 Task: Record Page1
Action: Key pressed <Key.f11>
Screenshot: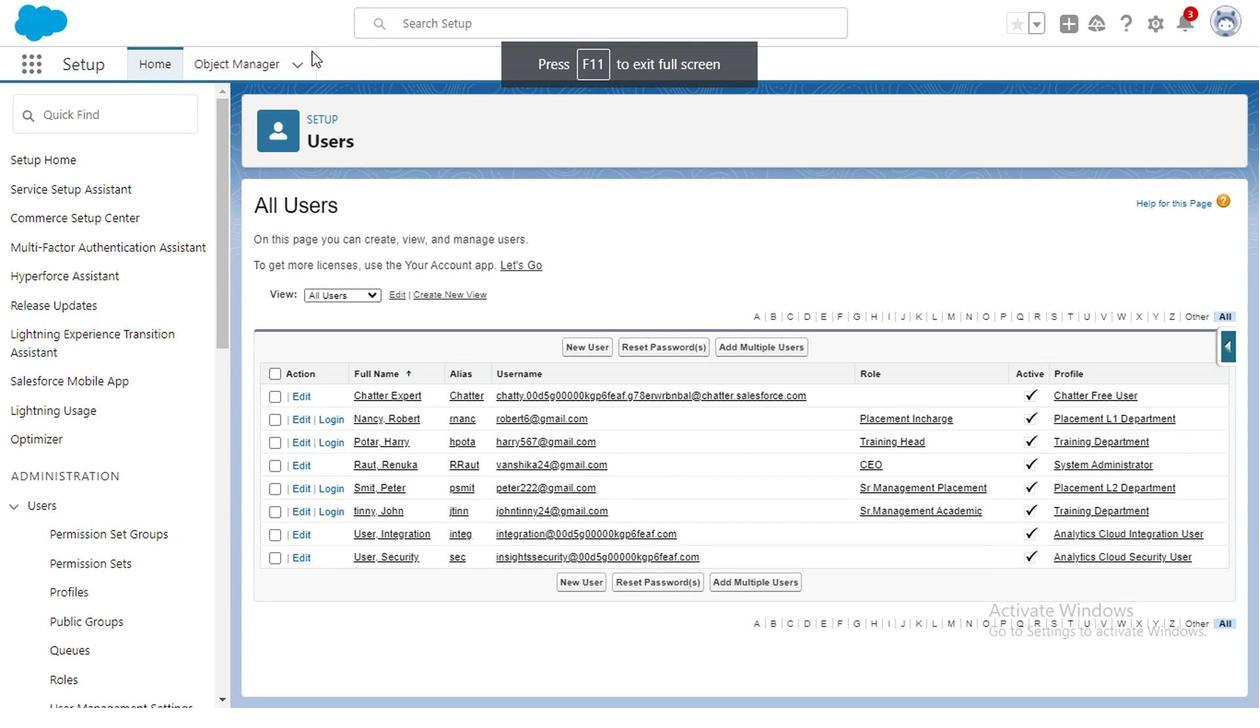 
Action: Mouse moved to (160, 196)
Screenshot: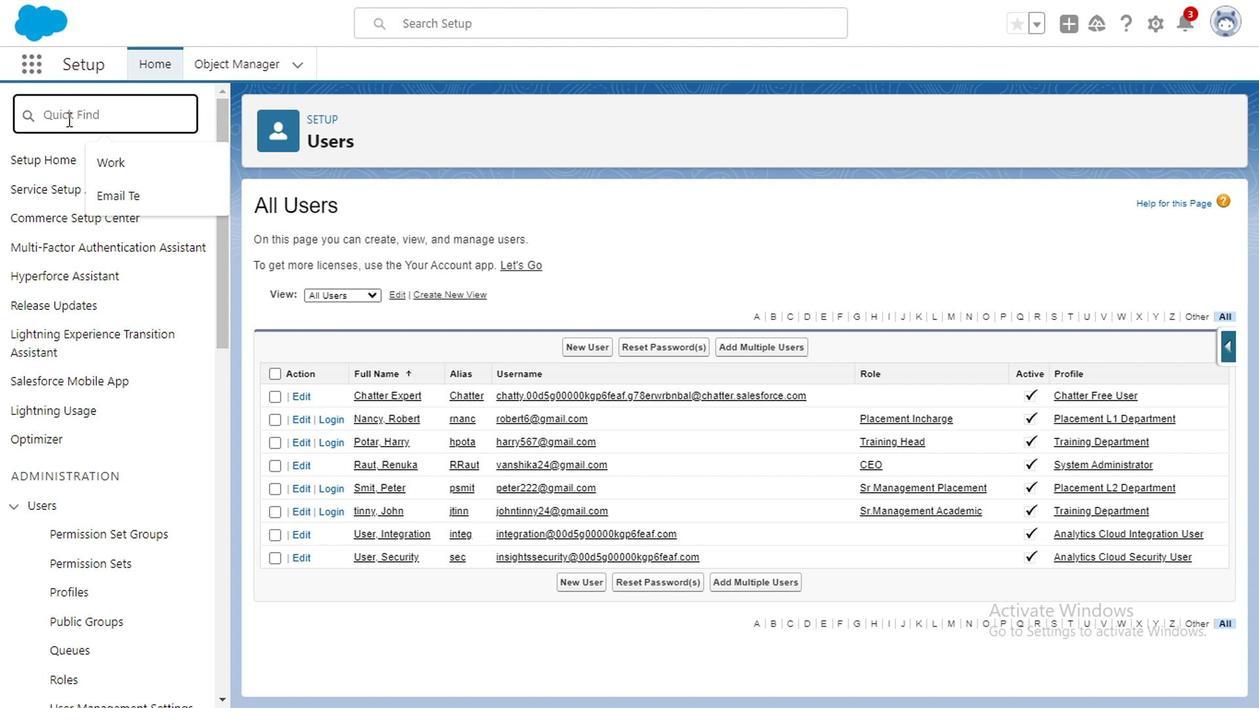 
Action: Mouse pressed left at (160, 196)
Screenshot: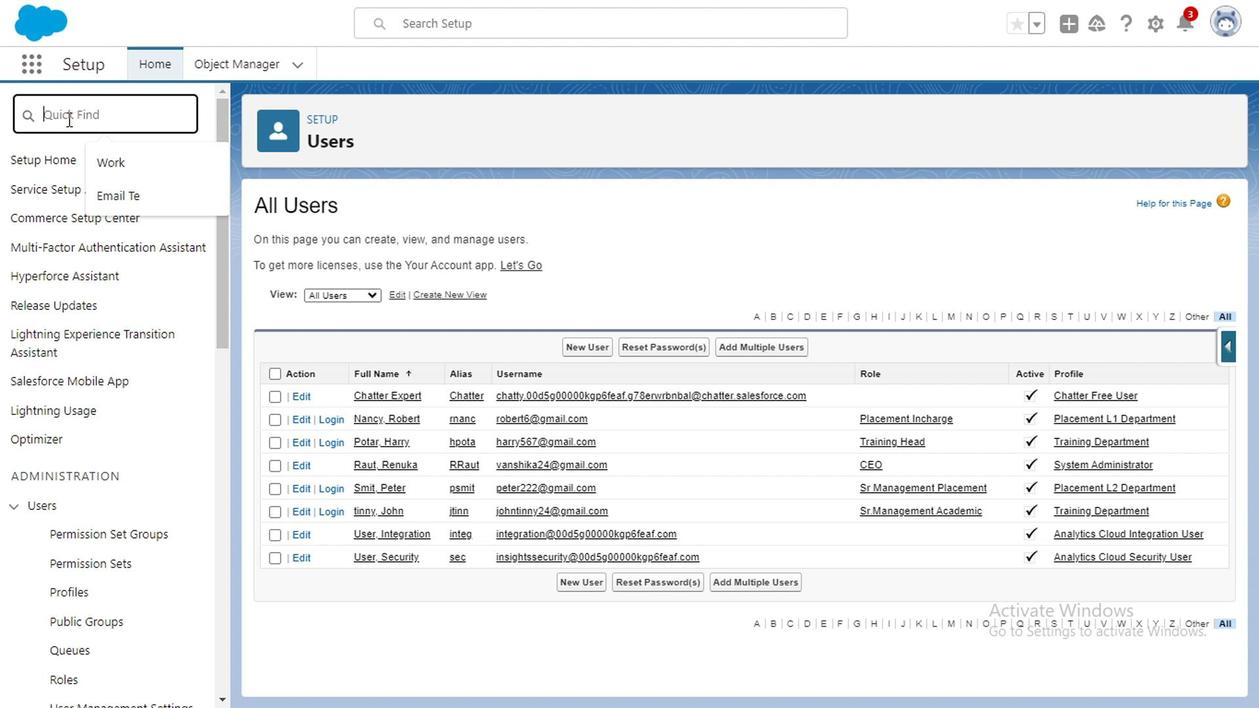 
Action: Mouse moved to (160, 197)
Screenshot: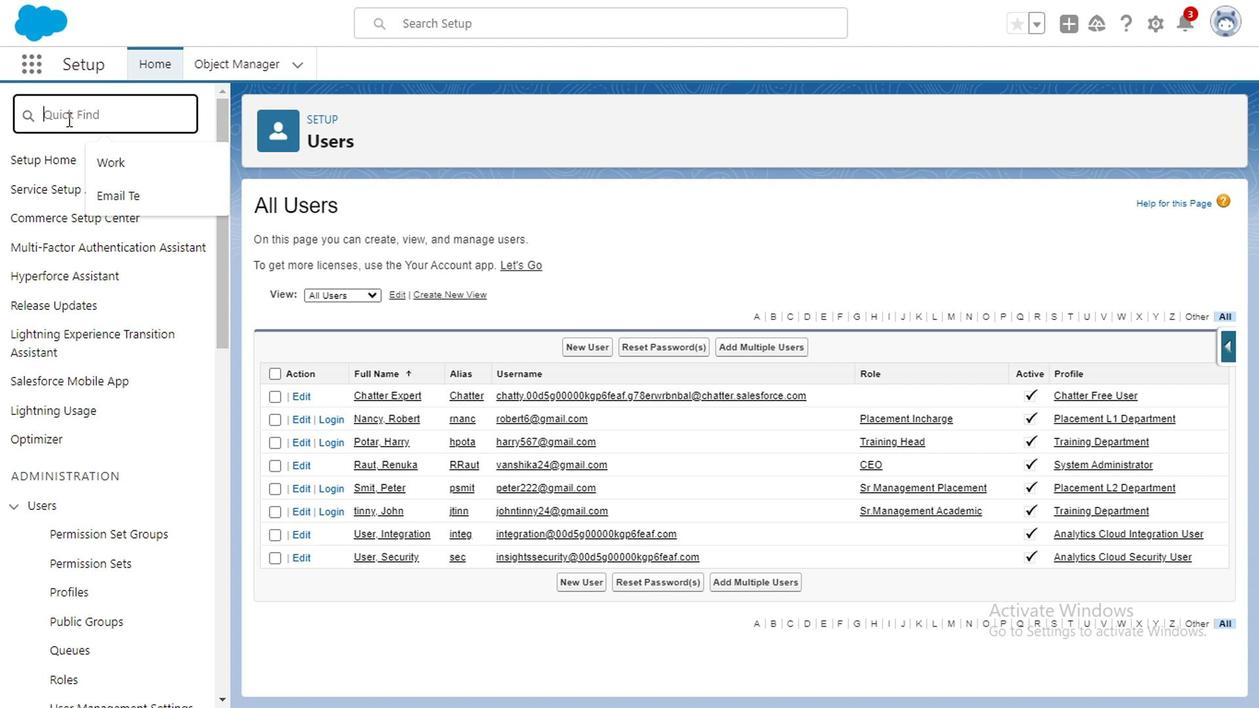 
Action: Key pressed l<Key.caps_lock>IGH
Screenshot: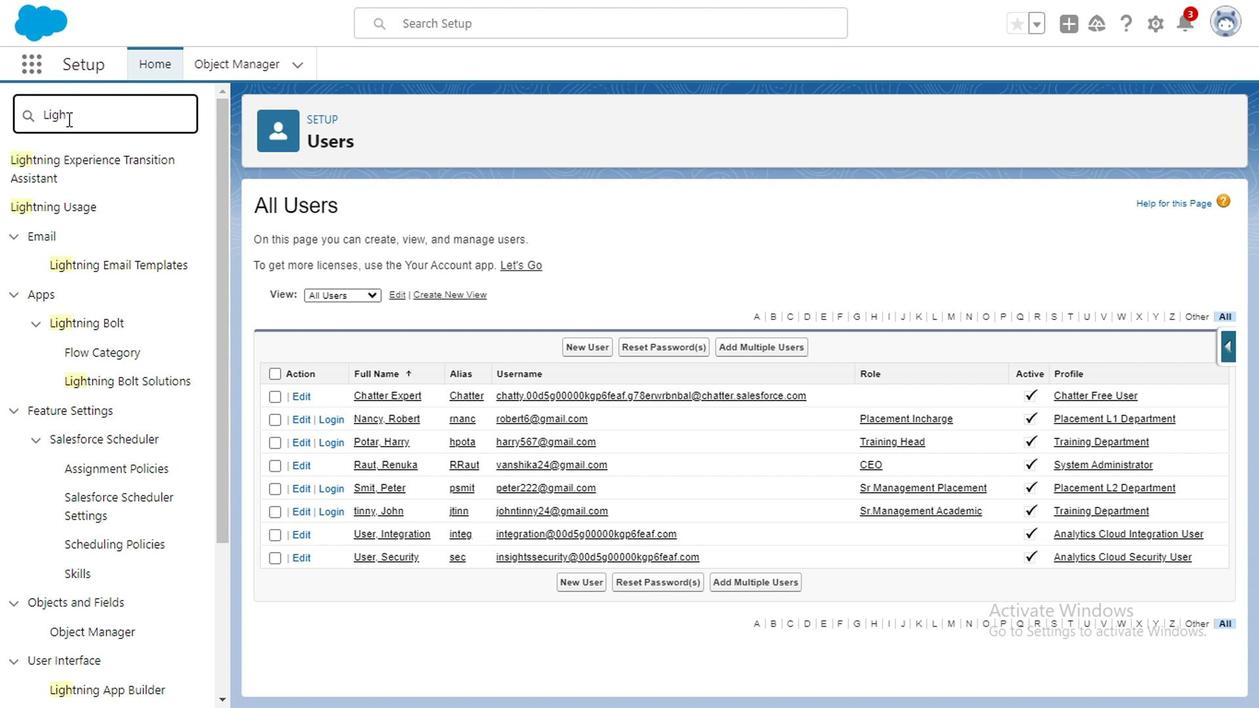 
Action: Mouse moved to (188, 353)
Screenshot: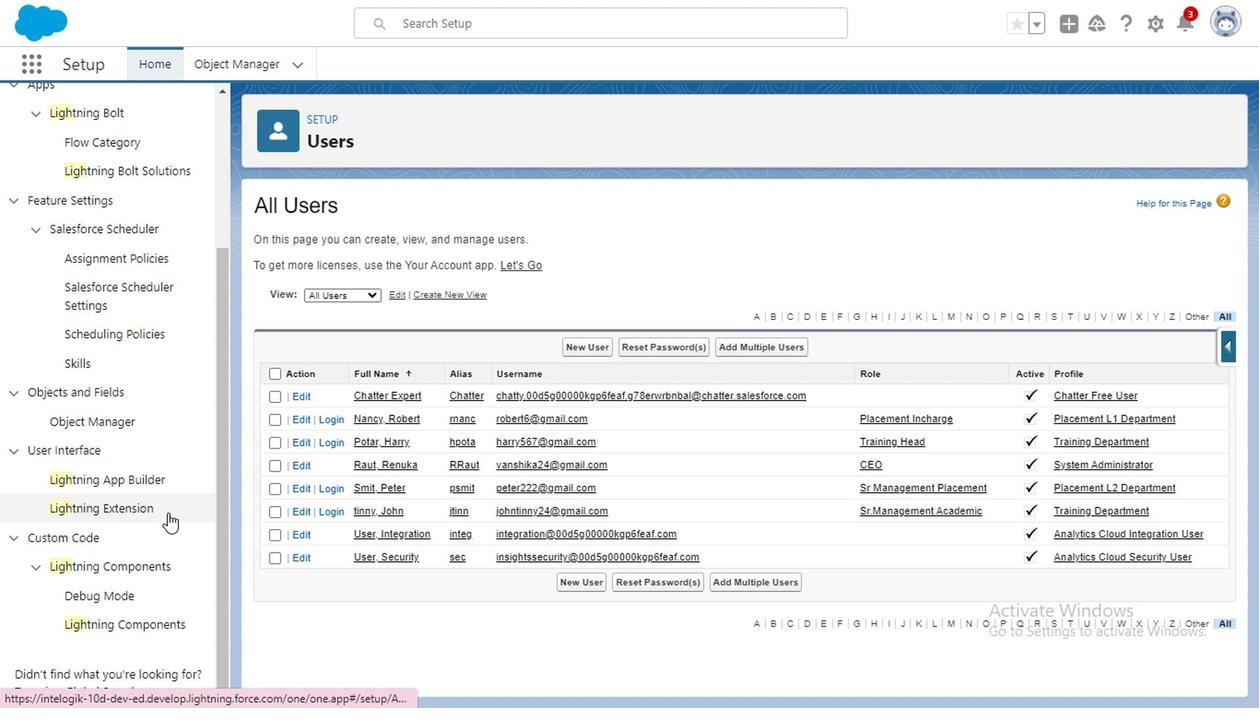 
Action: Mouse scrolled (188, 352) with delta (0, 0)
Screenshot: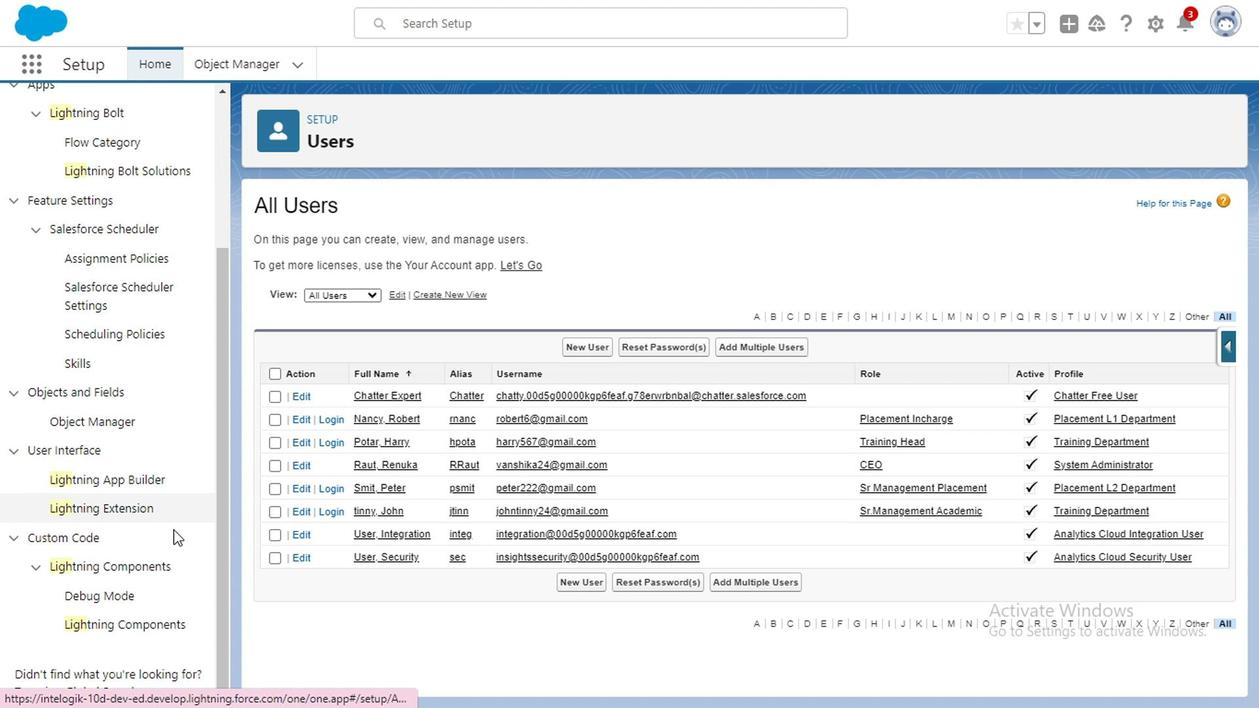 
Action: Mouse moved to (188, 353)
Screenshot: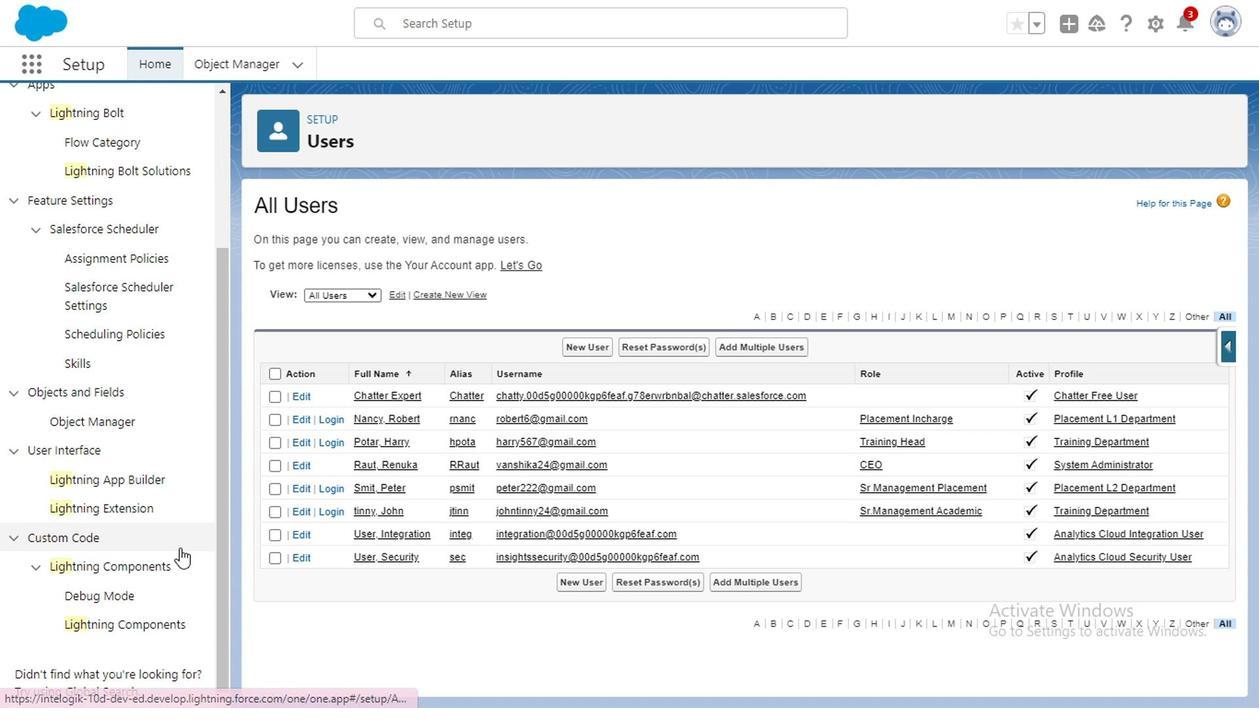 
Action: Mouse scrolled (188, 352) with delta (0, 0)
Screenshot: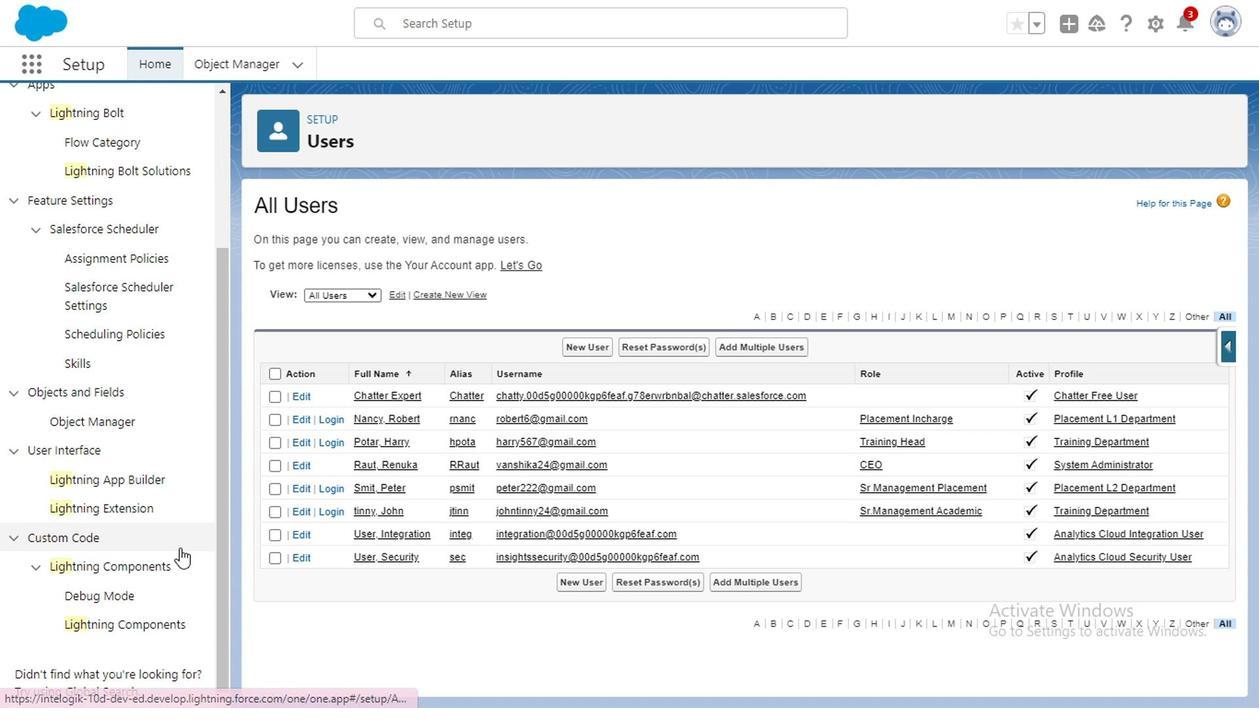
Action: Mouse moved to (196, 454)
Screenshot: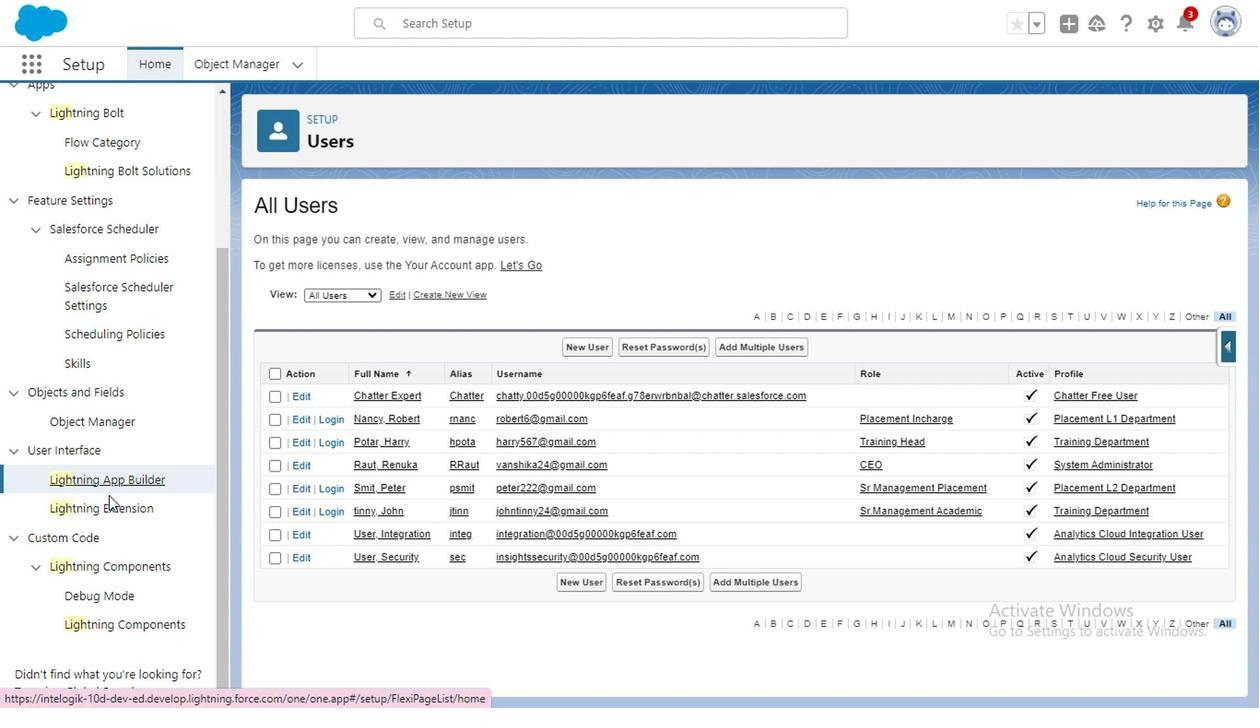 
Action: Mouse pressed left at (196, 454)
Screenshot: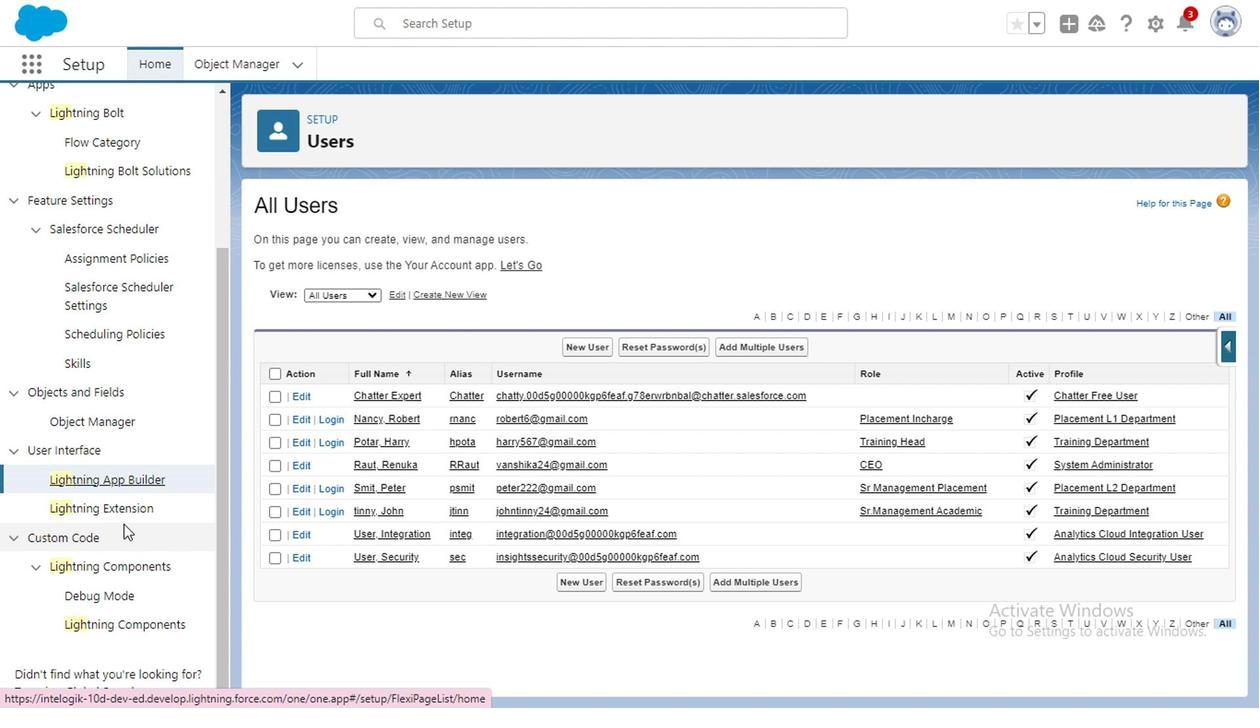 
Action: Mouse moved to (526, 324)
Screenshot: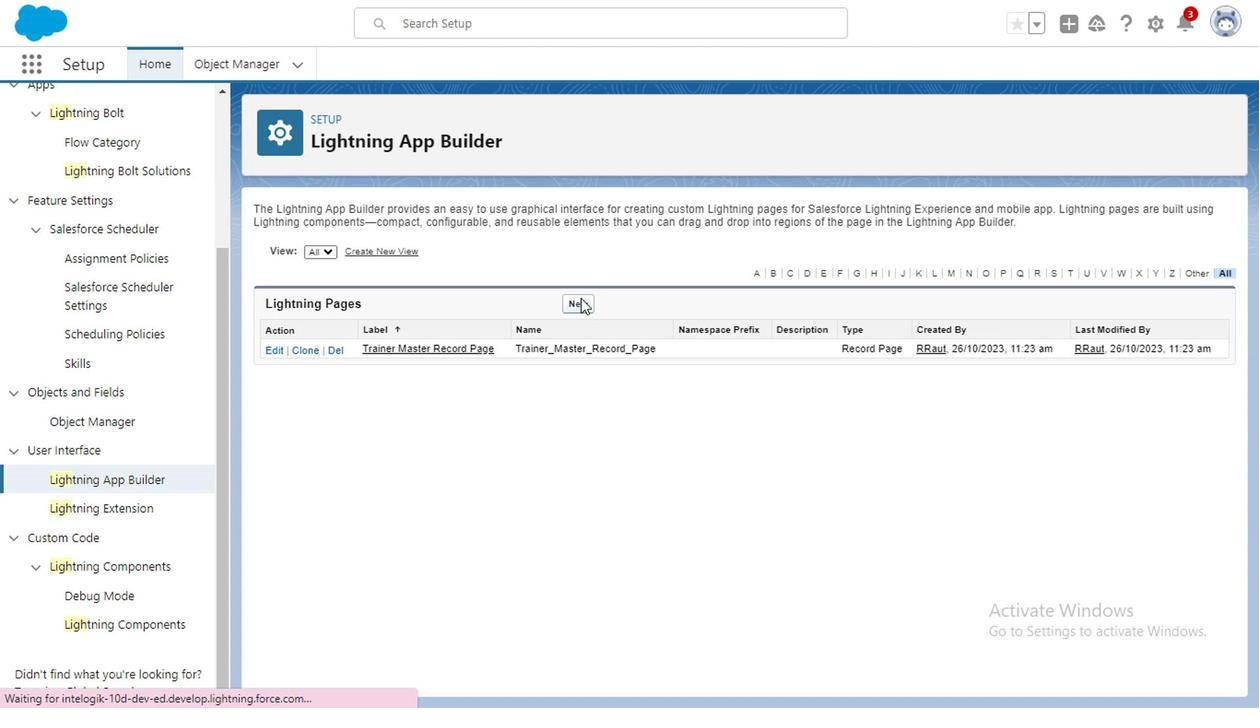 
Action: Mouse pressed left at (526, 324)
Screenshot: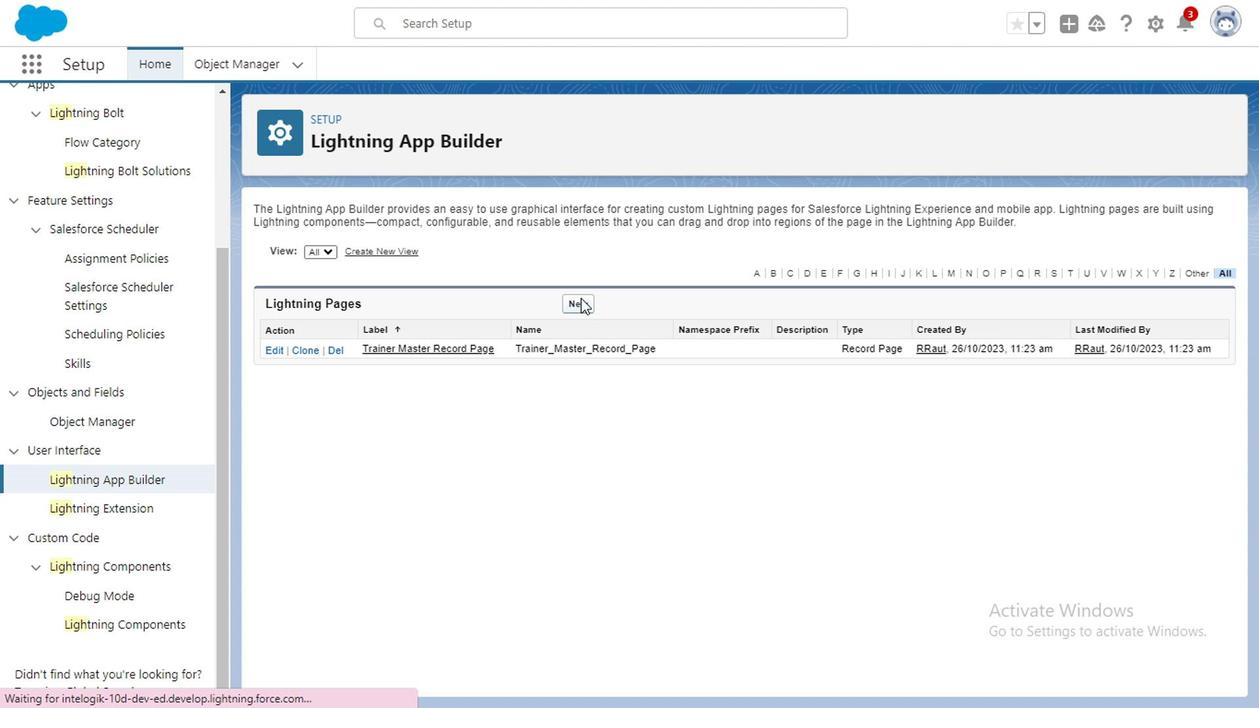 
Action: Mouse moved to (294, 282)
Screenshot: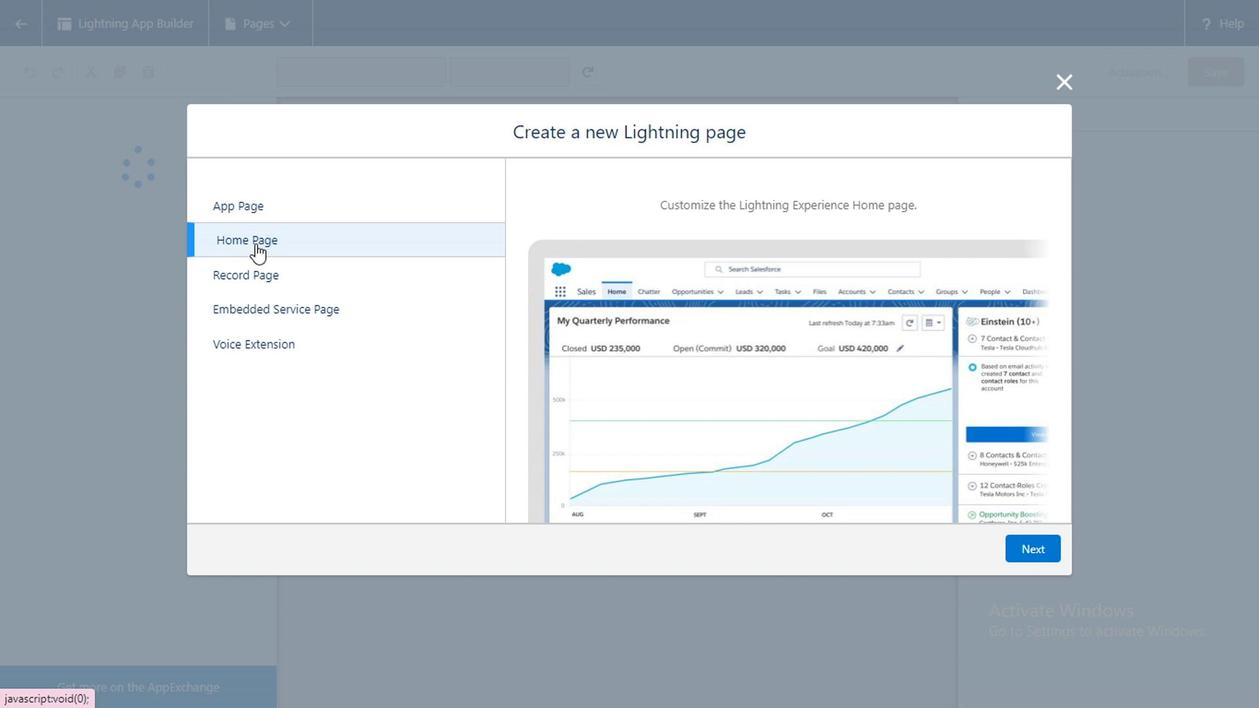 
Action: Mouse pressed left at (294, 282)
Screenshot: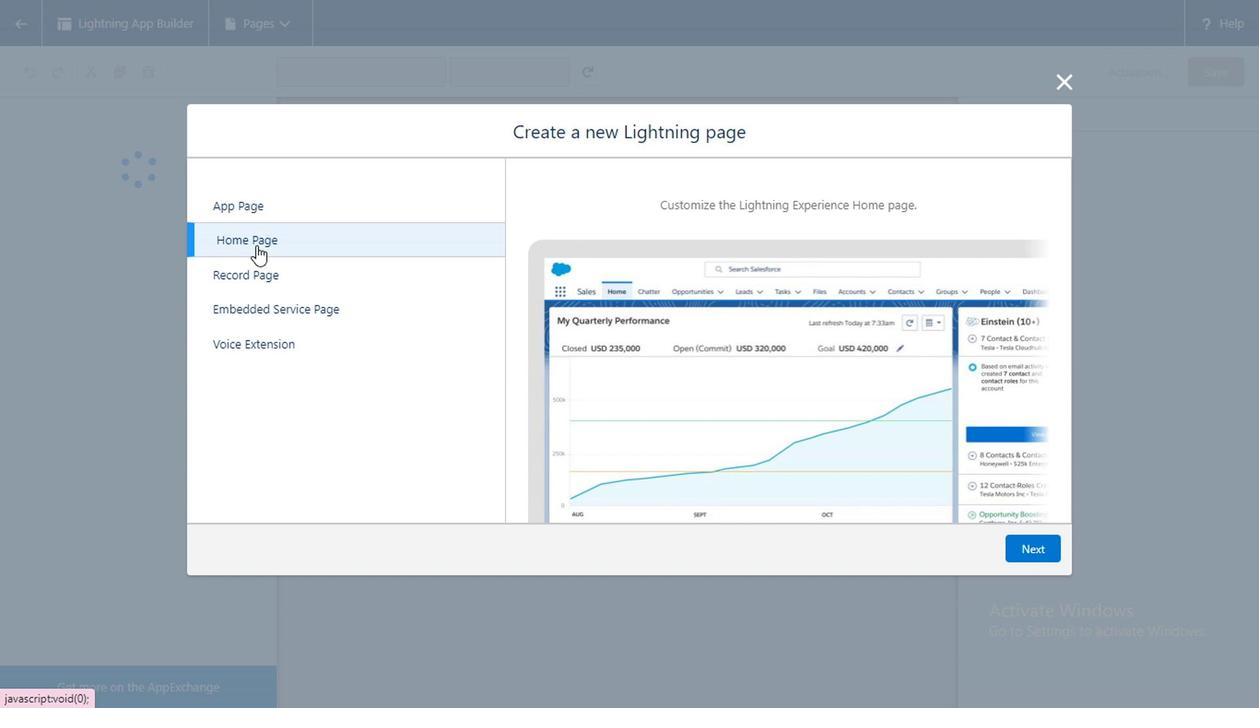 
Action: Mouse moved to (292, 307)
Screenshot: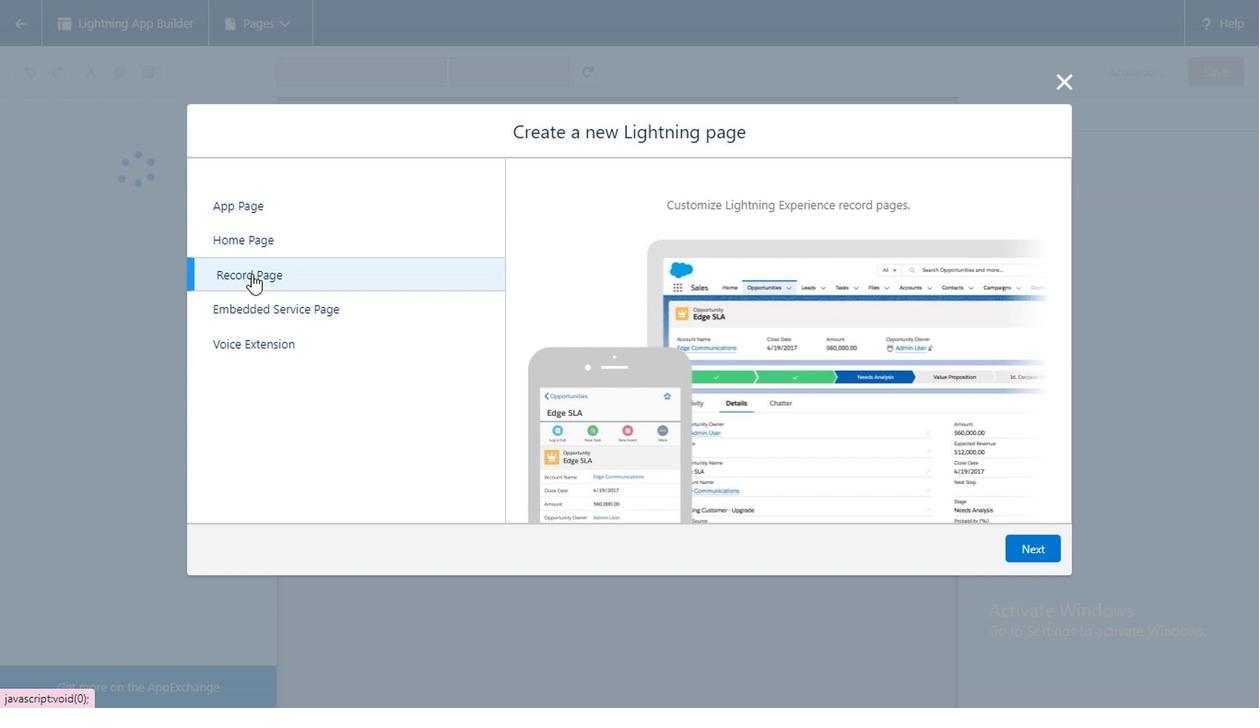 
Action: Mouse pressed left at (292, 307)
Screenshot: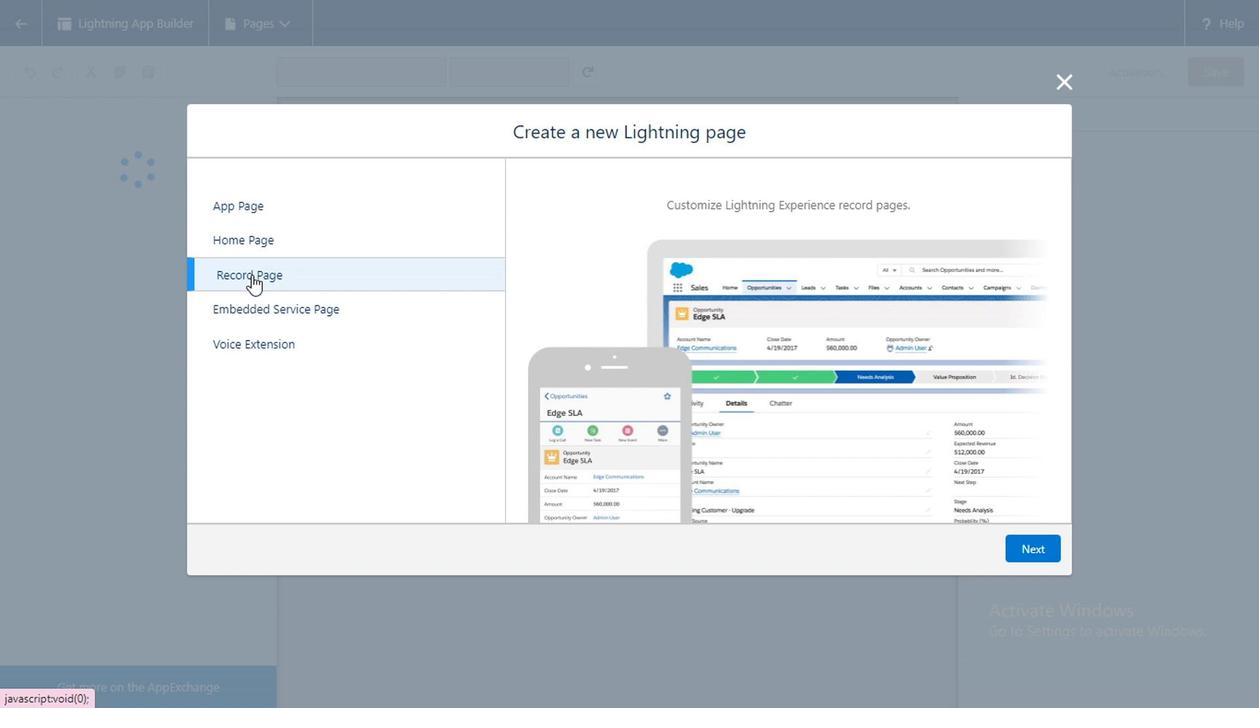 
Action: Mouse moved to (842, 502)
Screenshot: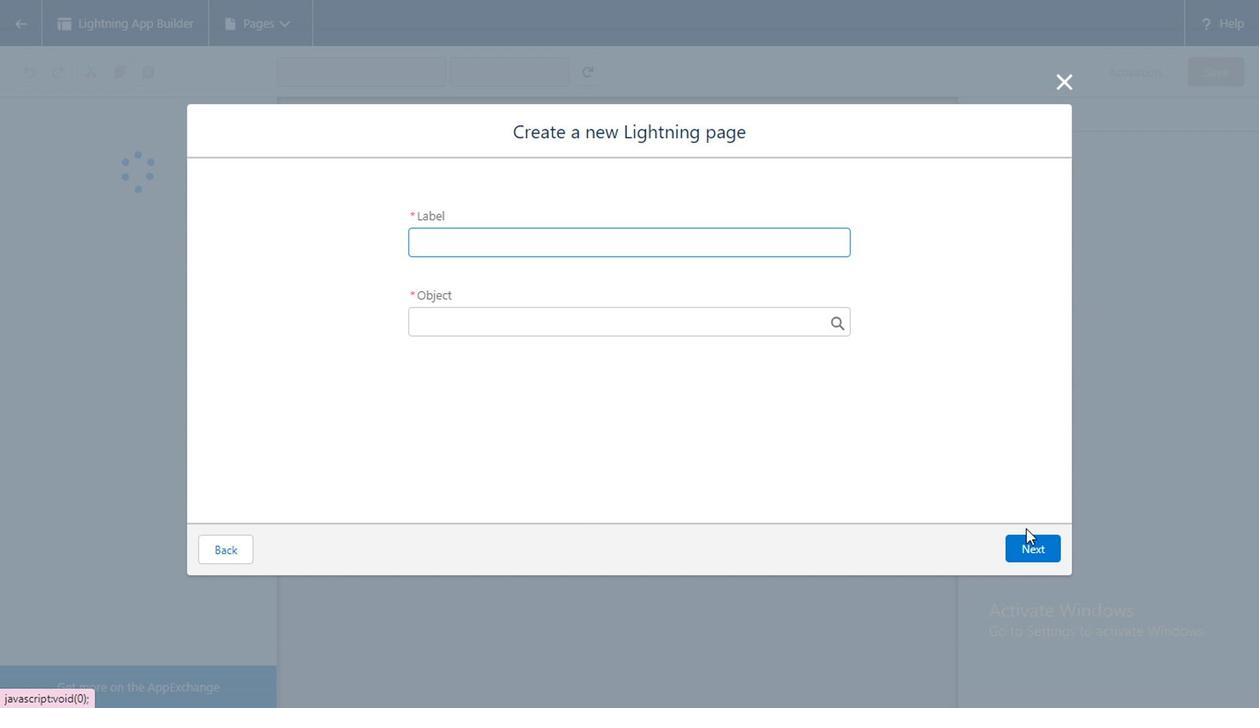 
Action: Mouse pressed left at (842, 502)
Screenshot: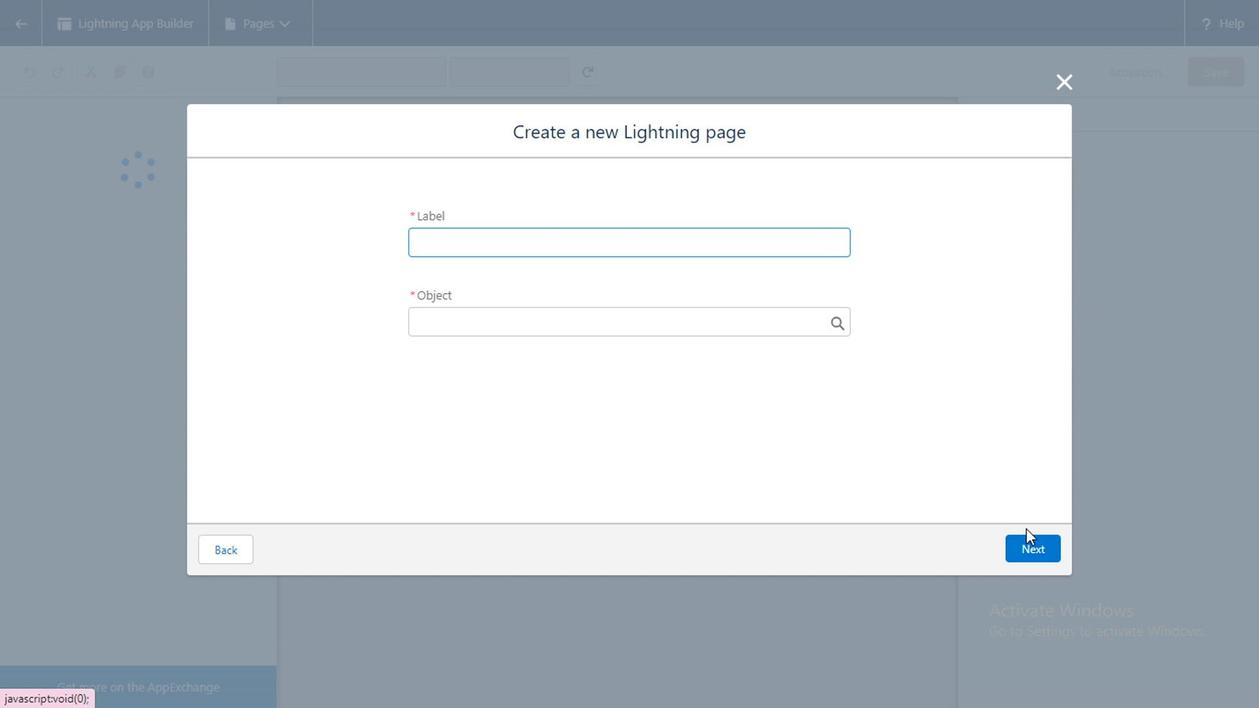 
Action: Mouse moved to (440, 282)
Screenshot: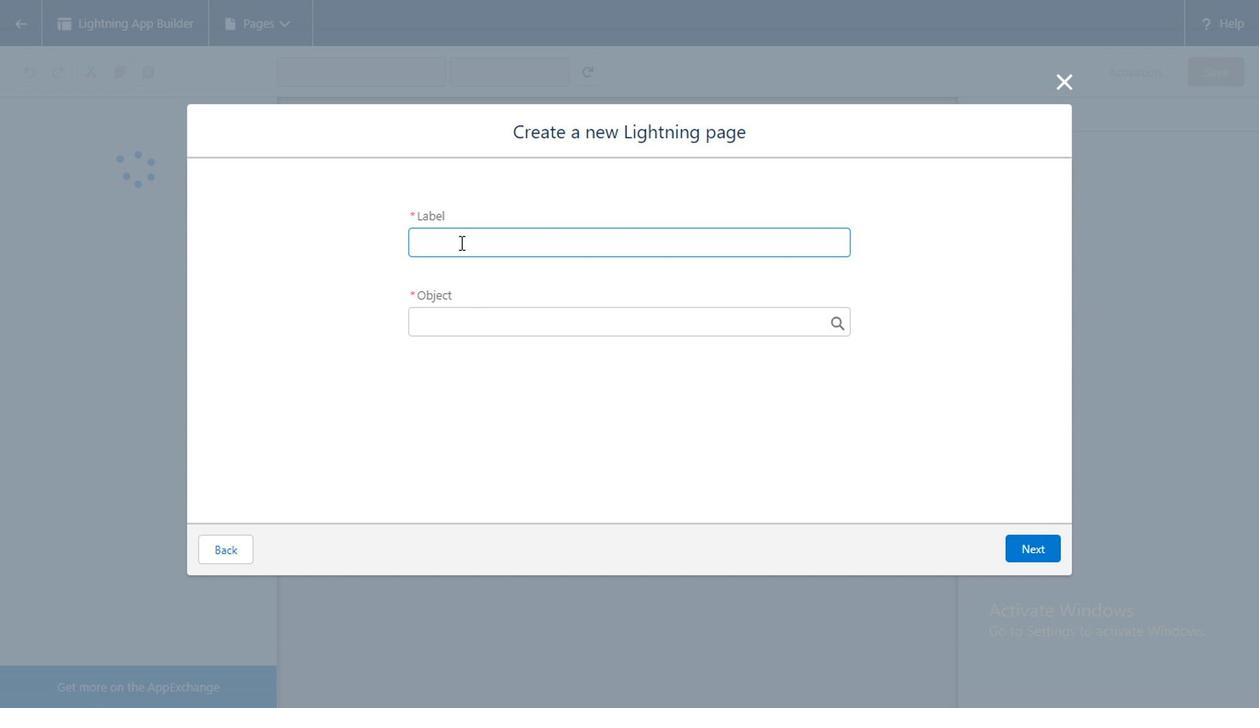 
Action: Mouse pressed left at (440, 282)
Screenshot: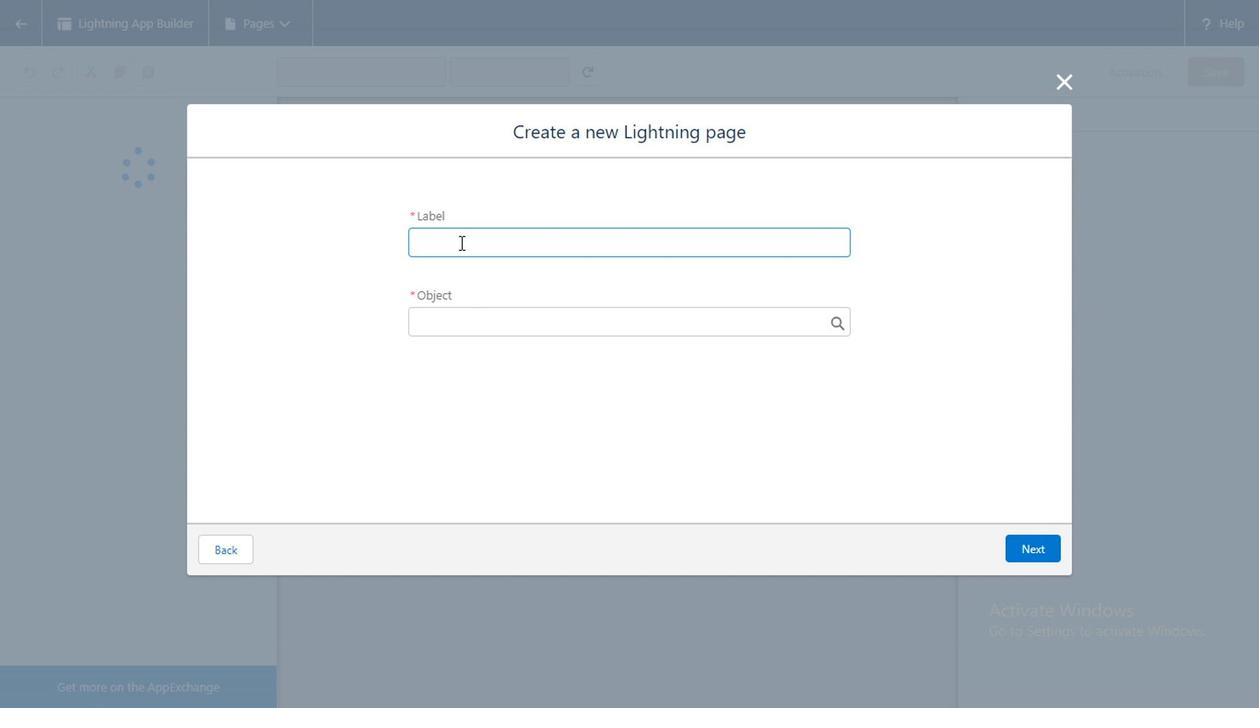 
Action: Mouse moved to (437, 288)
Screenshot: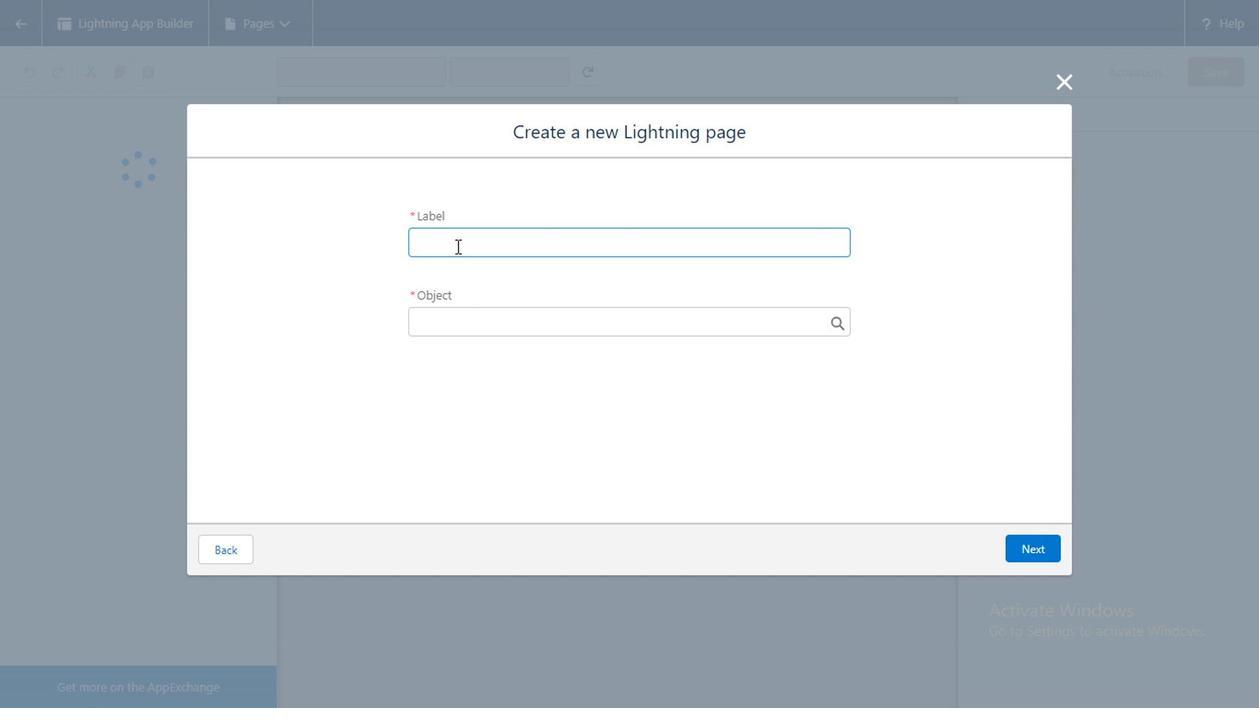 
Action: Key pressed <Key.caps_lock>s<Key.caps_lock>TUDENT<Key.space>MASTER<Key.space>RECORD<Key.space>PAGE
Screenshot: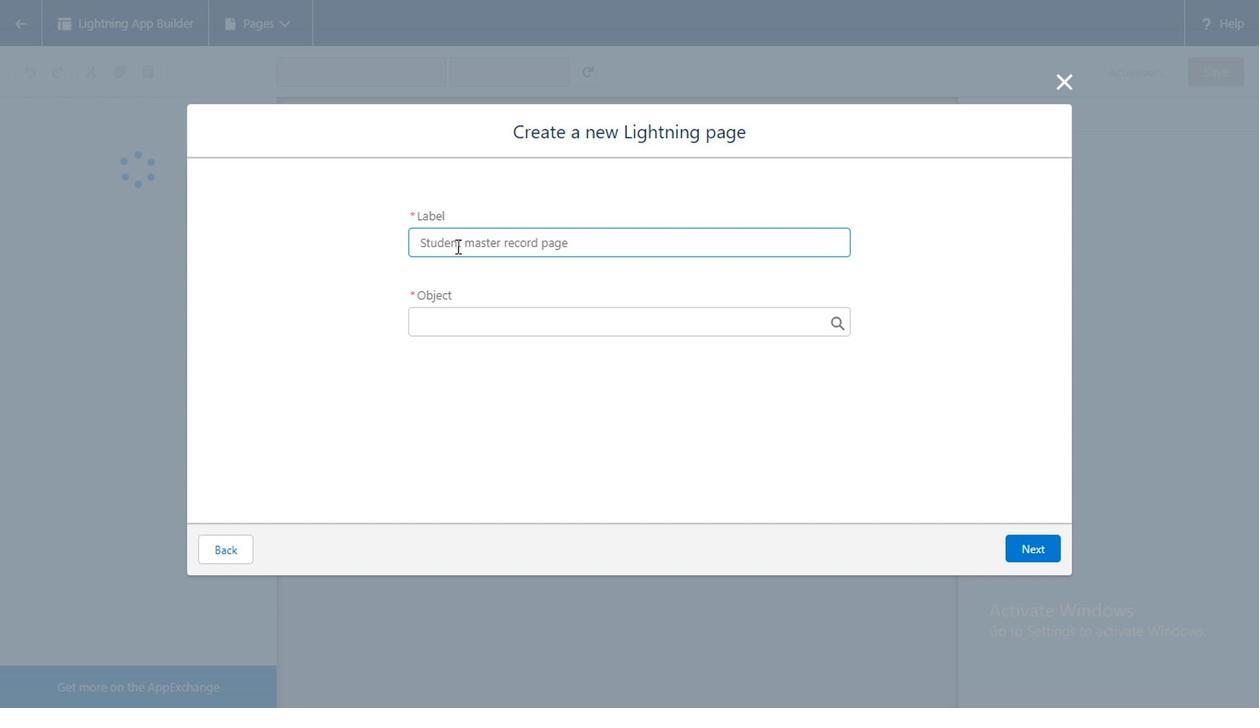 
Action: Mouse moved to (602, 345)
Screenshot: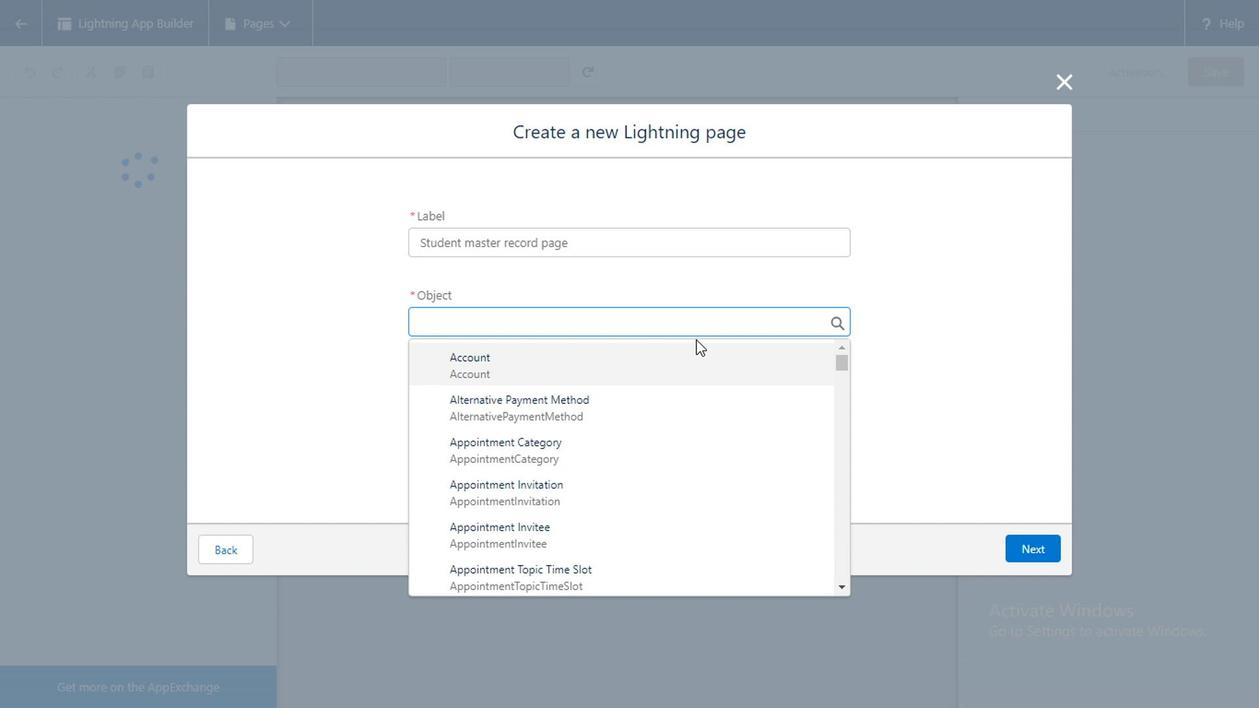 
Action: Mouse pressed left at (602, 345)
Screenshot: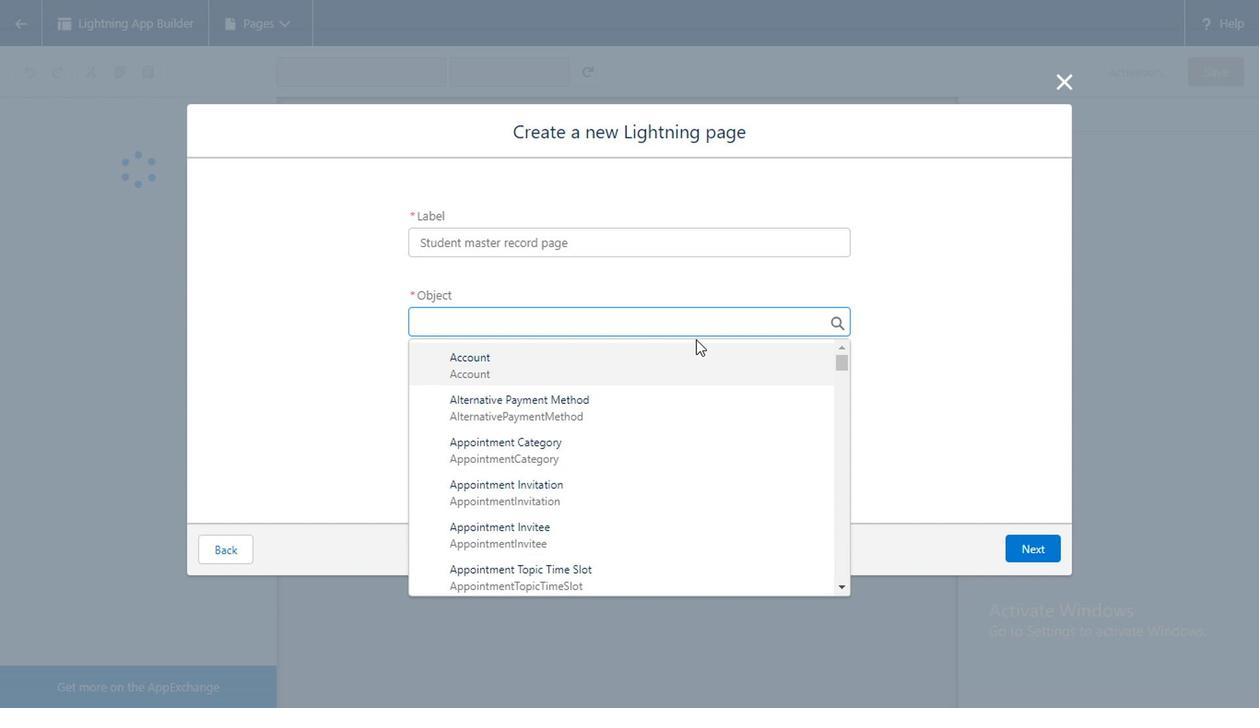 
Action: Mouse moved to (608, 346)
Screenshot: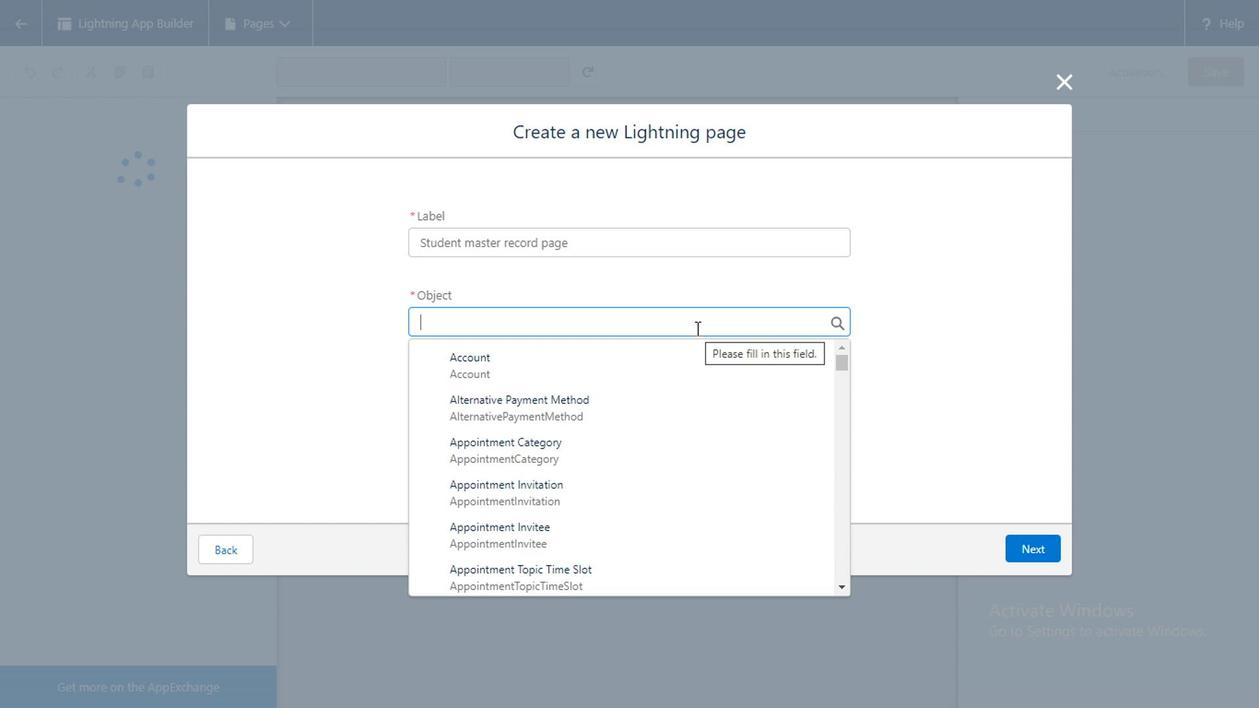 
Action: Key pressed <Key.caps_lock>s<Key.caps_lock>TU
Screenshot: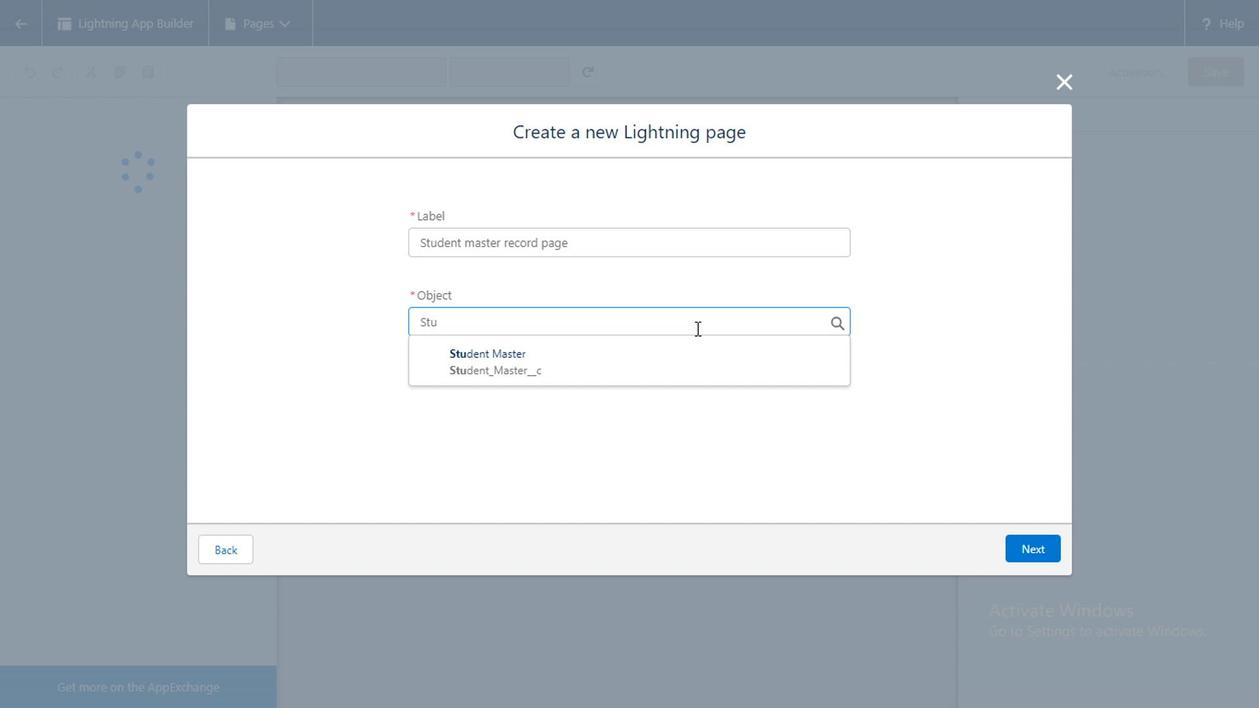 
Action: Mouse moved to (490, 365)
Screenshot: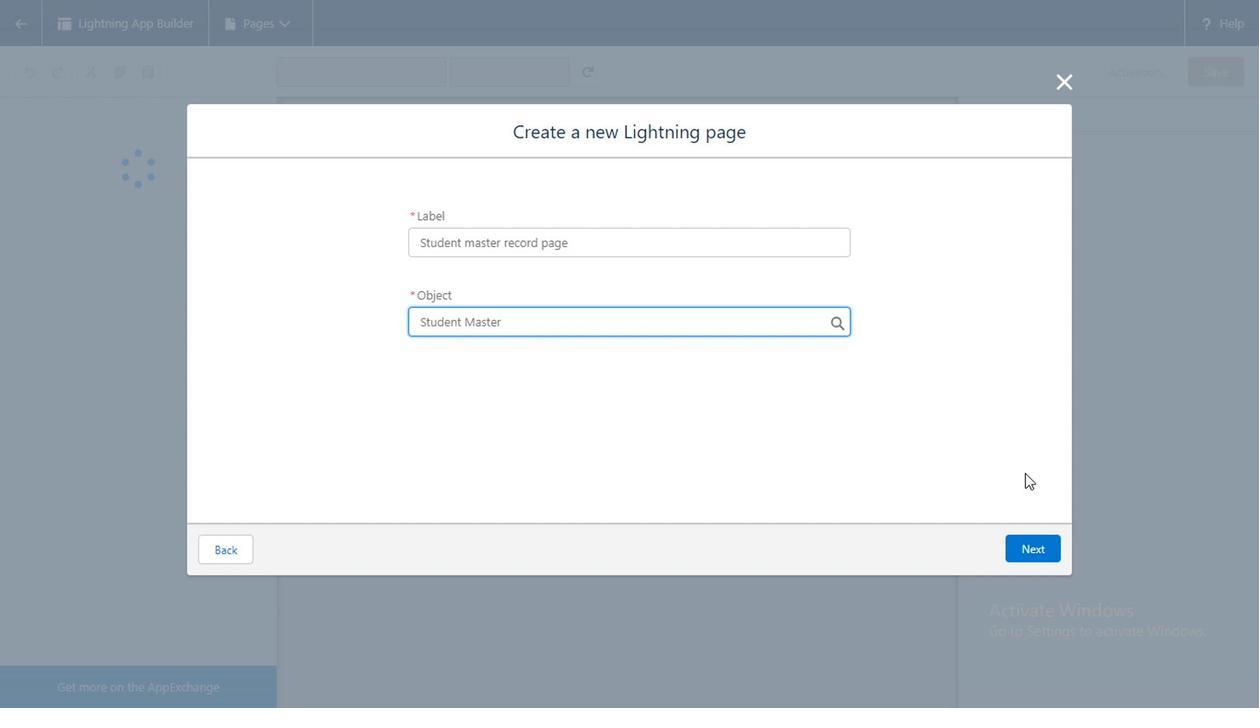 
Action: Mouse pressed left at (490, 365)
Screenshot: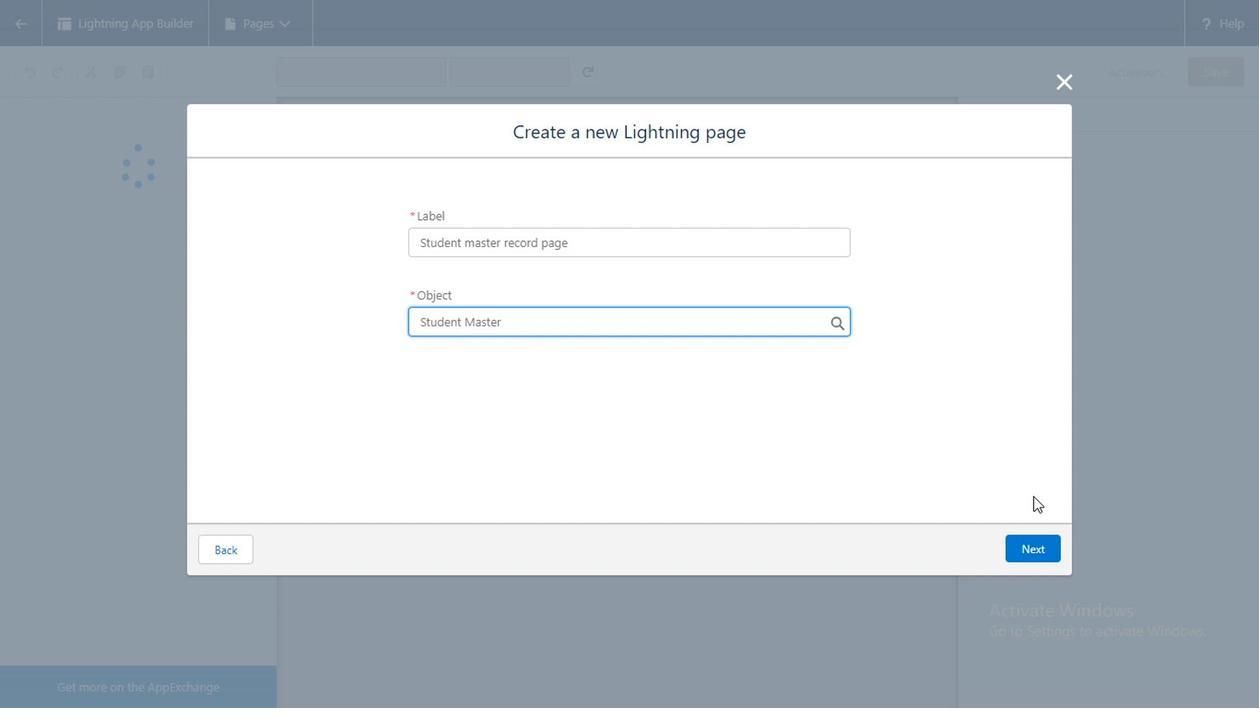 
Action: Mouse moved to (853, 505)
Screenshot: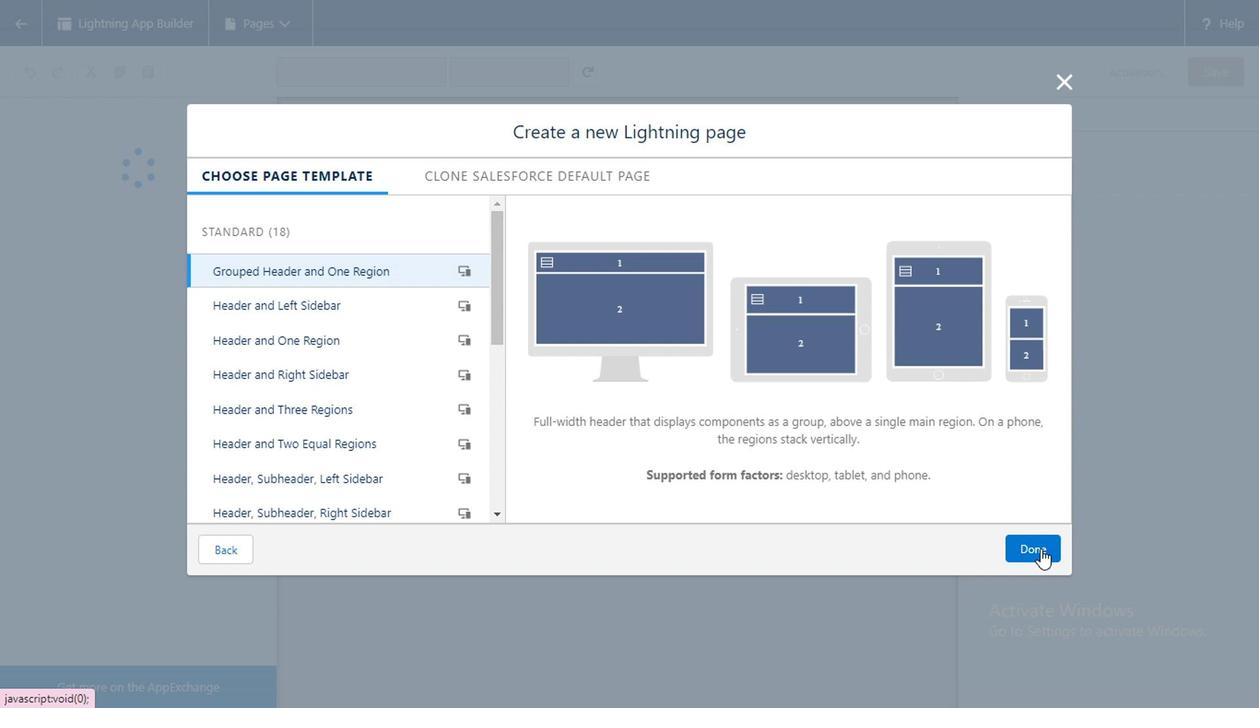 
Action: Mouse pressed left at (853, 505)
Screenshot: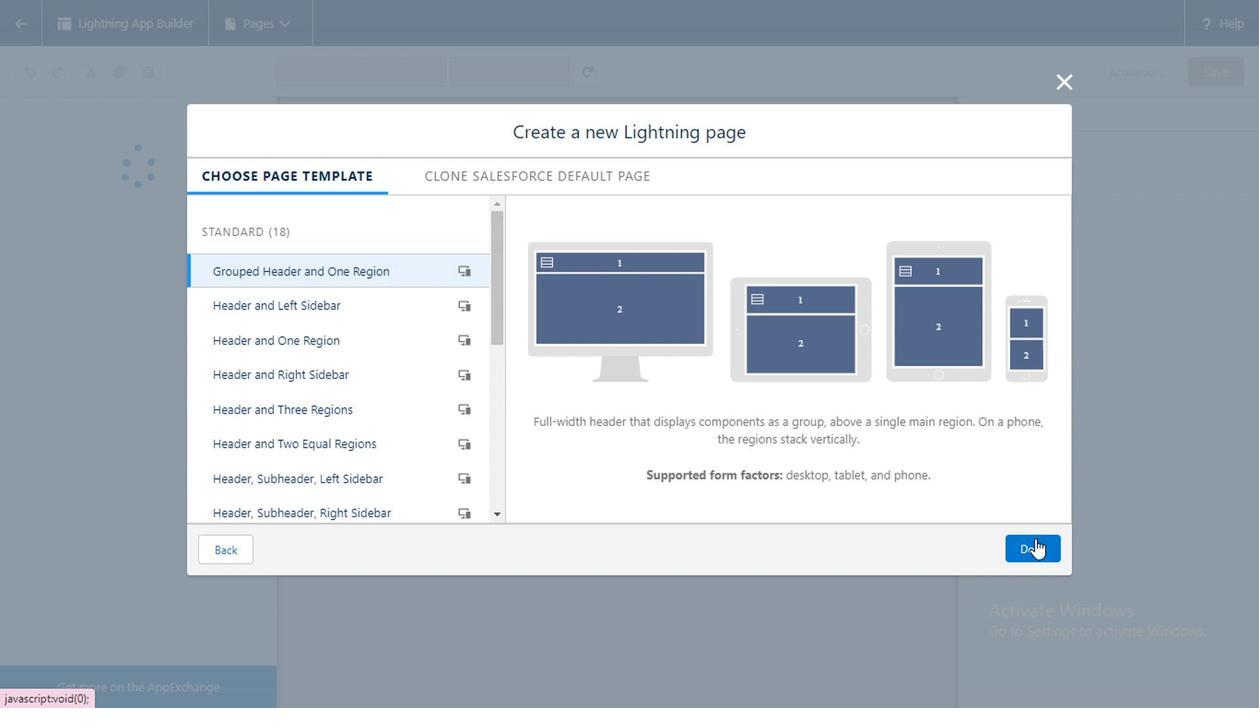 
Action: Mouse moved to (582, 341)
Screenshot: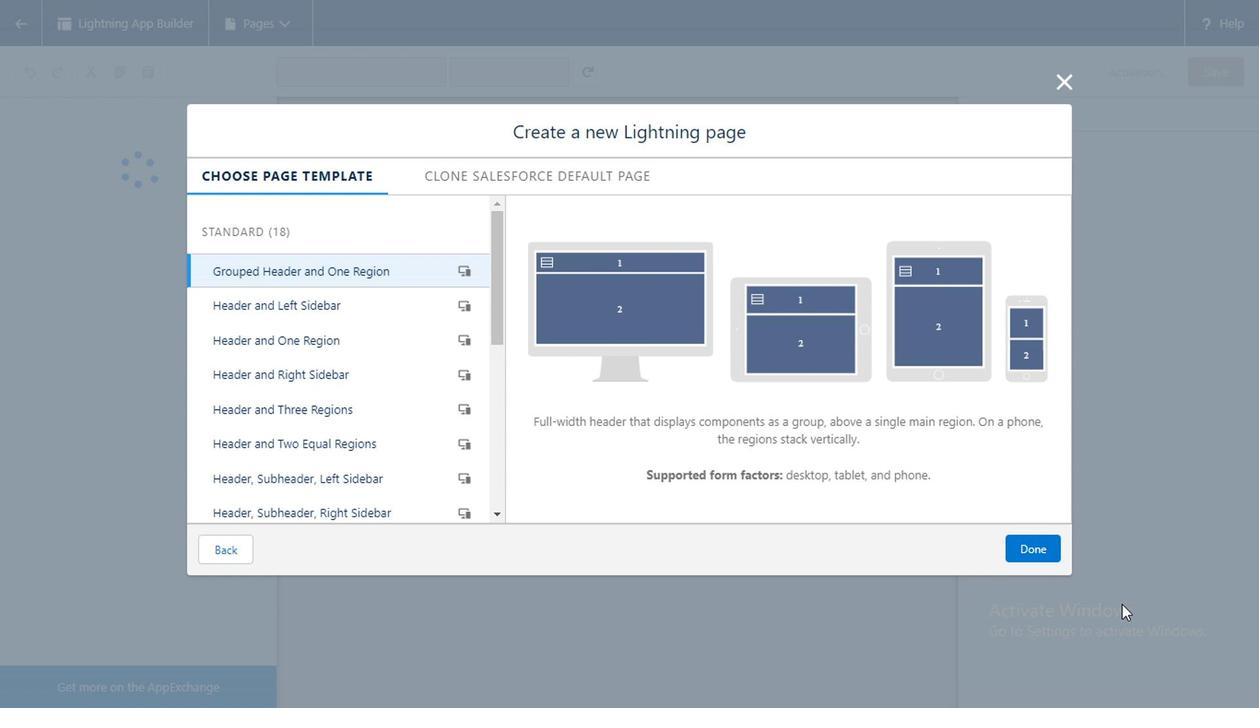 
Action: Mouse pressed left at (582, 341)
Screenshot: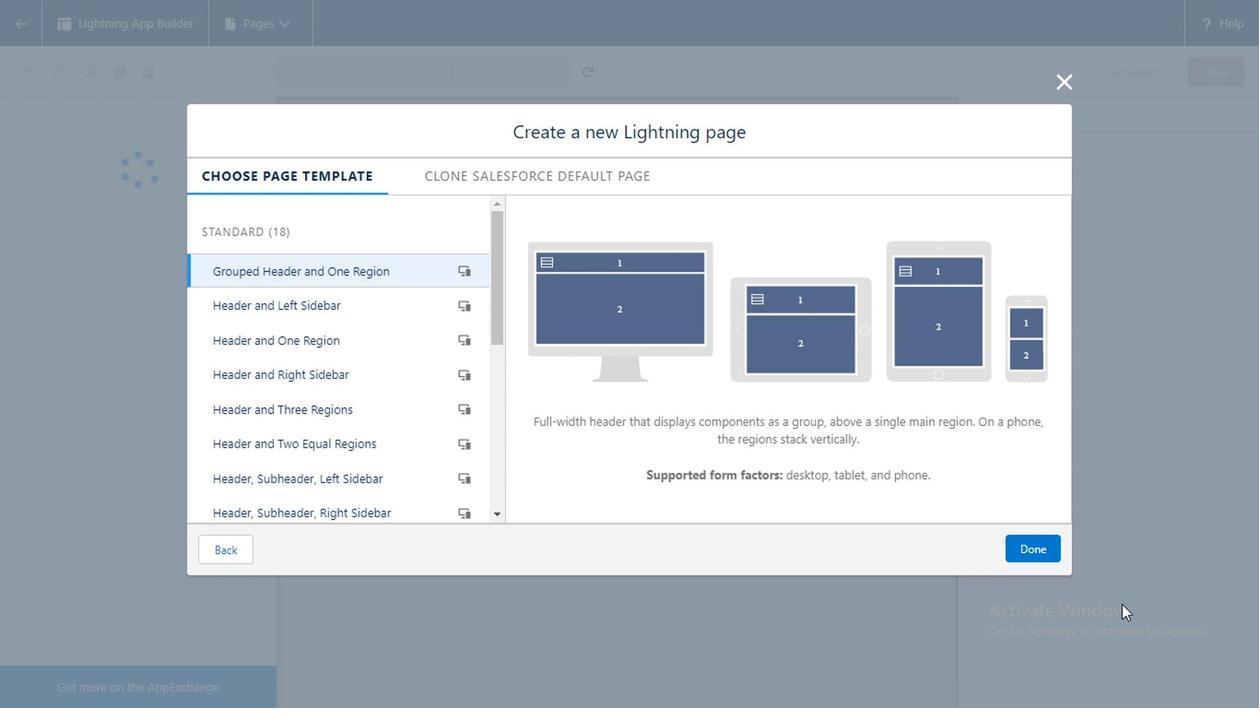
Action: Mouse moved to (307, 391)
Screenshot: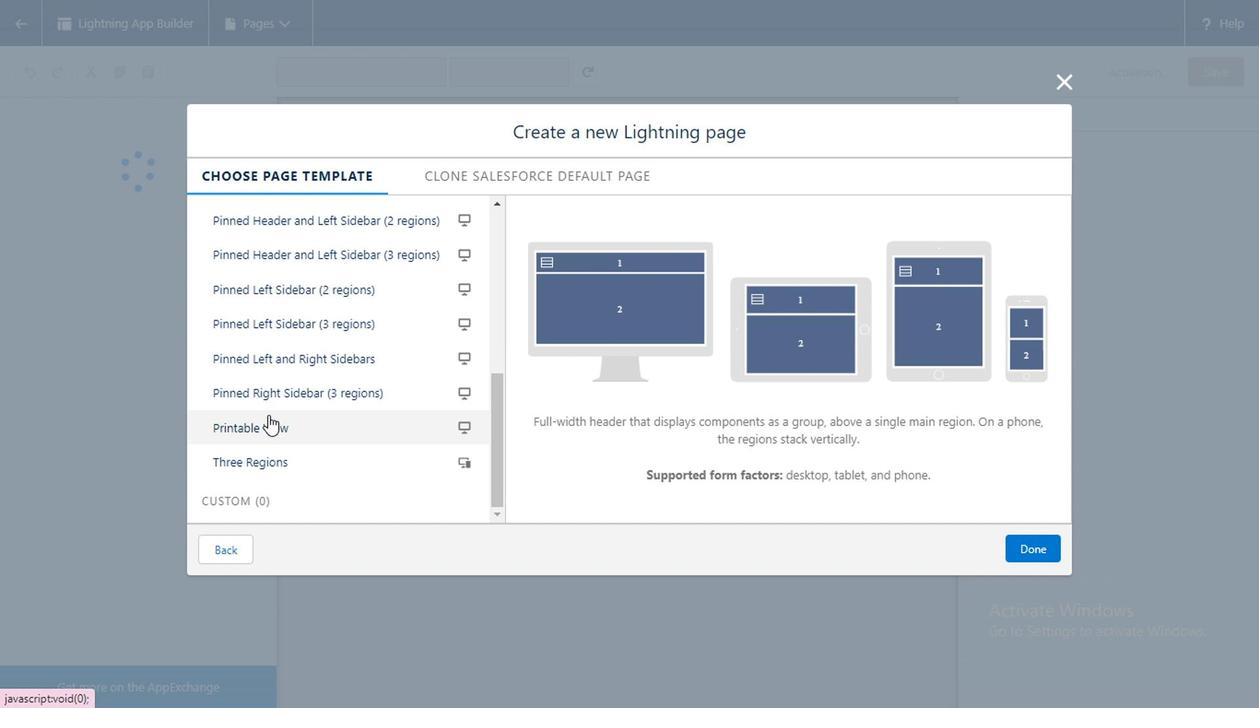 
Action: Mouse scrolled (307, 391) with delta (0, 0)
Screenshot: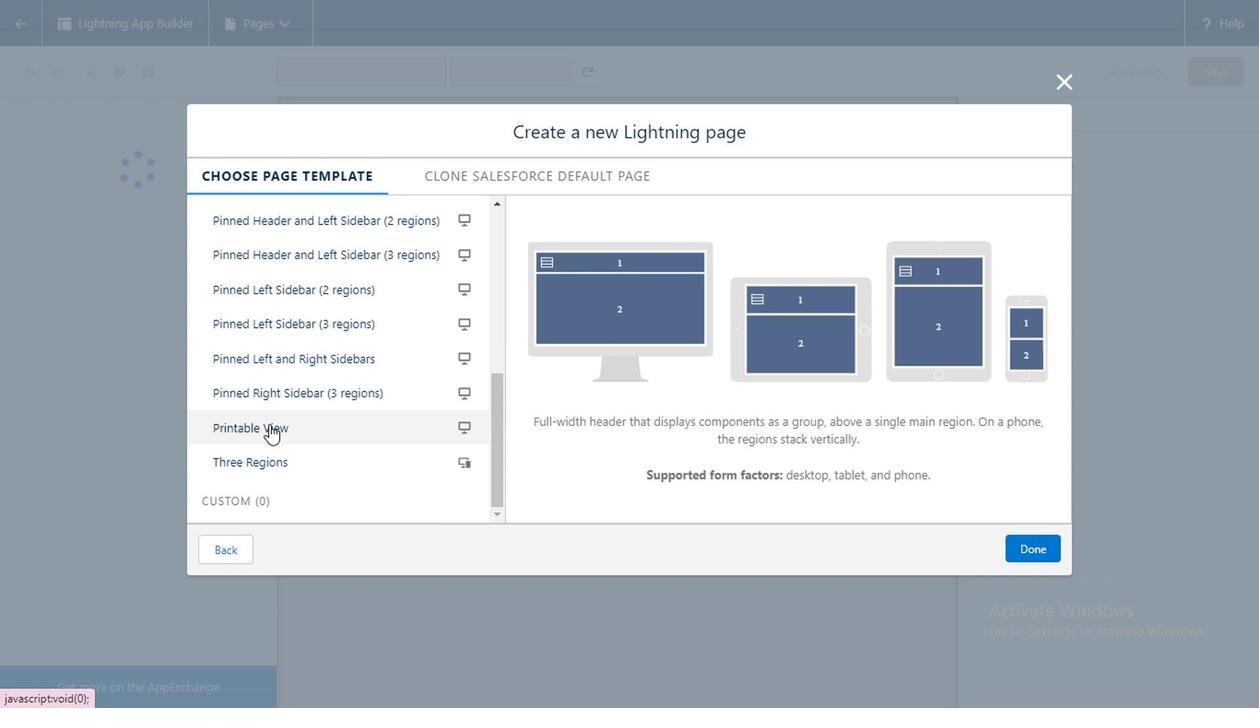 
Action: Mouse moved to (305, 417)
Screenshot: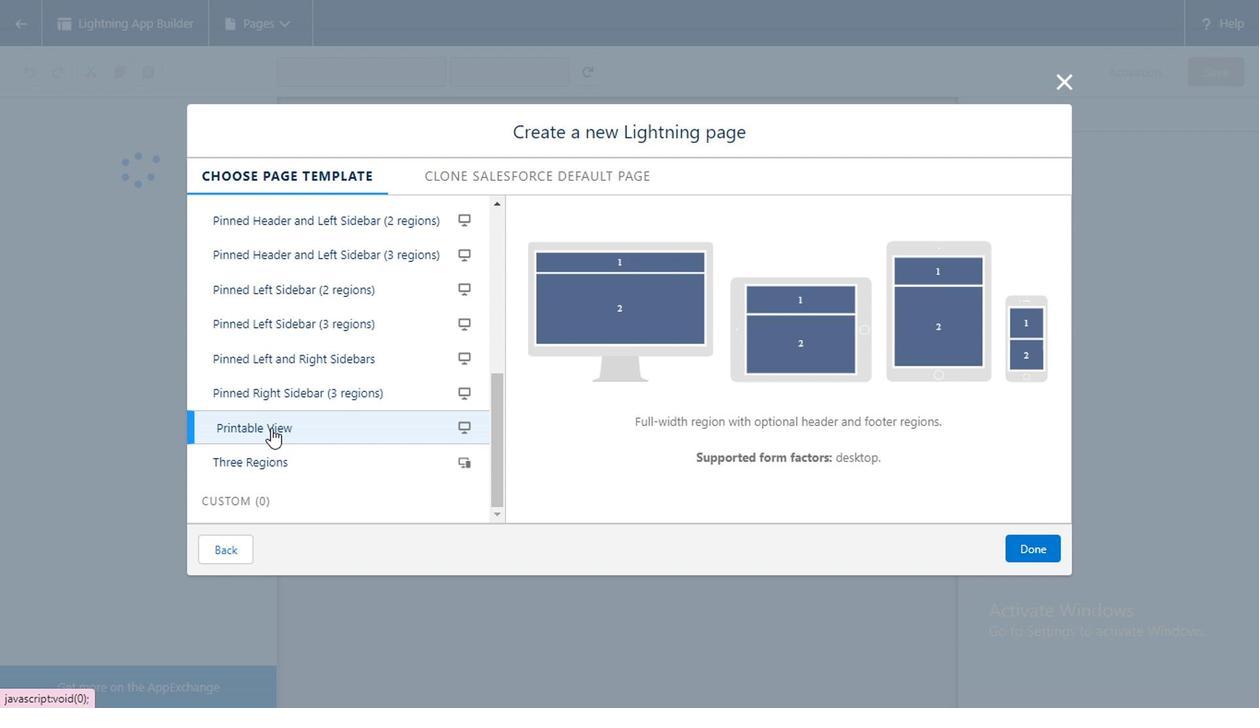 
Action: Mouse pressed left at (305, 417)
Screenshot: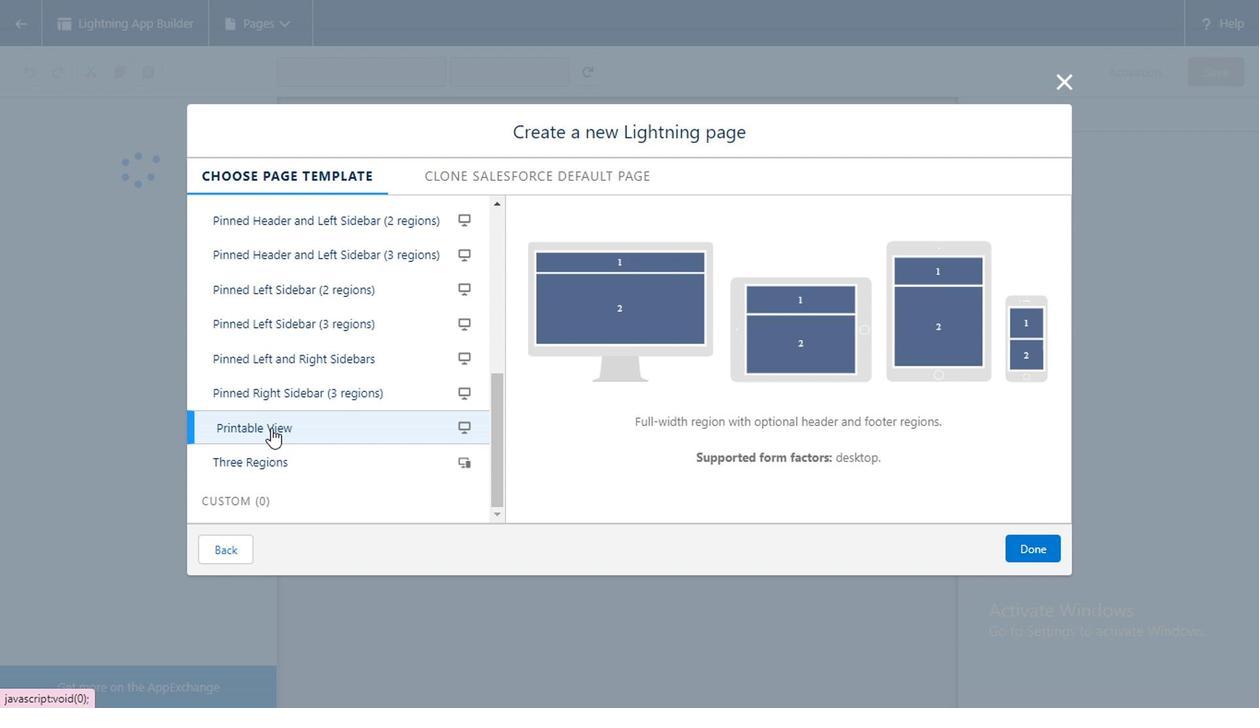 
Action: Mouse moved to (301, 390)
Screenshot: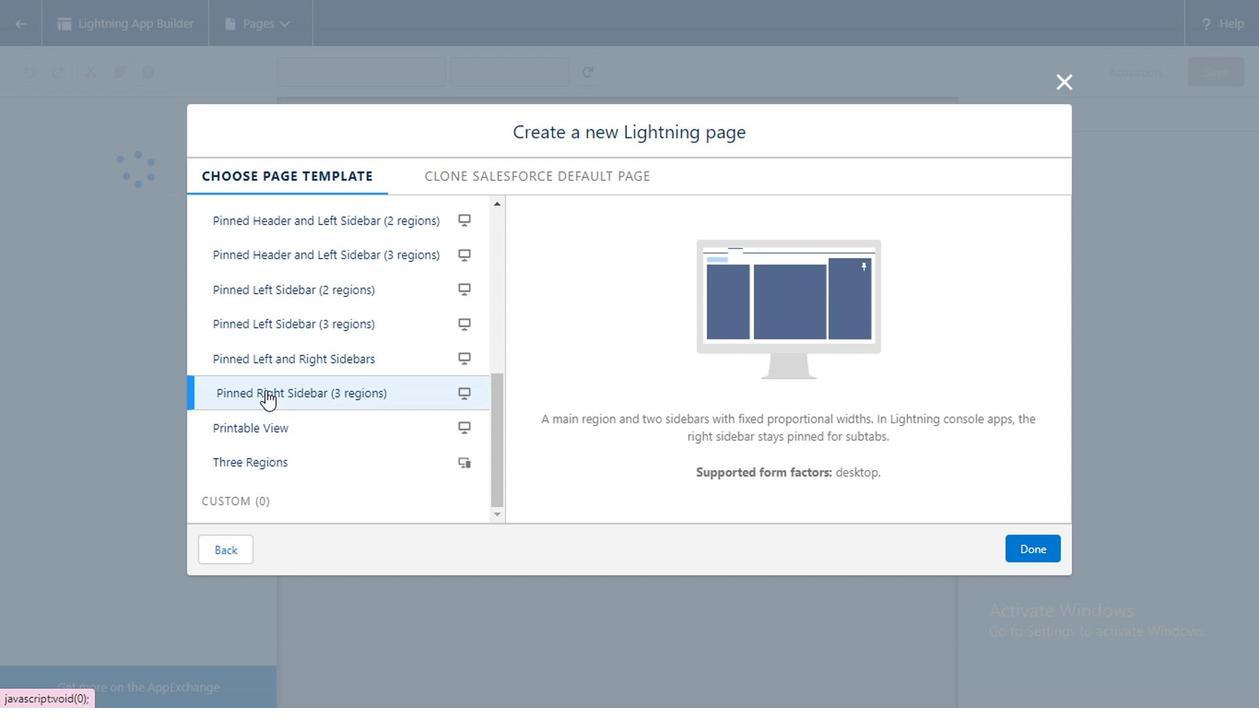 
Action: Mouse pressed left at (301, 390)
Screenshot: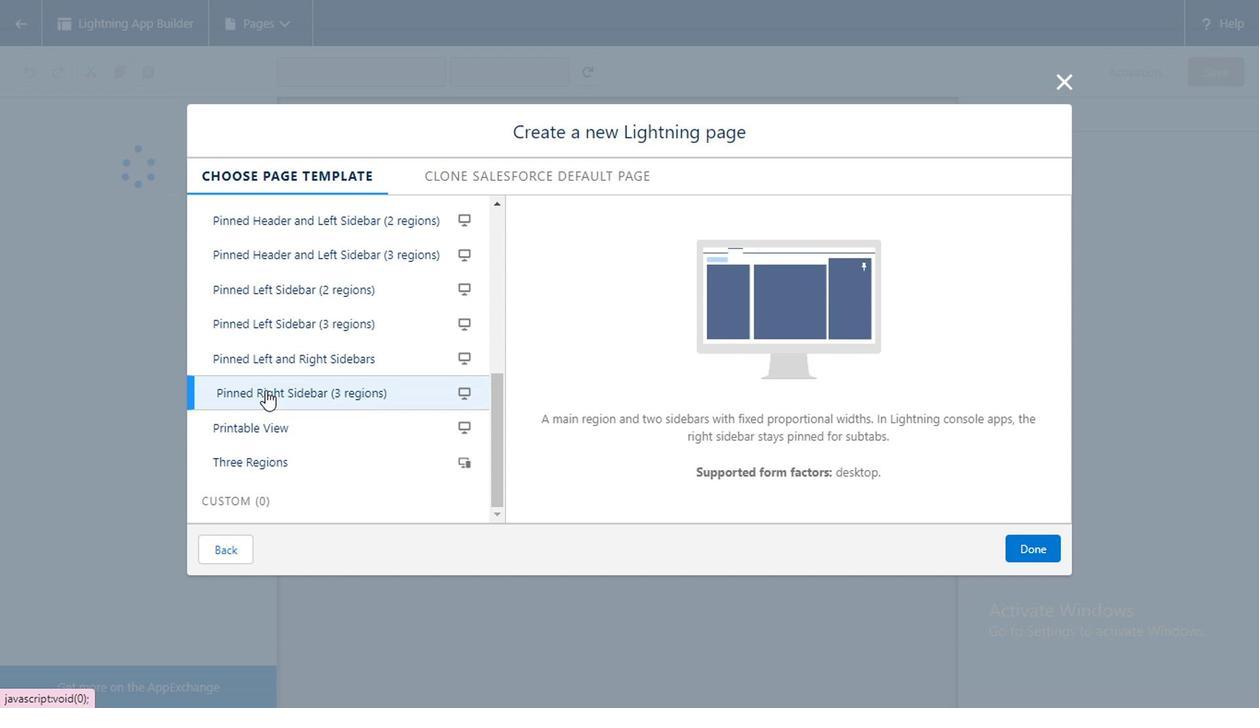 
Action: Mouse moved to (313, 343)
Screenshot: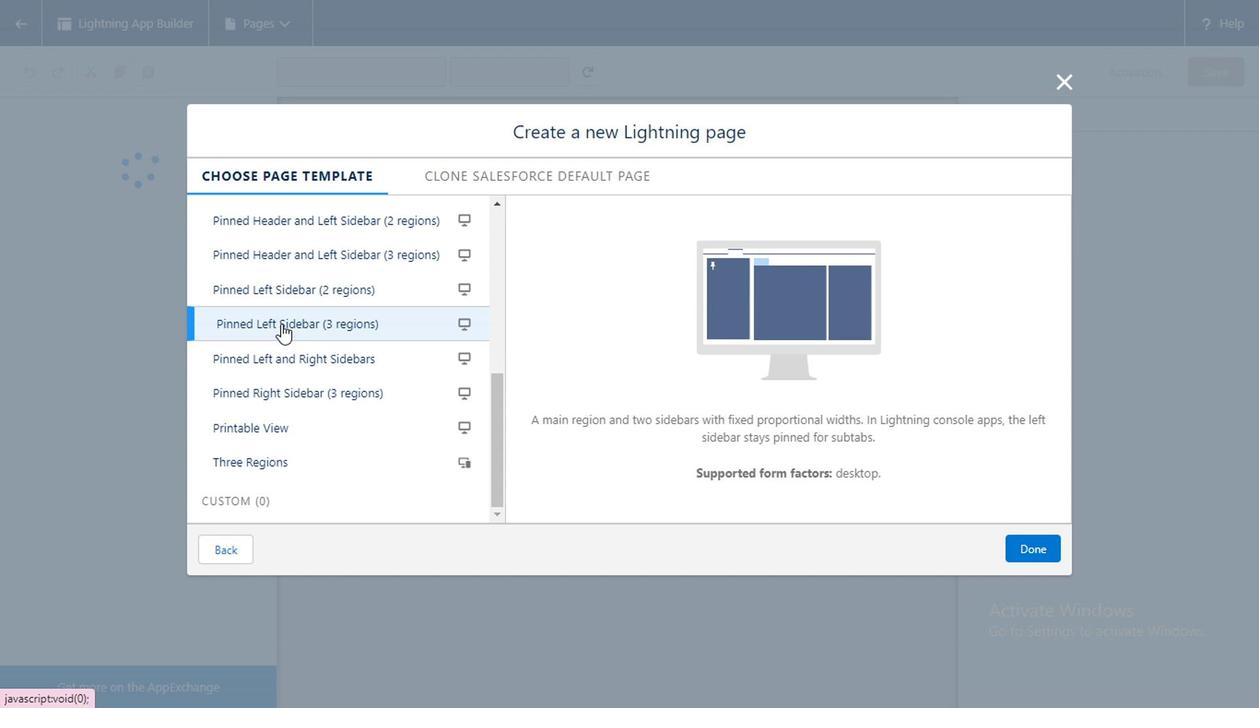 
Action: Mouse pressed left at (313, 343)
Screenshot: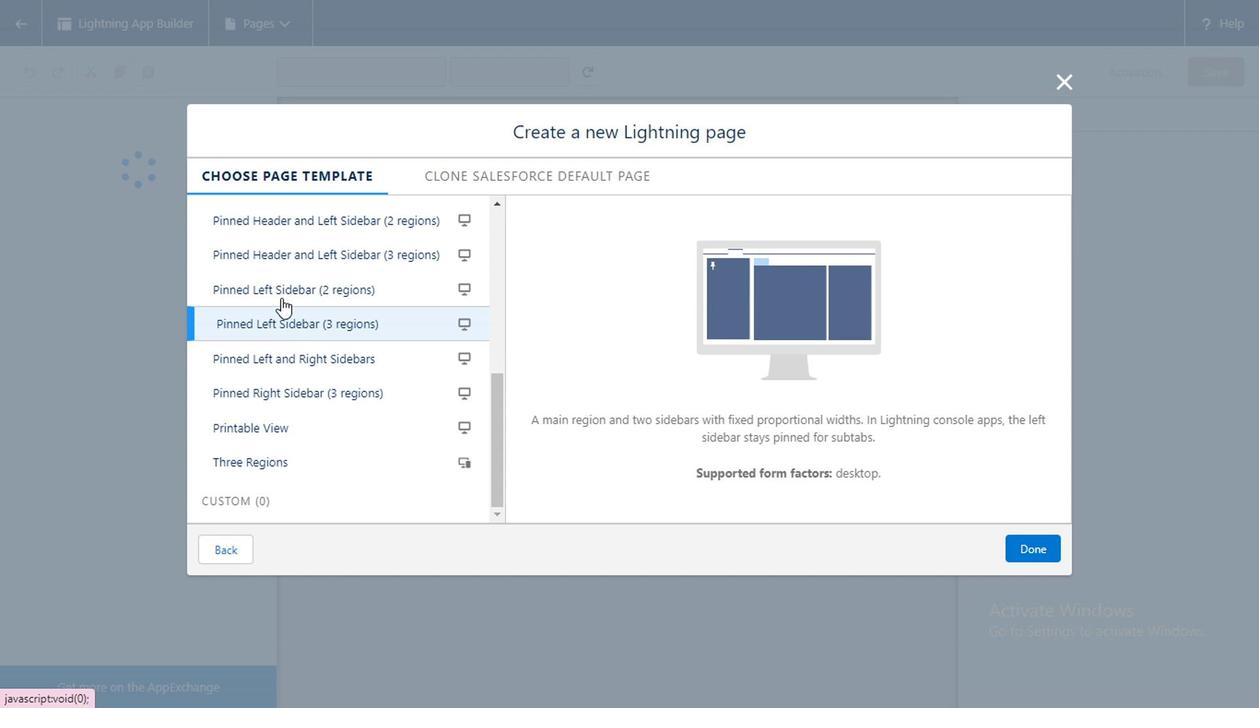 
Action: Mouse moved to (308, 290)
Screenshot: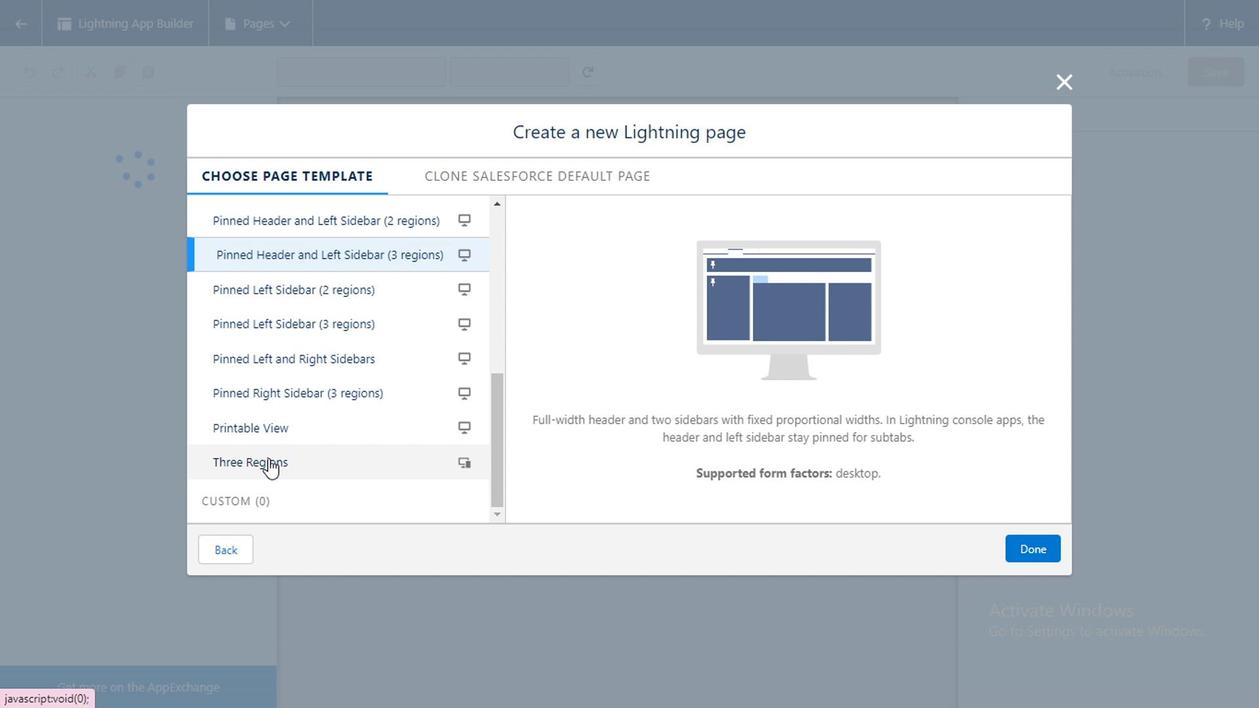 
Action: Mouse pressed left at (308, 290)
Screenshot: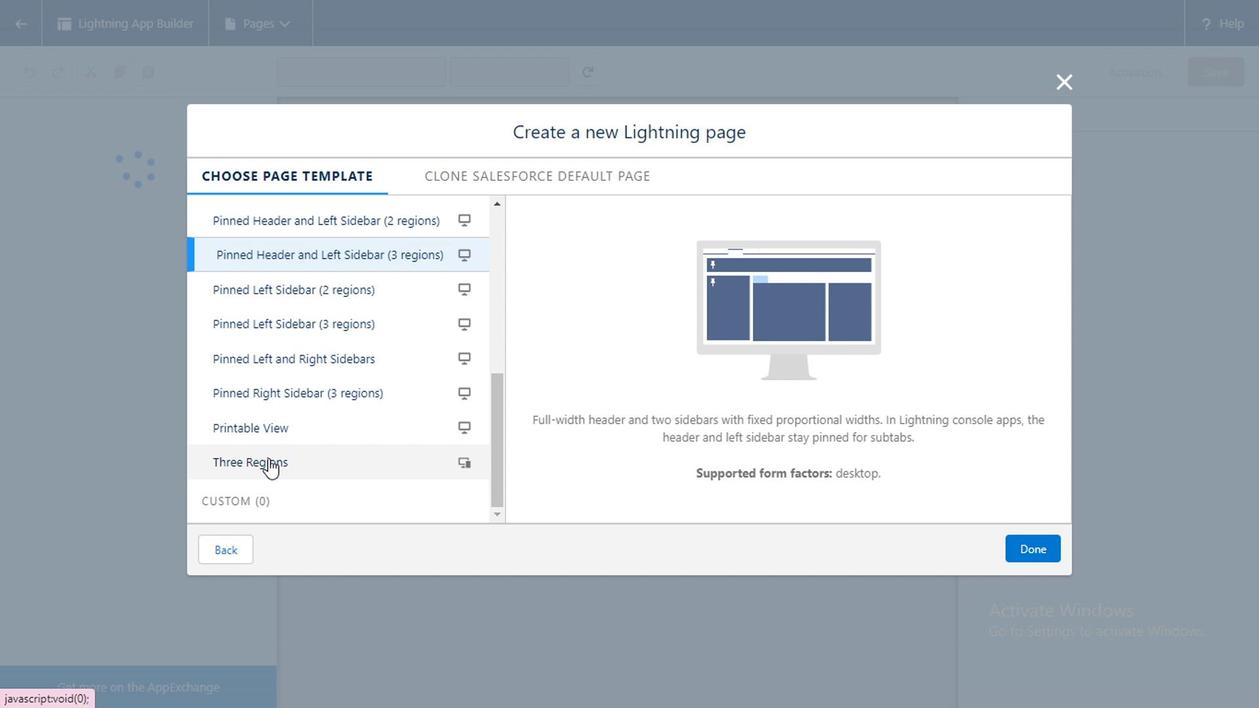 
Action: Mouse moved to (278, 416)
Screenshot: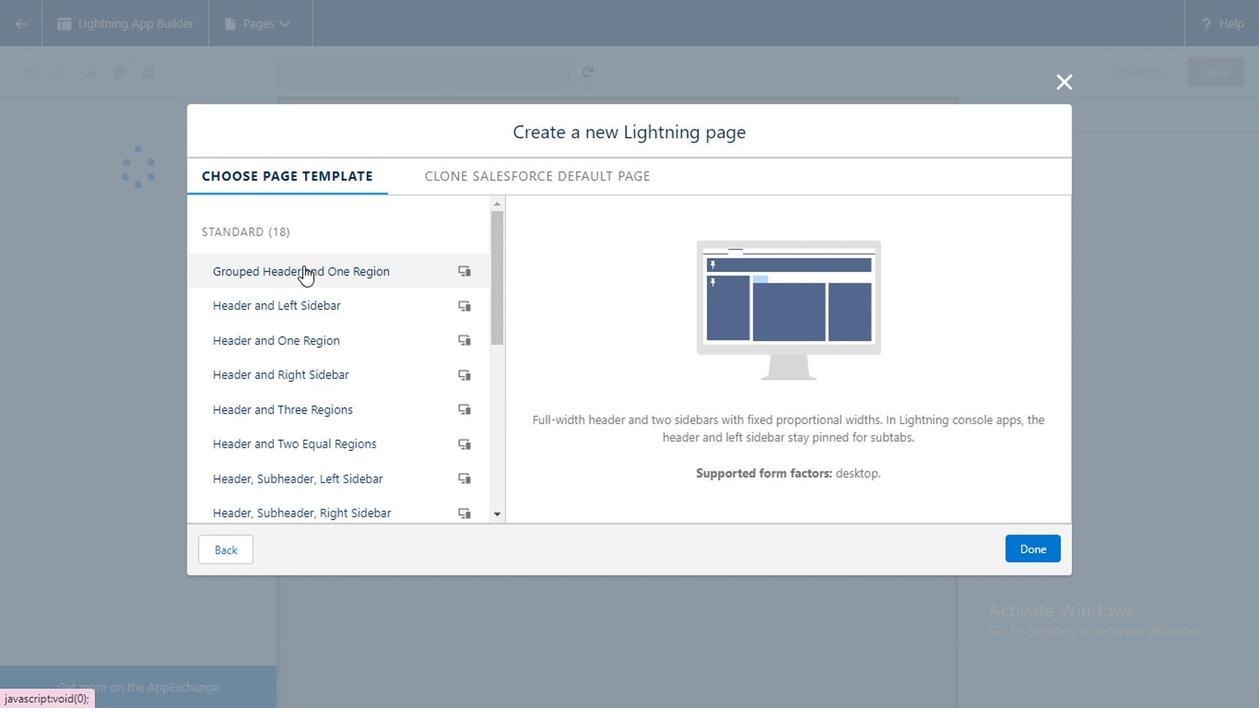 
Action: Mouse scrolled (278, 417) with delta (0, 0)
Screenshot: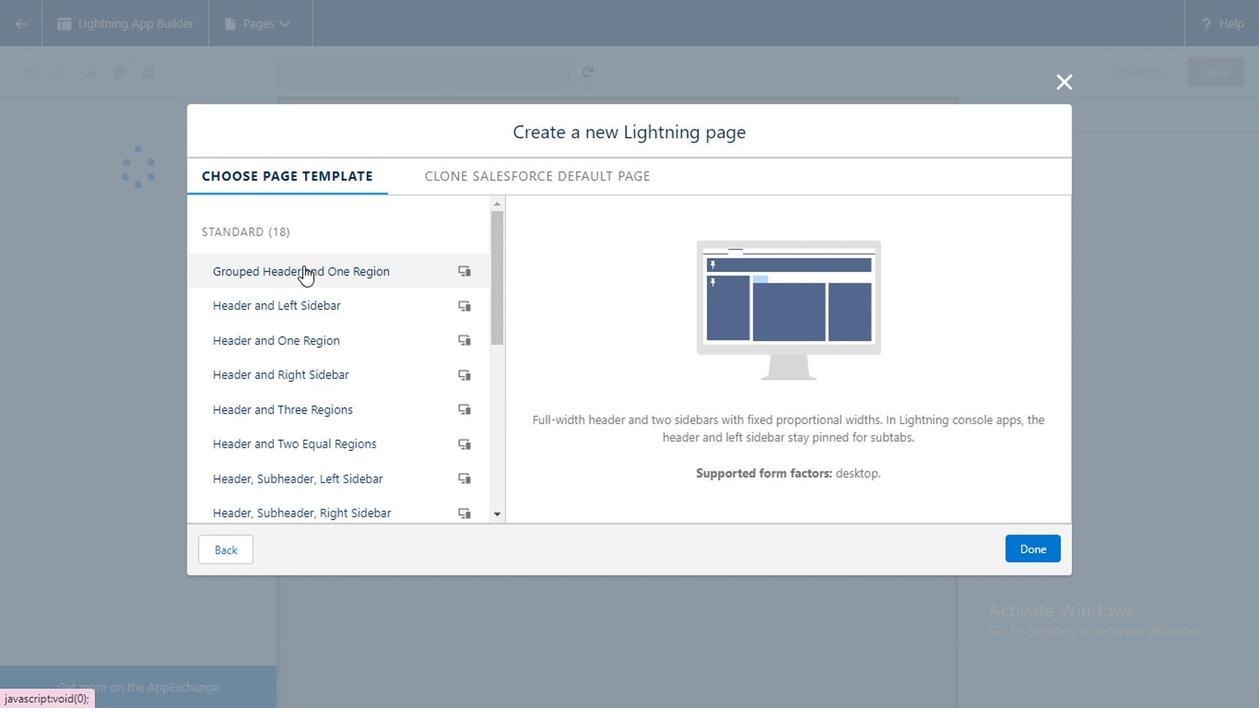 
Action: Mouse moved to (263, 410)
Screenshot: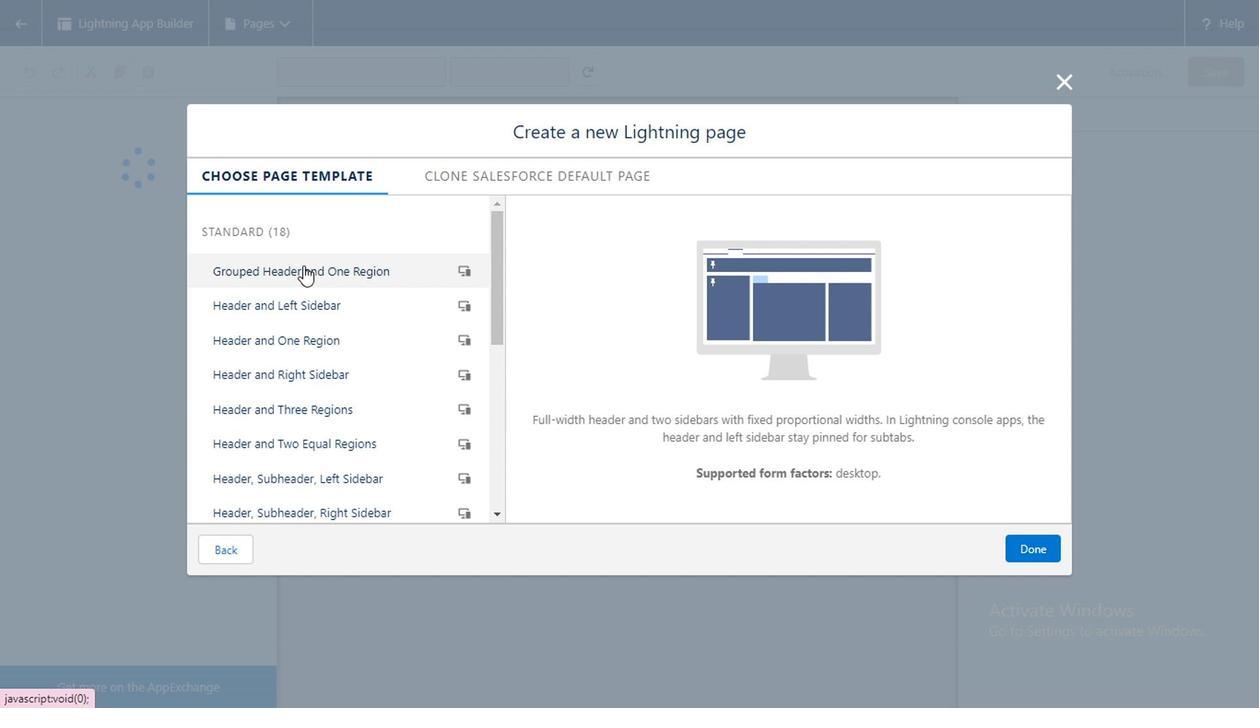 
Action: Mouse scrolled (263, 411) with delta (0, 0)
Screenshot: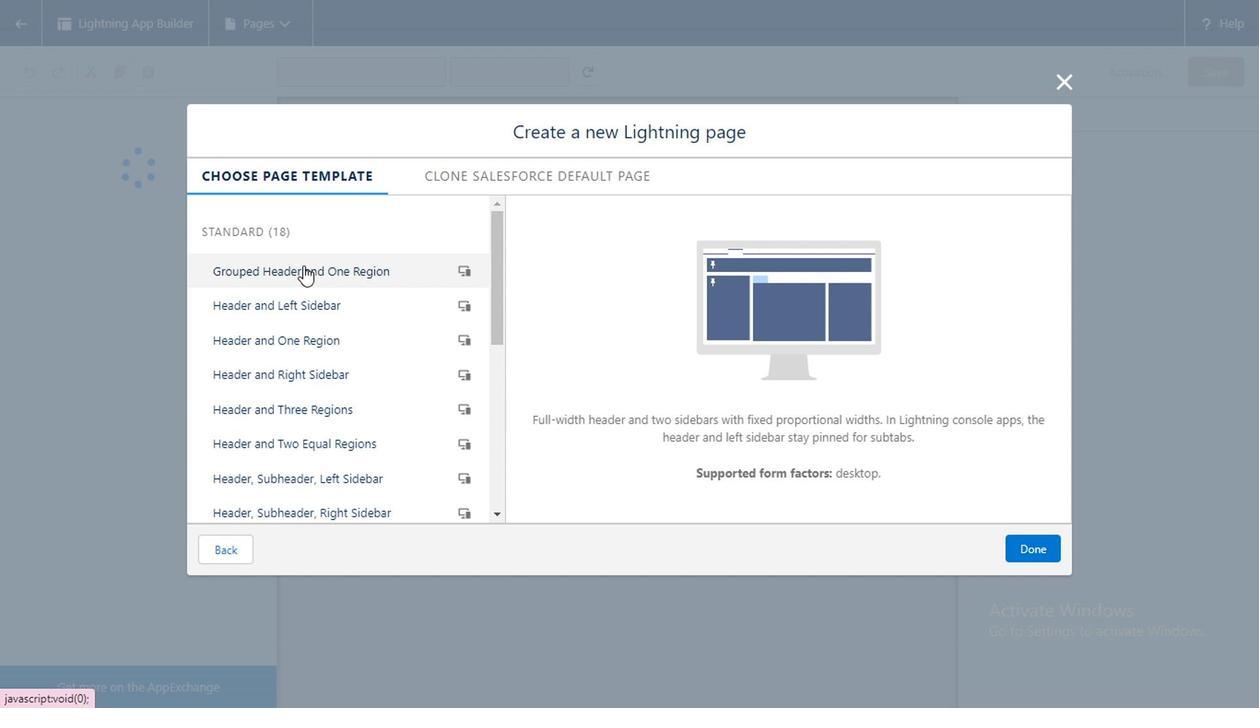 
Action: Mouse moved to (258, 410)
Screenshot: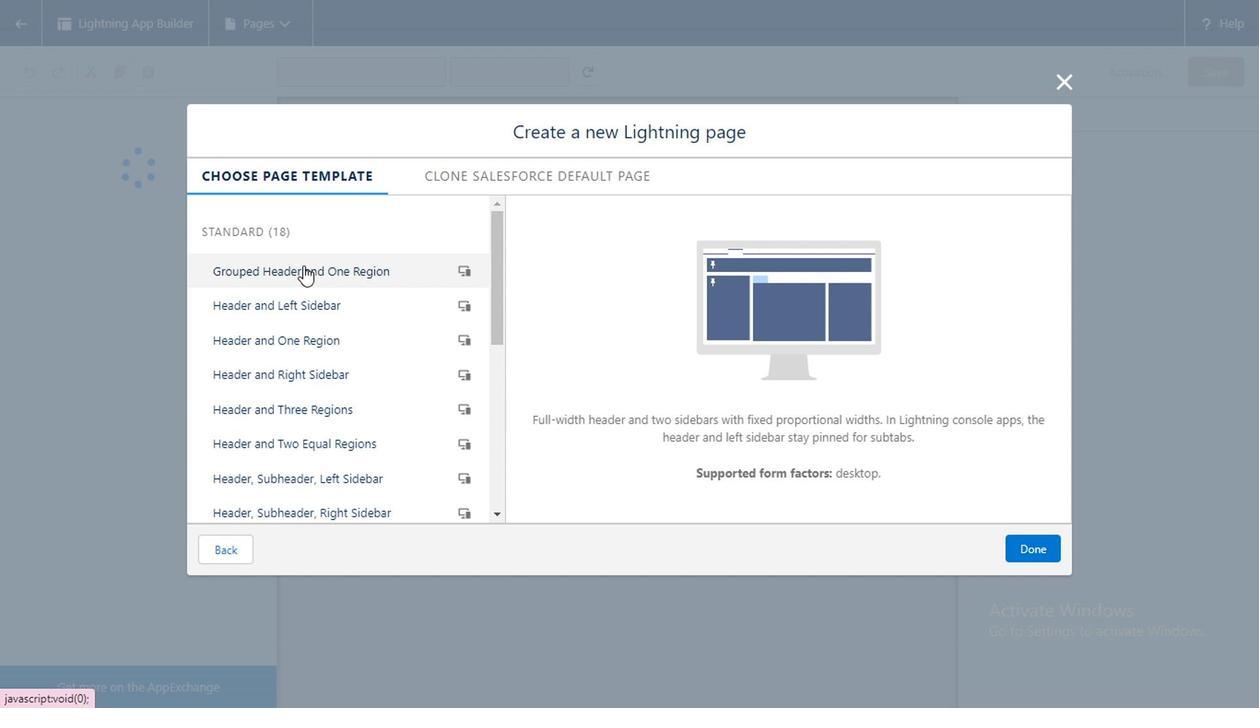 
Action: Mouse scrolled (258, 410) with delta (0, 0)
Screenshot: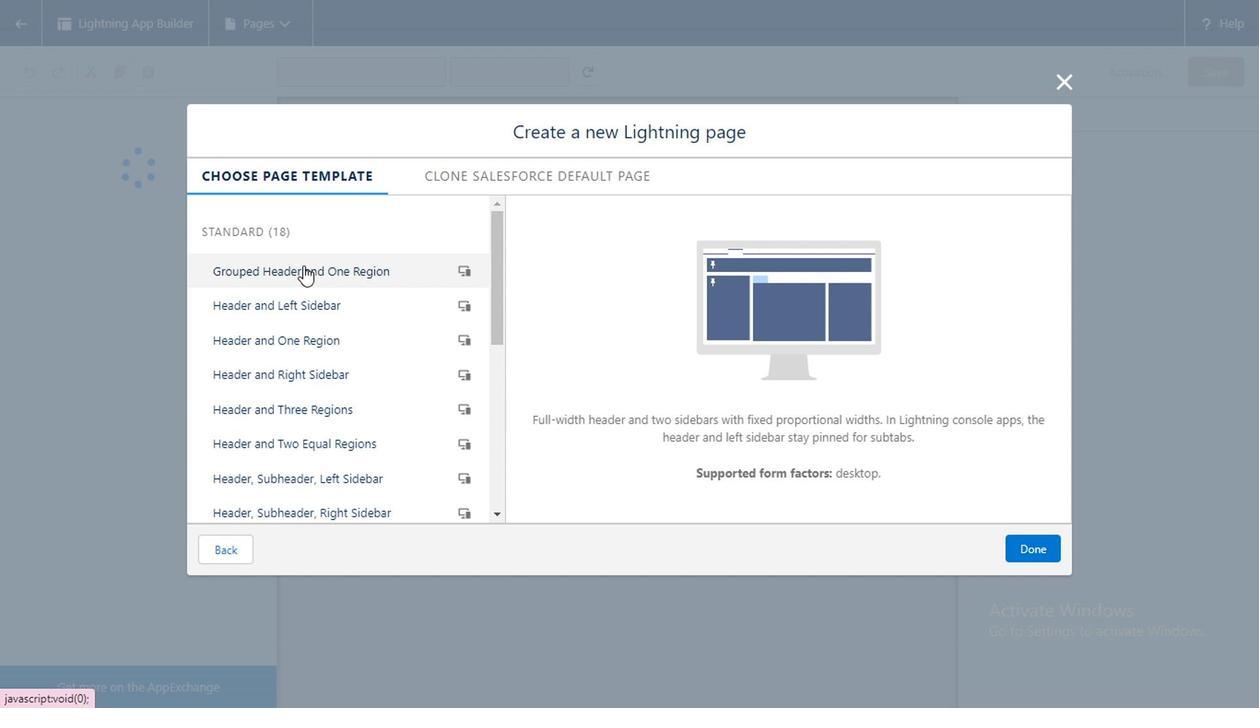 
Action: Mouse moved to (257, 409)
Screenshot: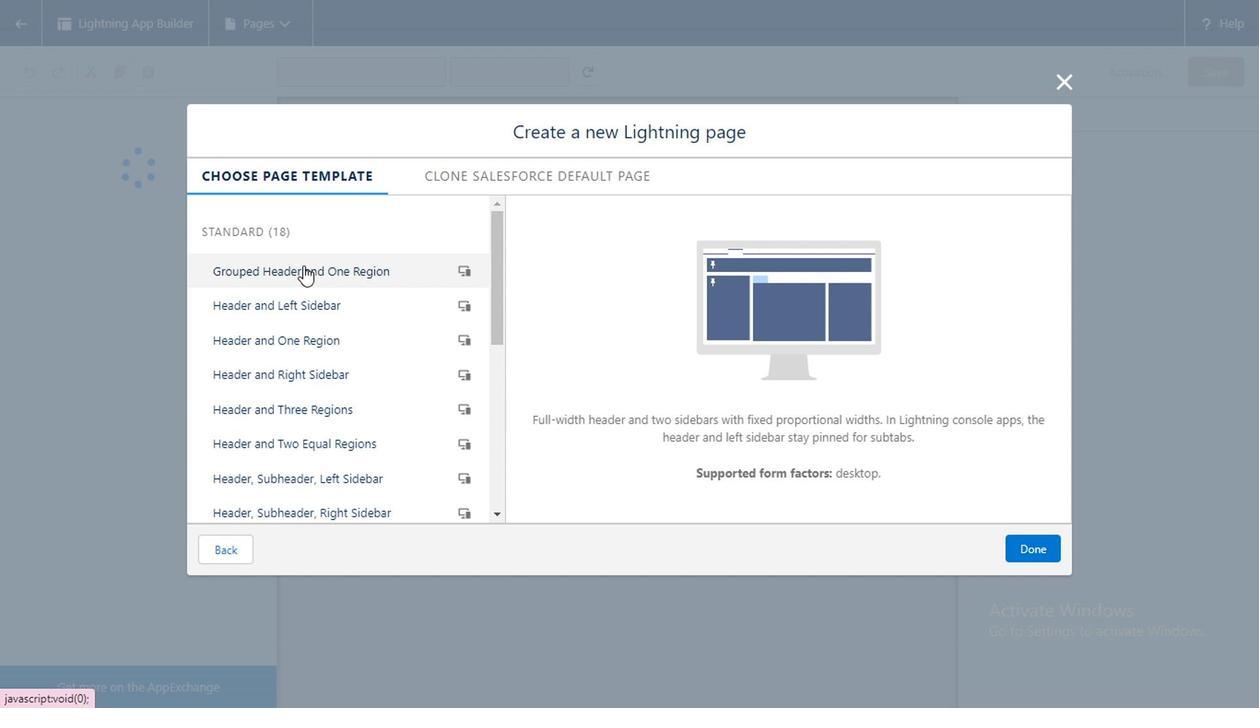 
Action: Mouse scrolled (257, 410) with delta (0, 0)
Screenshot: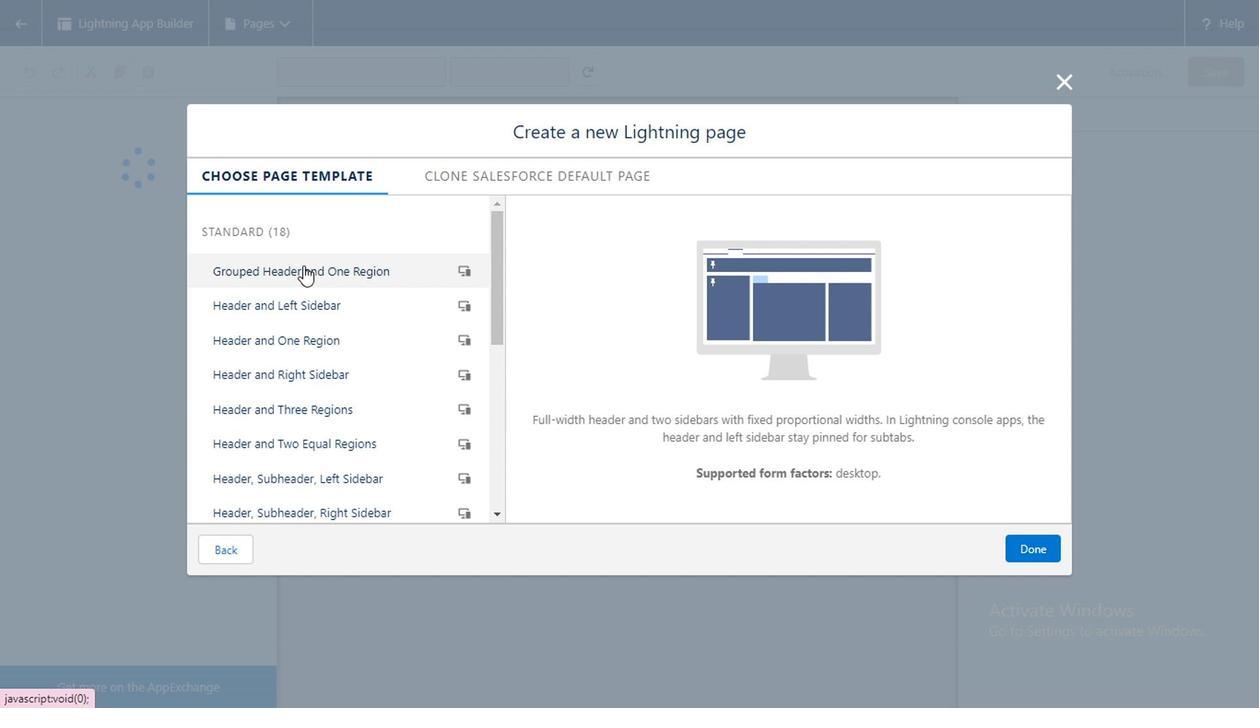 
Action: Mouse moved to (254, 408)
Screenshot: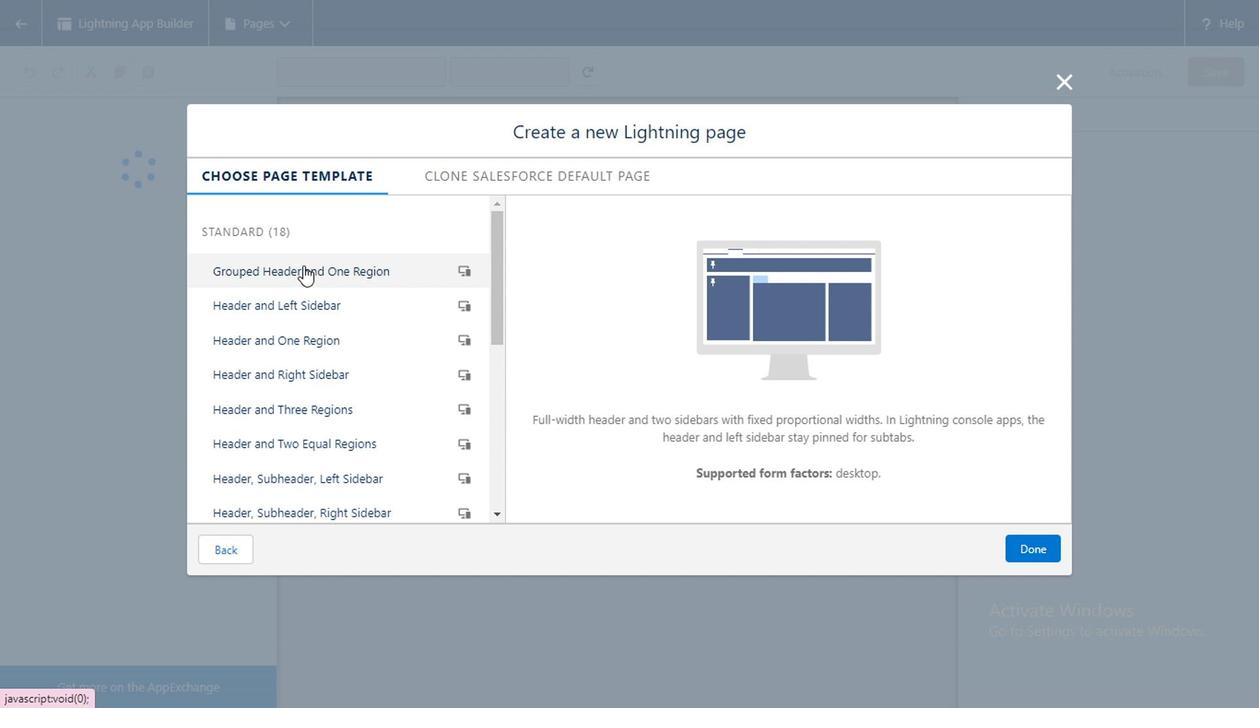 
Action: Mouse scrolled (254, 409) with delta (0, 0)
Screenshot: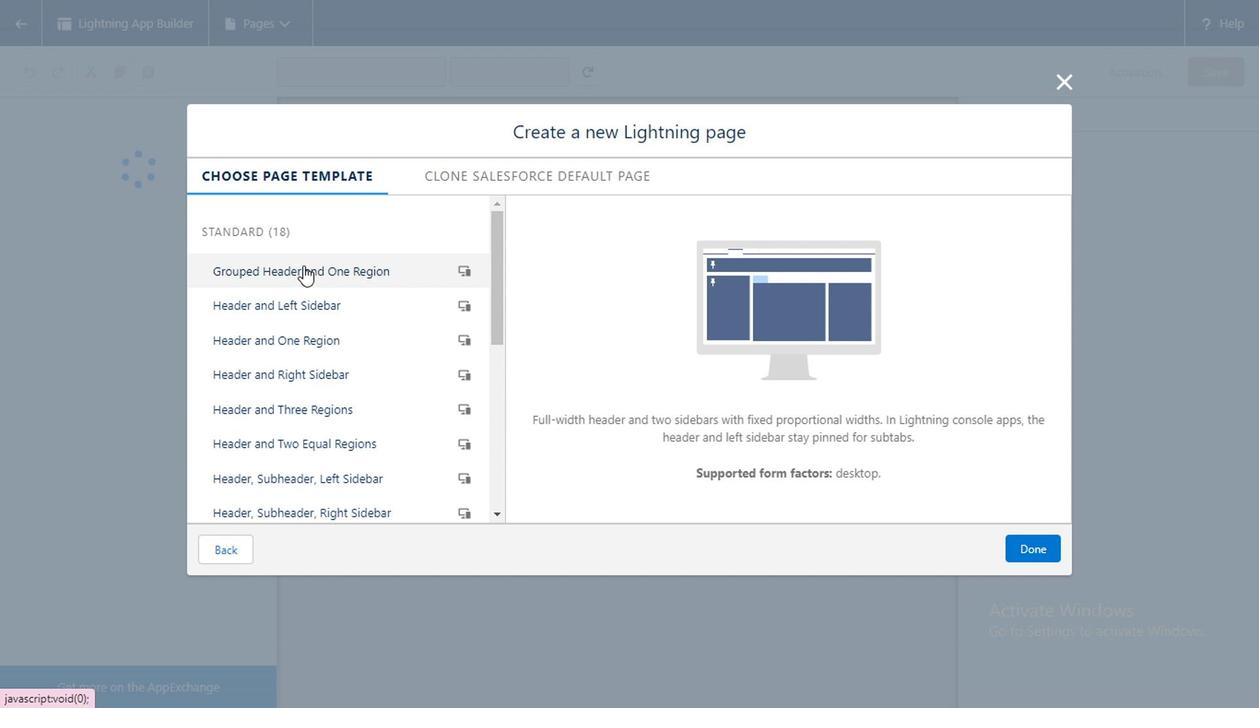 
Action: Mouse moved to (328, 301)
Screenshot: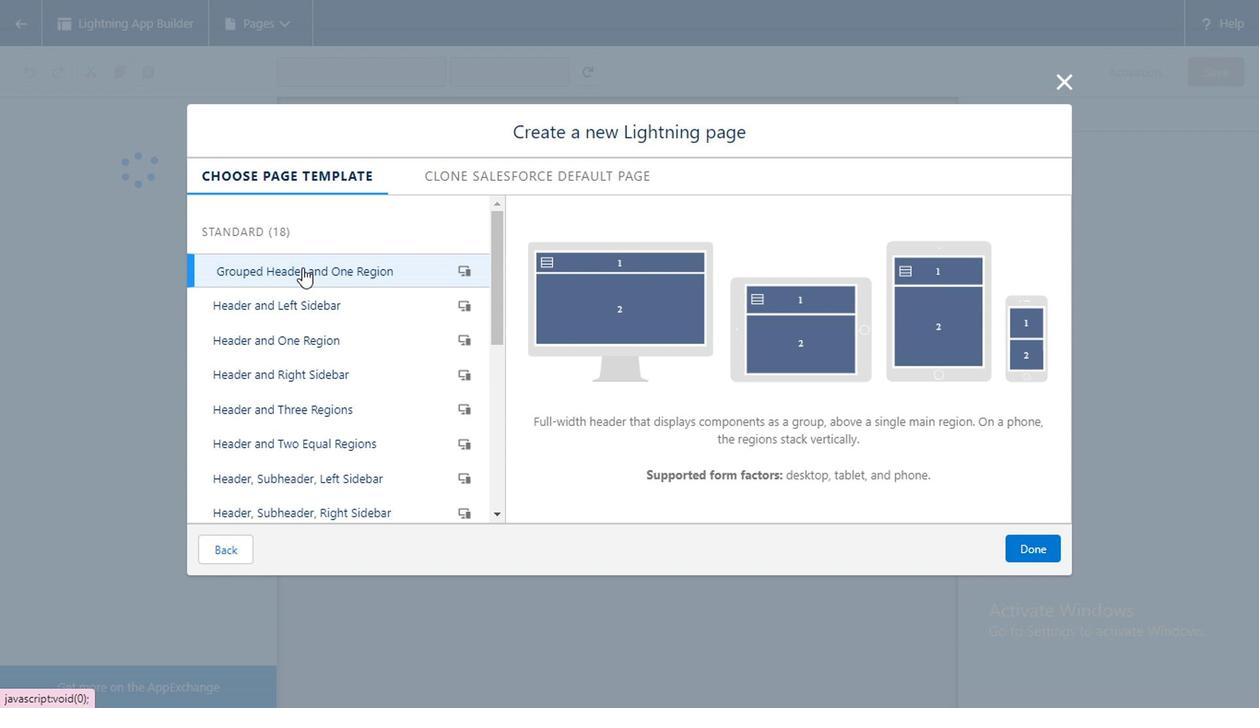 
Action: Mouse pressed left at (328, 301)
Screenshot: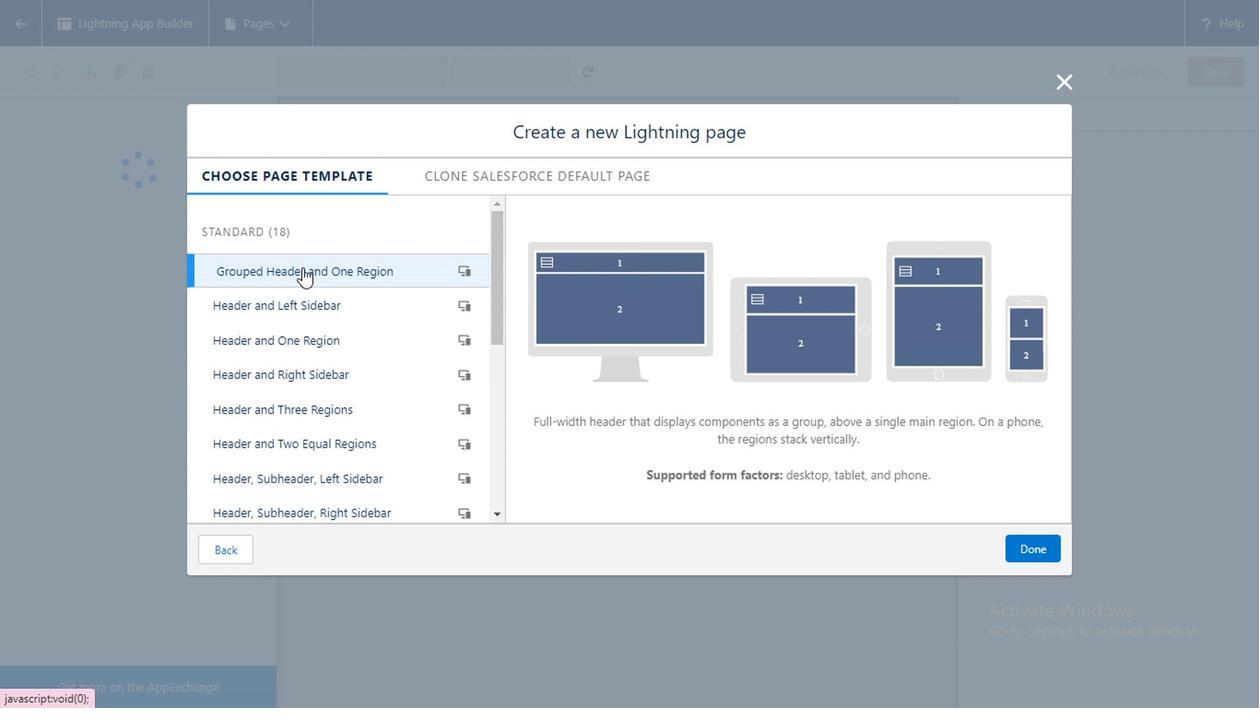 
Action: Mouse moved to (278, 275)
Screenshot: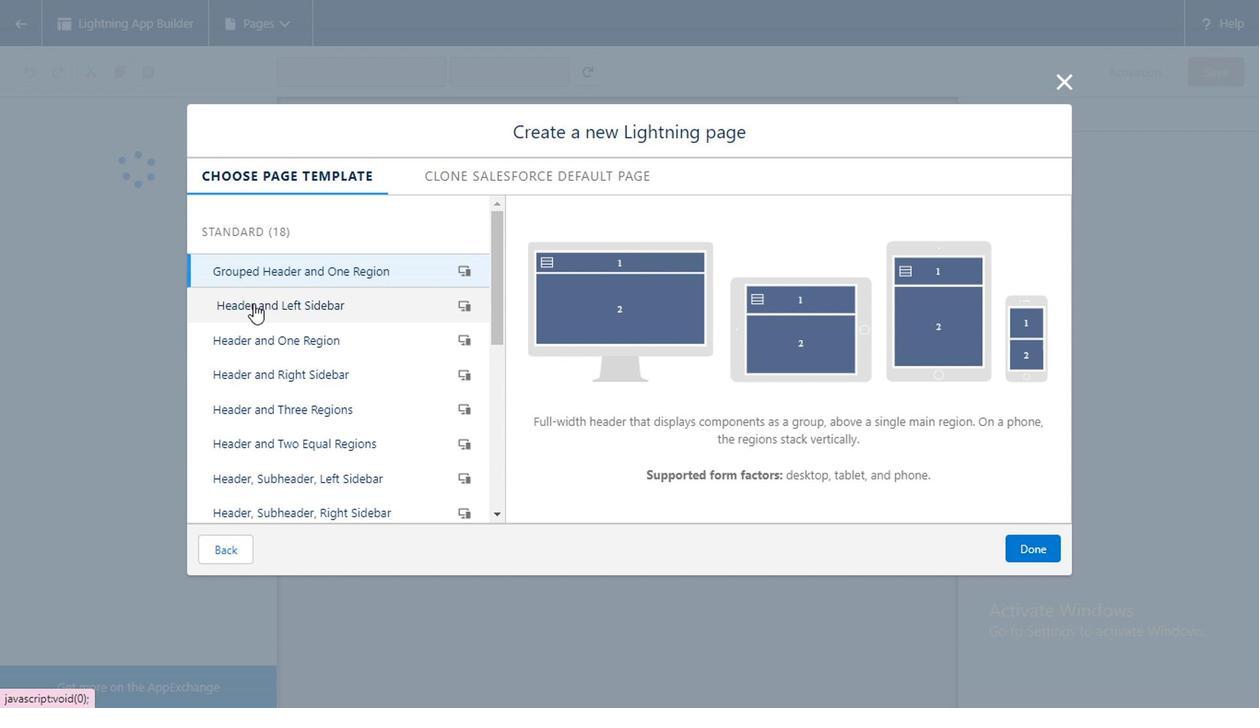 
Action: Mouse pressed left at (278, 275)
Screenshot: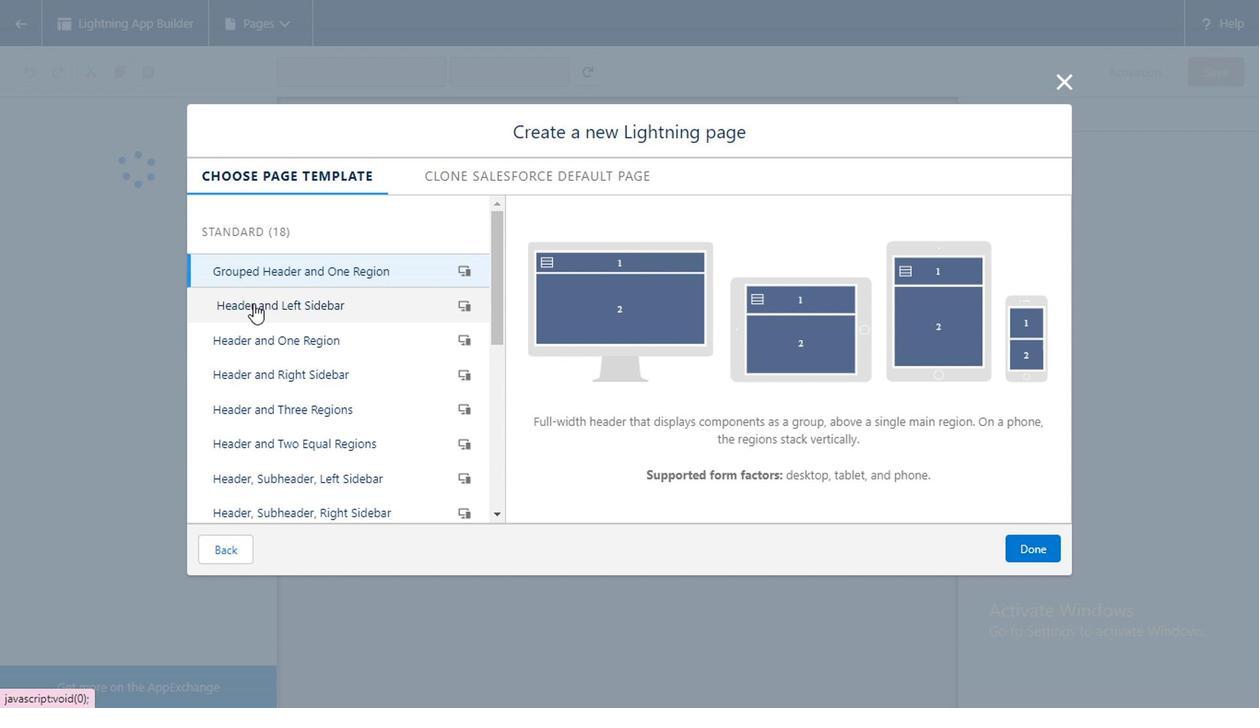 
Action: Mouse moved to (293, 328)
Screenshot: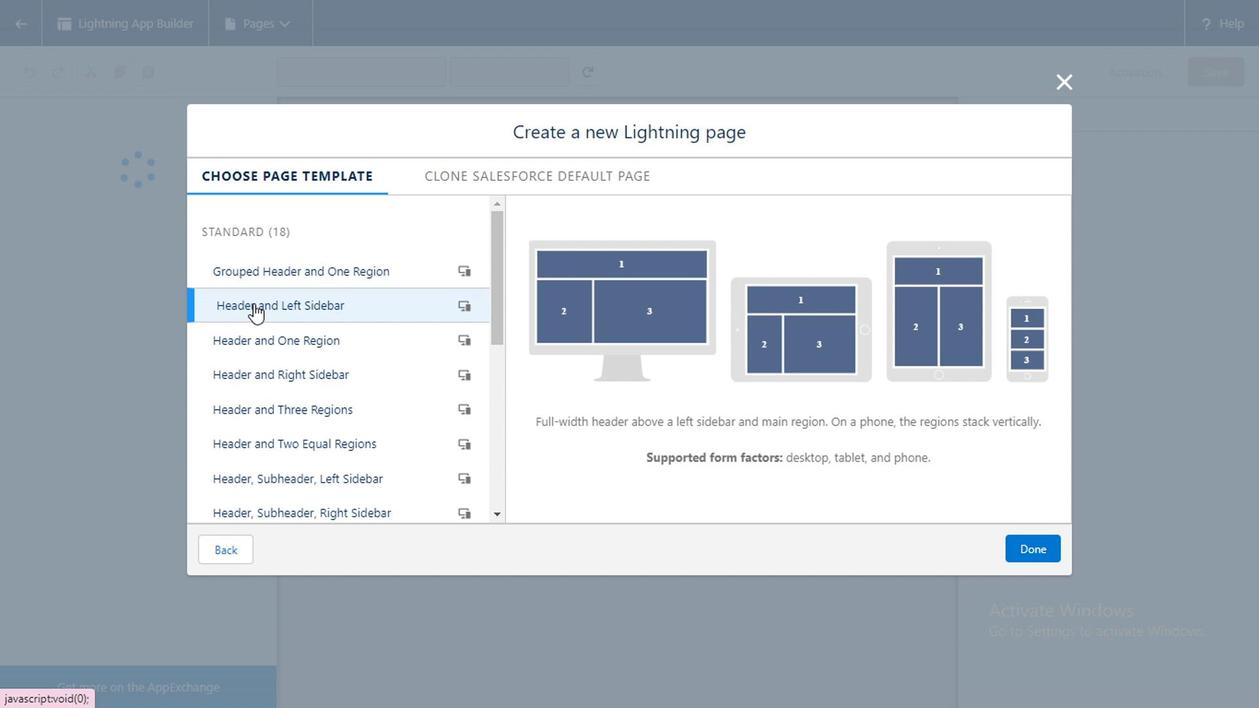 
Action: Mouse pressed left at (293, 328)
Screenshot: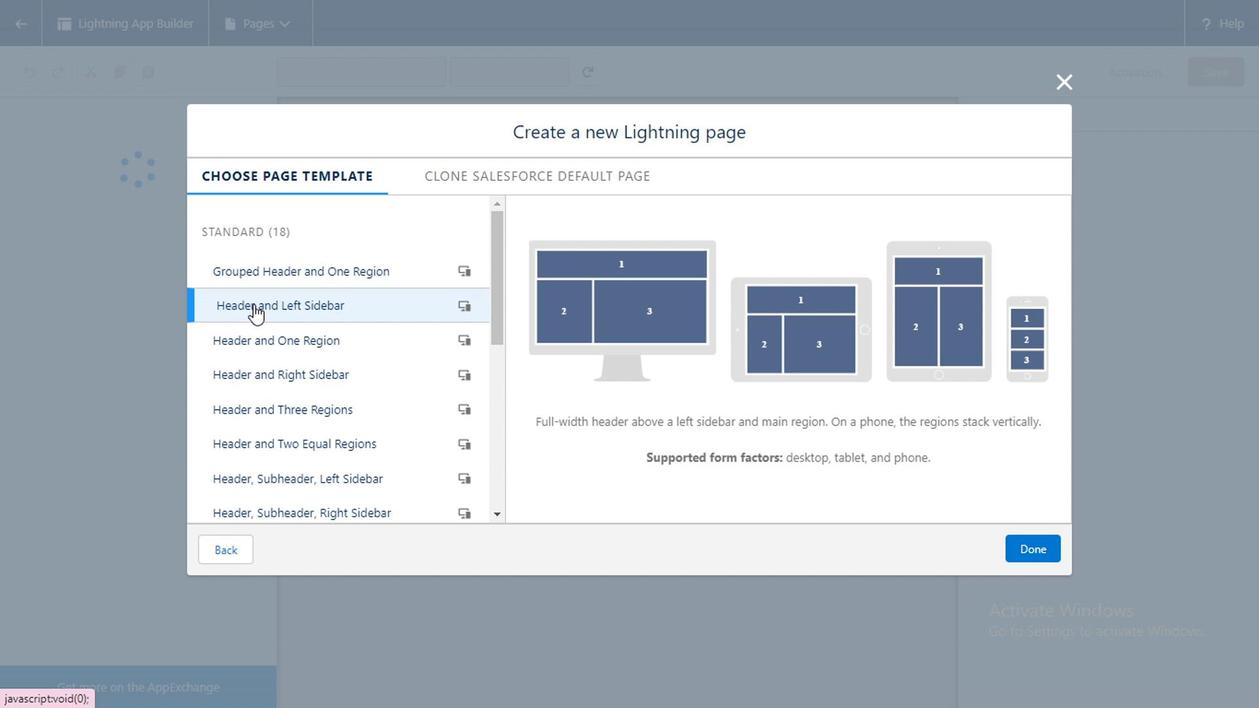 
Action: Mouse moved to (579, 341)
Screenshot: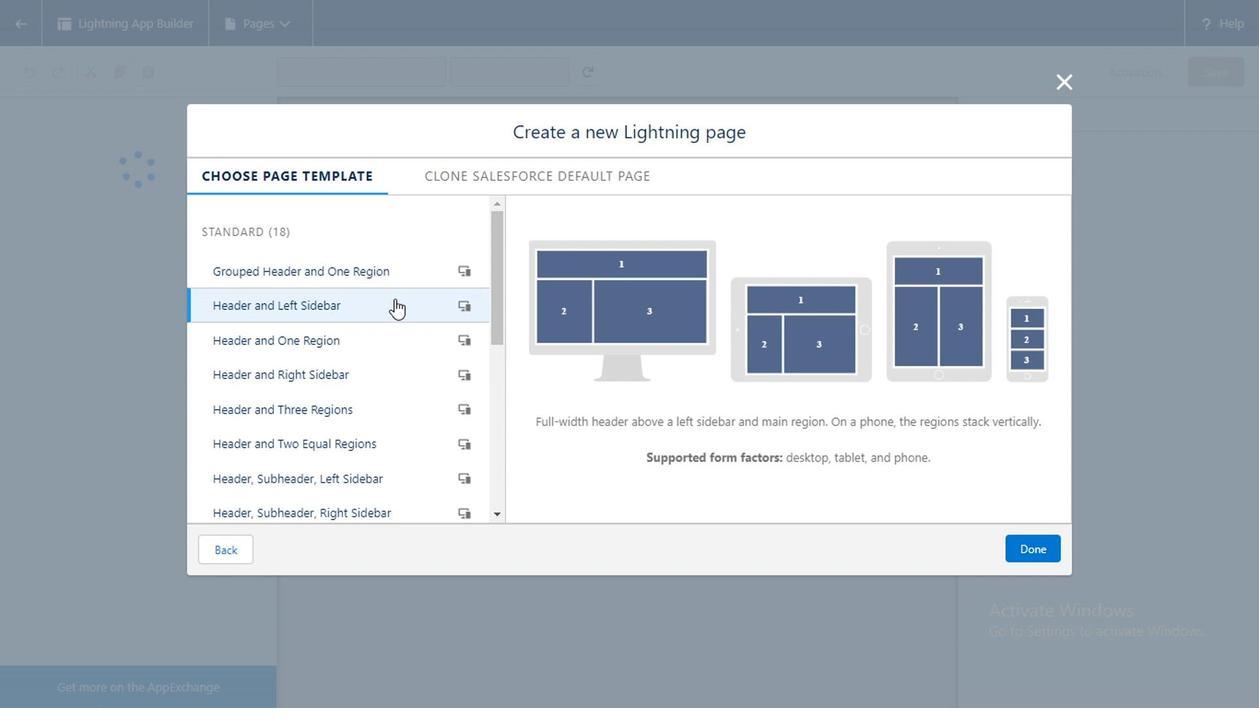 
Action: Mouse pressed left at (579, 341)
Screenshot: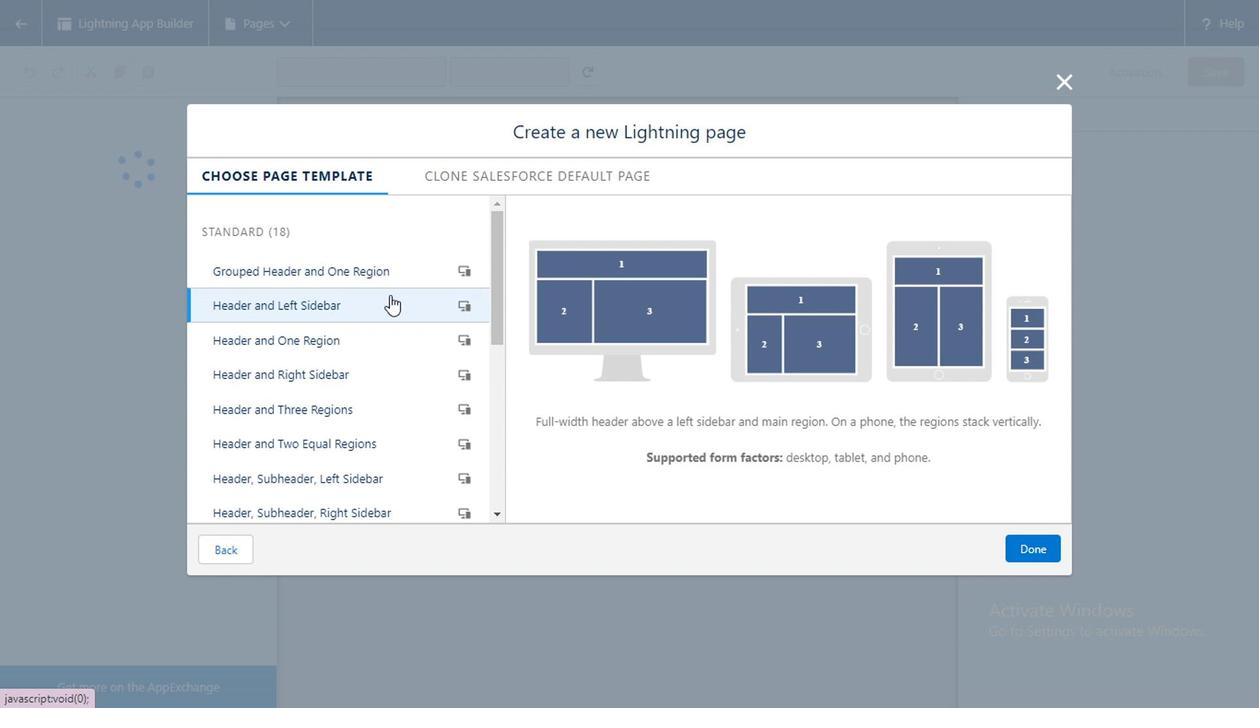 
Action: Mouse moved to (367, 304)
Screenshot: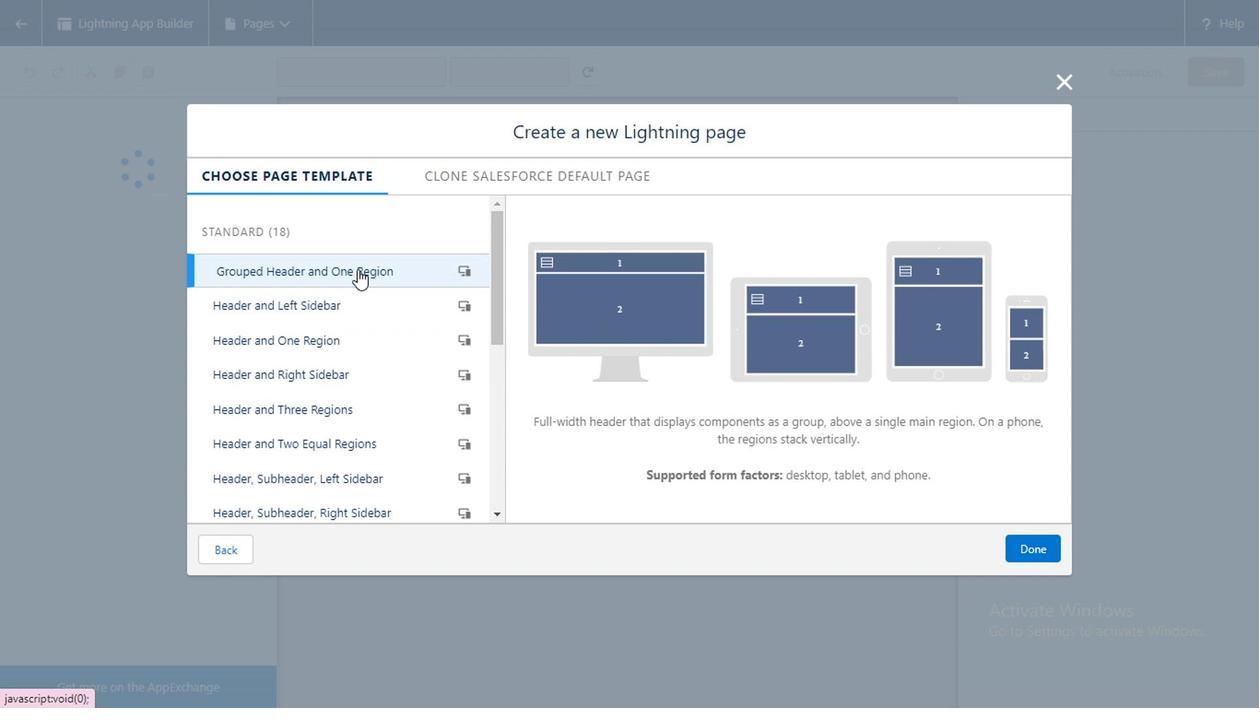 
Action: Mouse pressed left at (367, 304)
Screenshot: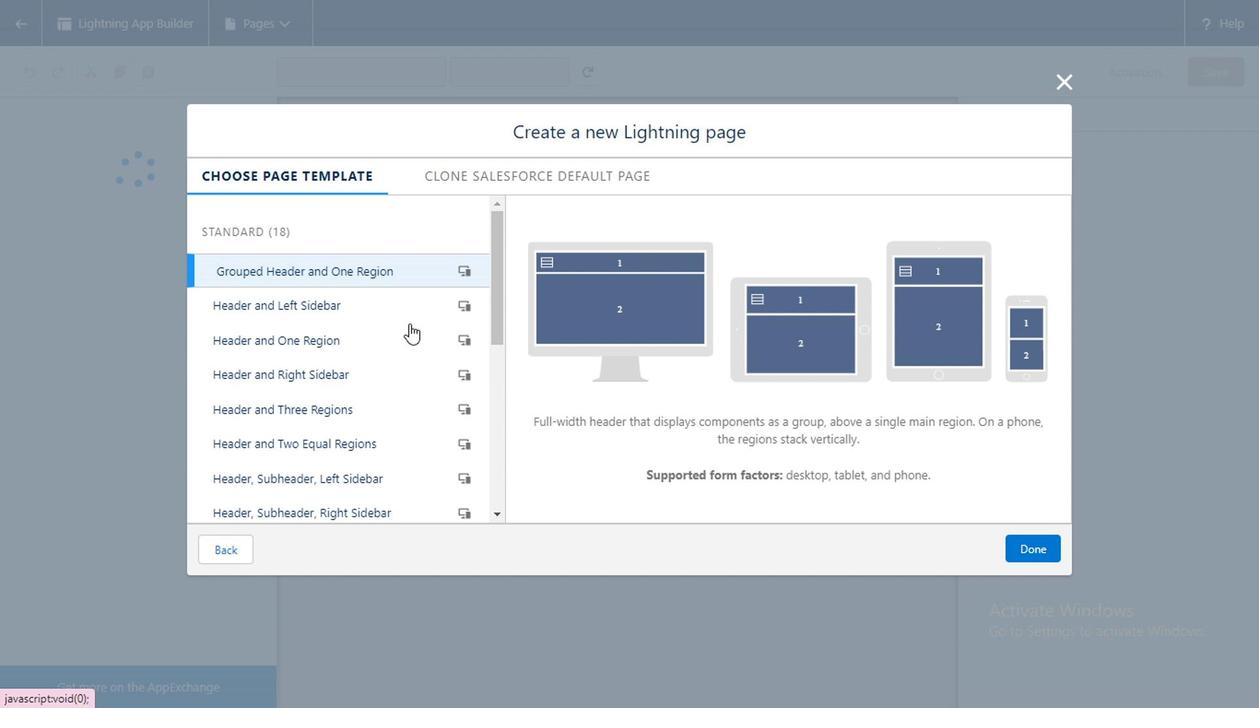 
Action: Mouse moved to (843, 499)
Screenshot: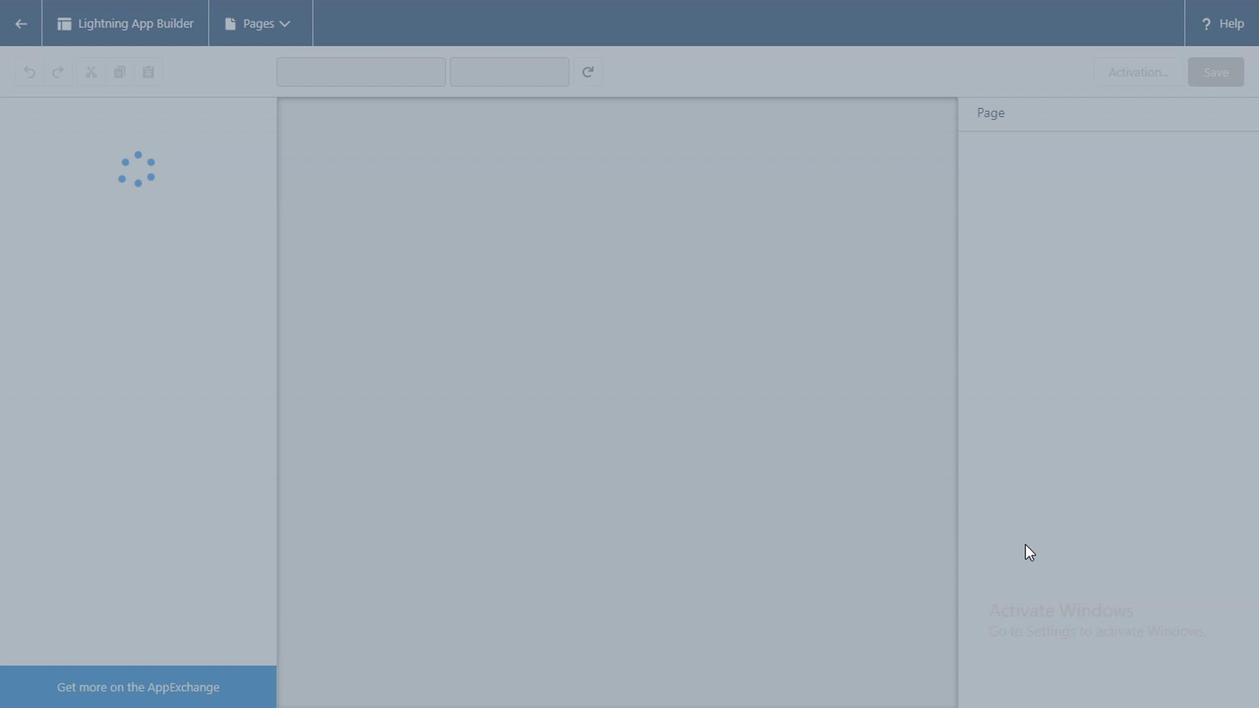 
Action: Mouse pressed left at (843, 499)
Screenshot: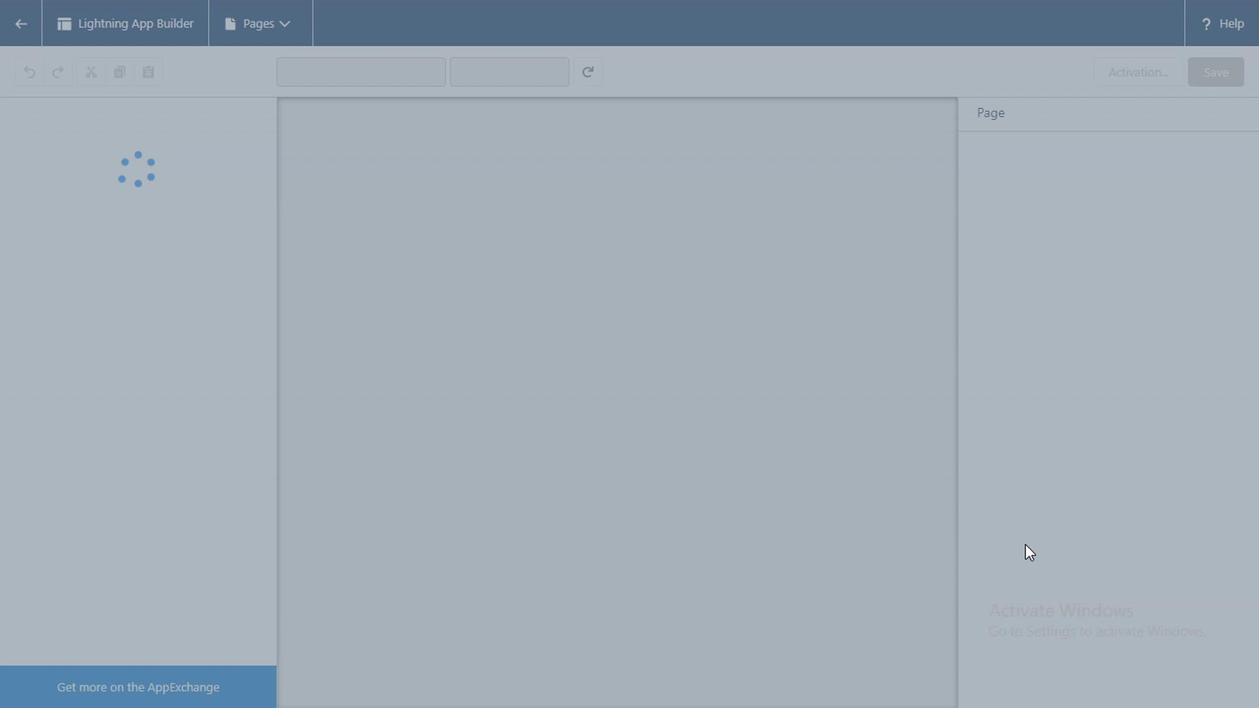 
Action: Mouse moved to (503, 293)
Screenshot: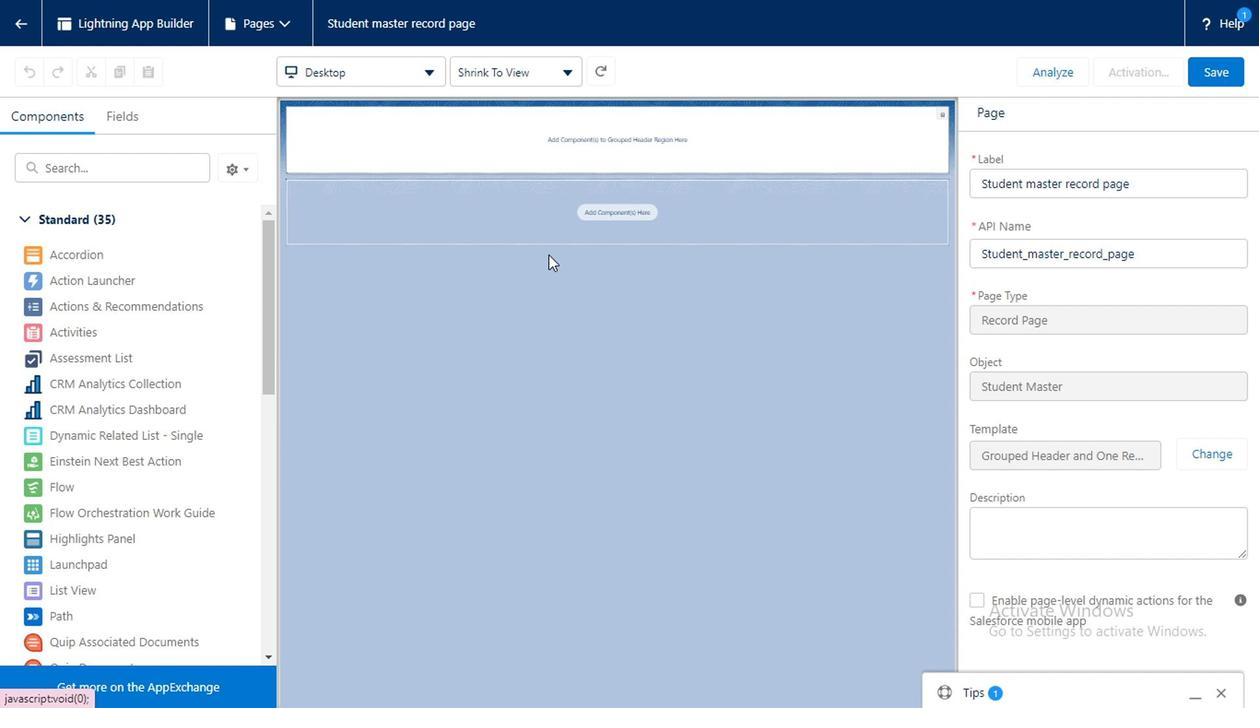 
Action: Mouse pressed left at (503, 293)
Screenshot: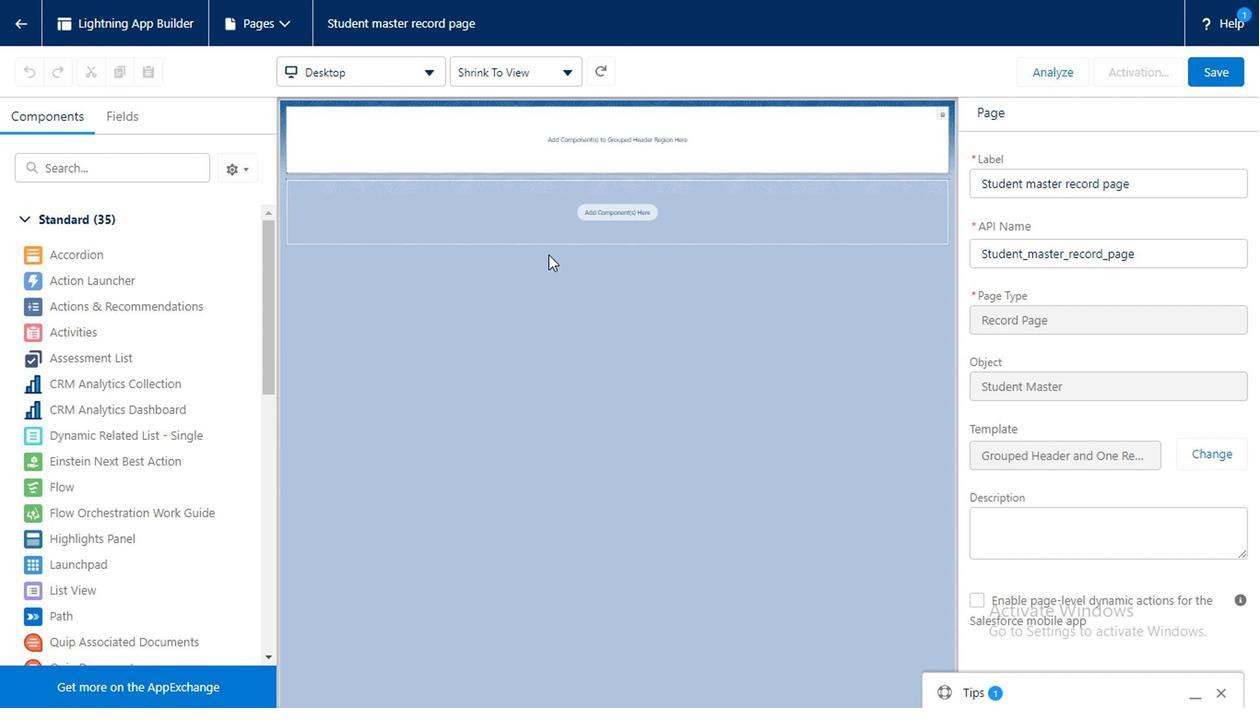 
Action: Mouse moved to (980, 314)
Screenshot: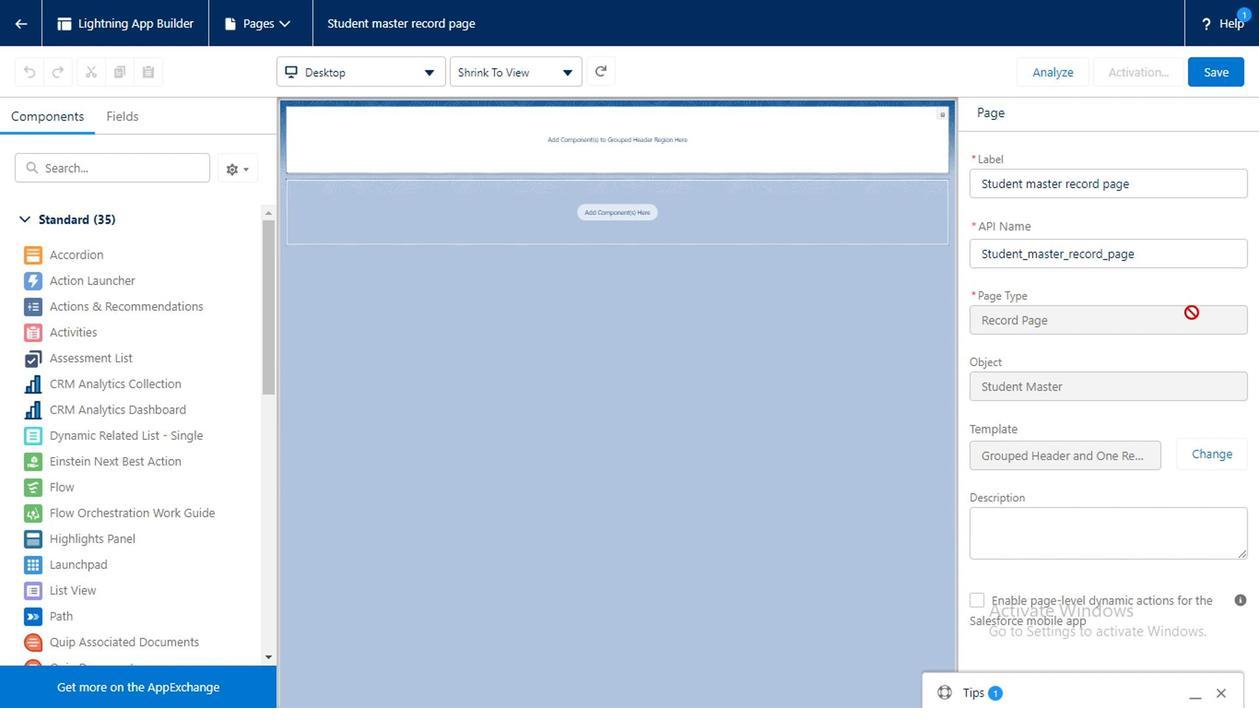 
Action: Mouse pressed left at (980, 314)
Screenshot: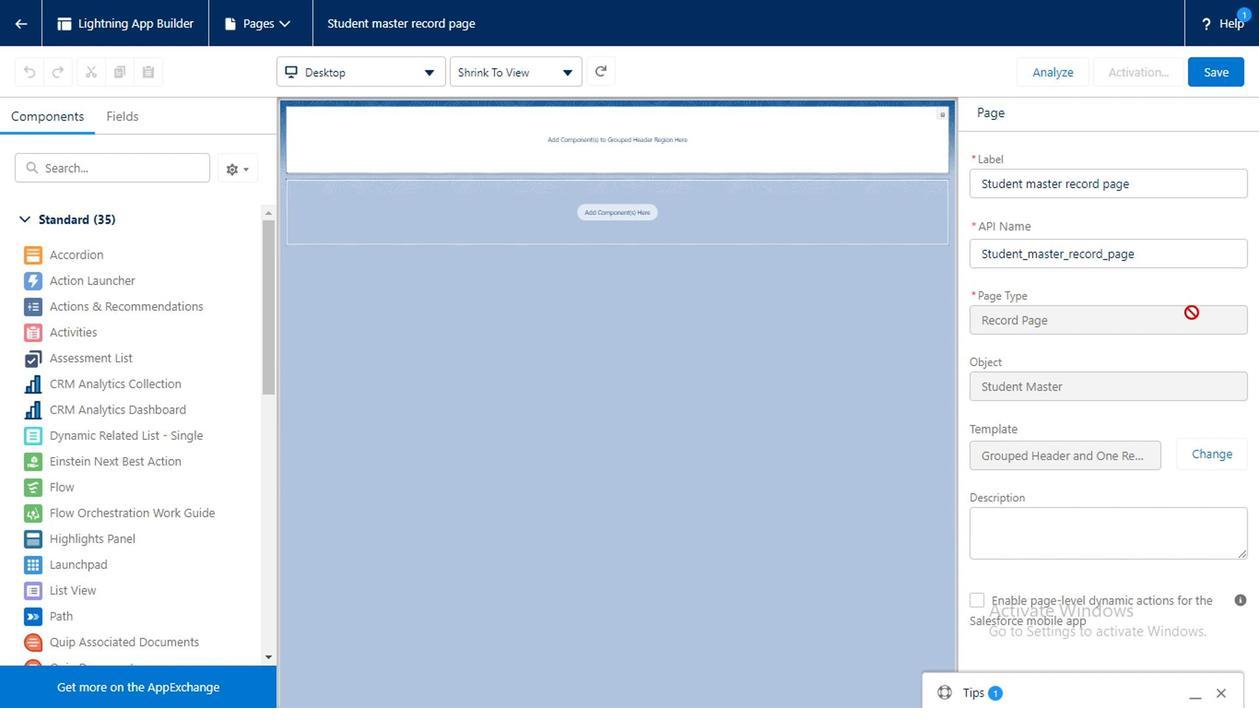 
Action: Mouse moved to (984, 607)
Screenshot: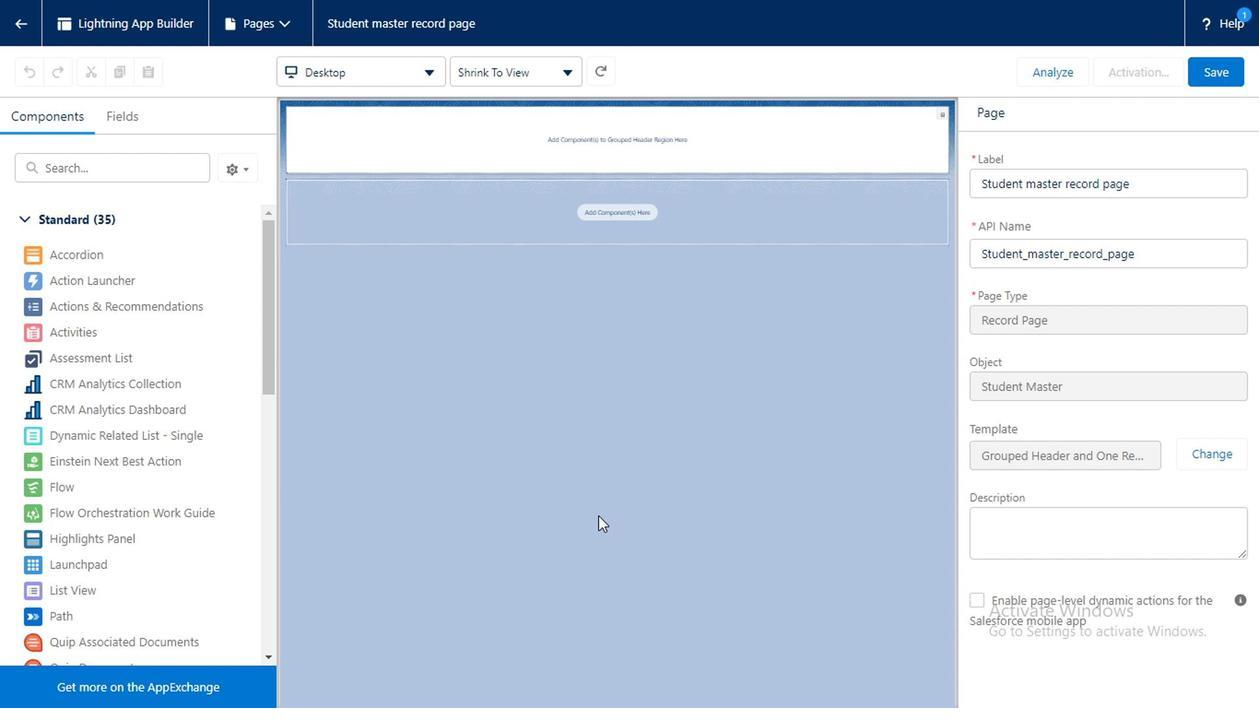 
Action: Mouse pressed left at (984, 607)
Screenshot: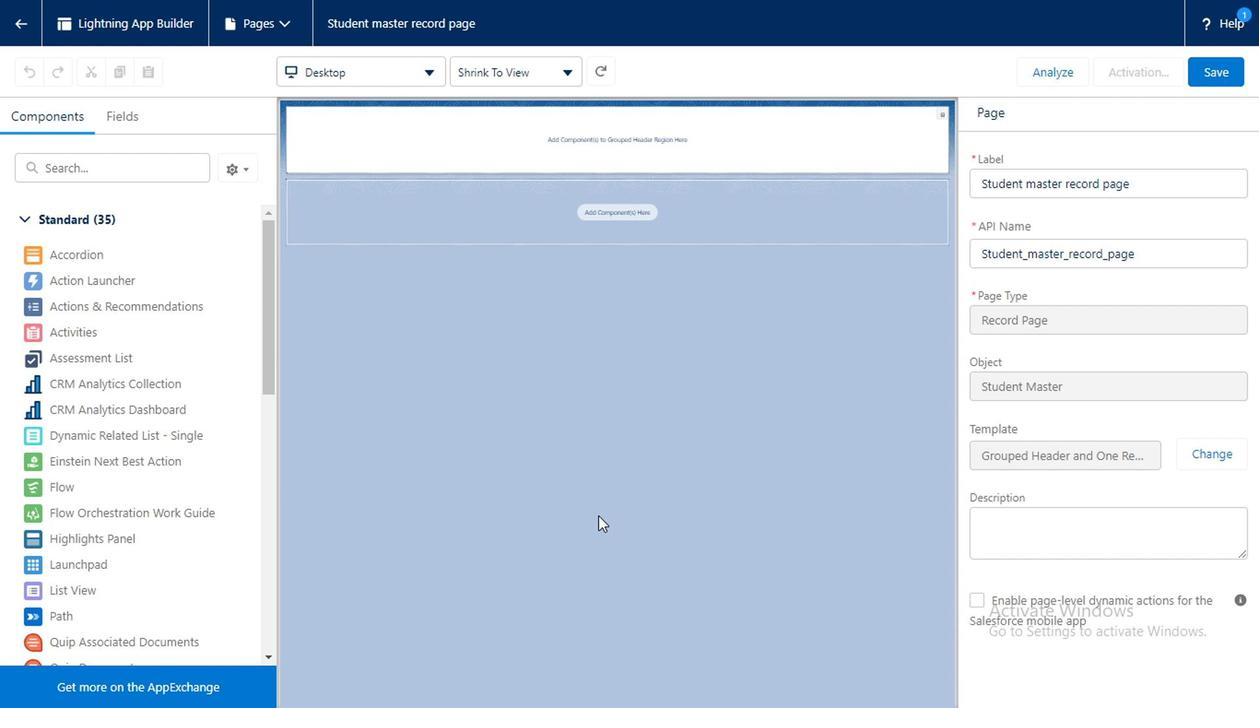 
Action: Mouse moved to (214, 352)
Screenshot: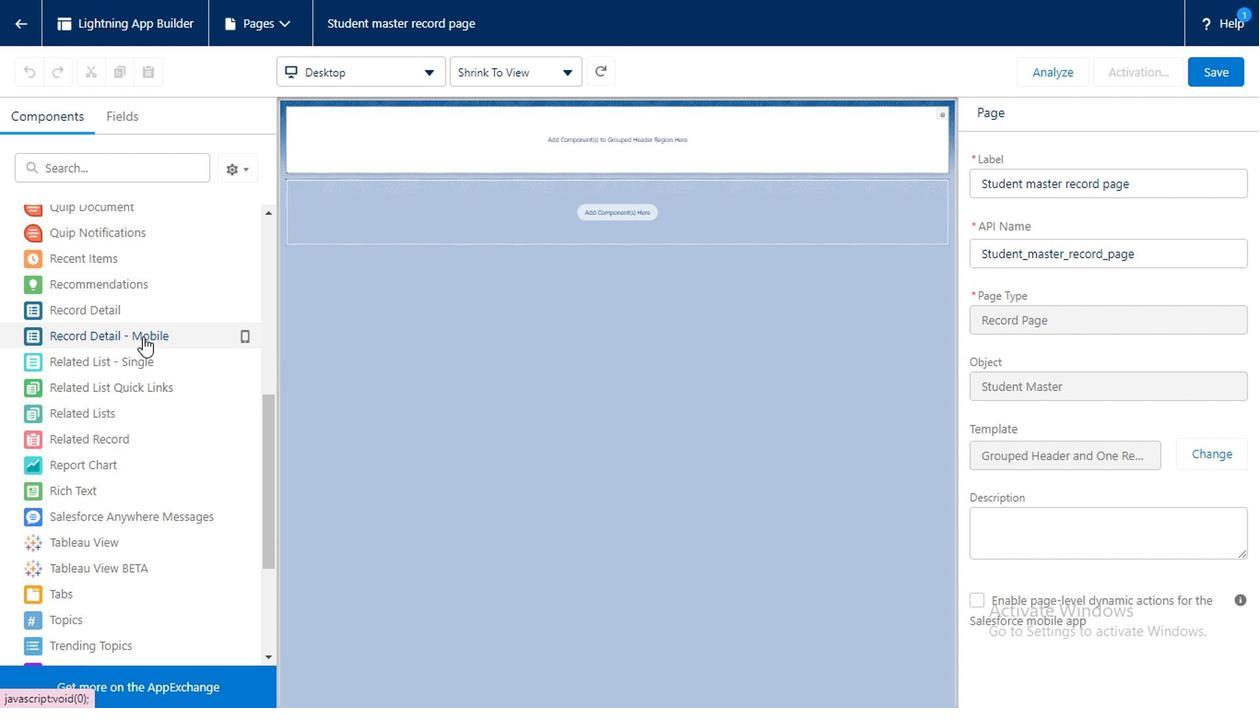 
Action: Mouse scrolled (214, 351) with delta (0, 0)
Screenshot: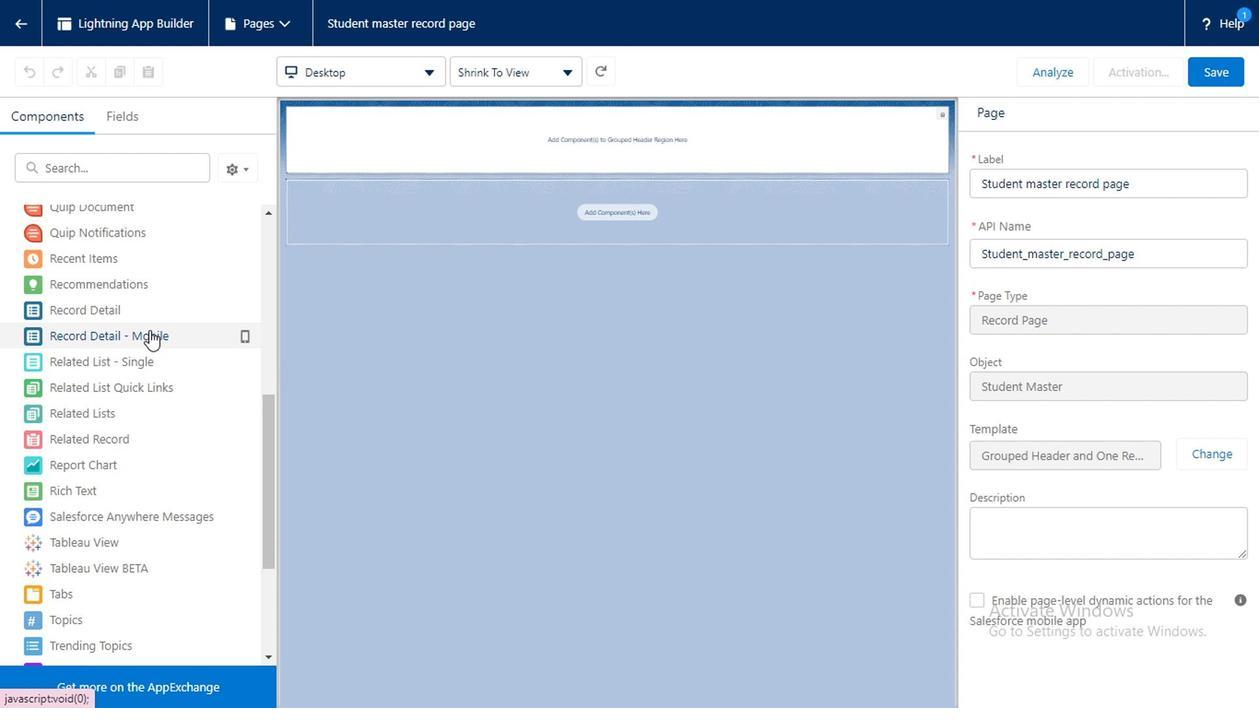 
Action: Mouse moved to (228, 339)
Screenshot: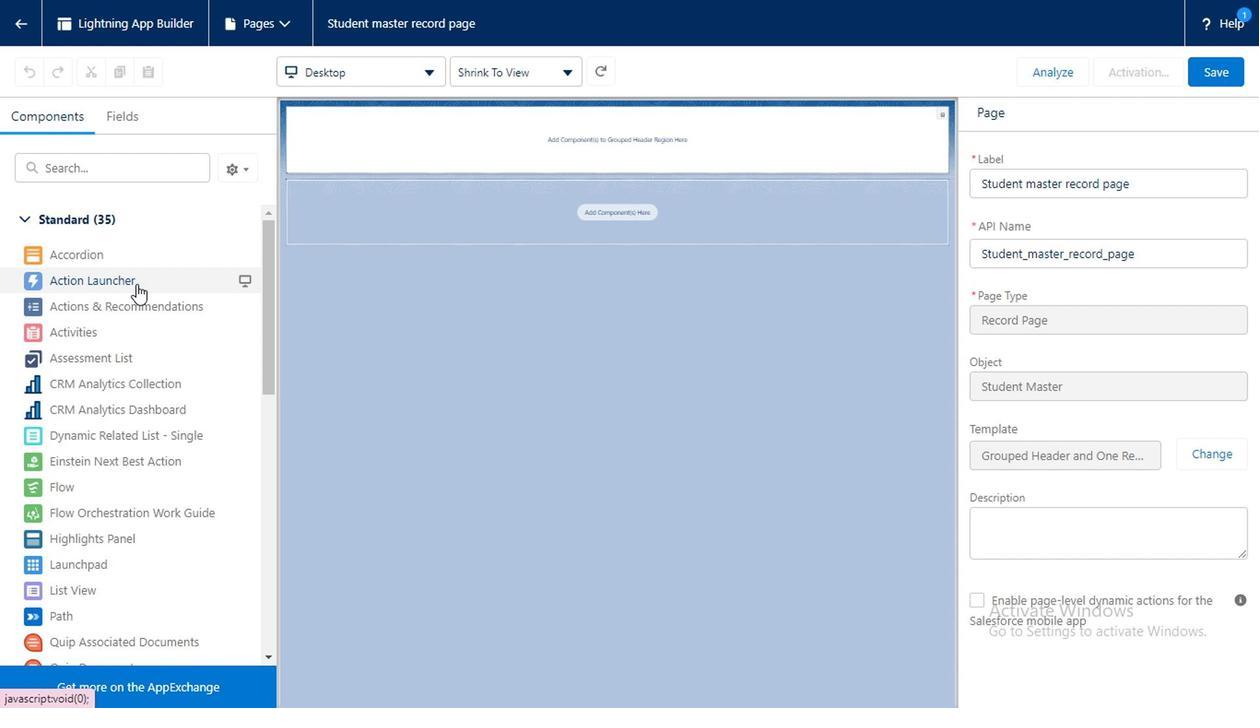 
Action: Mouse scrolled (228, 339) with delta (0, 0)
Screenshot: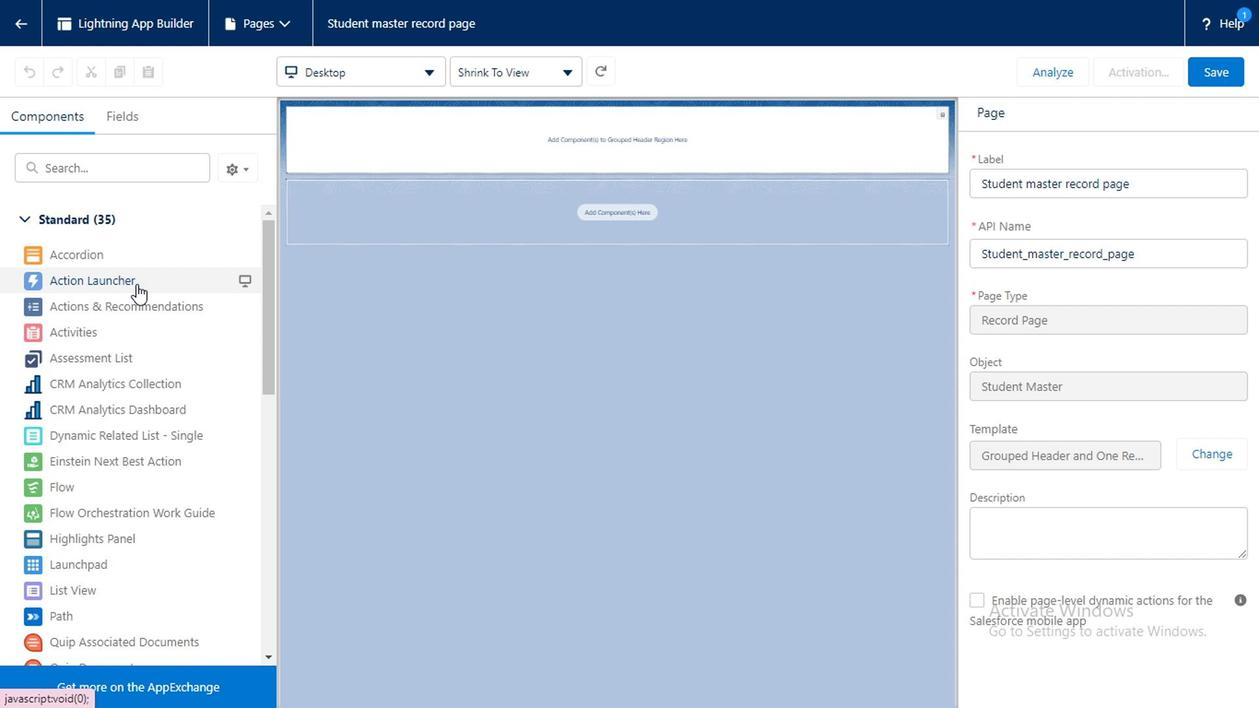 
Action: Mouse scrolled (228, 339) with delta (0, 0)
Screenshot: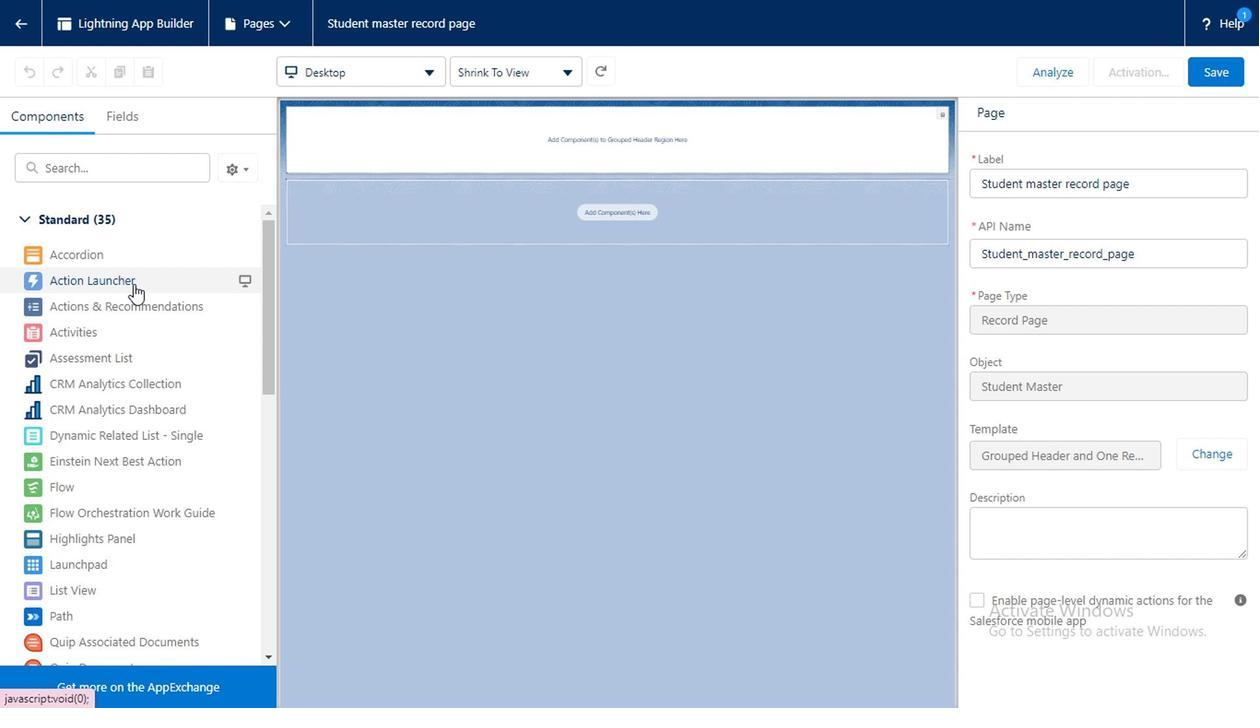 
Action: Mouse moved to (304, 319)
Screenshot: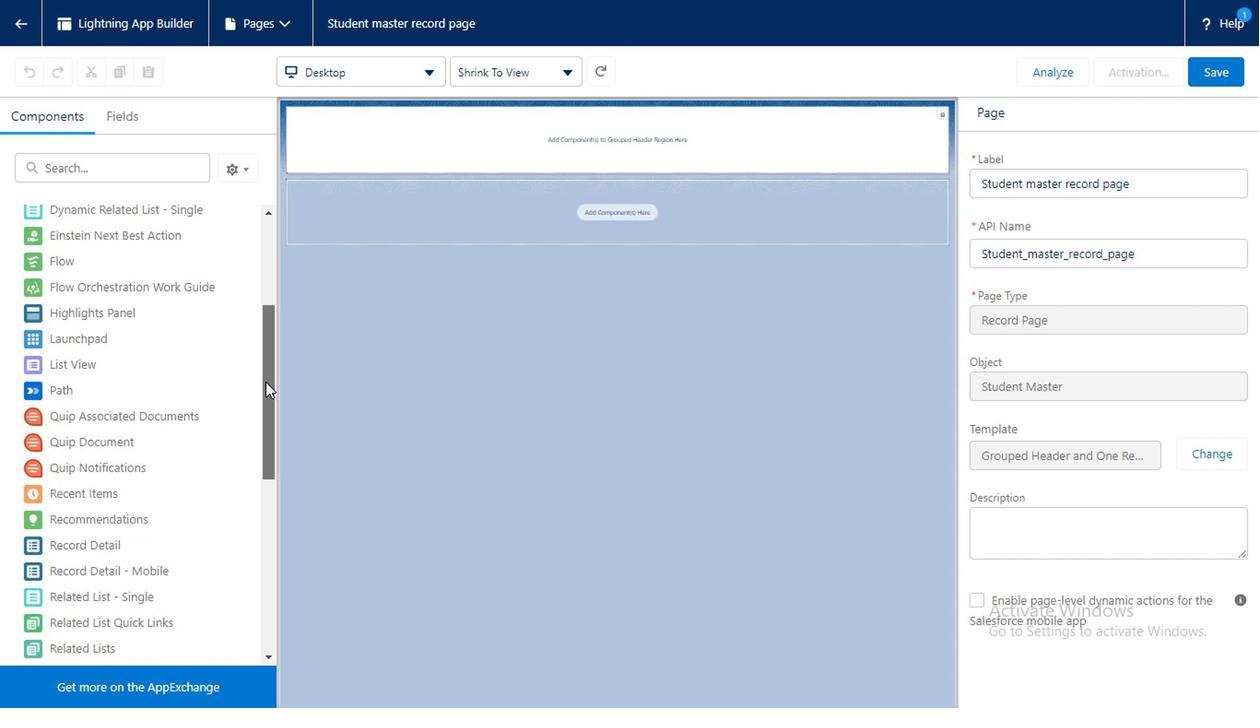 
Action: Mouse pressed left at (304, 319)
Screenshot: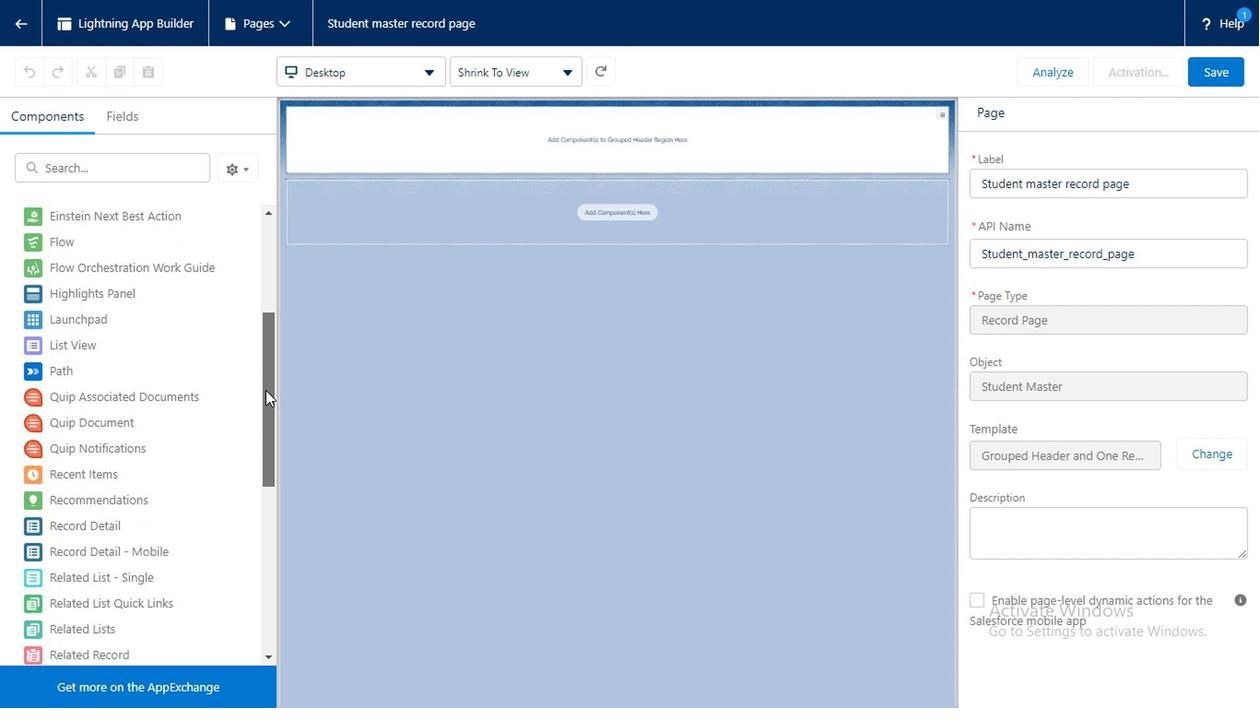 
Action: Mouse moved to (170, 354)
Screenshot: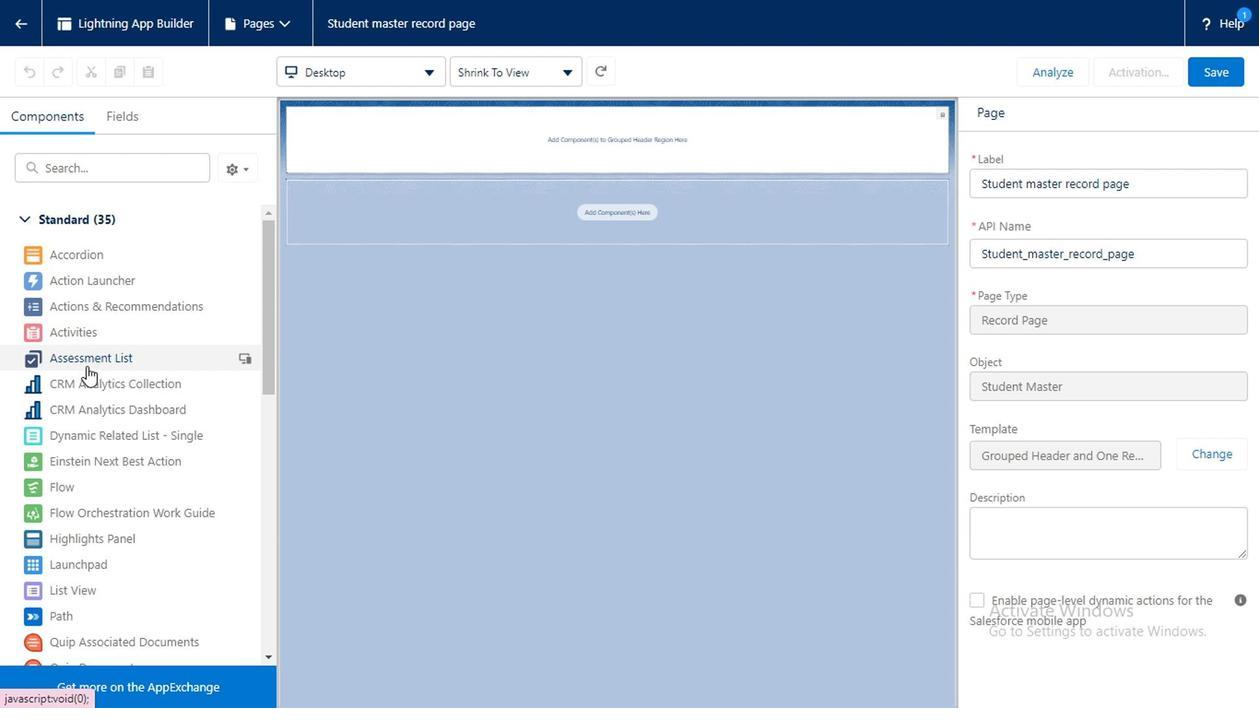 
Action: Mouse scrolled (170, 355) with delta (0, 0)
Screenshot: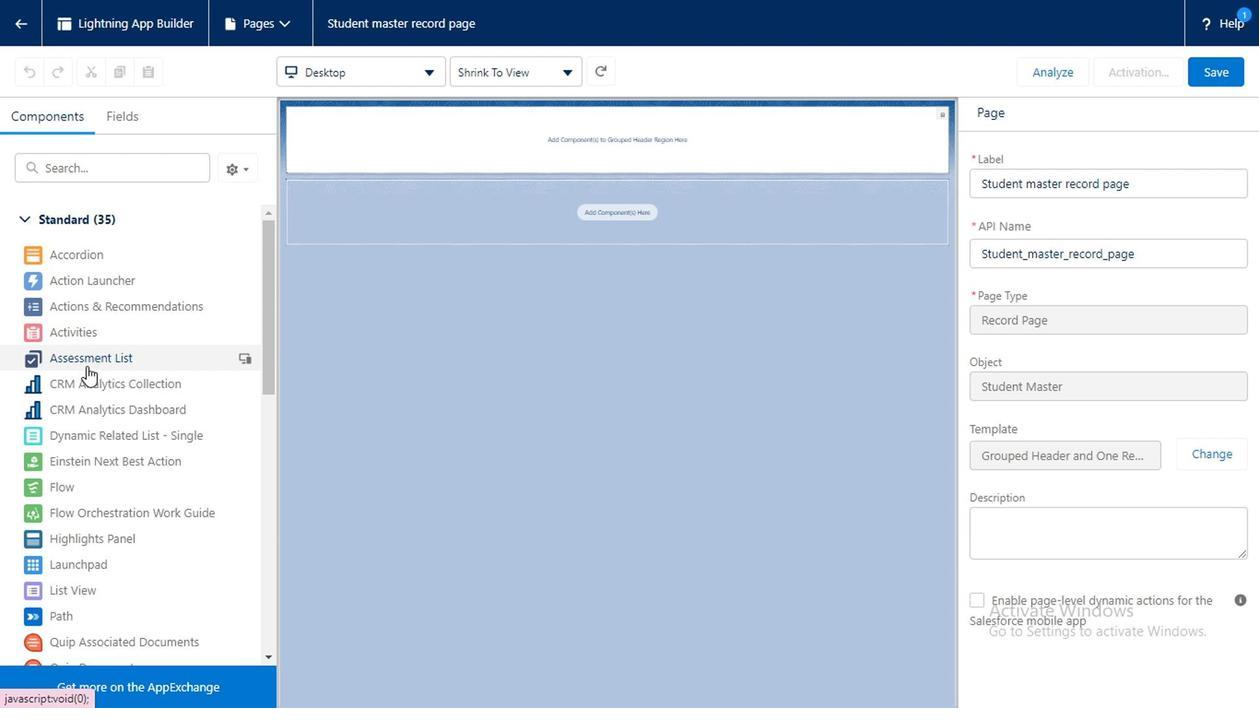 
Action: Mouse scrolled (170, 355) with delta (0, 0)
Screenshot: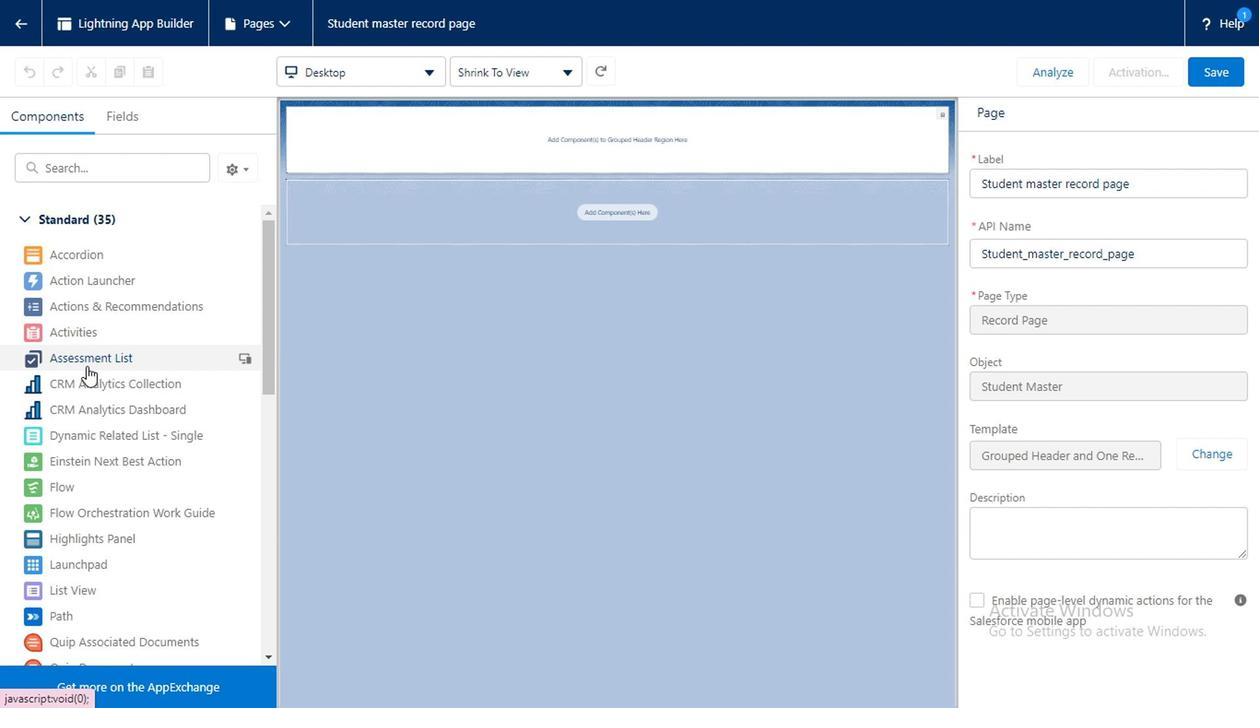 
Action: Mouse moved to (175, 532)
Screenshot: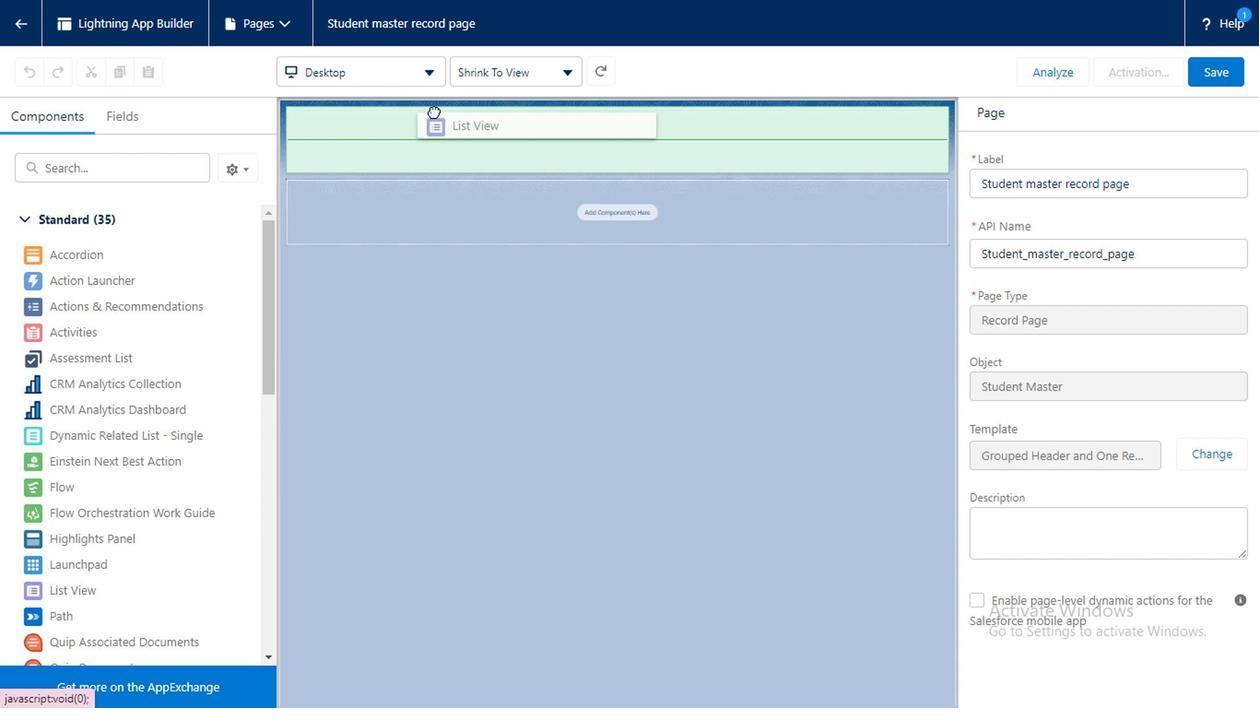 
Action: Mouse pressed left at (175, 532)
Screenshot: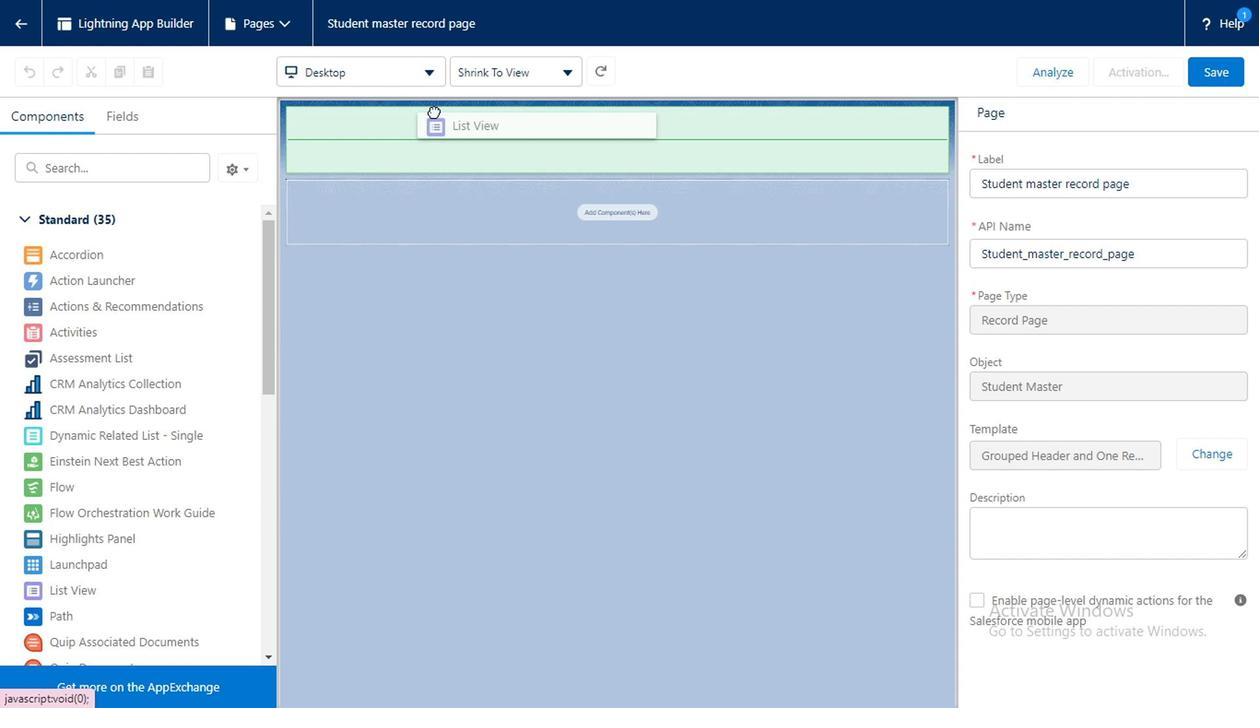 
Action: Mouse moved to (302, 300)
Screenshot: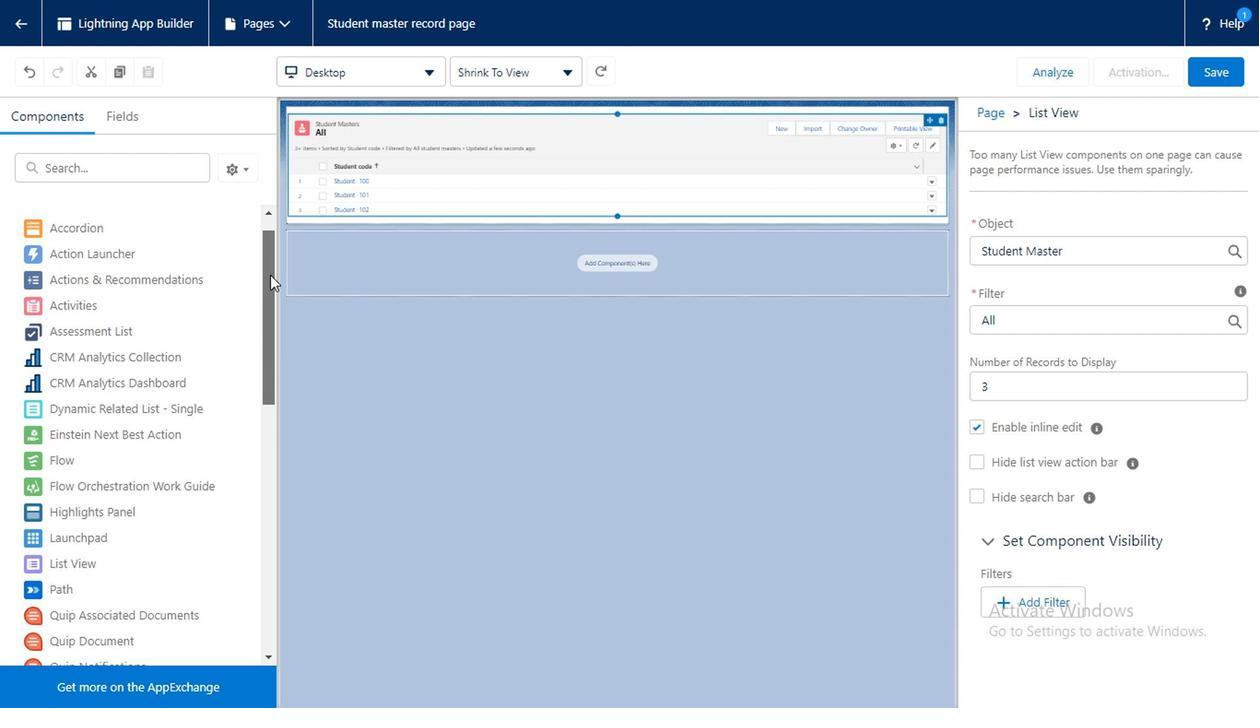 
Action: Mouse pressed left at (302, 300)
Screenshot: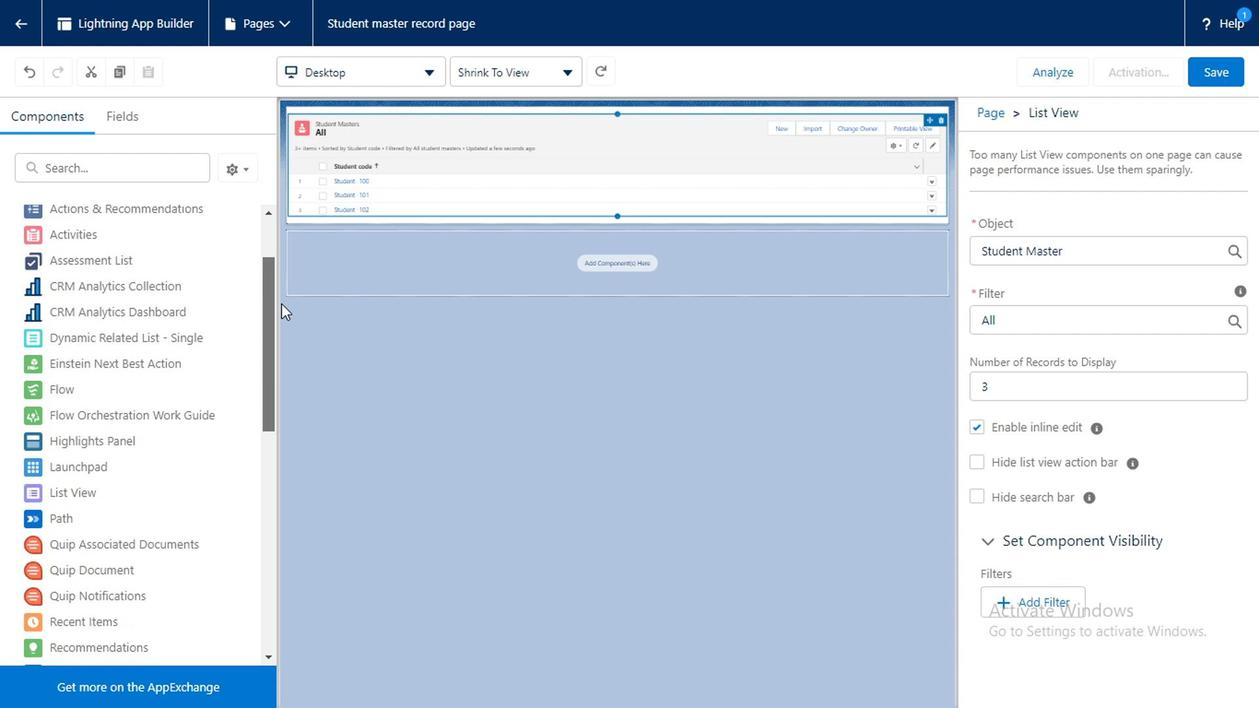 
Action: Mouse moved to (191, 494)
Screenshot: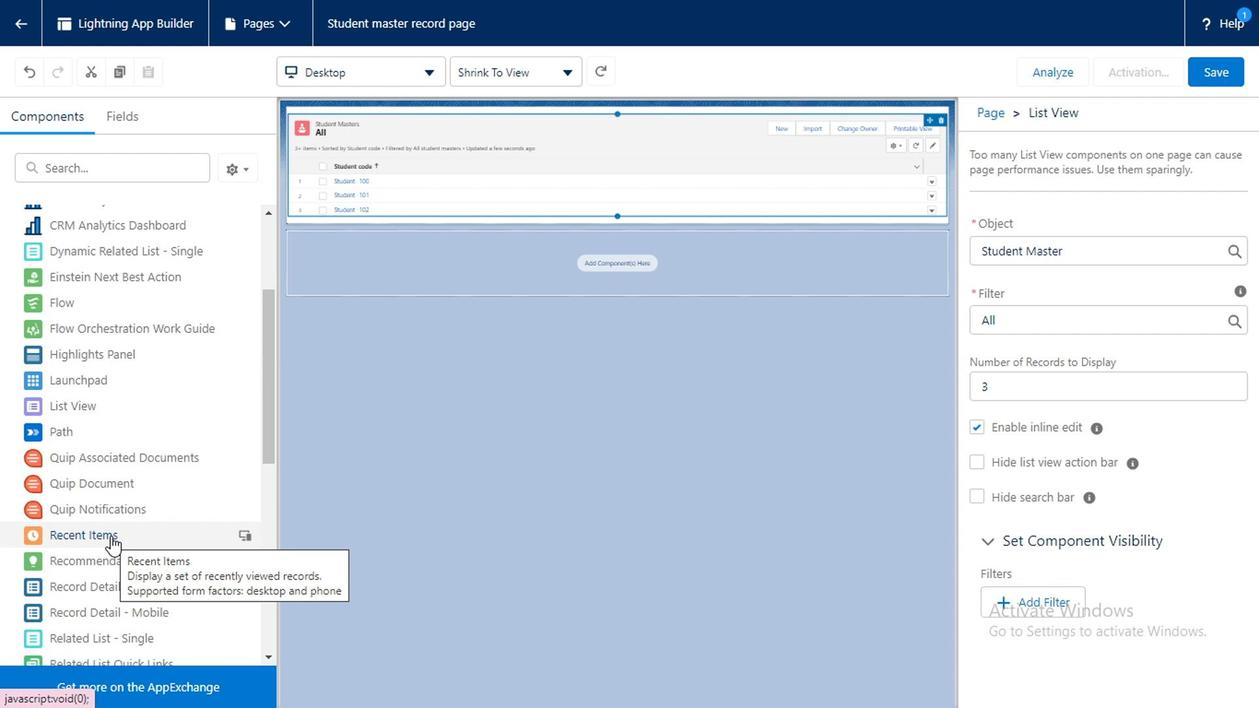 
Action: Mouse pressed left at (191, 494)
Screenshot: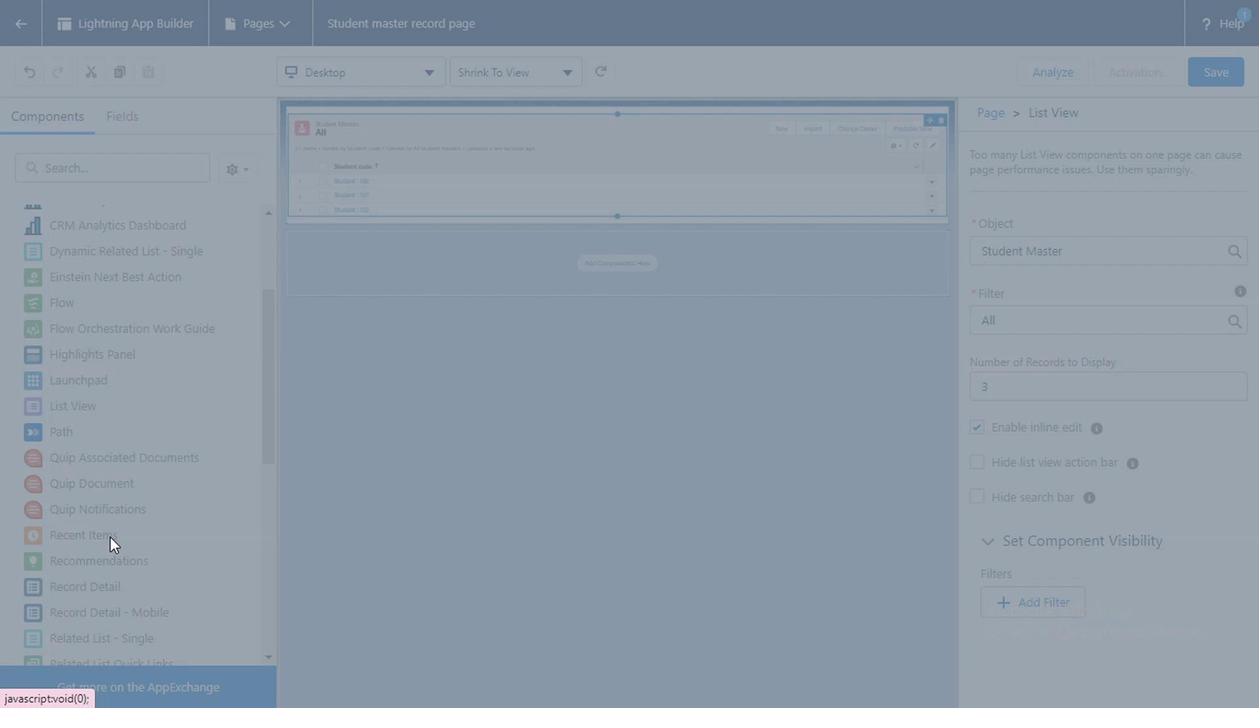 
Action: Mouse moved to (766, 254)
Screenshot: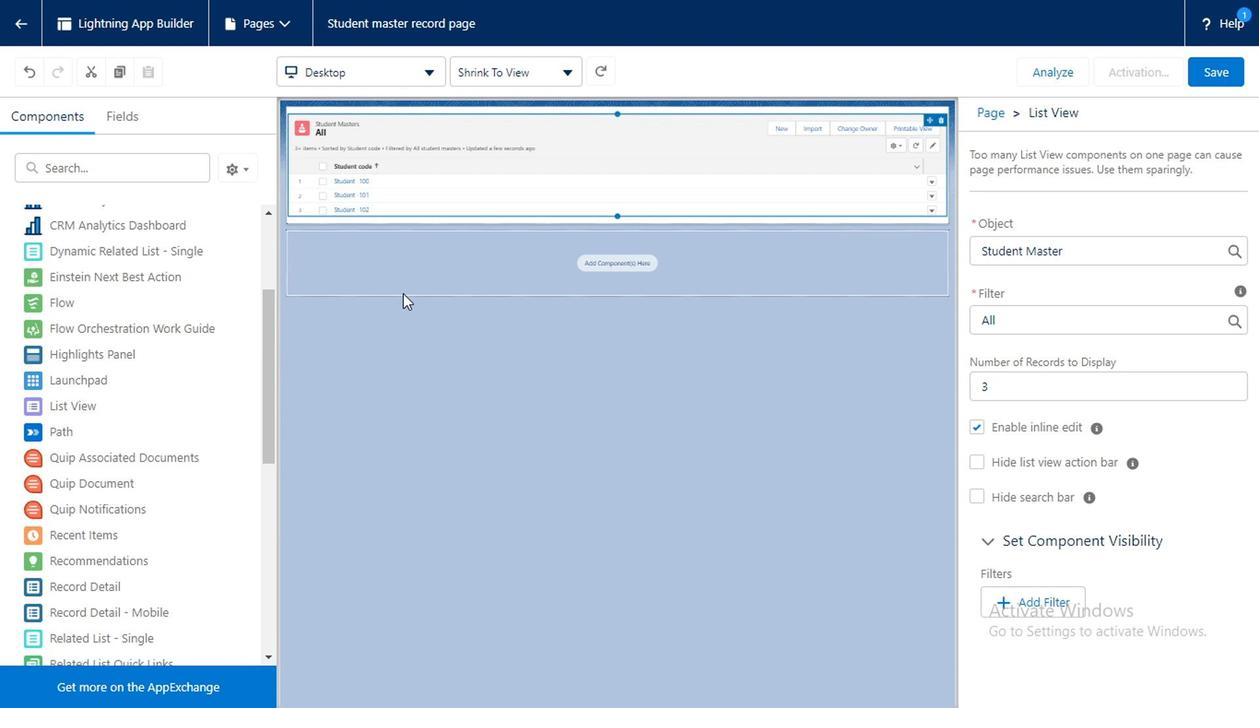 
Action: Mouse pressed left at (766, 254)
Screenshot: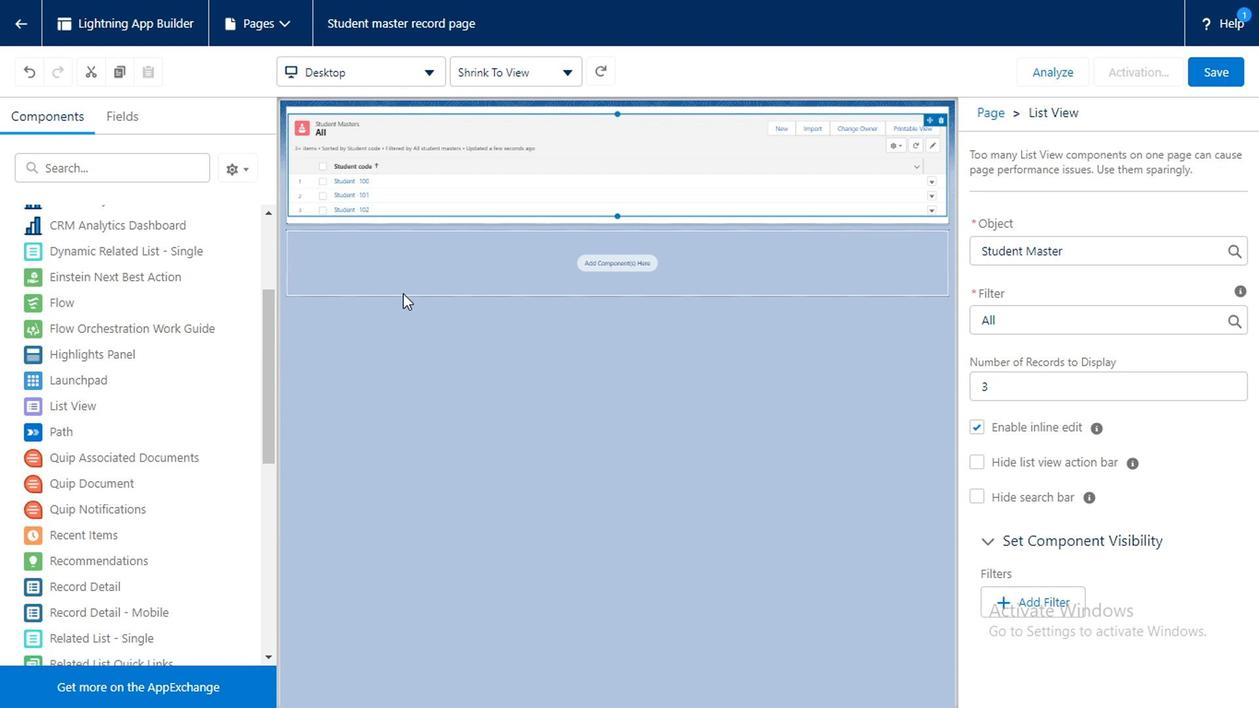 
Action: Mouse moved to (309, 351)
Screenshot: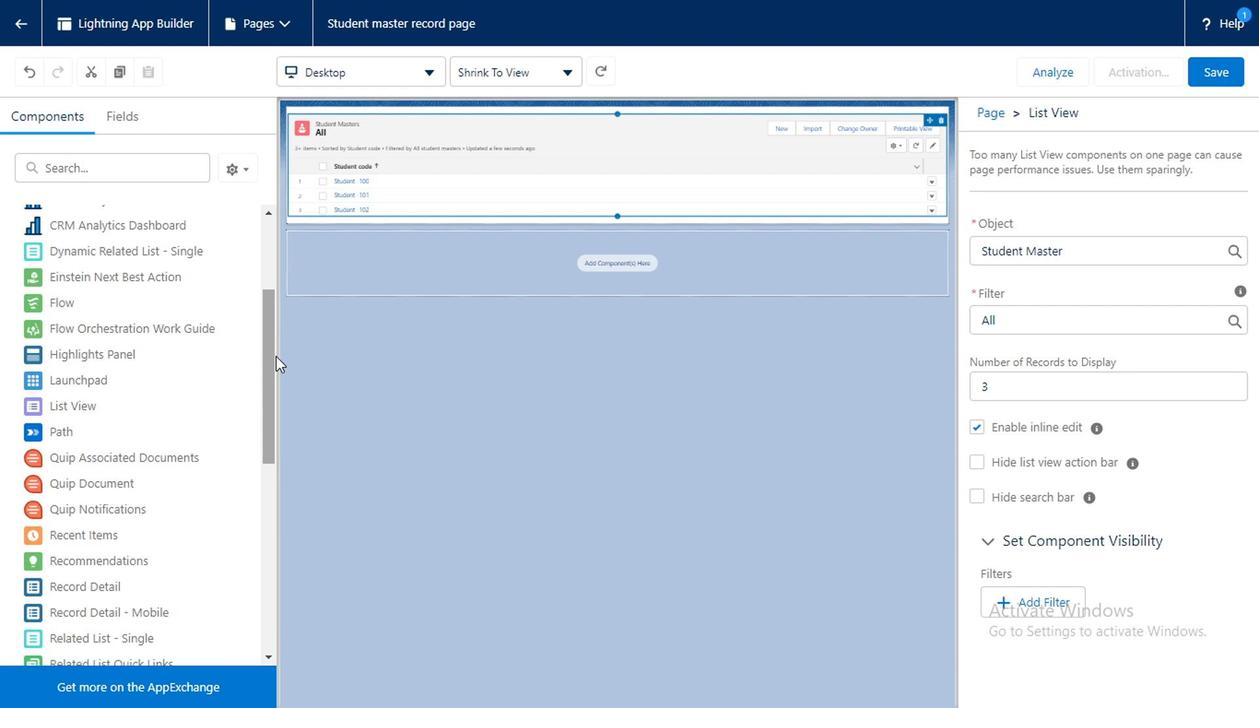 
Action: Mouse pressed left at (309, 351)
Screenshot: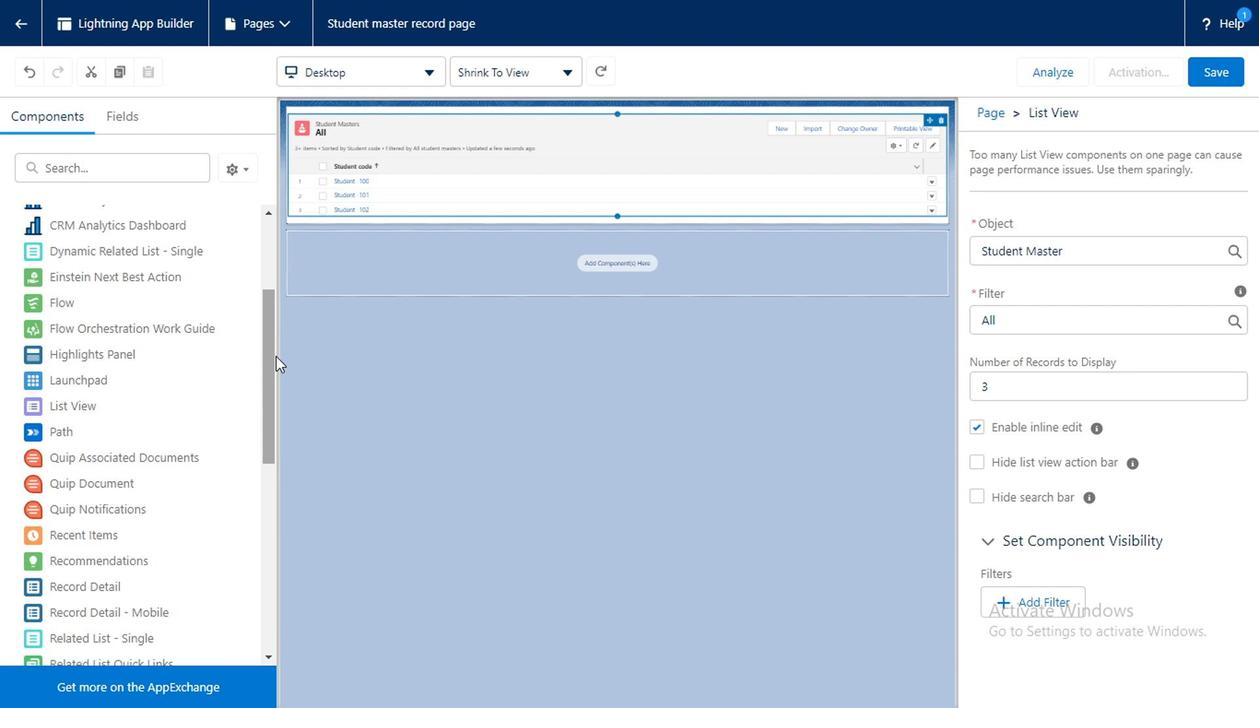 
Action: Mouse moved to (303, 366)
Screenshot: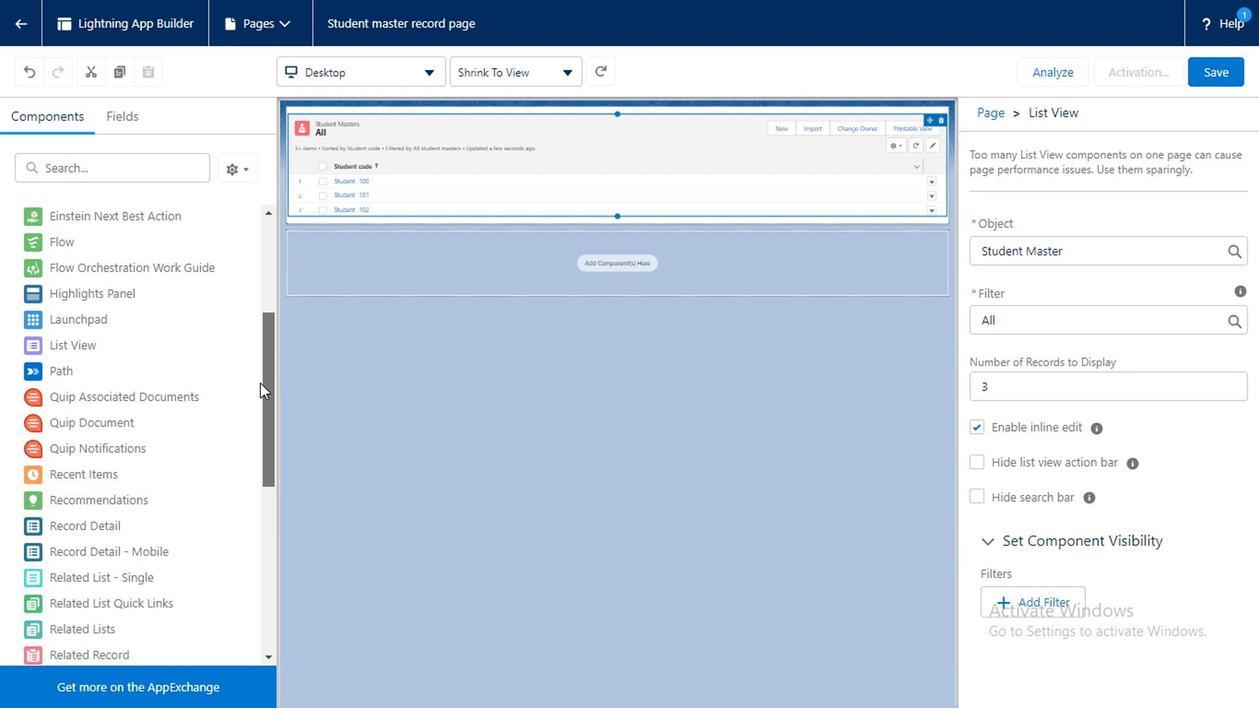 
Action: Mouse pressed left at (303, 366)
Screenshot: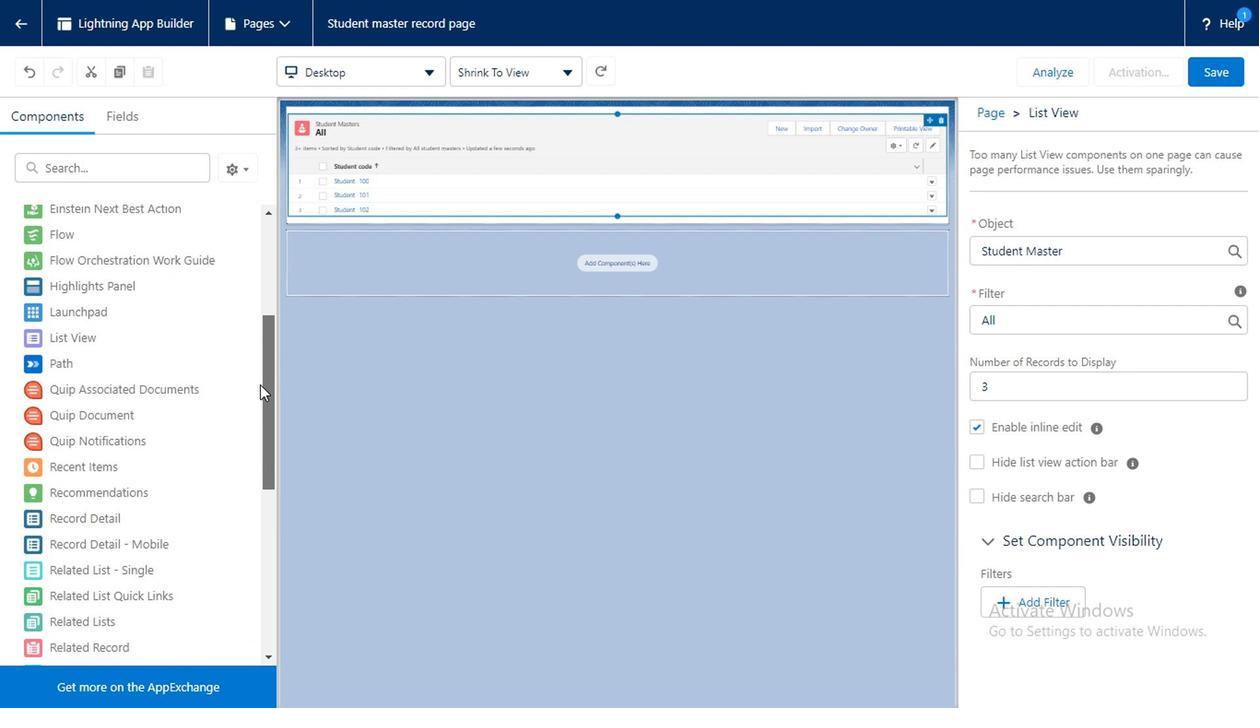 
Action: Mouse moved to (304, 384)
Screenshot: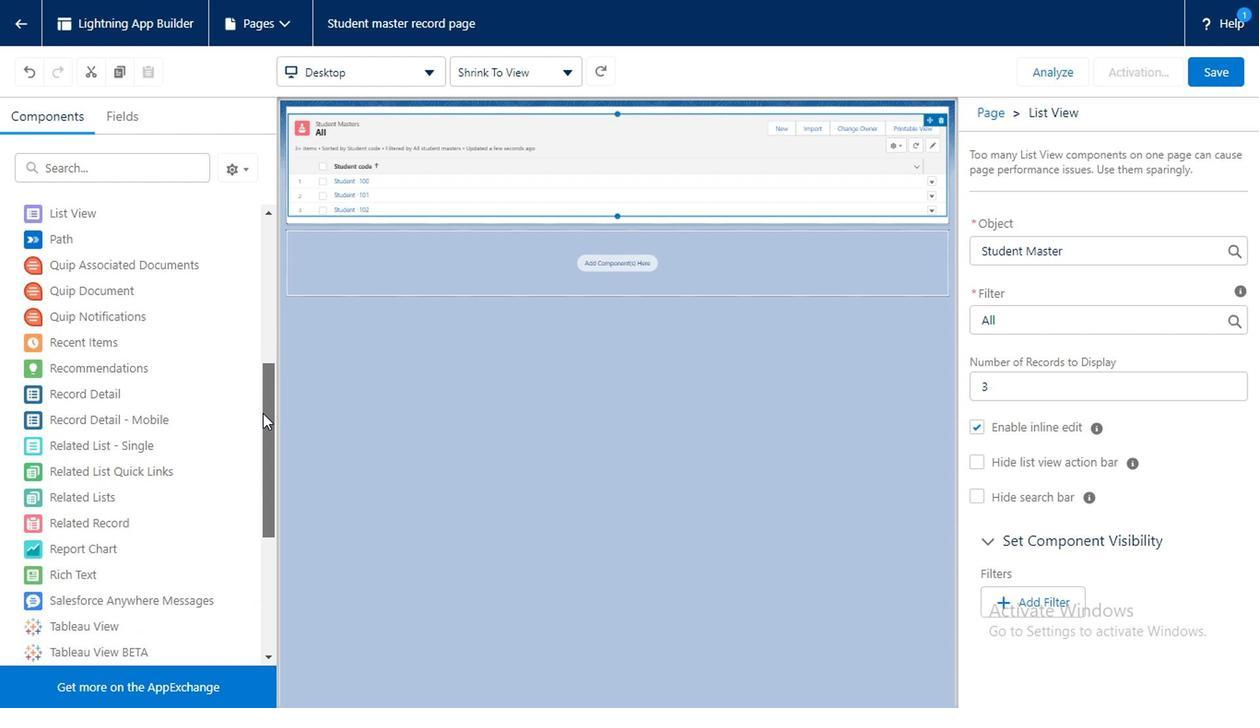 
Action: Mouse pressed left at (304, 384)
Screenshot: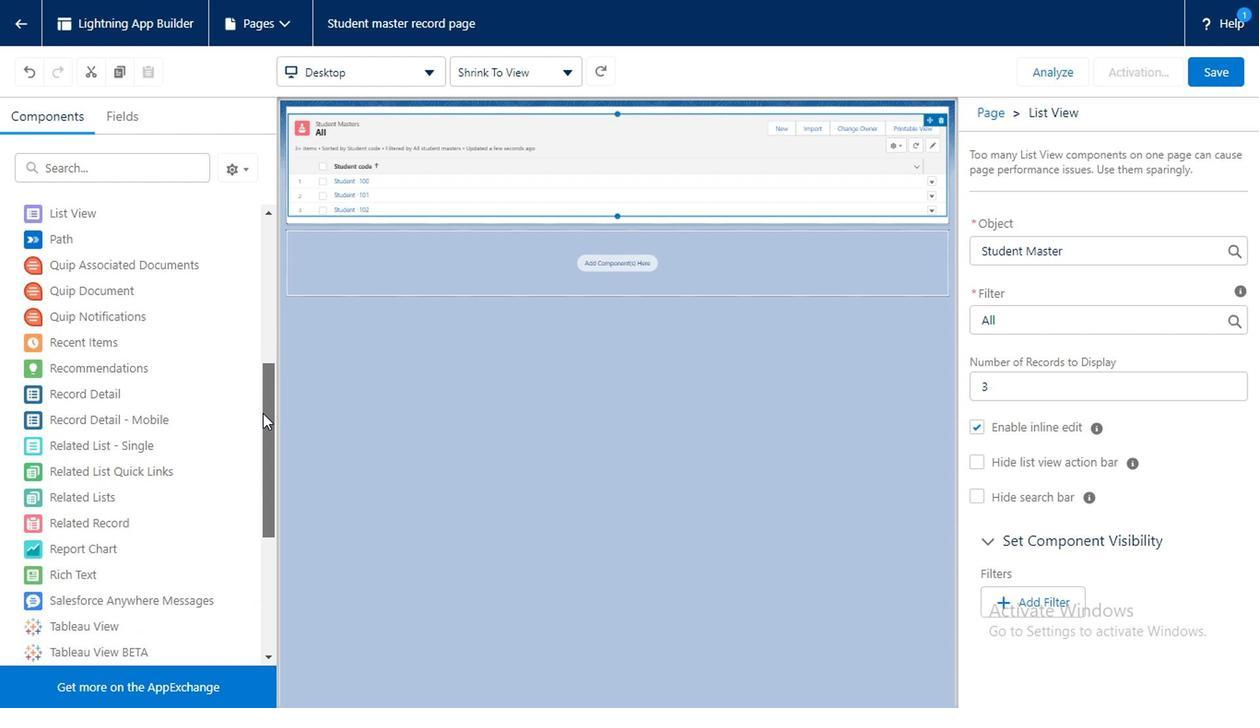 
Action: Mouse moved to (171, 476)
Screenshot: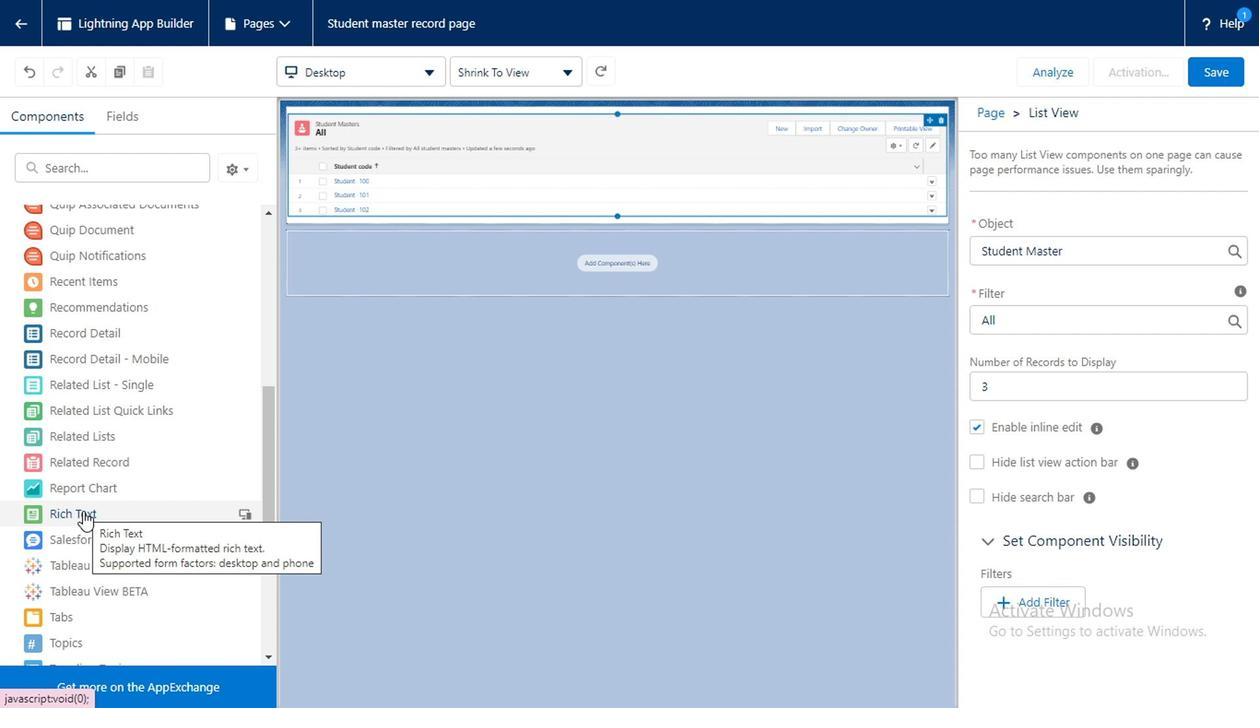 
Action: Mouse pressed left at (171, 476)
Screenshot: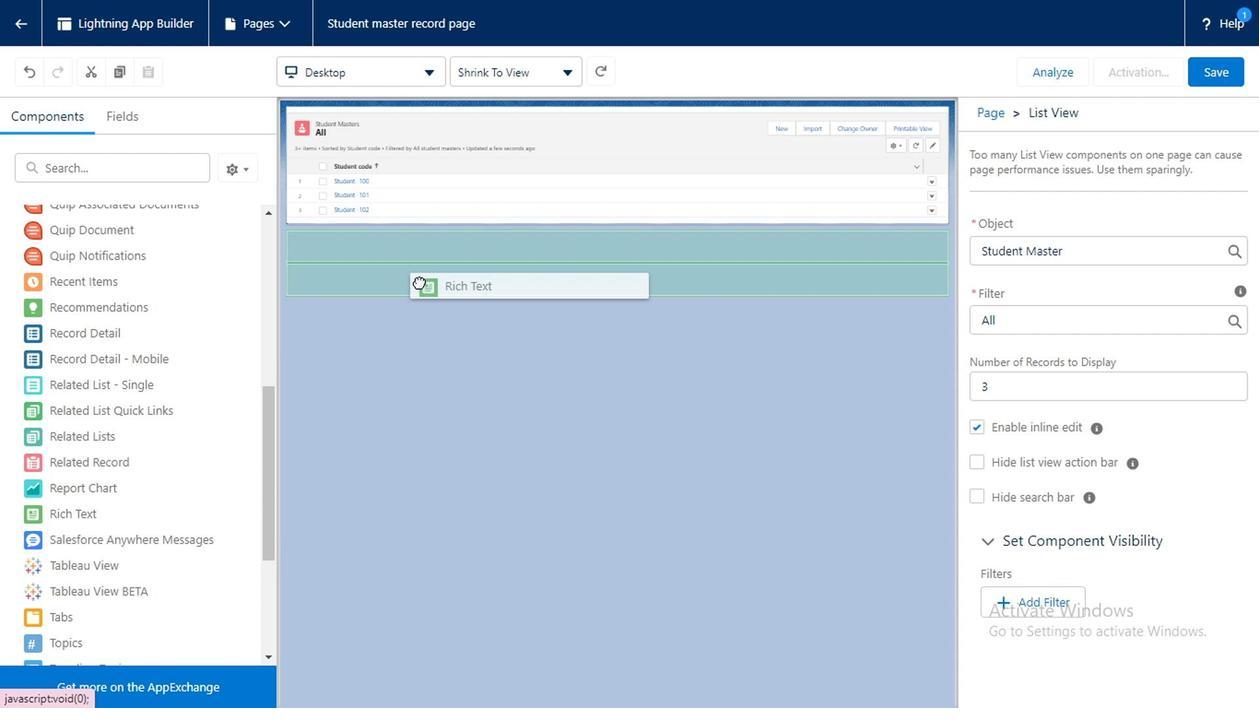 
Action: Mouse moved to (580, 292)
Screenshot: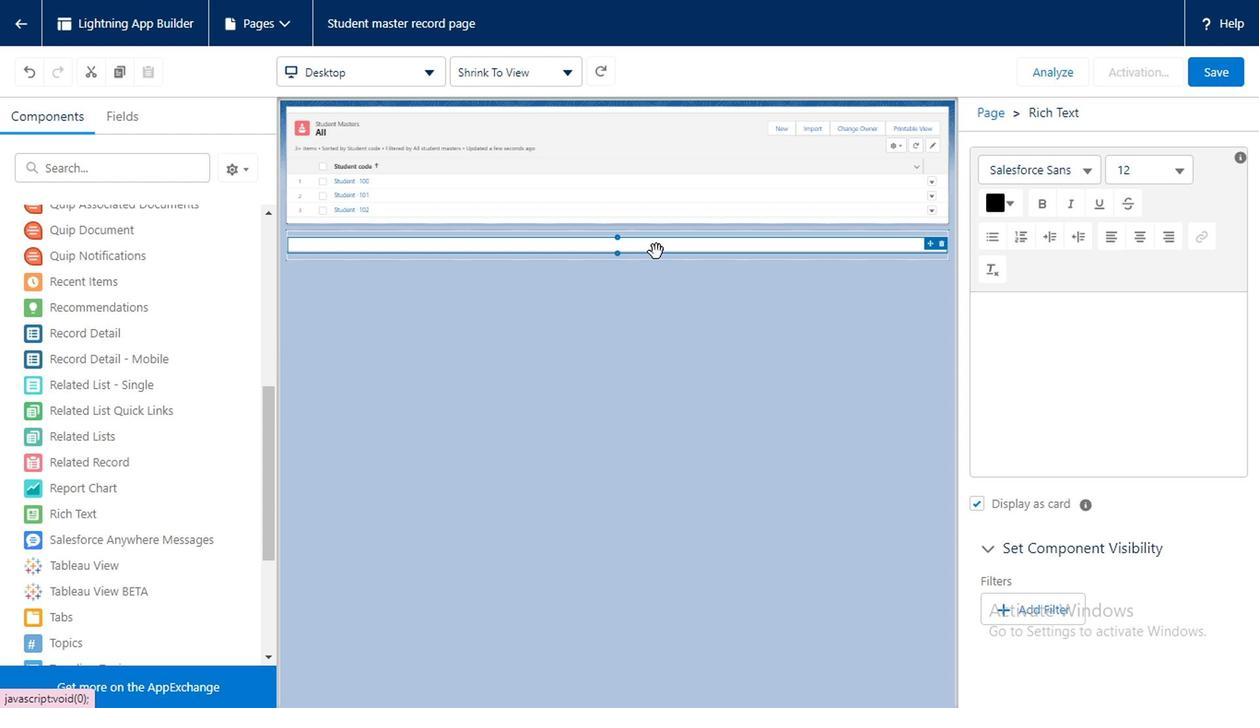 
Action: Mouse pressed left at (580, 292)
Screenshot: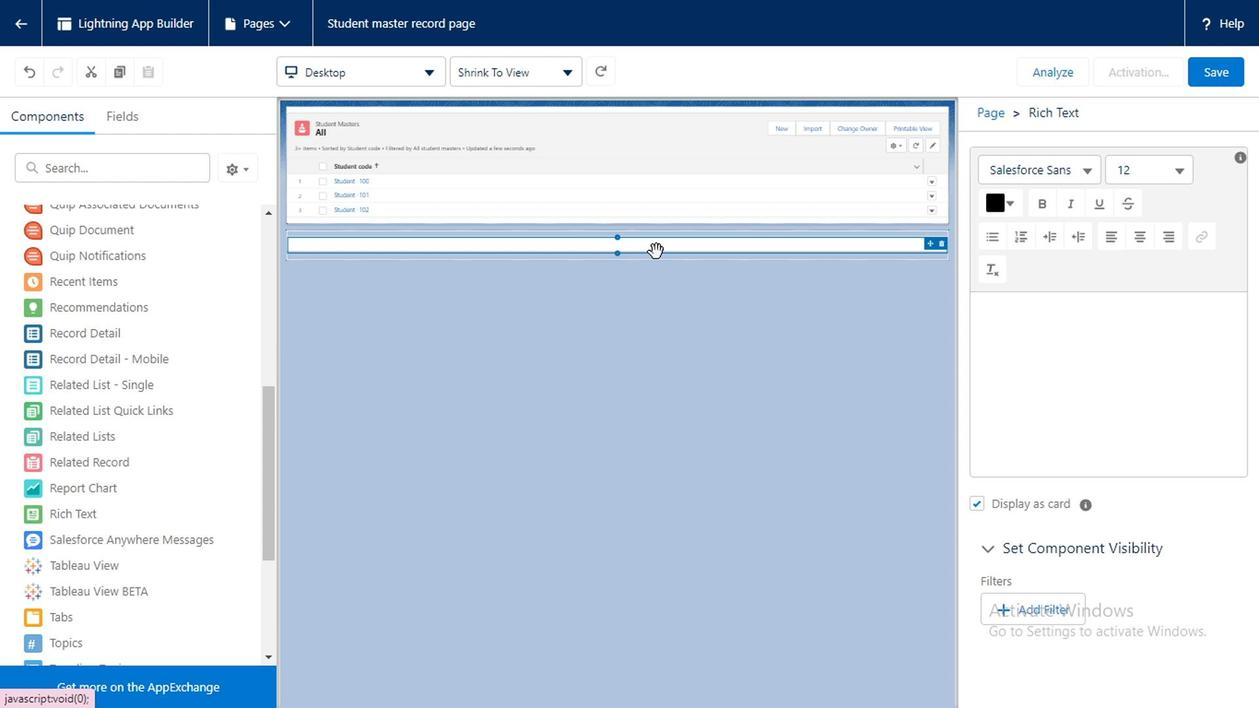 
Action: Mouse moved to (303, 441)
Screenshot: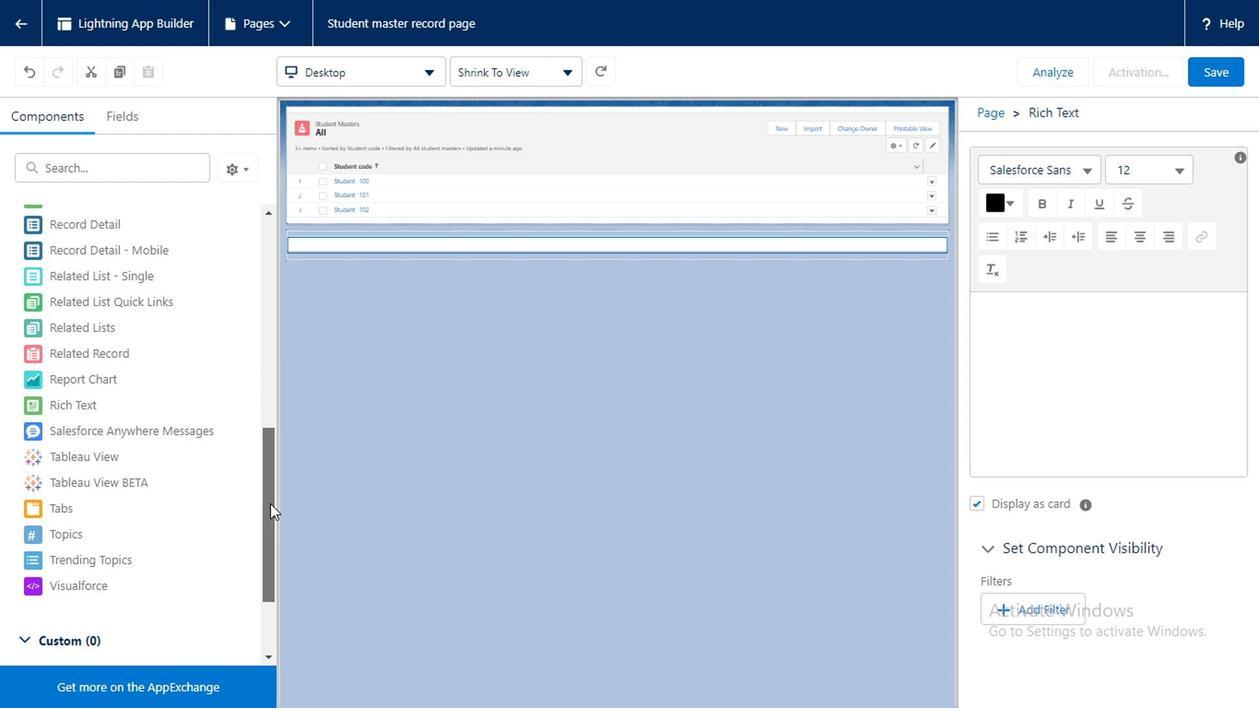
Action: Mouse pressed left at (303, 441)
Screenshot: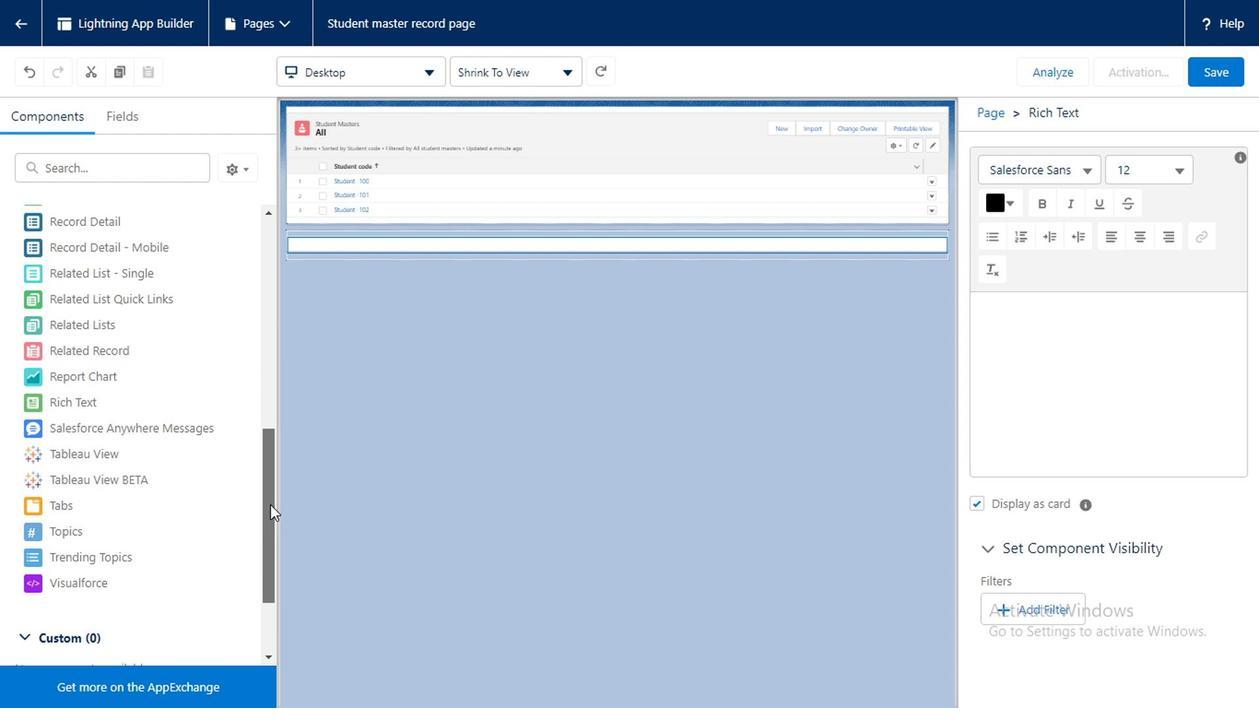 
Action: Mouse moved to (302, 442)
Screenshot: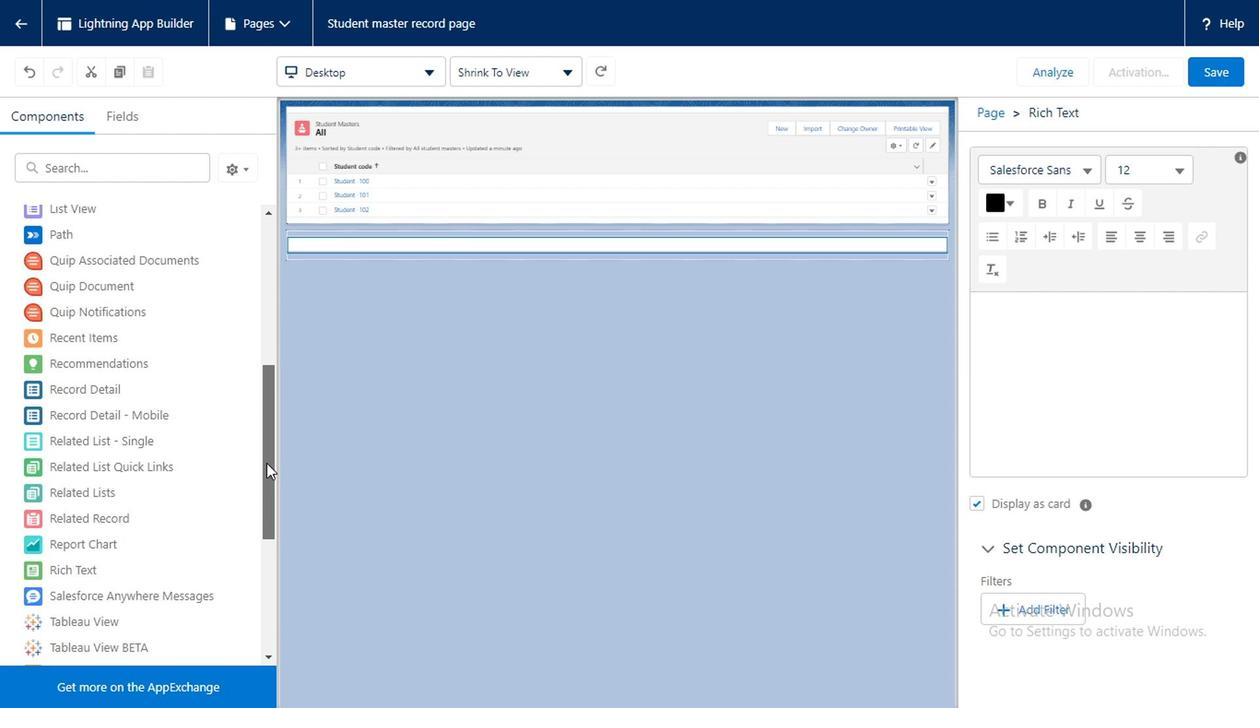 
Action: Mouse pressed left at (302, 442)
Screenshot: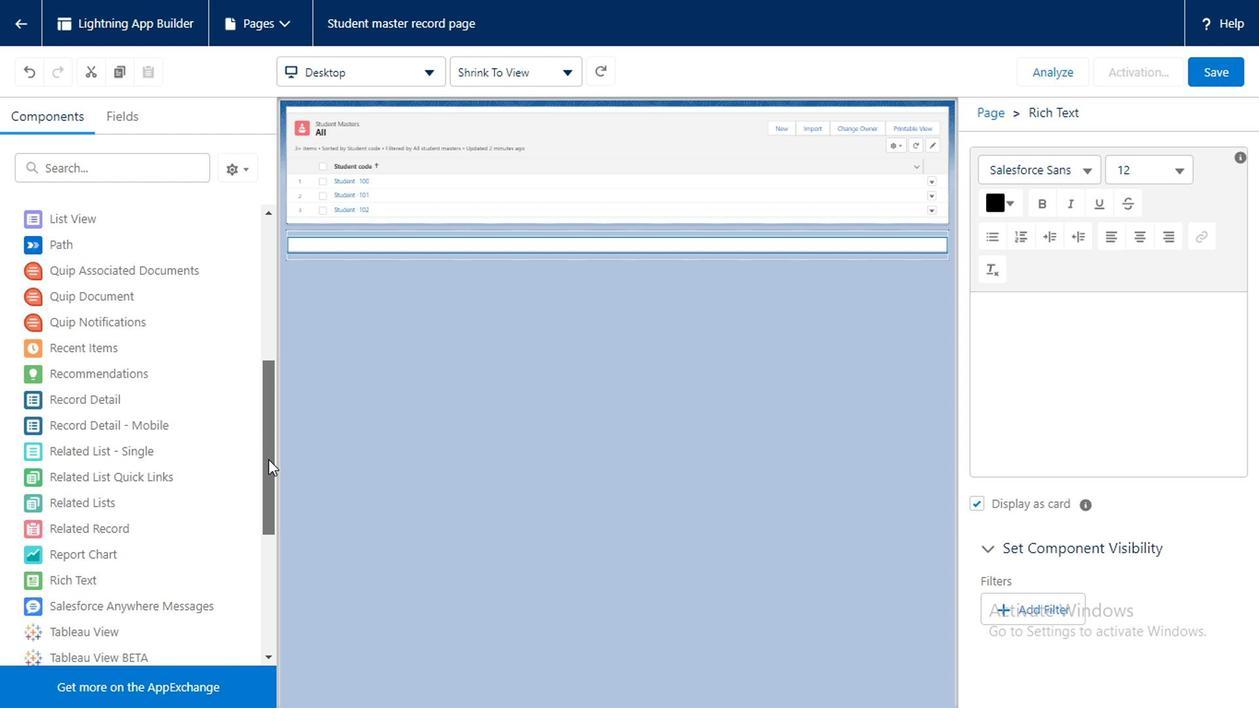 
Action: Mouse moved to (168, 433)
Screenshot: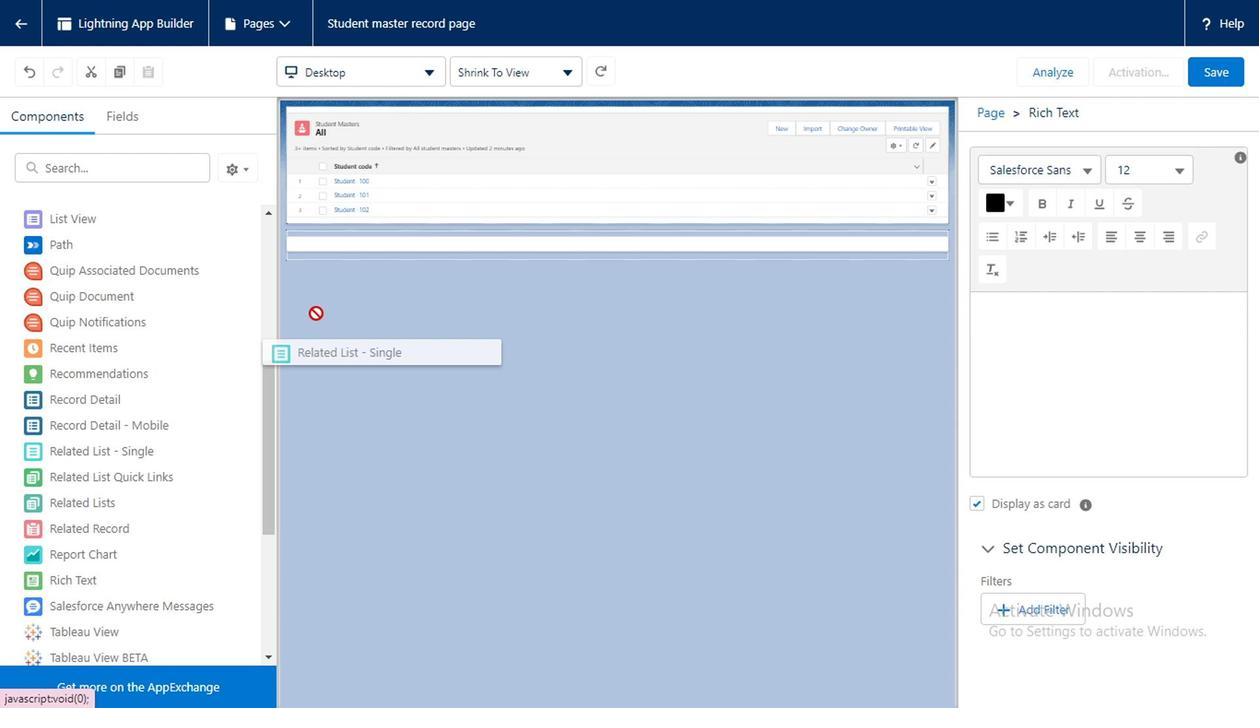
Action: Mouse pressed left at (168, 433)
Screenshot: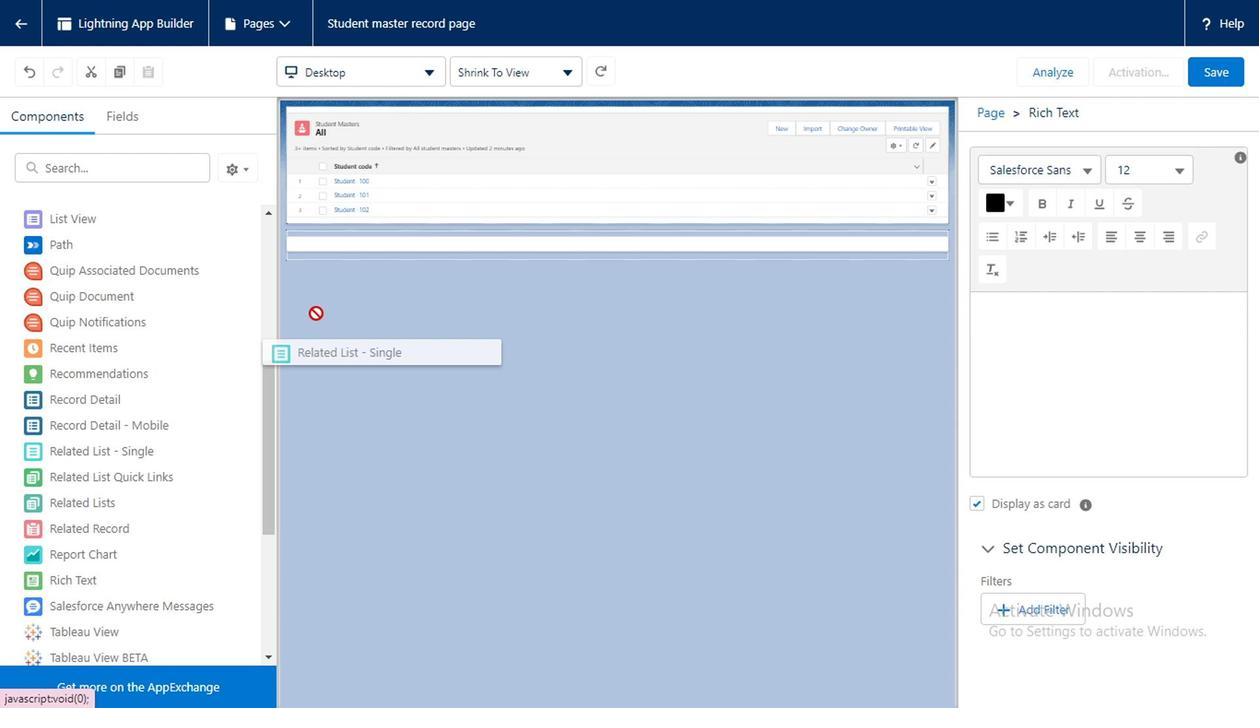 
Action: Mouse moved to (979, 167)
Screenshot: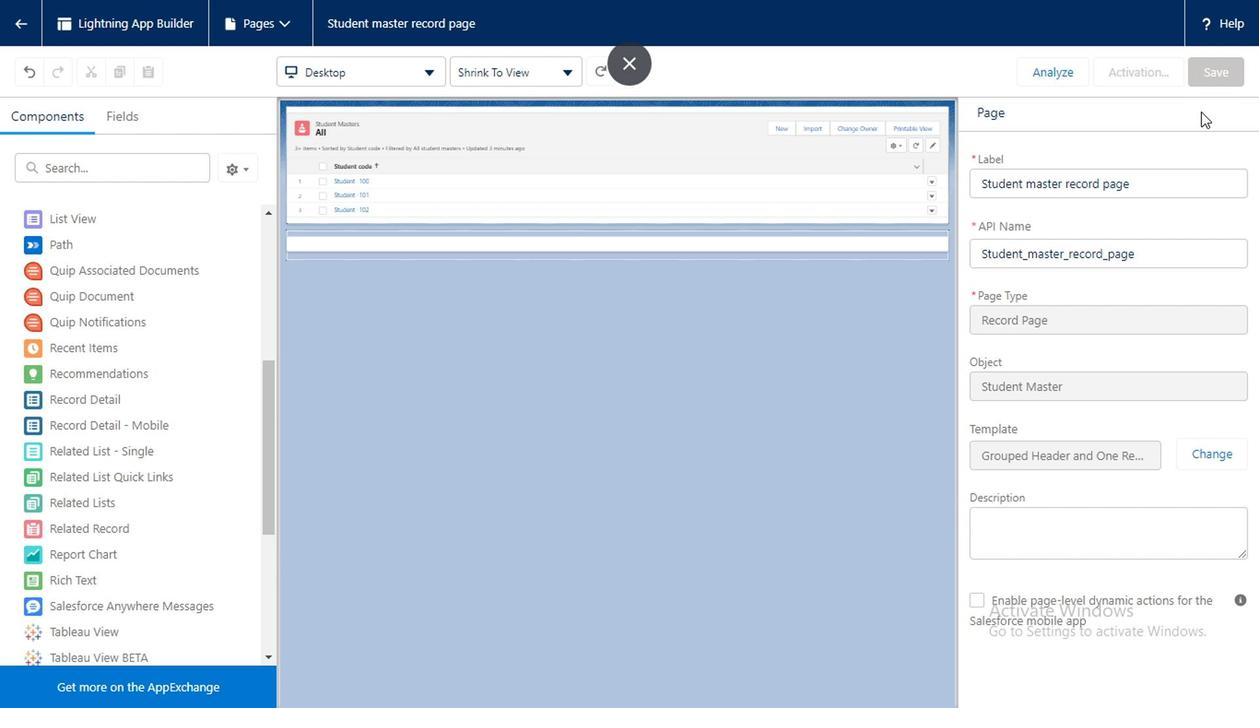 
Action: Mouse pressed left at (979, 167)
Screenshot: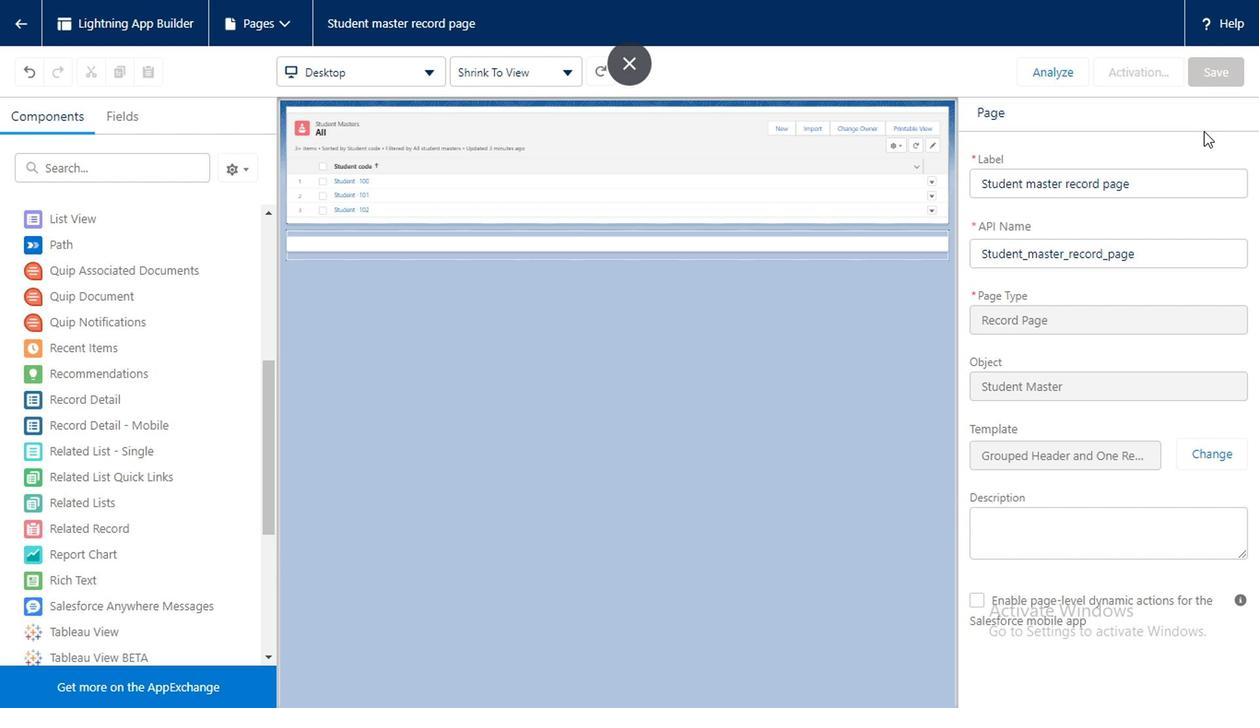 
Action: Mouse moved to (763, 246)
Screenshot: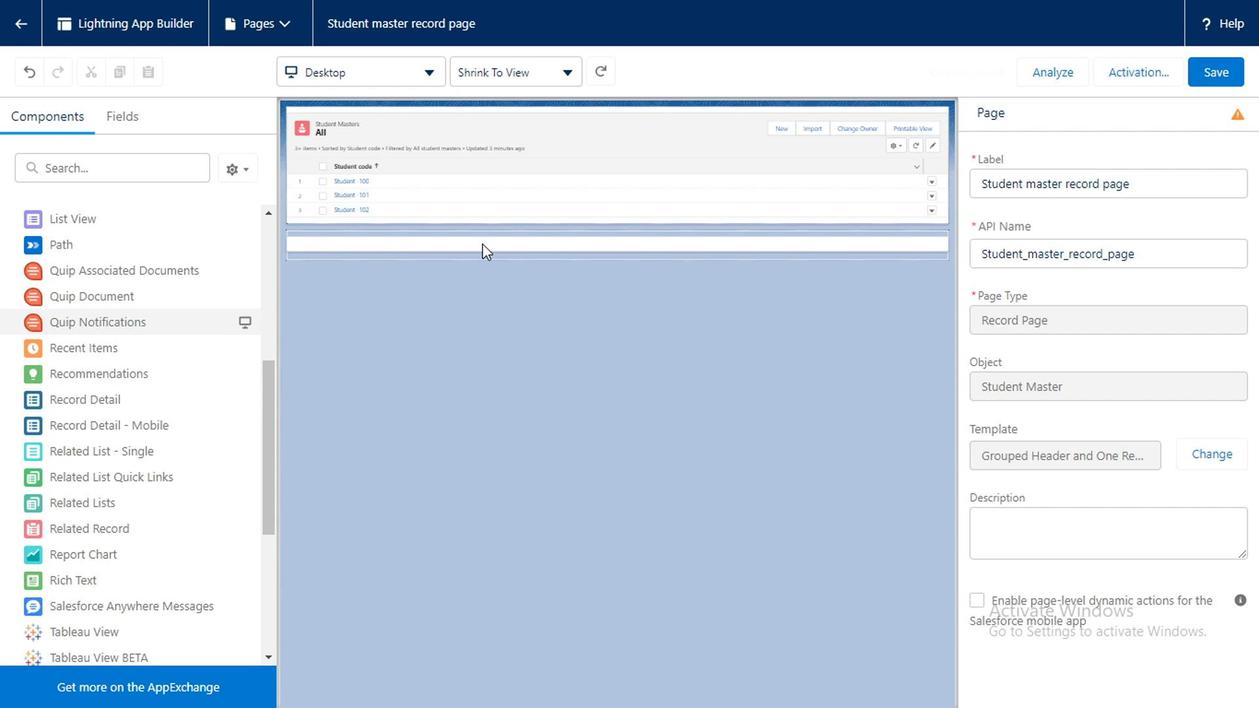 
Action: Mouse pressed left at (763, 246)
Screenshot: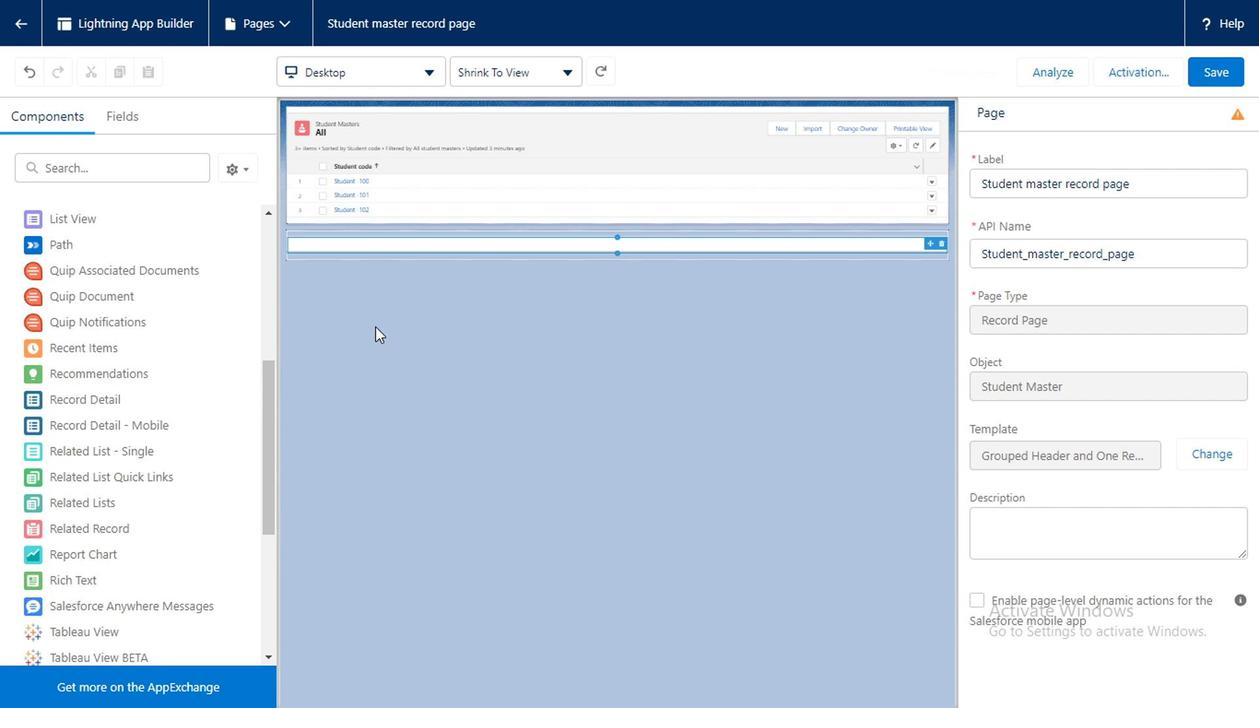 
Action: Mouse moved to (188, 433)
Screenshot: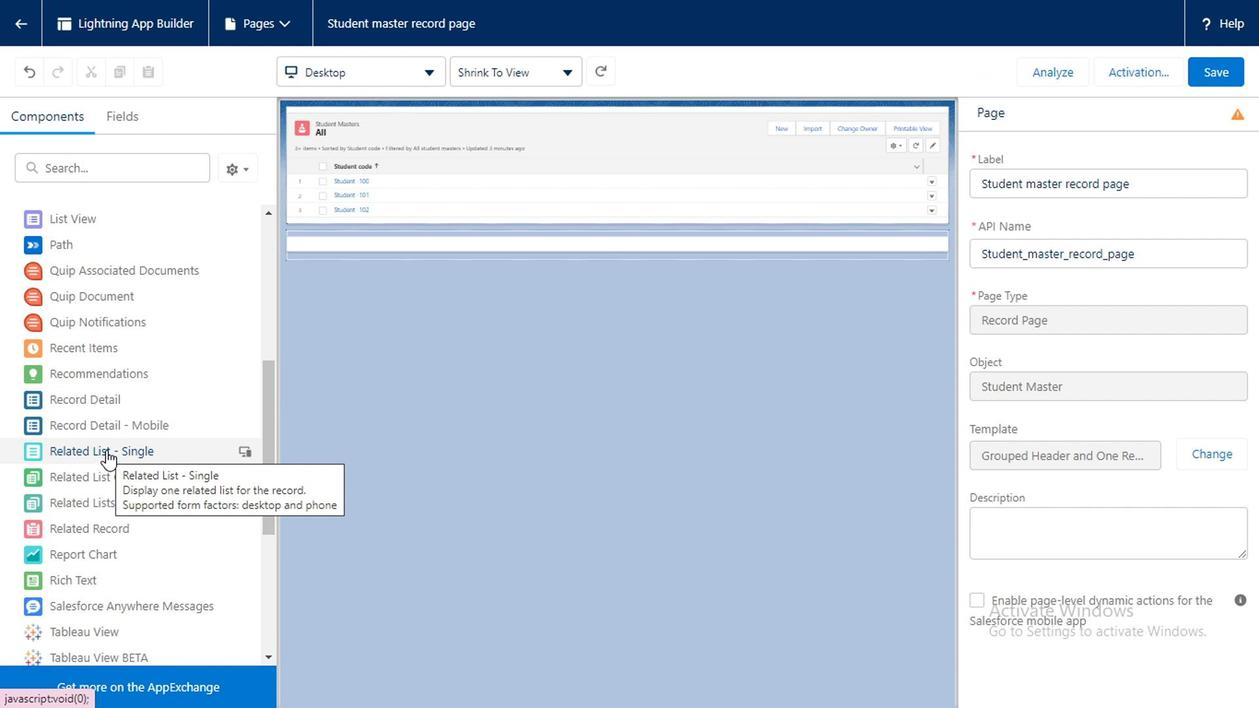 
Action: Mouse pressed left at (188, 433)
Screenshot: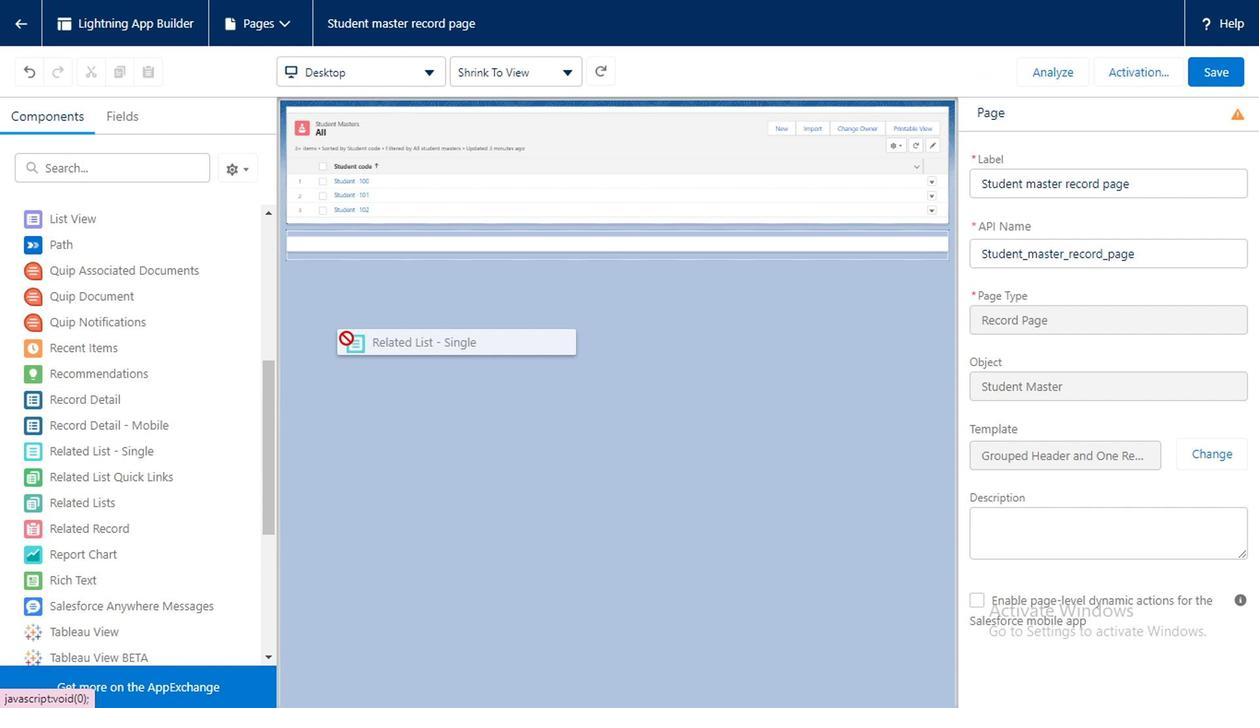 
Action: Mouse moved to (194, 190)
Screenshot: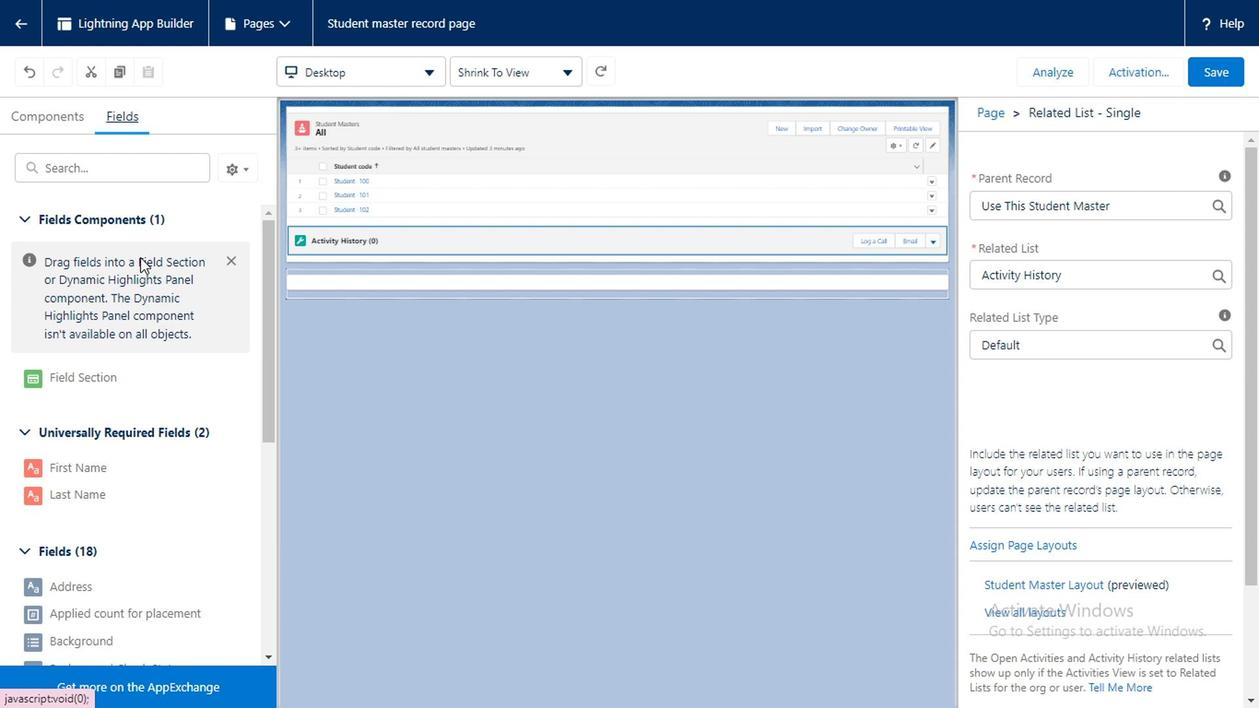 
Action: Mouse pressed left at (194, 190)
Screenshot: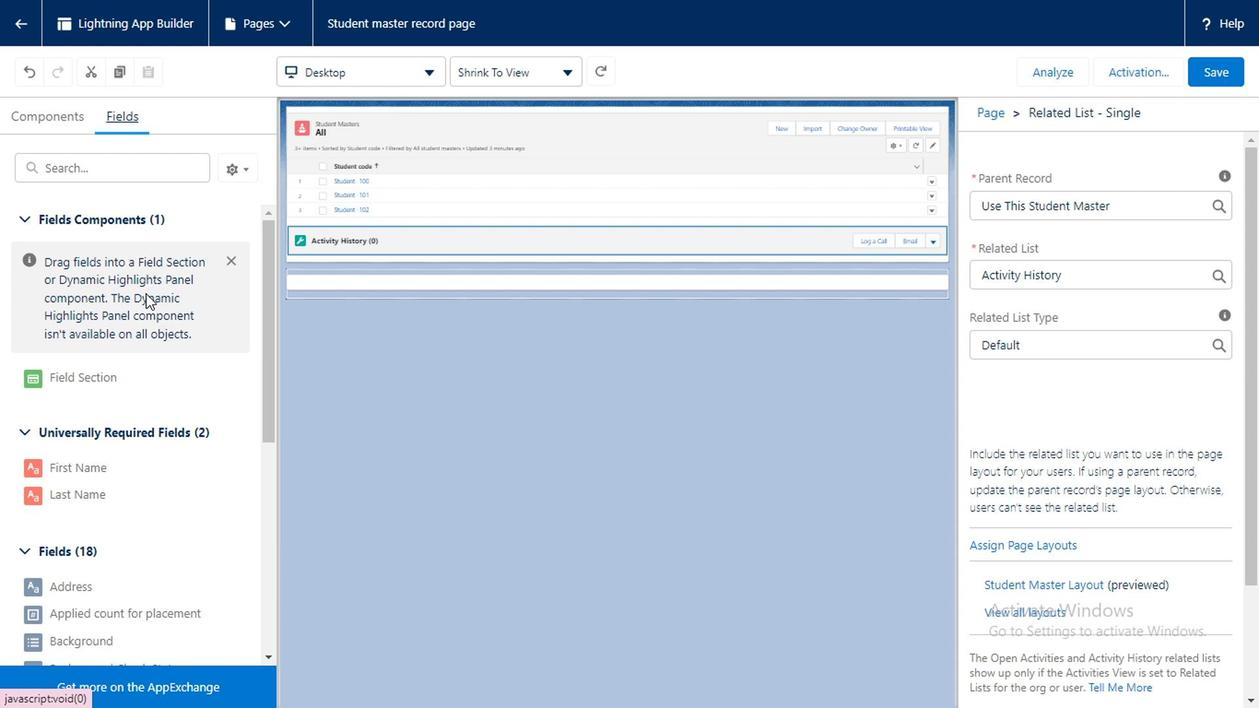 
Action: Mouse moved to (156, 442)
Screenshot: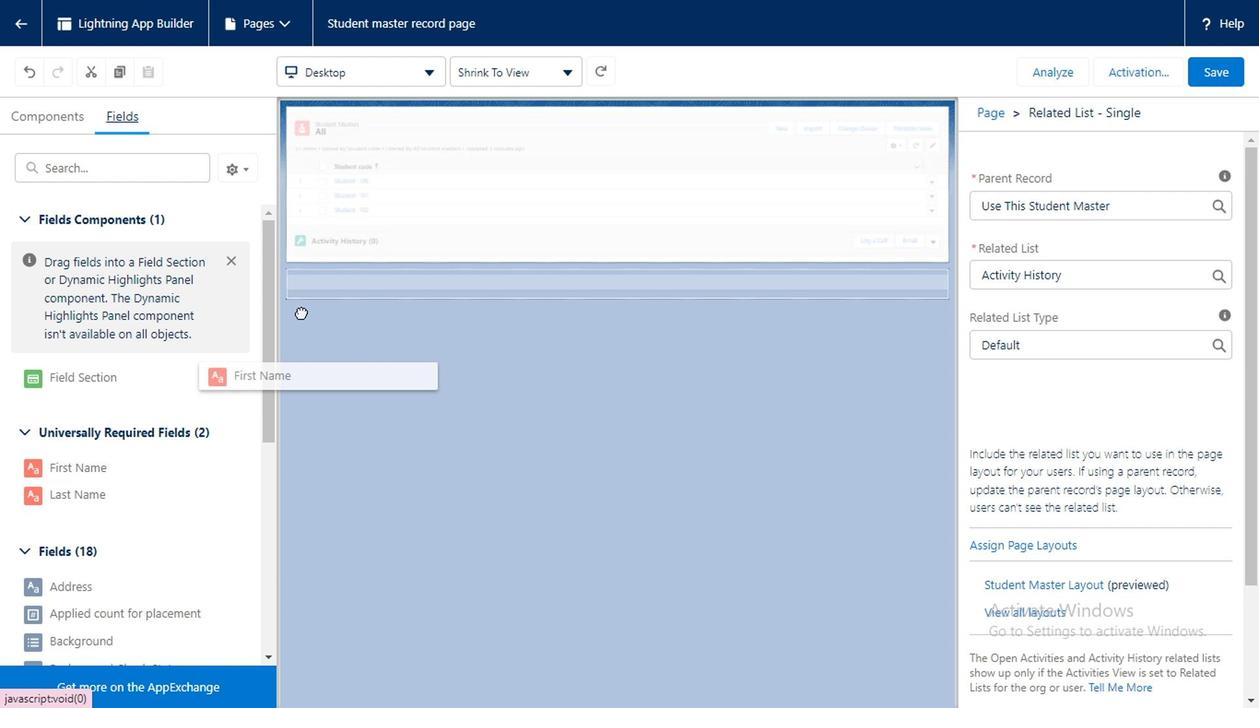 
Action: Mouse pressed left at (156, 442)
Screenshot: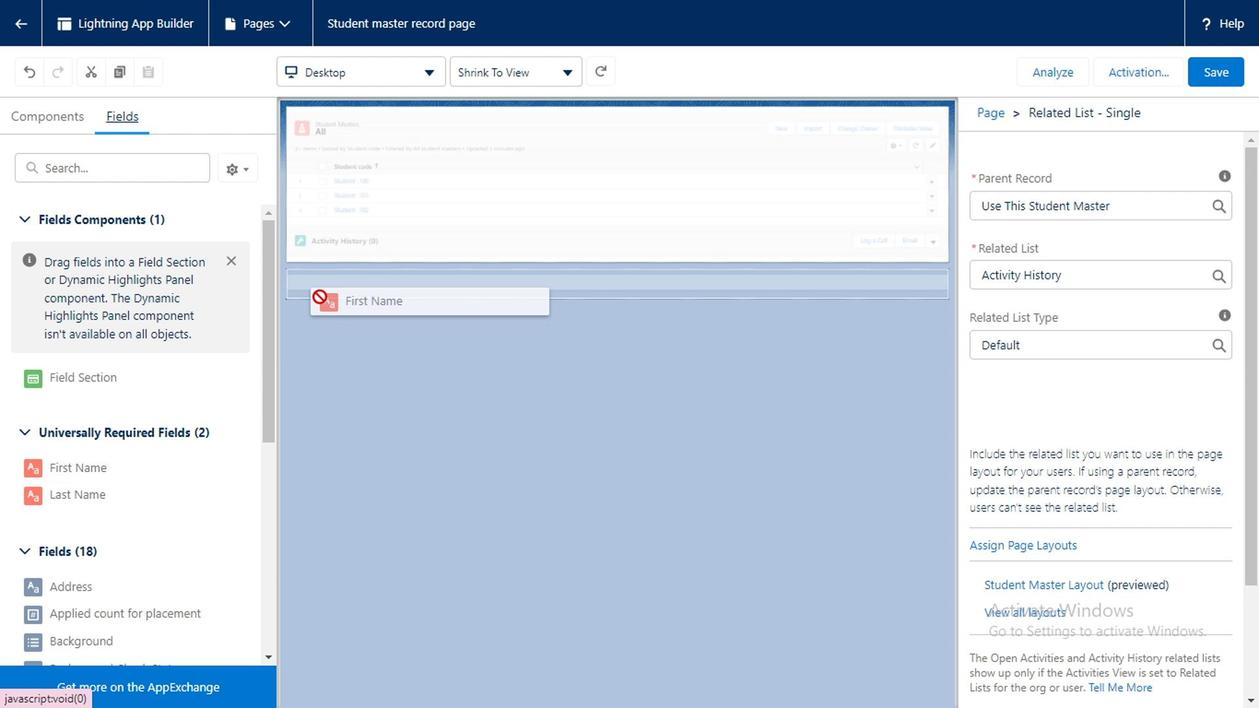 
Action: Mouse moved to (170, 515)
Screenshot: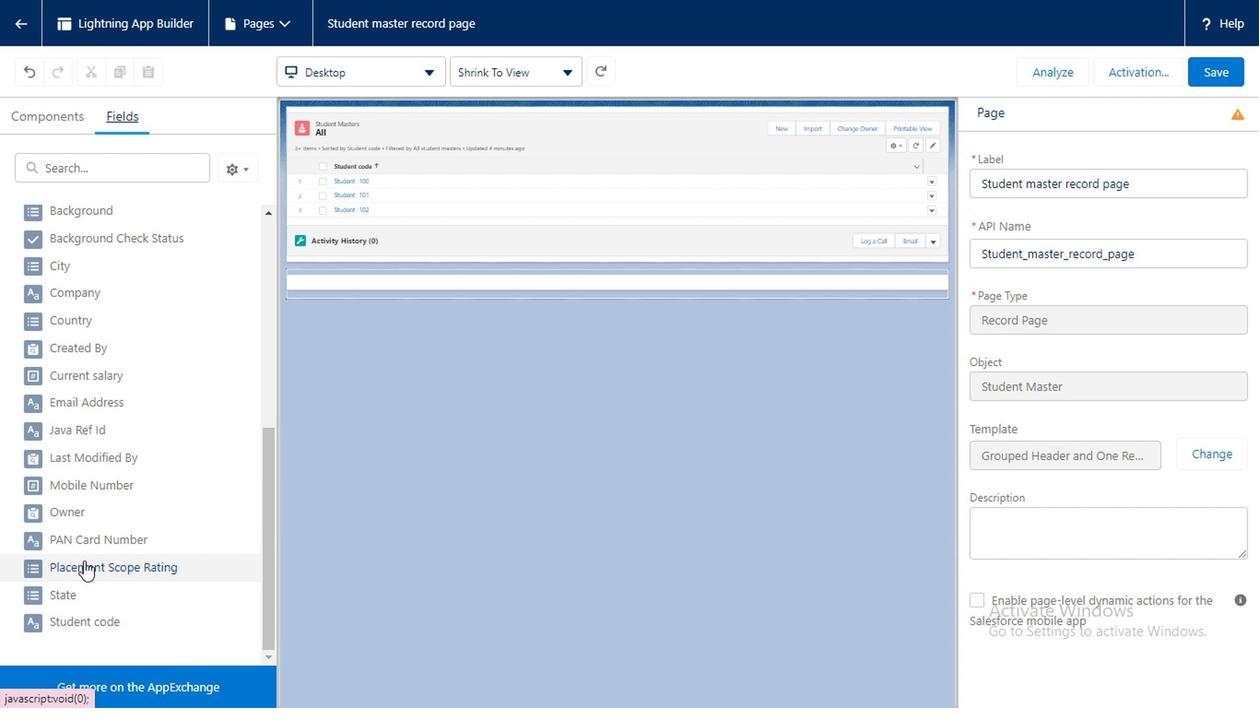 
Action: Mouse scrolled (170, 514) with delta (0, 0)
Screenshot: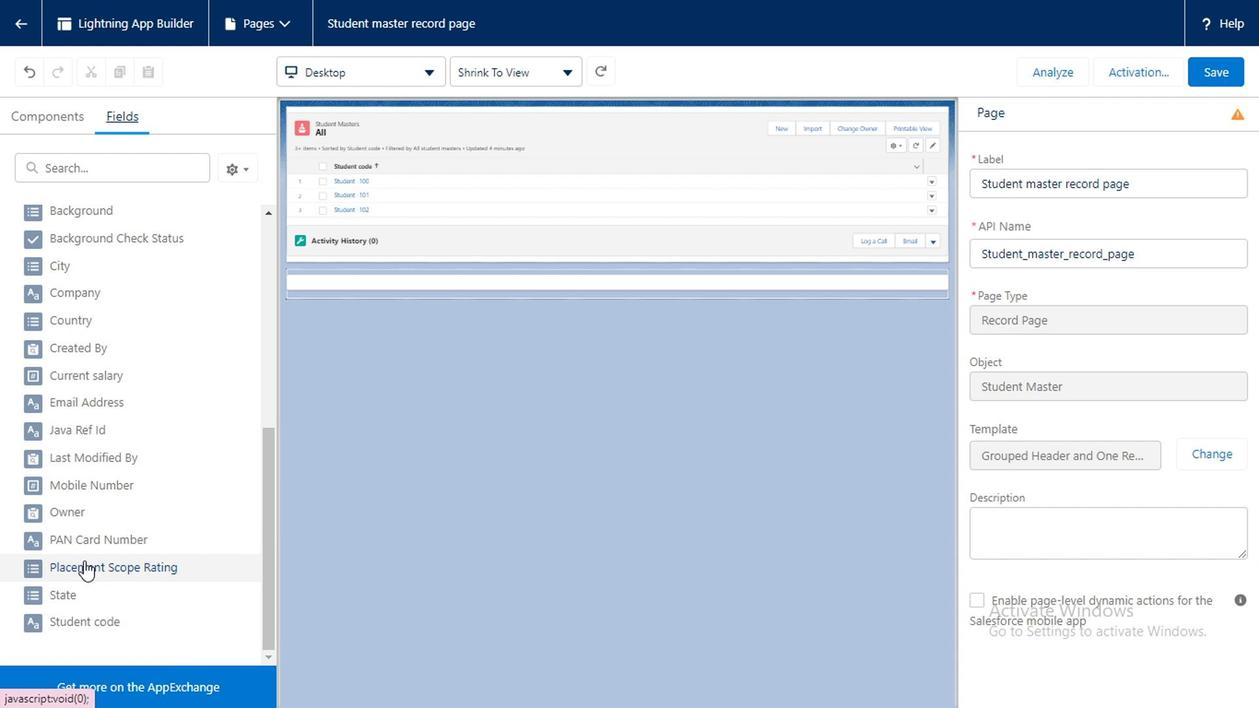 
Action: Mouse scrolled (170, 514) with delta (0, 0)
Screenshot: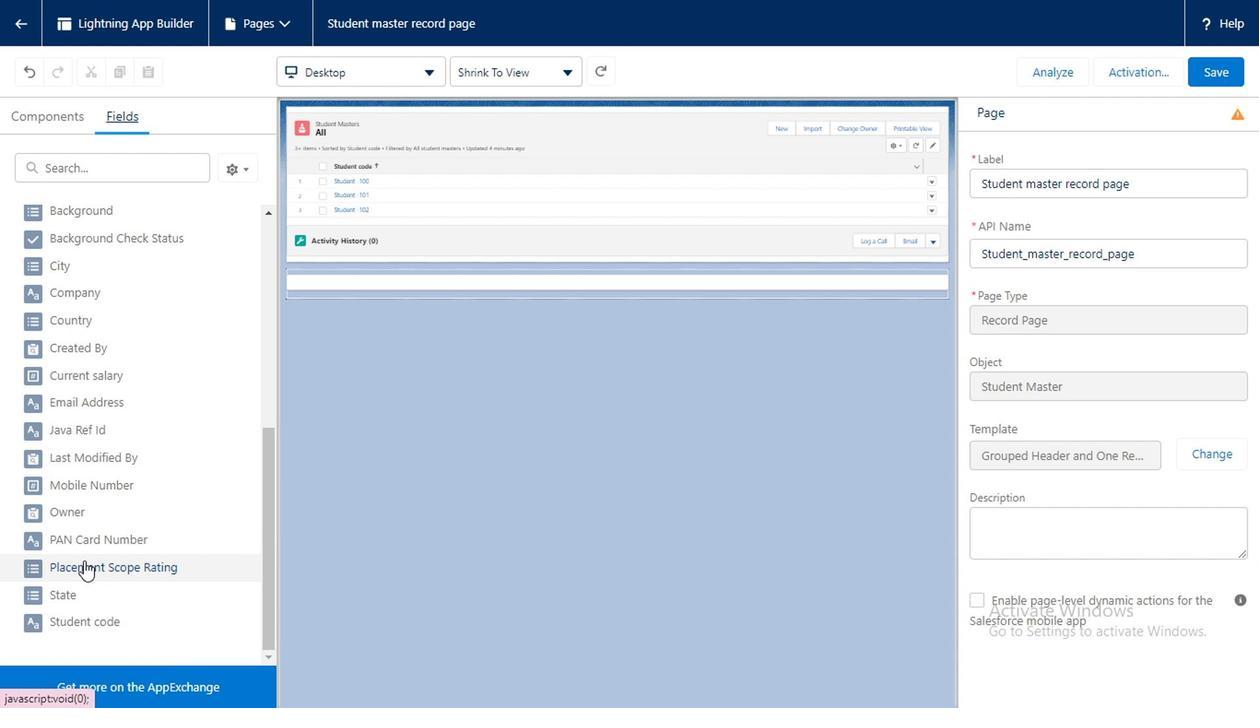 
Action: Mouse scrolled (170, 514) with delta (0, 0)
Screenshot: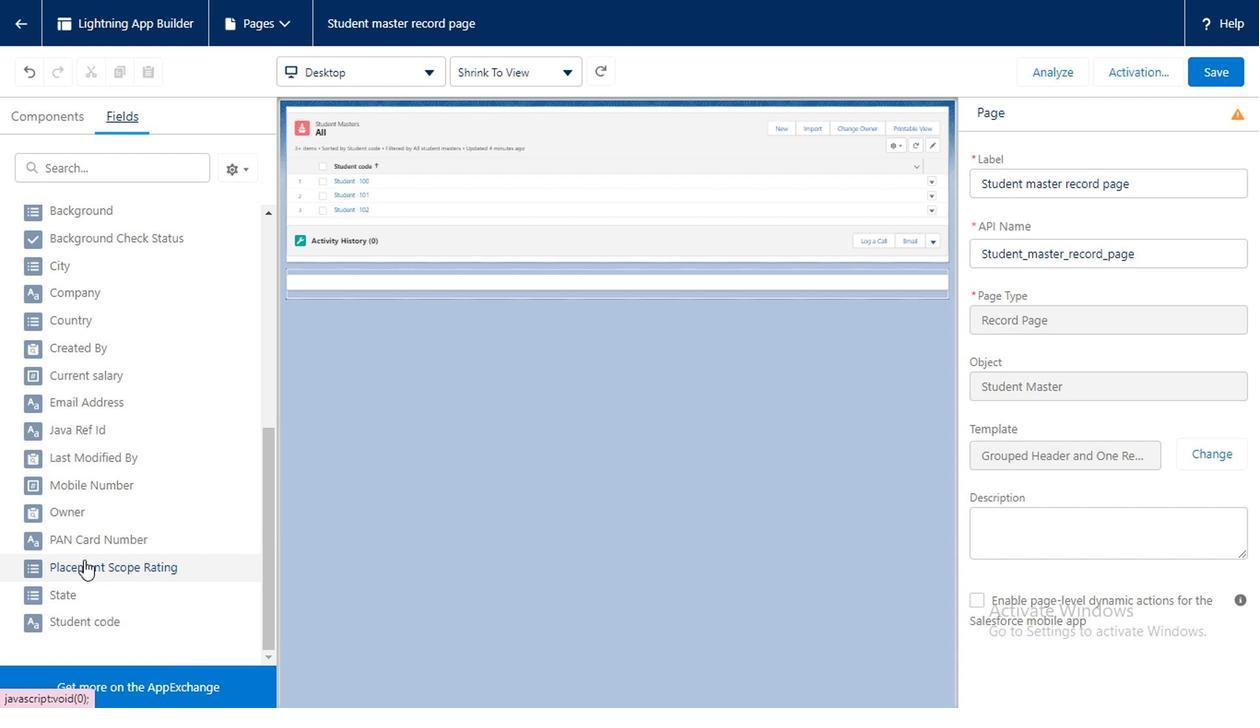 
Action: Mouse moved to (164, 454)
Screenshot: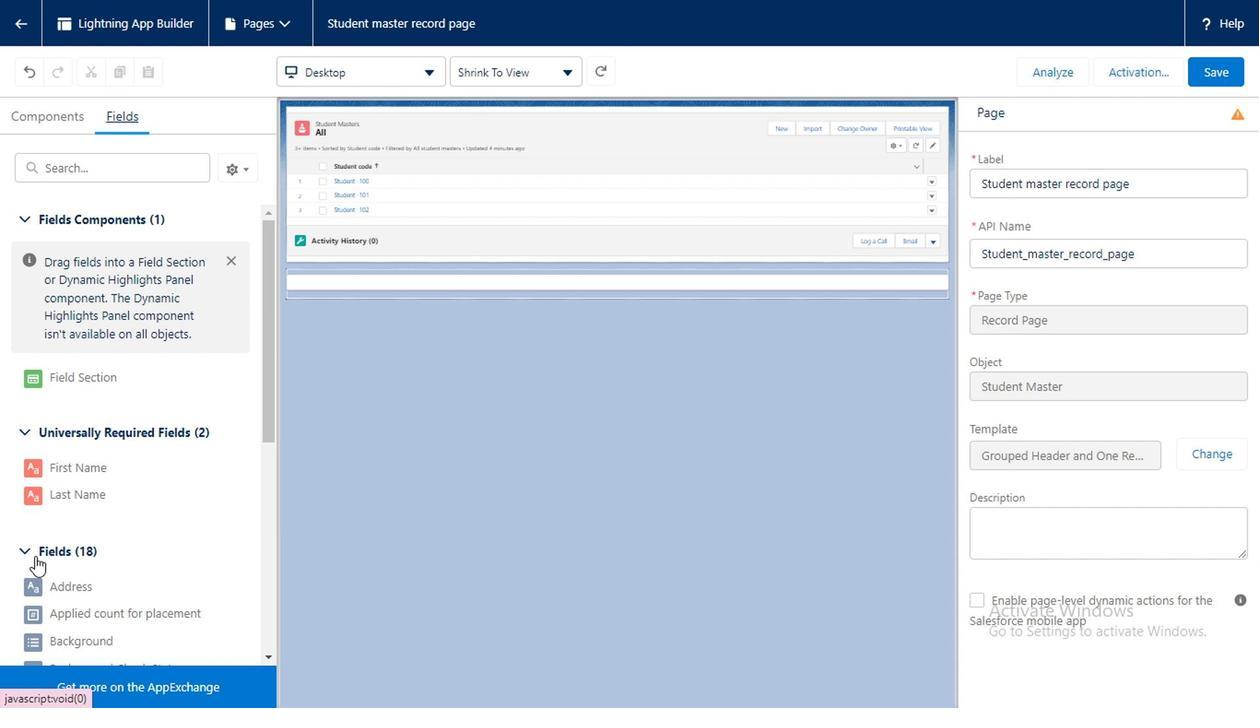 
Action: Mouse scrolled (164, 455) with delta (0, 0)
Screenshot: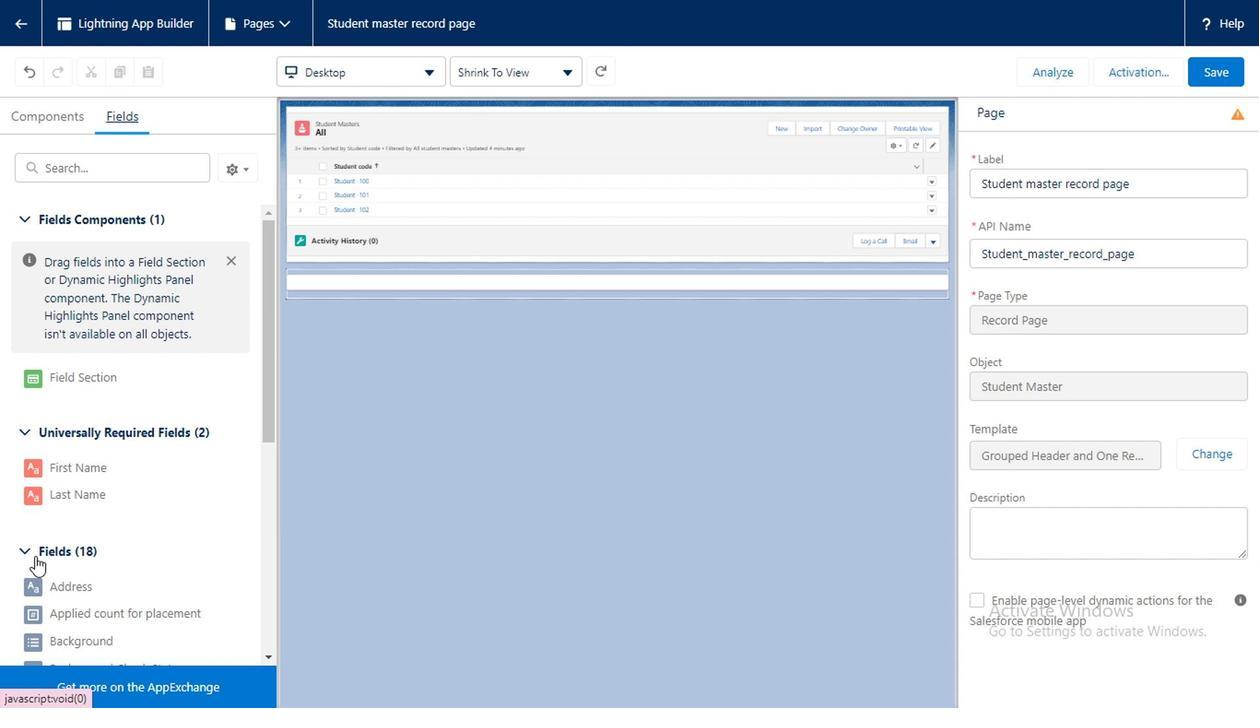 
Action: Mouse moved to (159, 526)
Screenshot: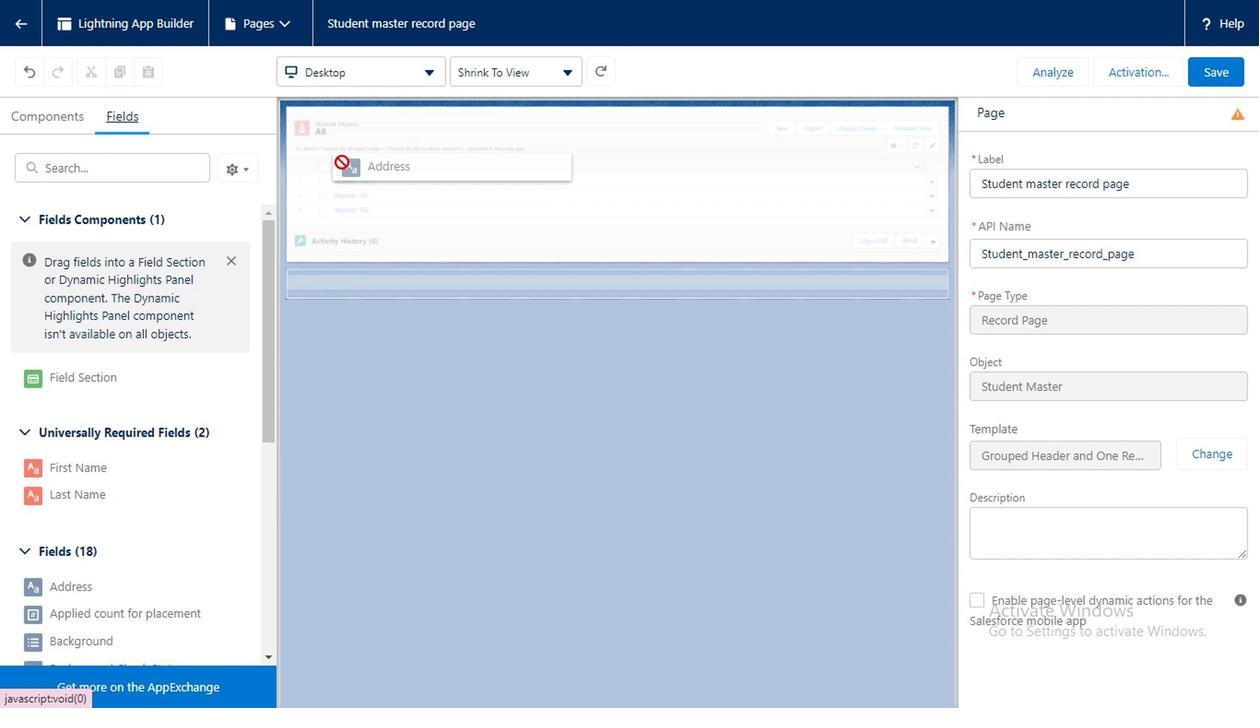 
Action: Mouse pressed left at (159, 526)
Screenshot: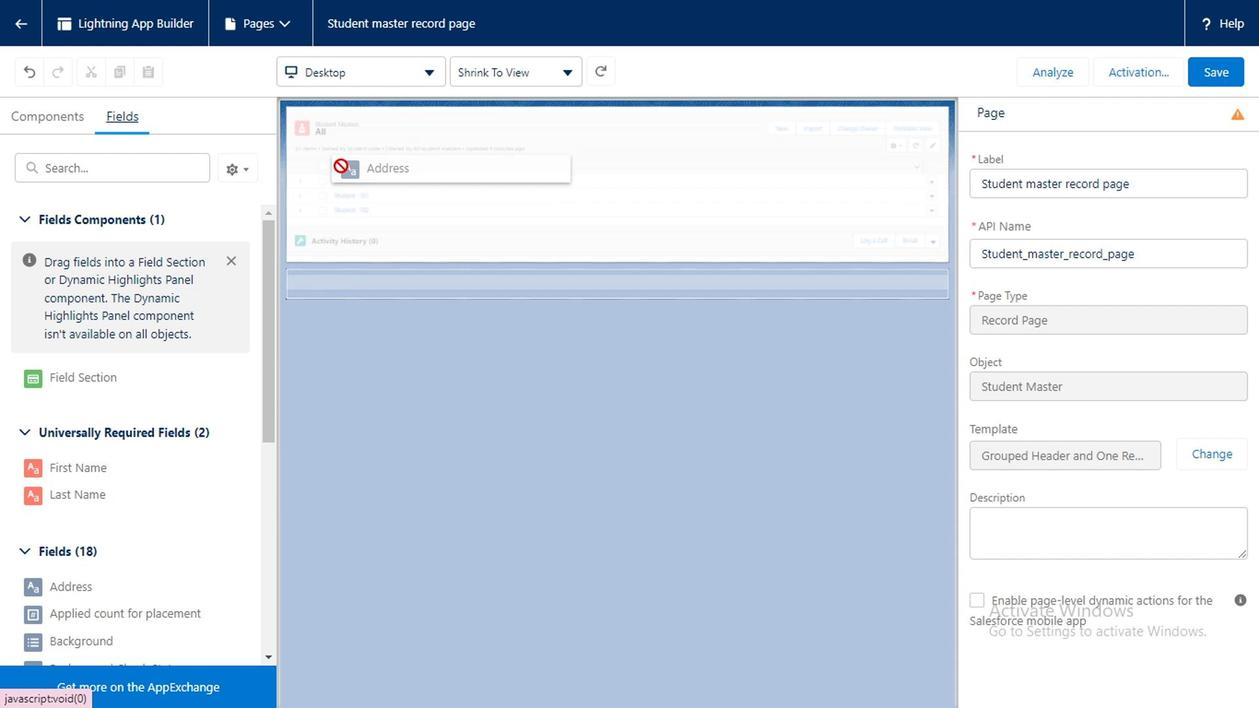 
Action: Mouse moved to (385, 167)
Screenshot: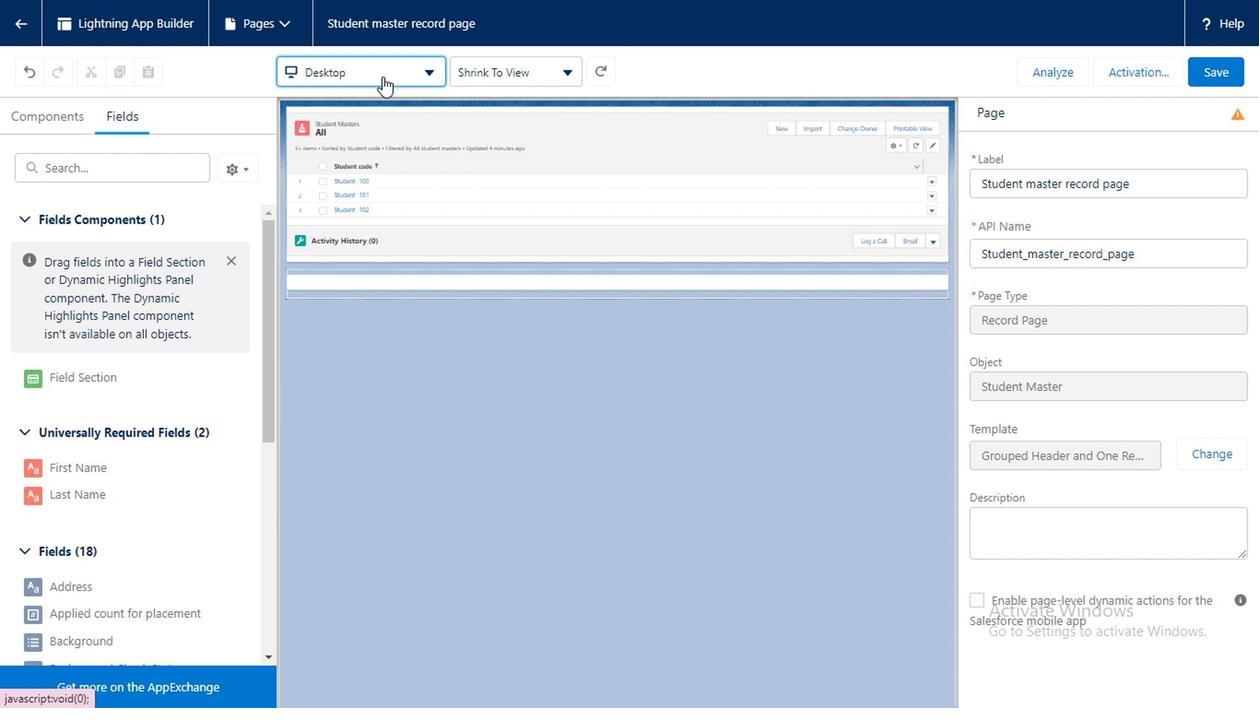 
Action: Mouse pressed left at (385, 167)
Screenshot: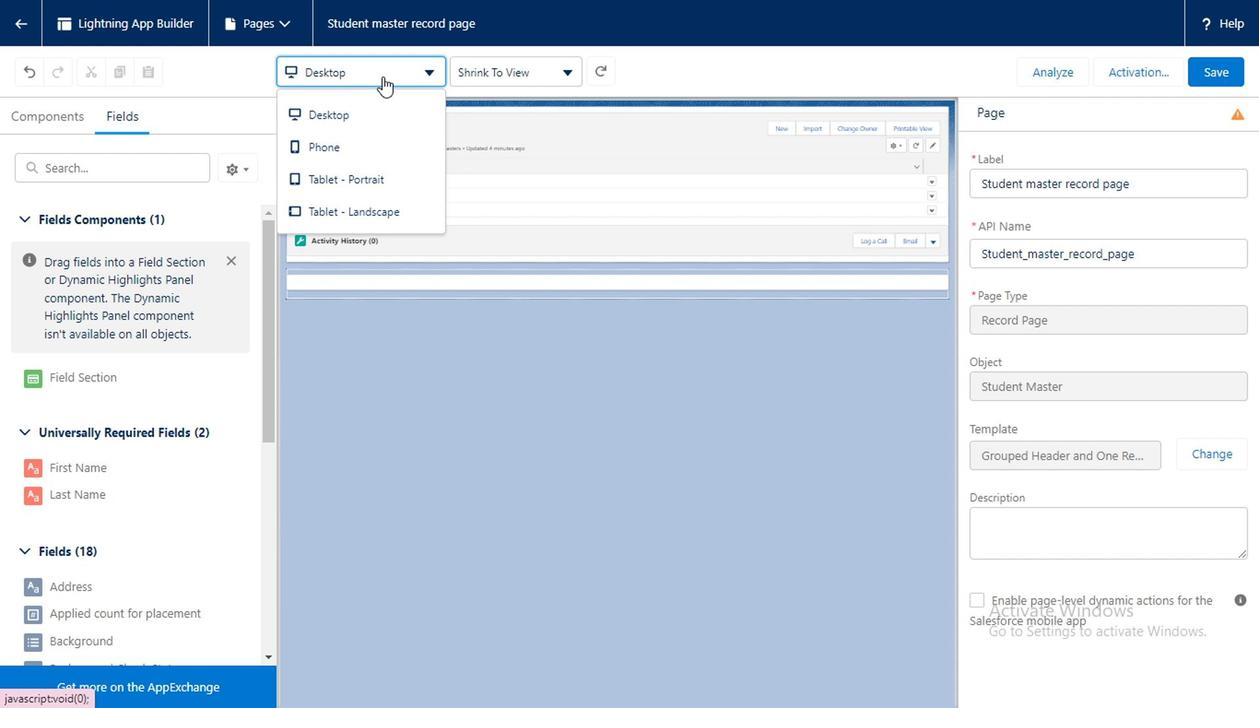 
Action: Mouse moved to (345, 185)
Screenshot: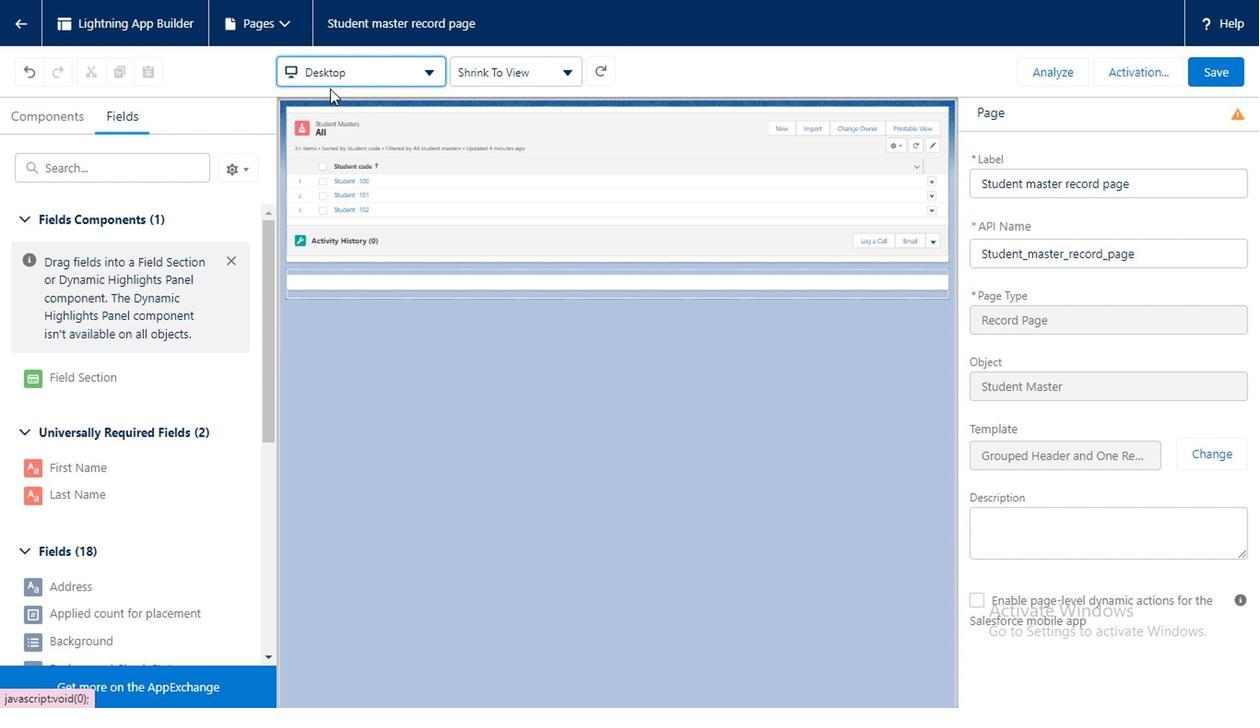 
Action: Mouse pressed left at (345, 185)
Screenshot: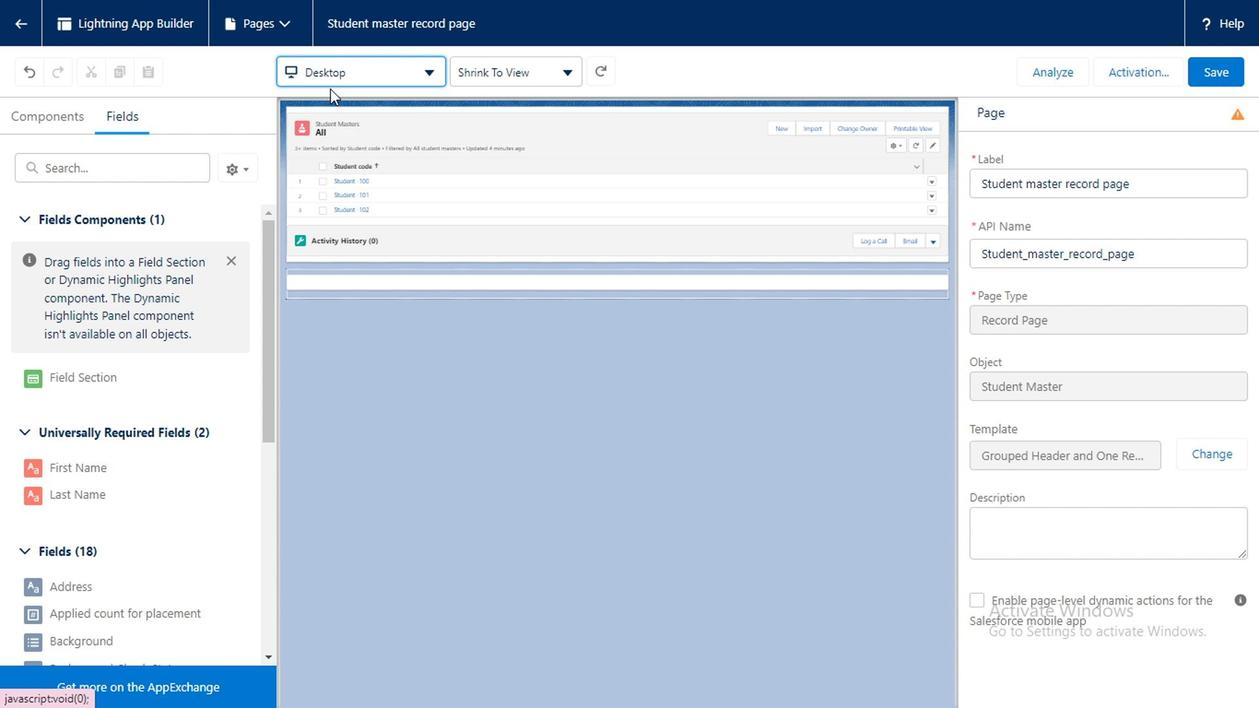 
Action: Mouse moved to (164, 438)
Screenshot: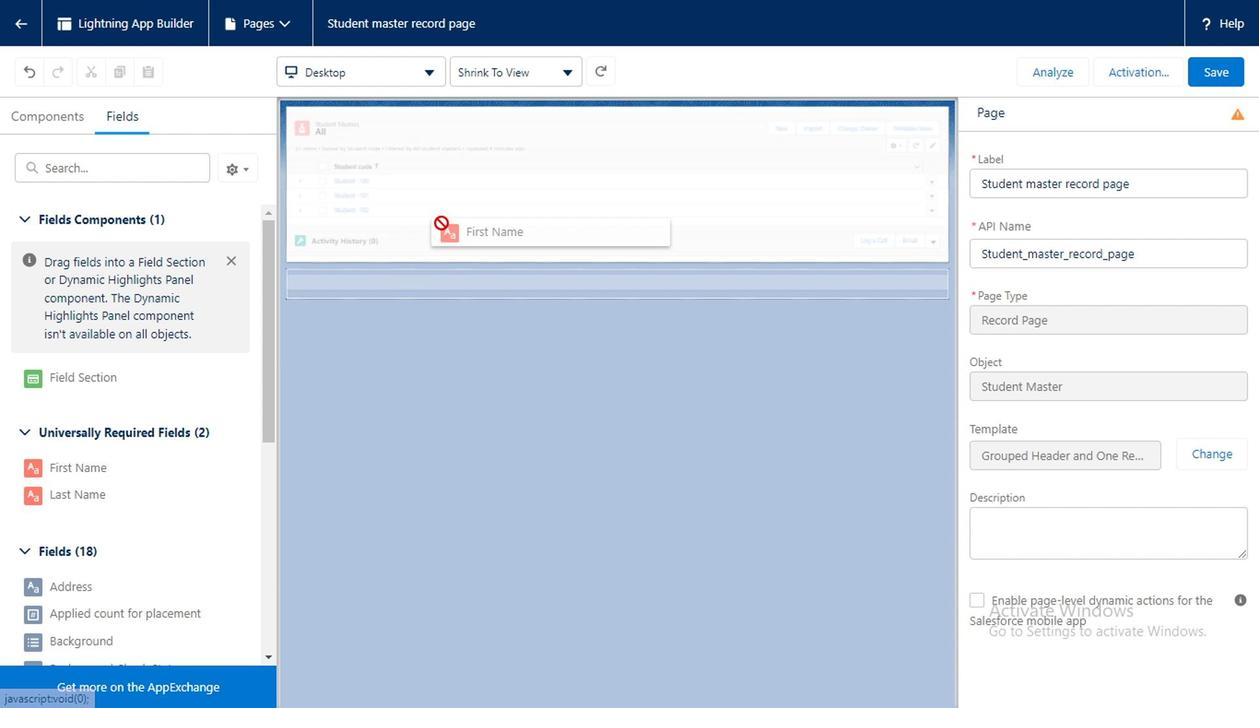 
Action: Mouse pressed left at (164, 438)
Screenshot: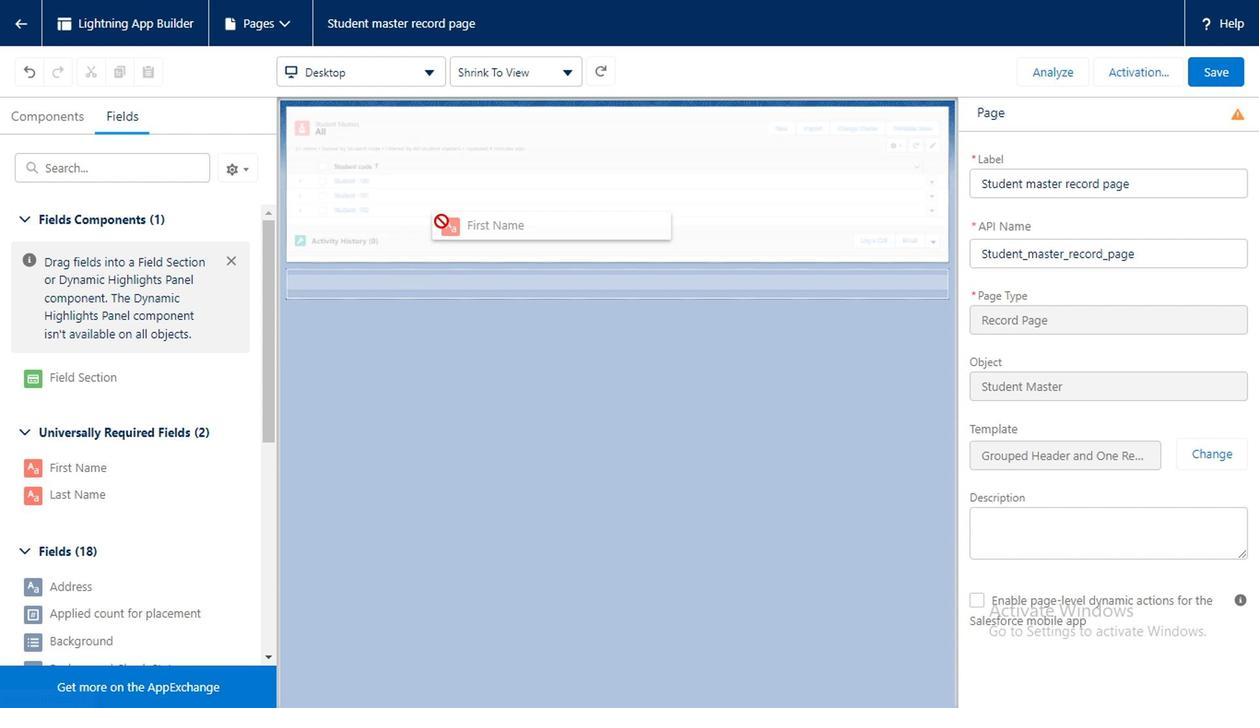 
Action: Mouse moved to (276, 299)
Screenshot: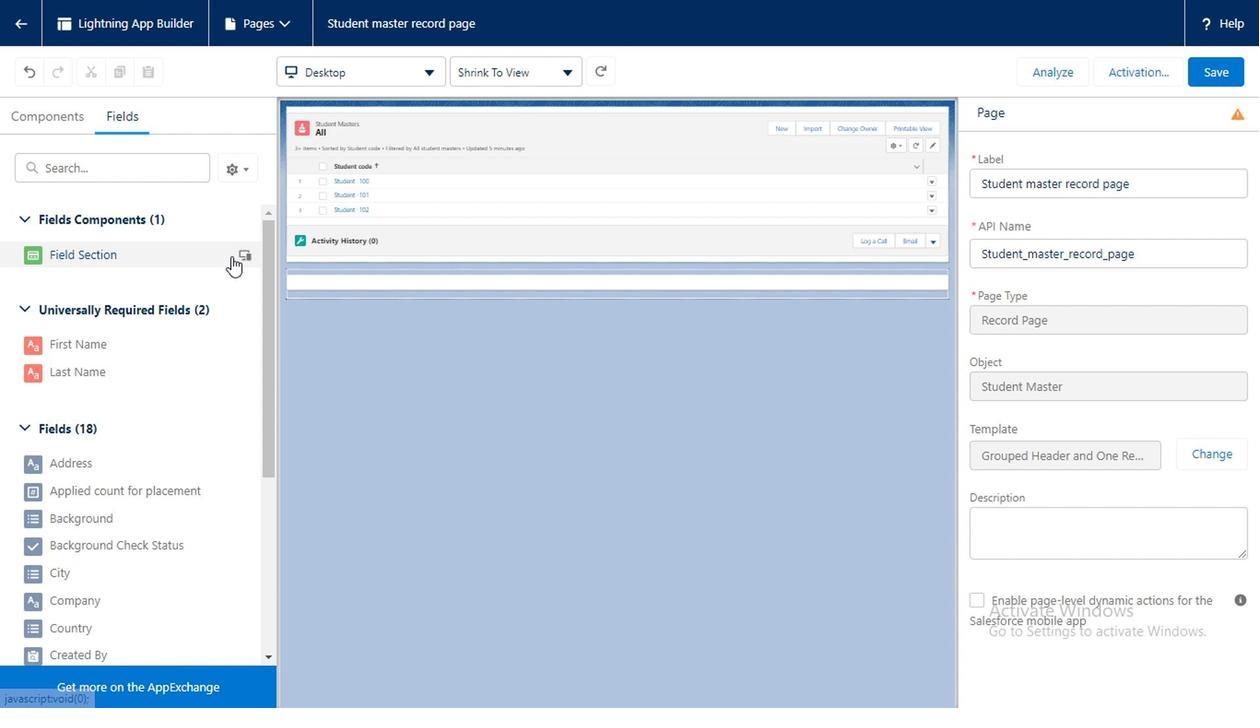 
Action: Mouse pressed left at (276, 299)
Screenshot: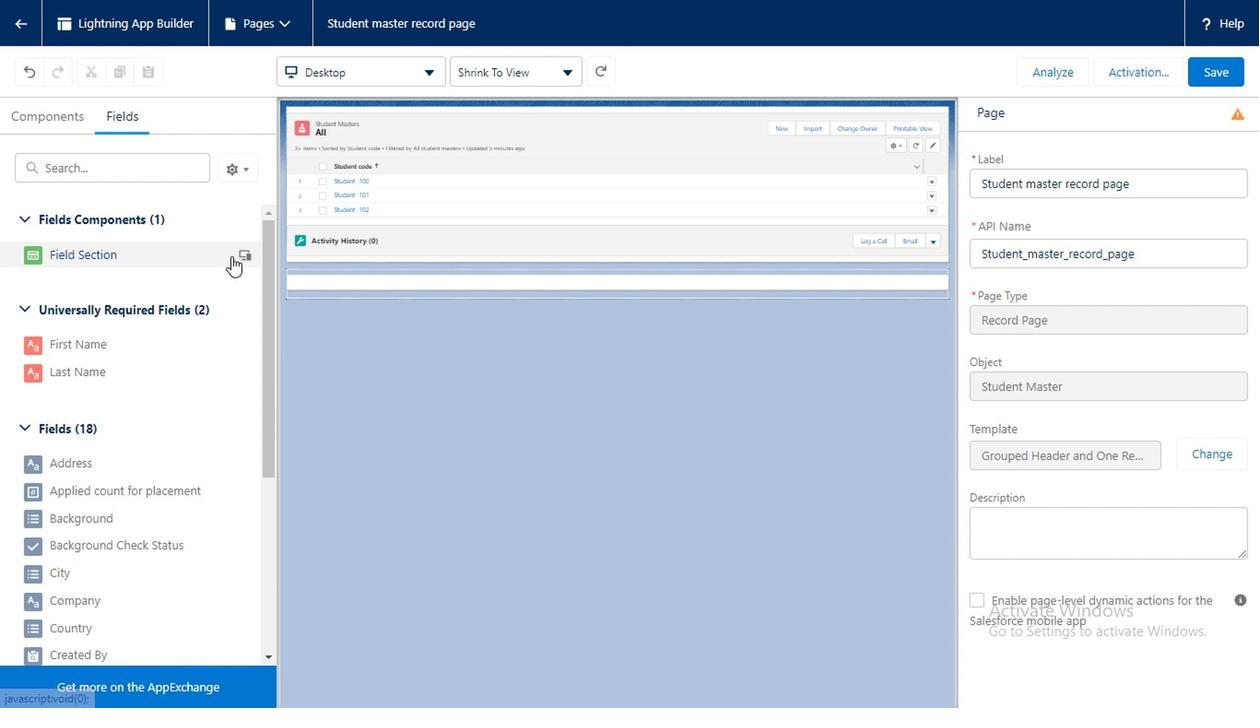 
Action: Mouse moved to (727, 289)
Screenshot: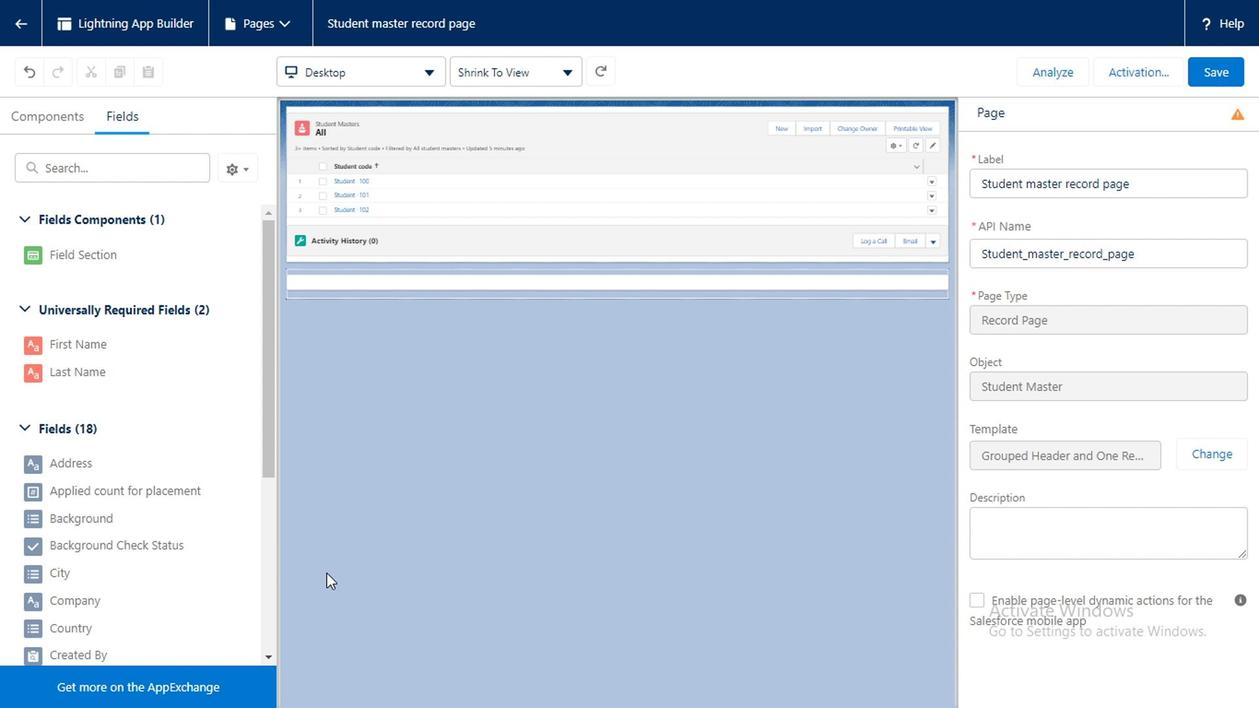 
Action: Mouse scrolled (727, 288) with delta (0, 0)
Screenshot: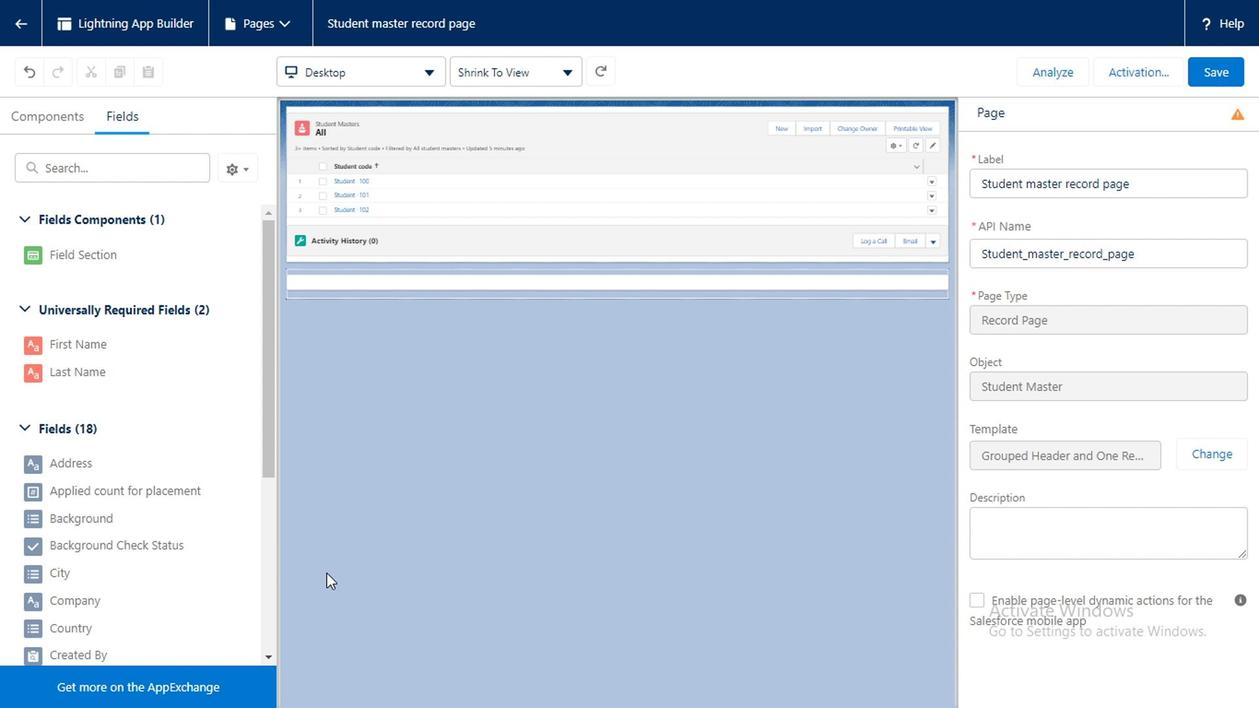 
Action: Mouse moved to (728, 291)
Screenshot: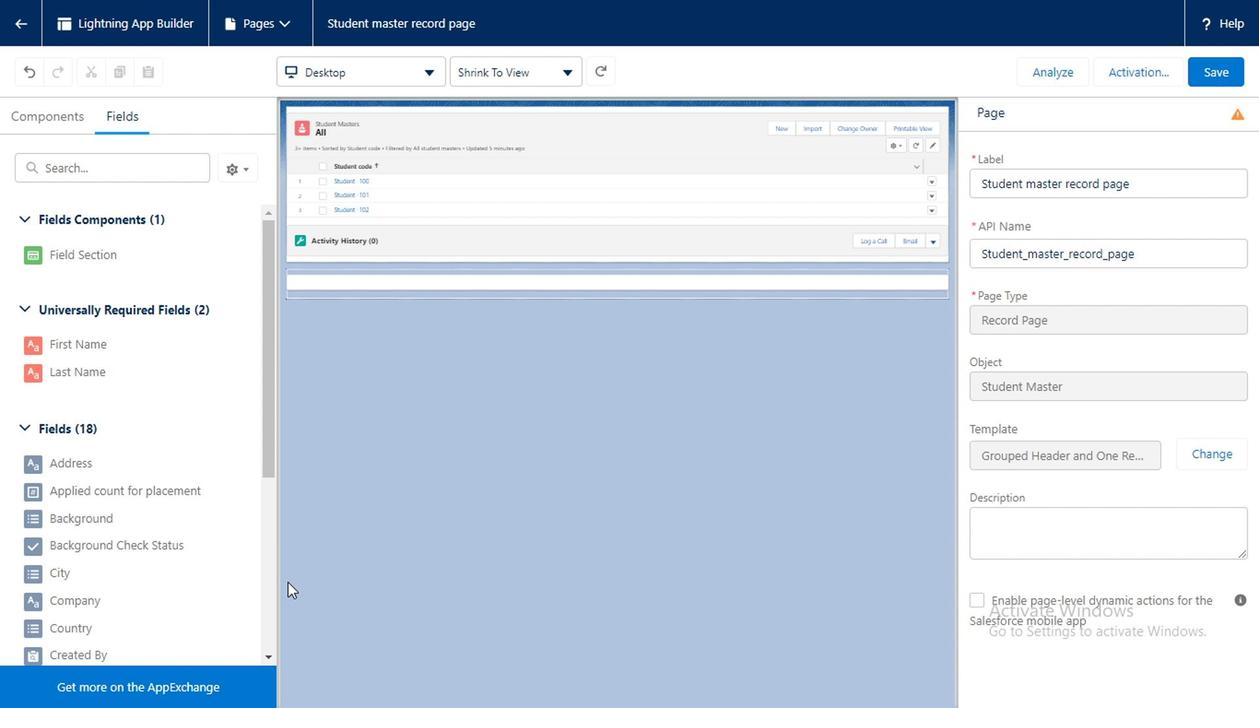
Action: Mouse scrolled (728, 290) with delta (0, 0)
Screenshot: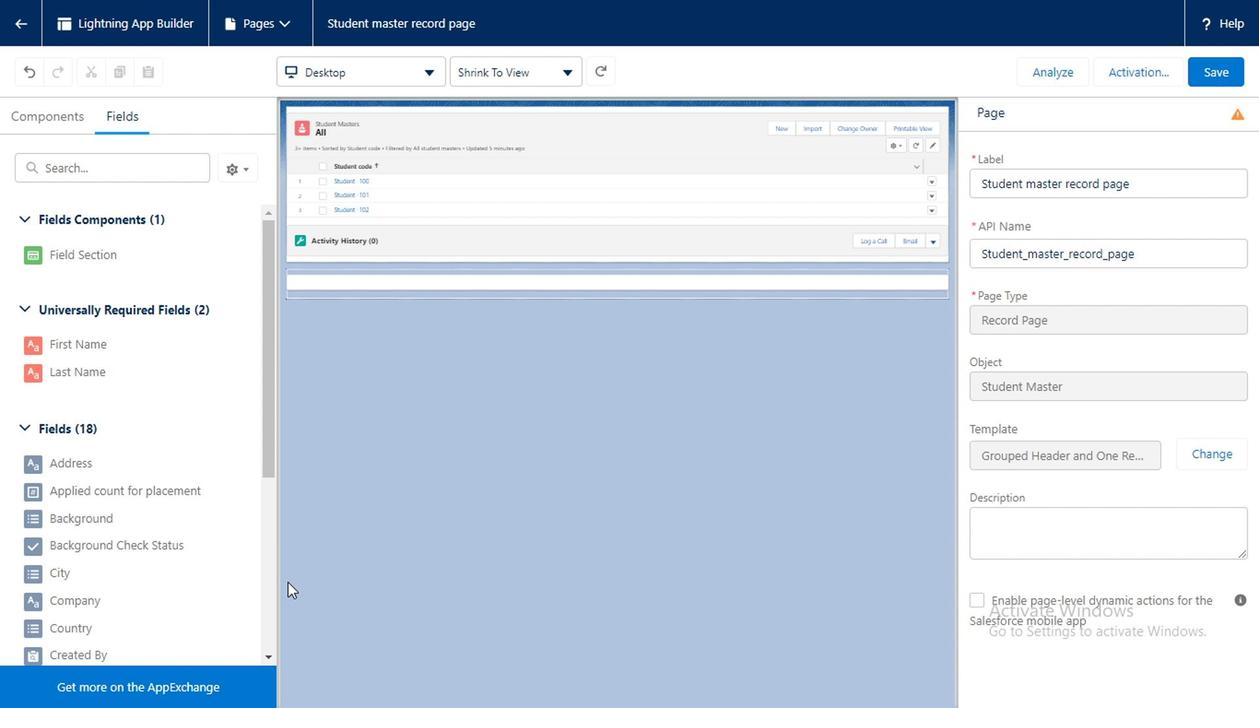 
Action: Mouse moved to (728, 292)
Screenshot: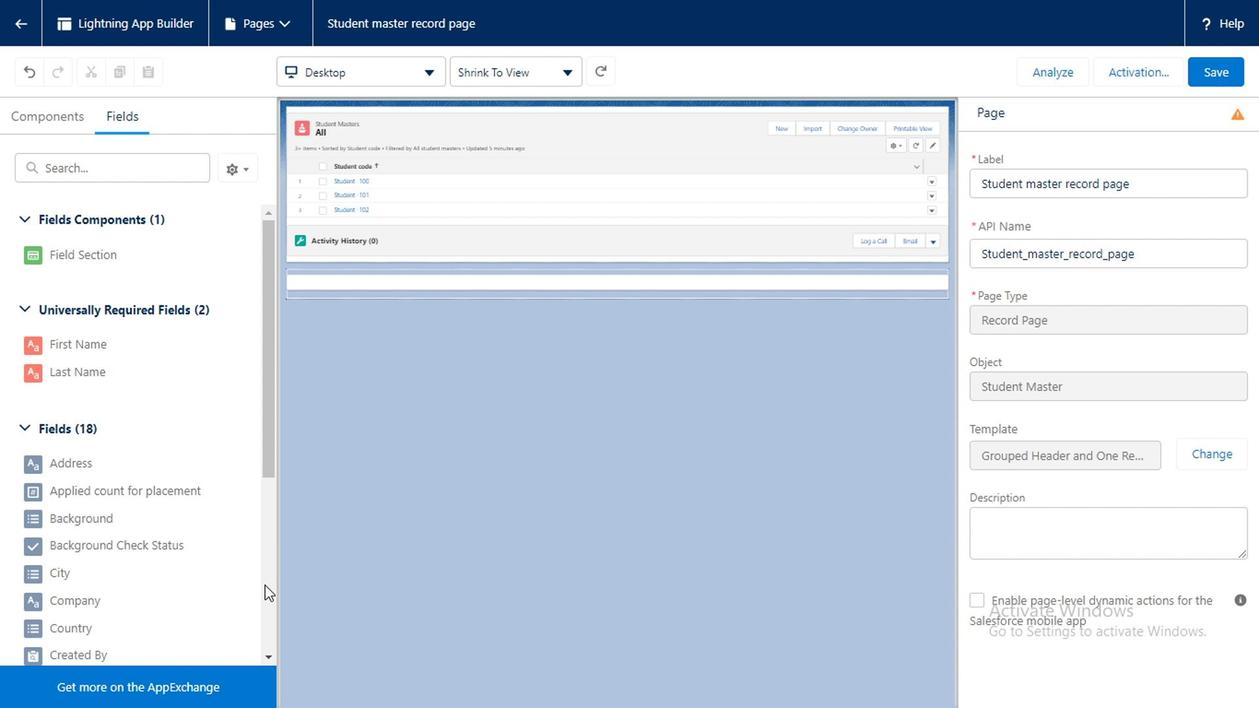 
Action: Mouse scrolled (728, 291) with delta (0, 0)
Screenshot: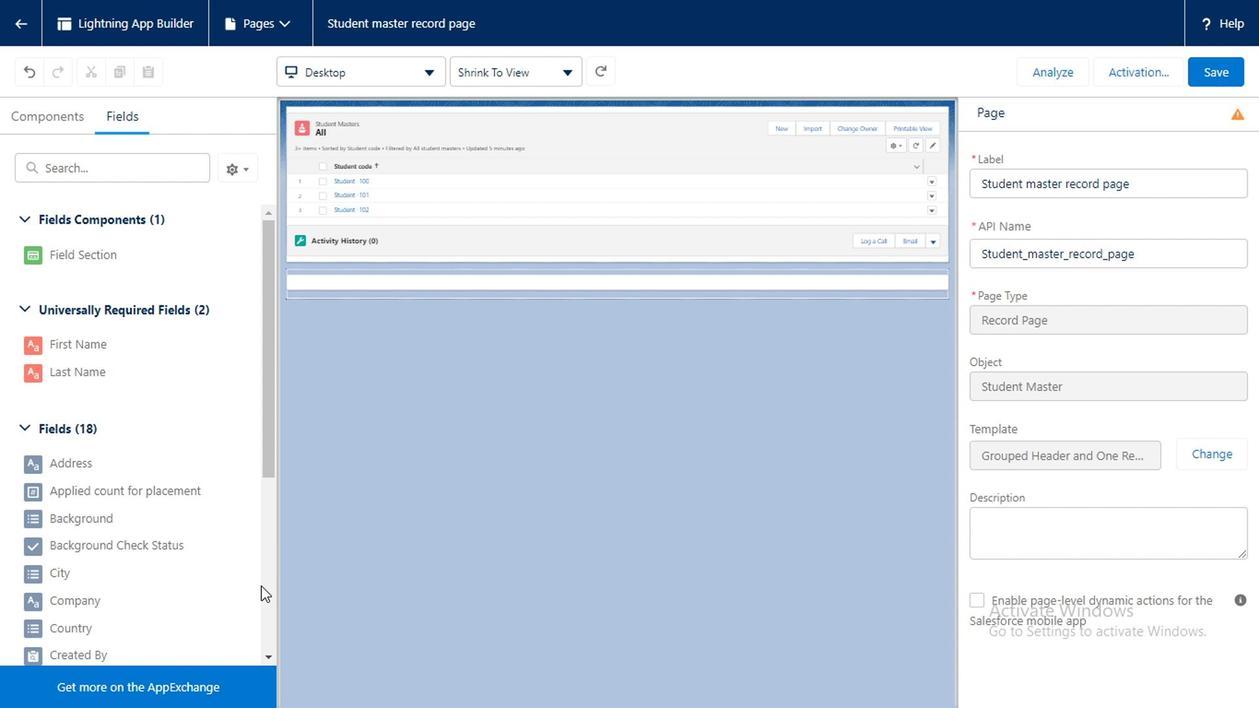 
Action: Mouse moved to (231, 497)
Screenshot: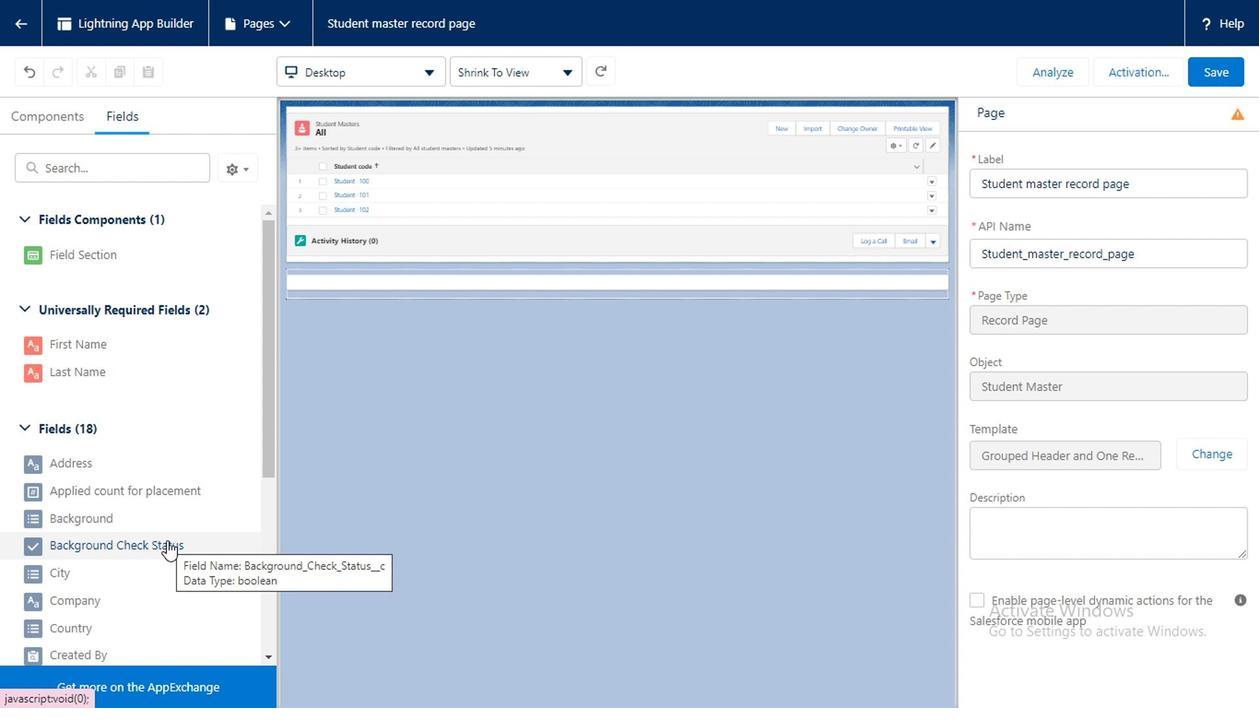 
Action: Mouse scrolled (231, 496) with delta (0, 0)
Screenshot: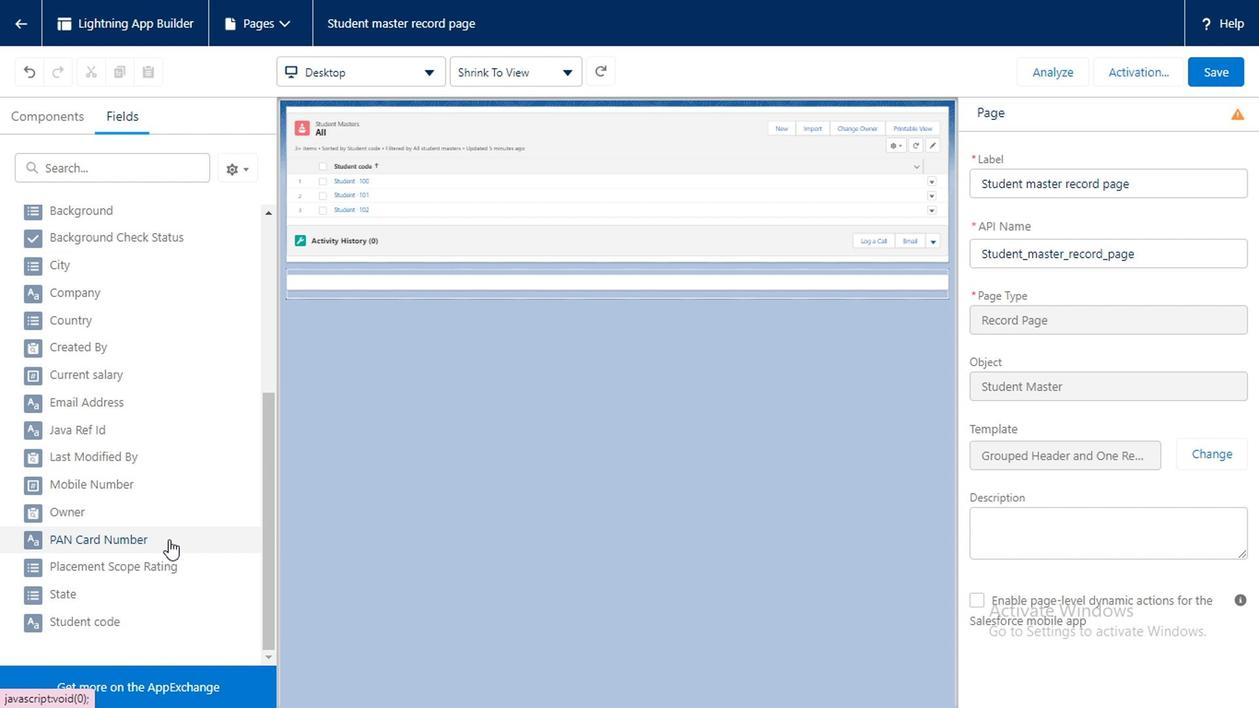 
Action: Mouse moved to (164, 476)
Screenshot: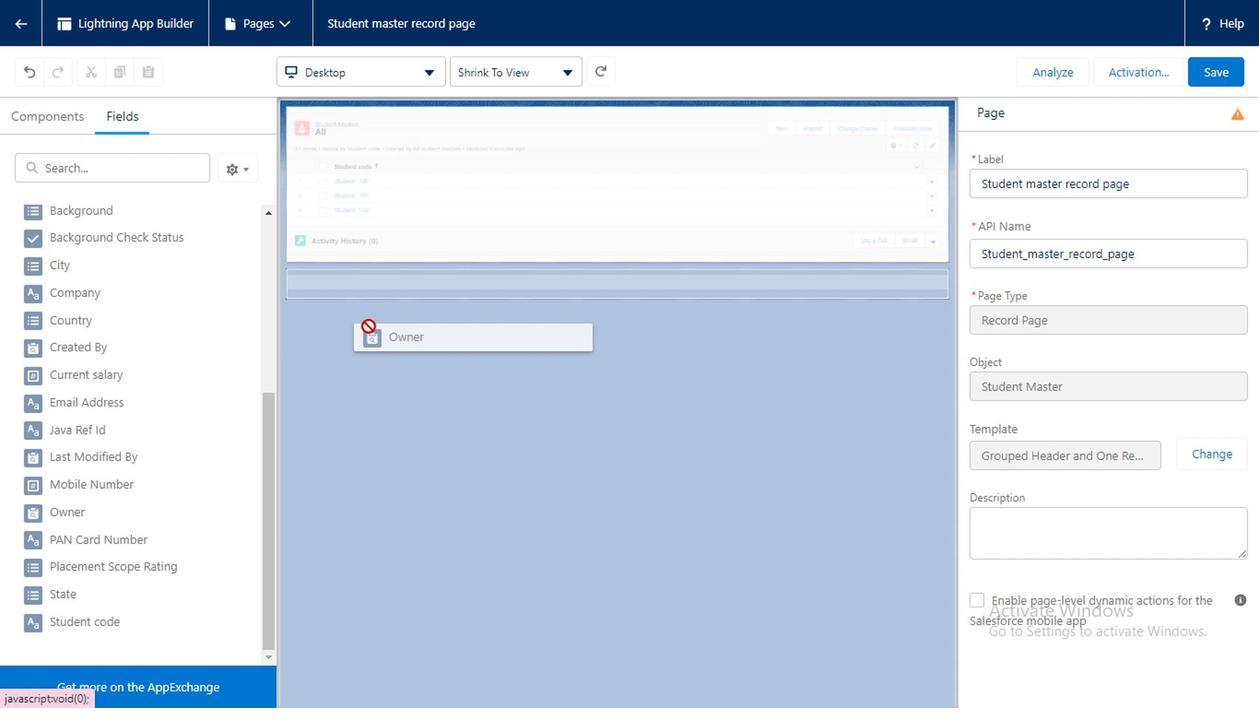 
Action: Mouse pressed left at (164, 476)
Screenshot: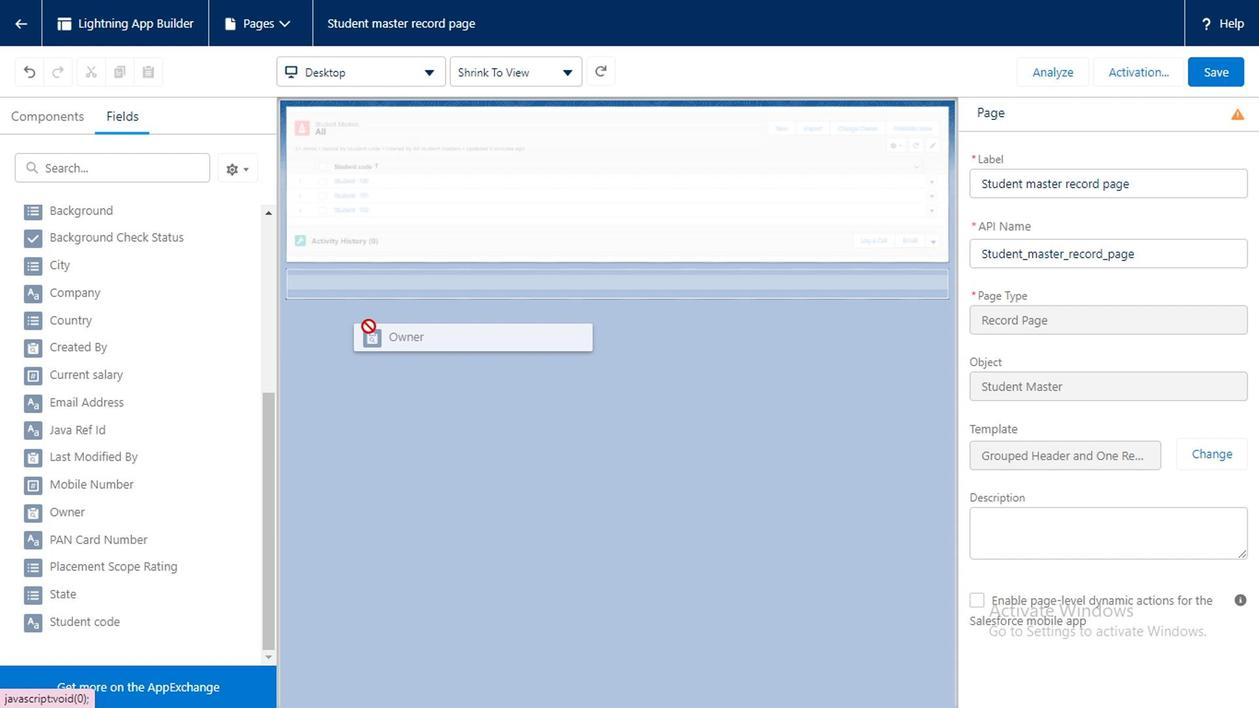 
Action: Mouse moved to (164, 394)
Screenshot: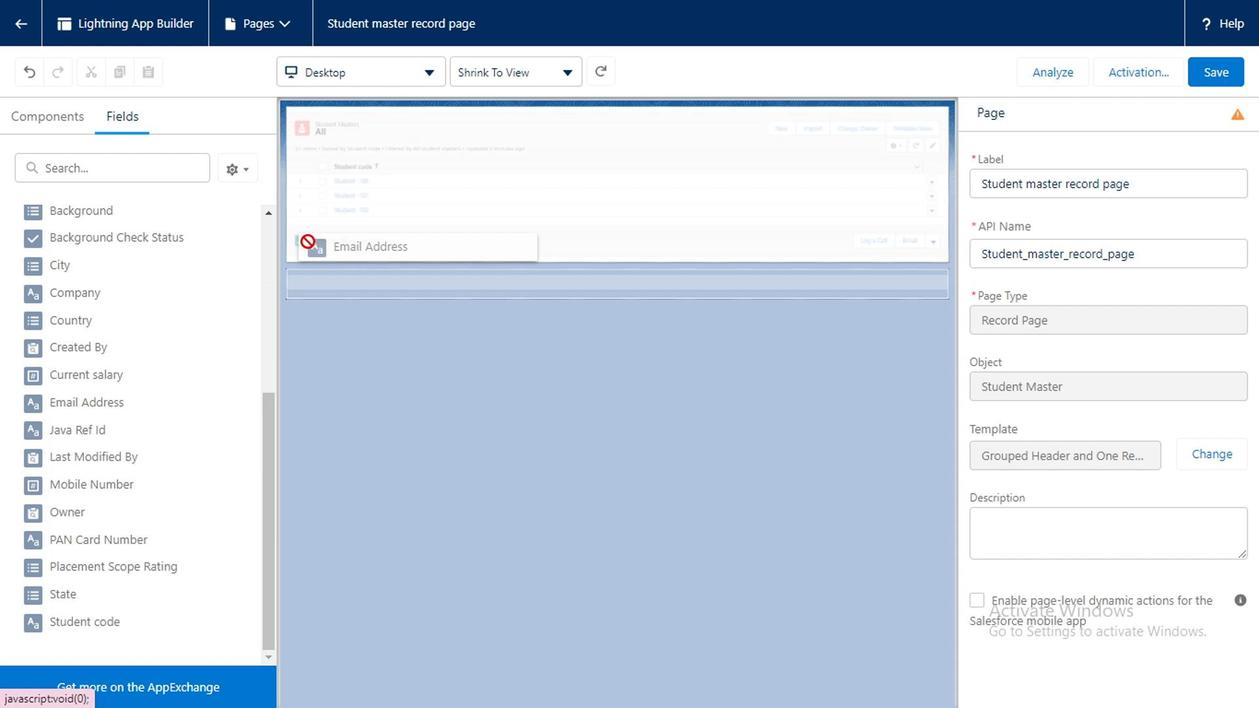 
Action: Mouse pressed left at (164, 394)
Screenshot: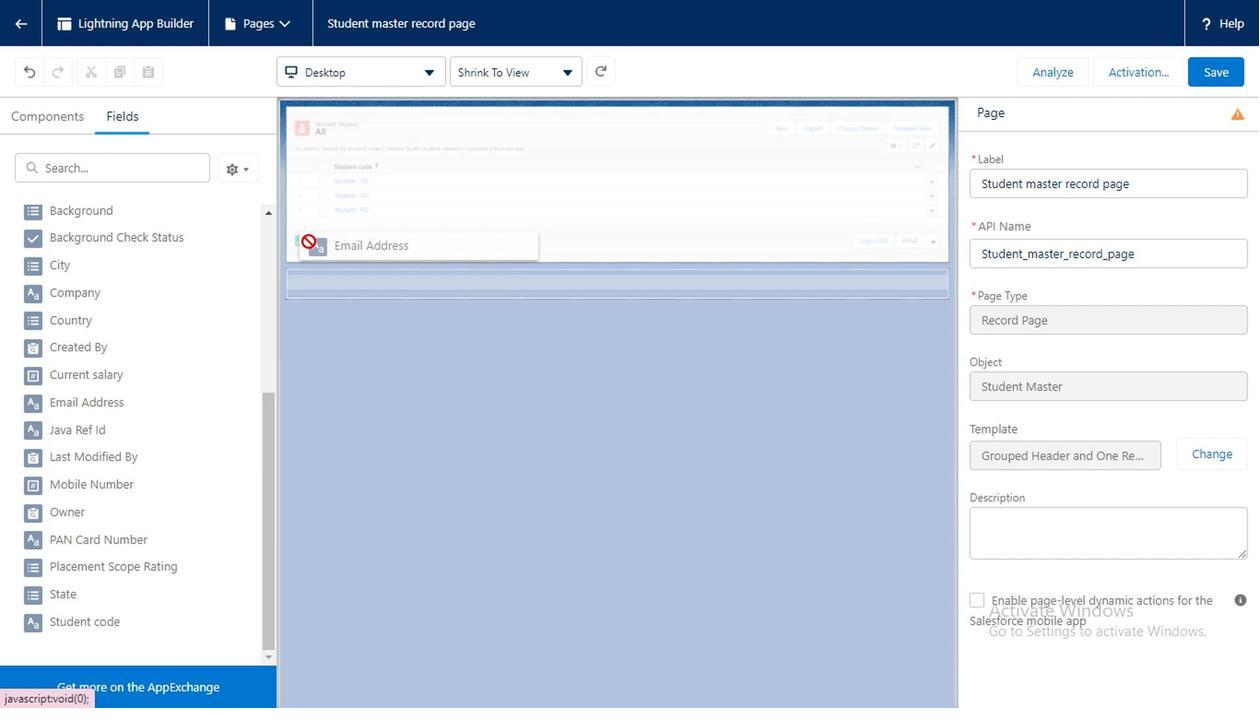 
Action: Mouse moved to (177, 397)
Screenshot: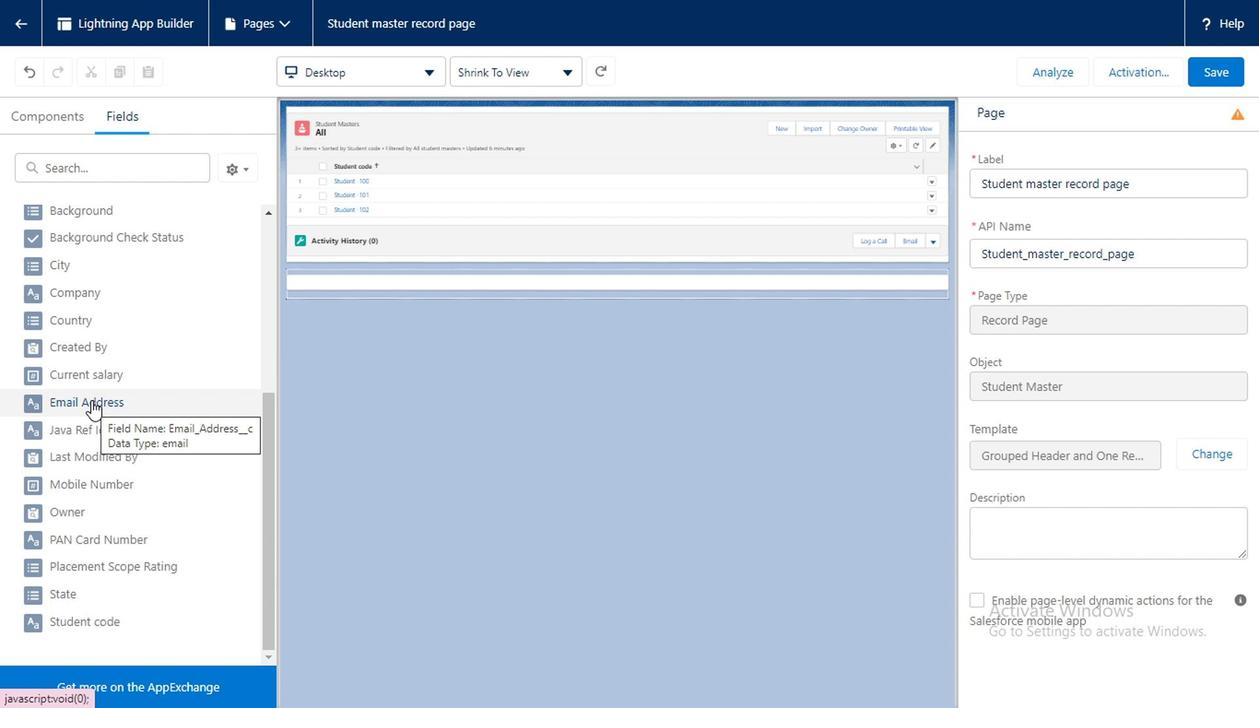
Action: Mouse pressed left at (177, 397)
Screenshot: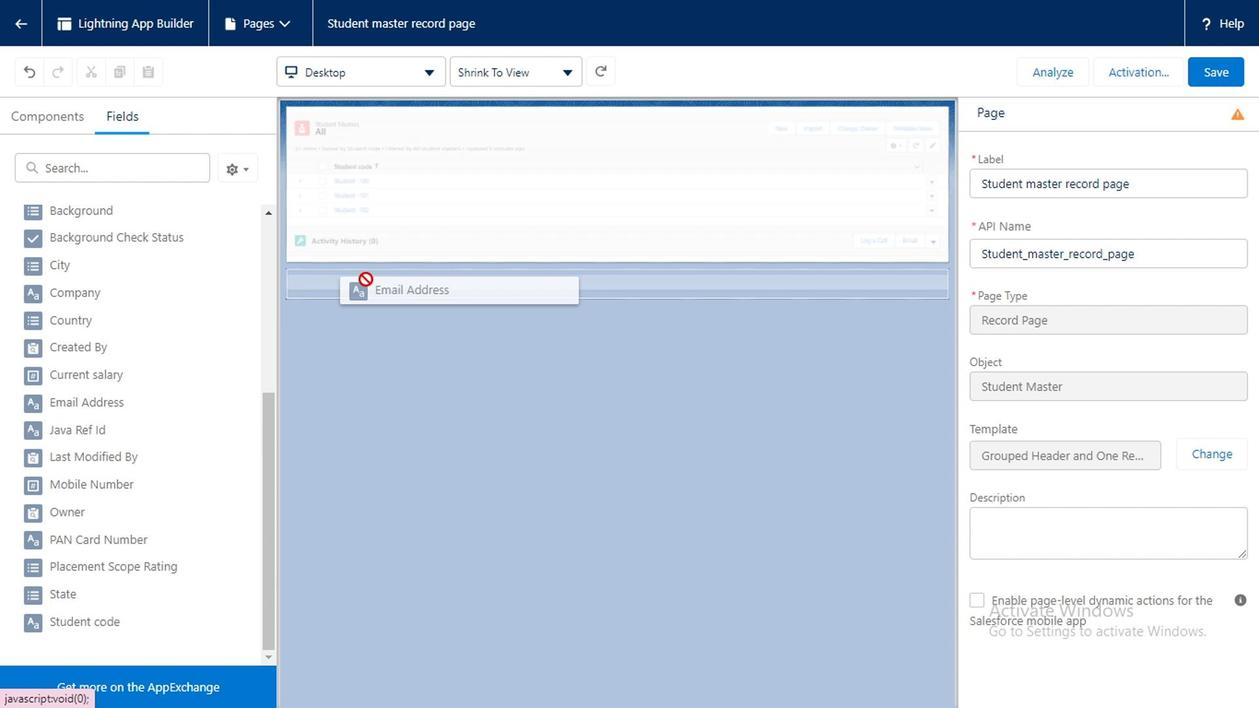 
Action: Mouse moved to (561, 525)
Screenshot: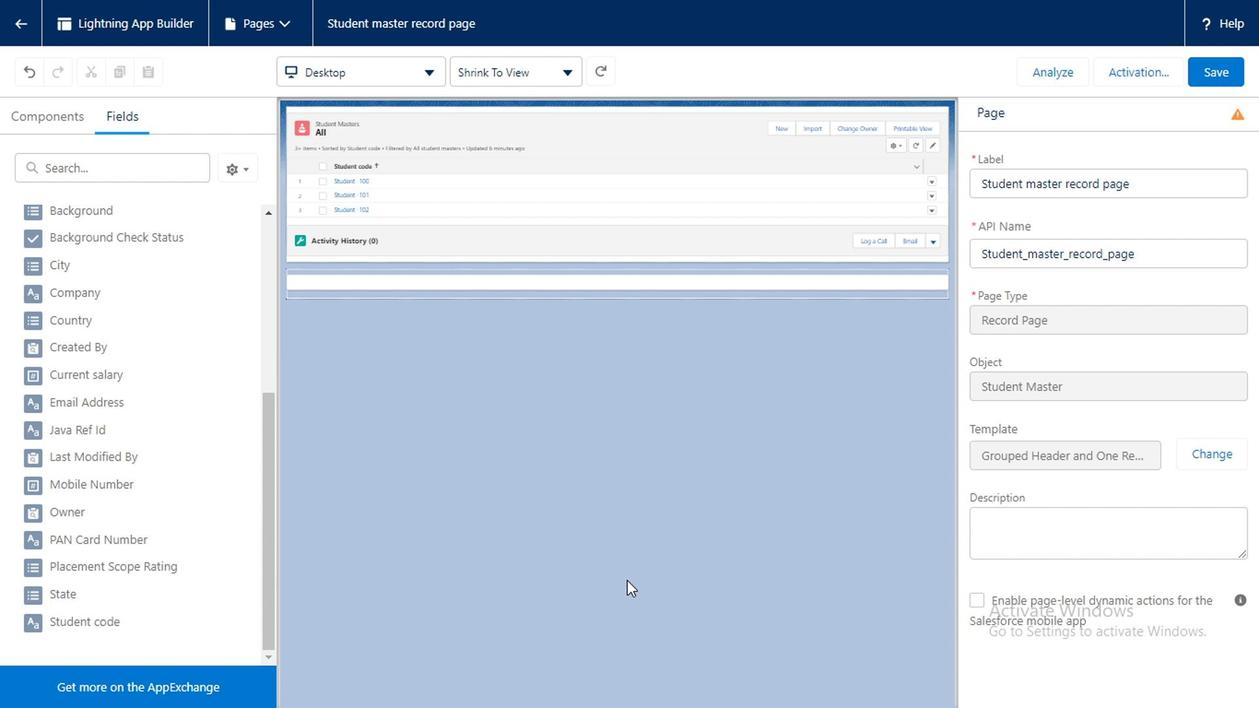
Action: Mouse scrolled (561, 526) with delta (0, 0)
Screenshot: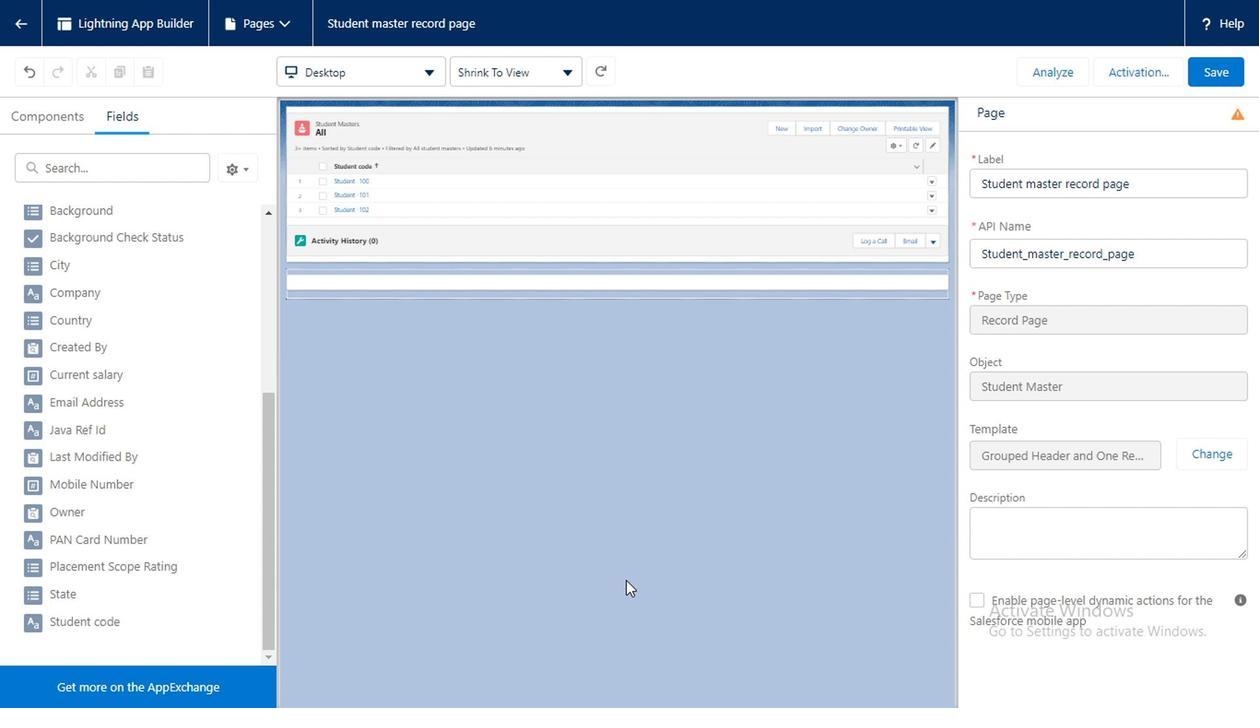 
Action: Mouse moved to (934, 164)
Screenshot: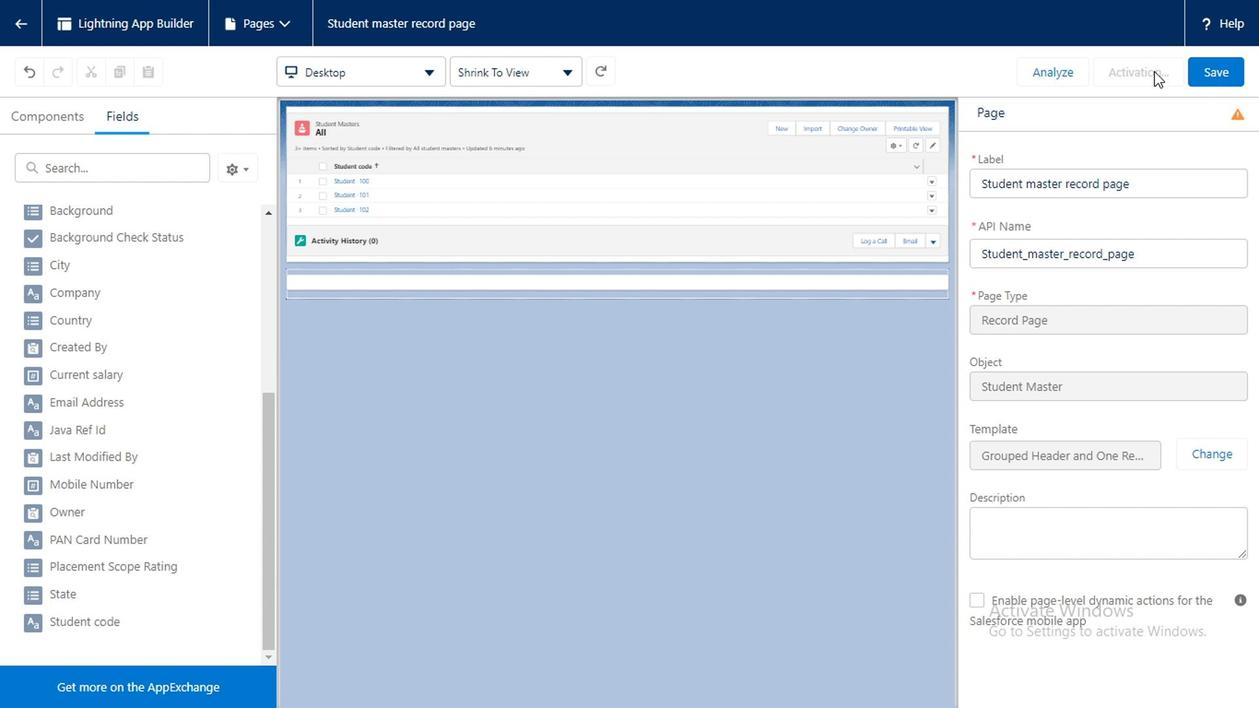 
Action: Mouse pressed left at (934, 164)
Screenshot: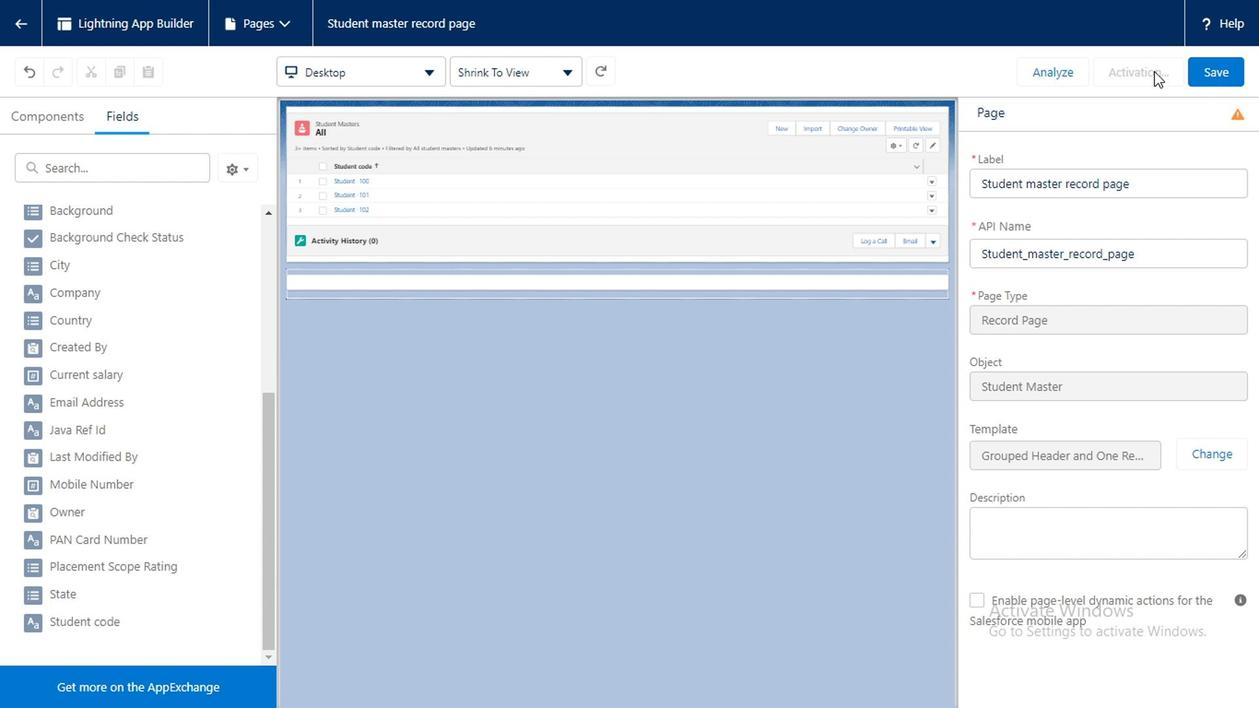
Action: Mouse moved to (845, 541)
Screenshot: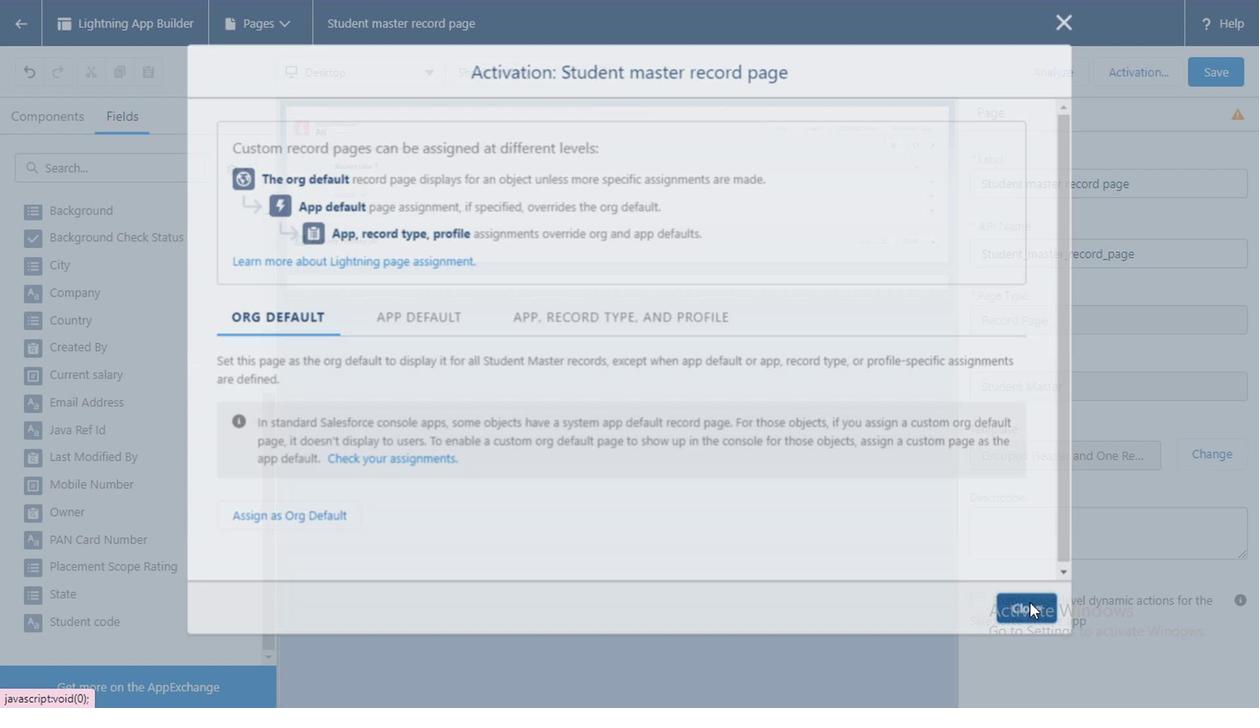 
Action: Mouse pressed left at (845, 541)
Screenshot: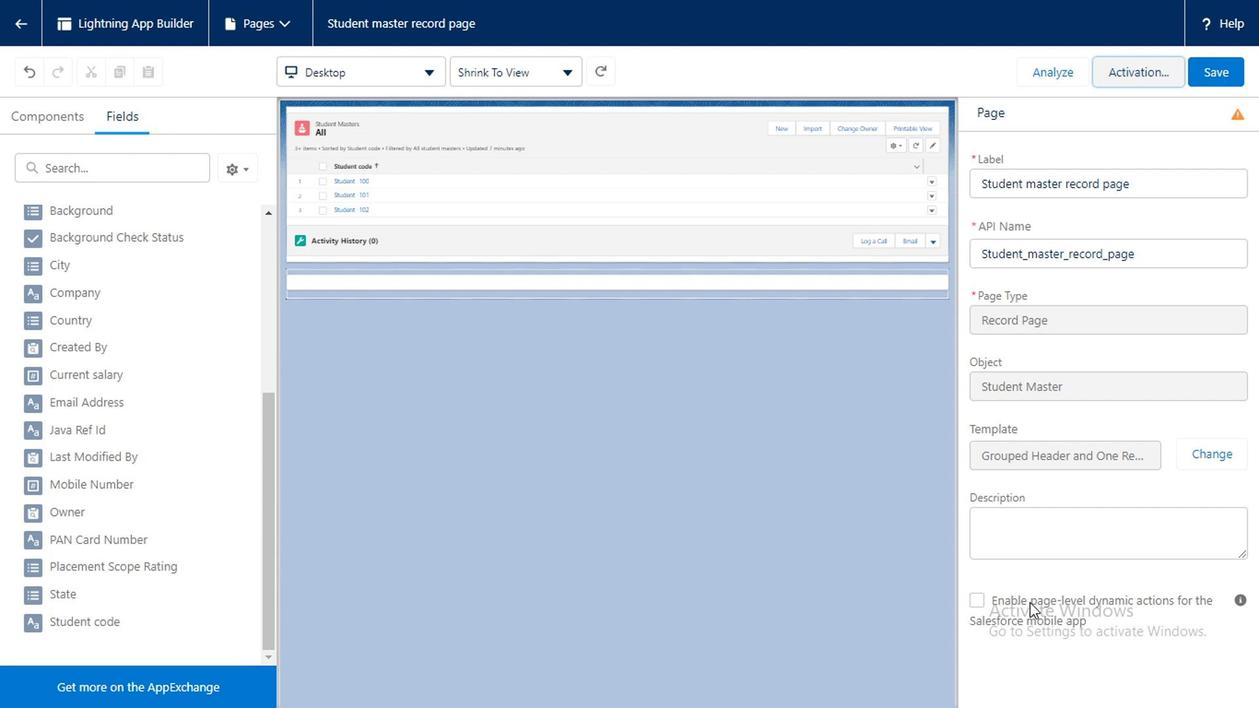 
Action: Mouse moved to (988, 162)
Screenshot: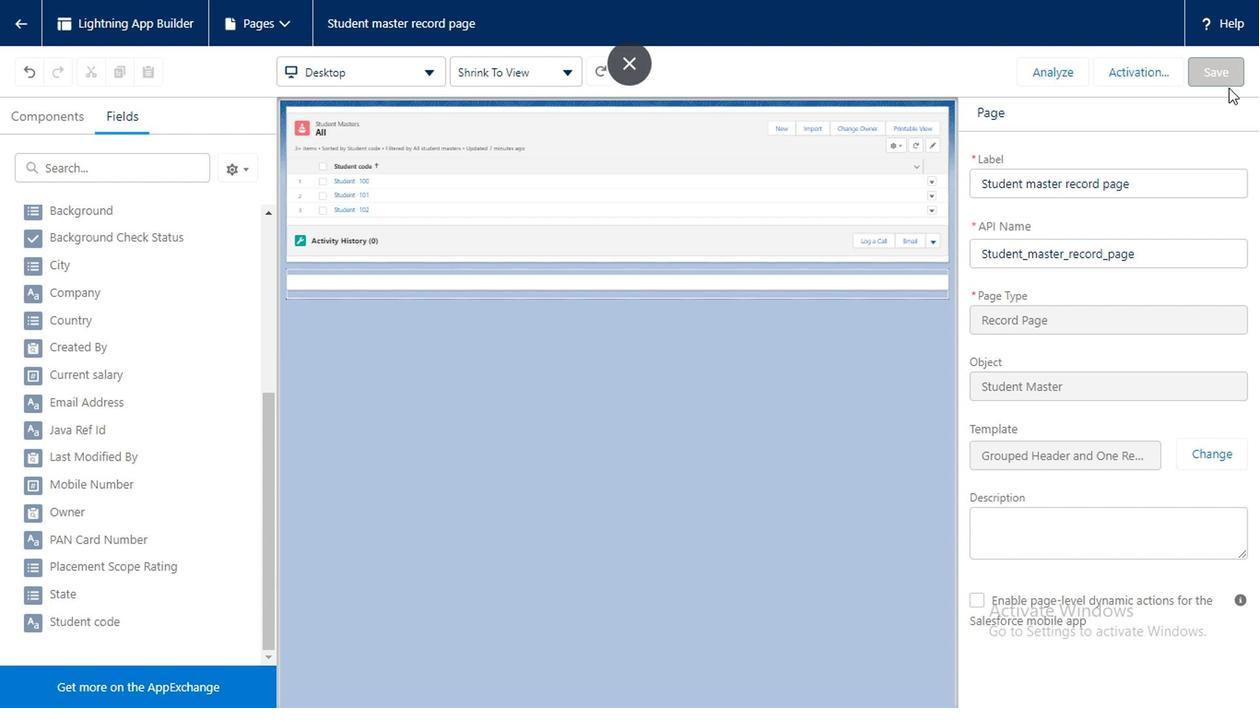 
Action: Mouse pressed left at (988, 162)
Screenshot: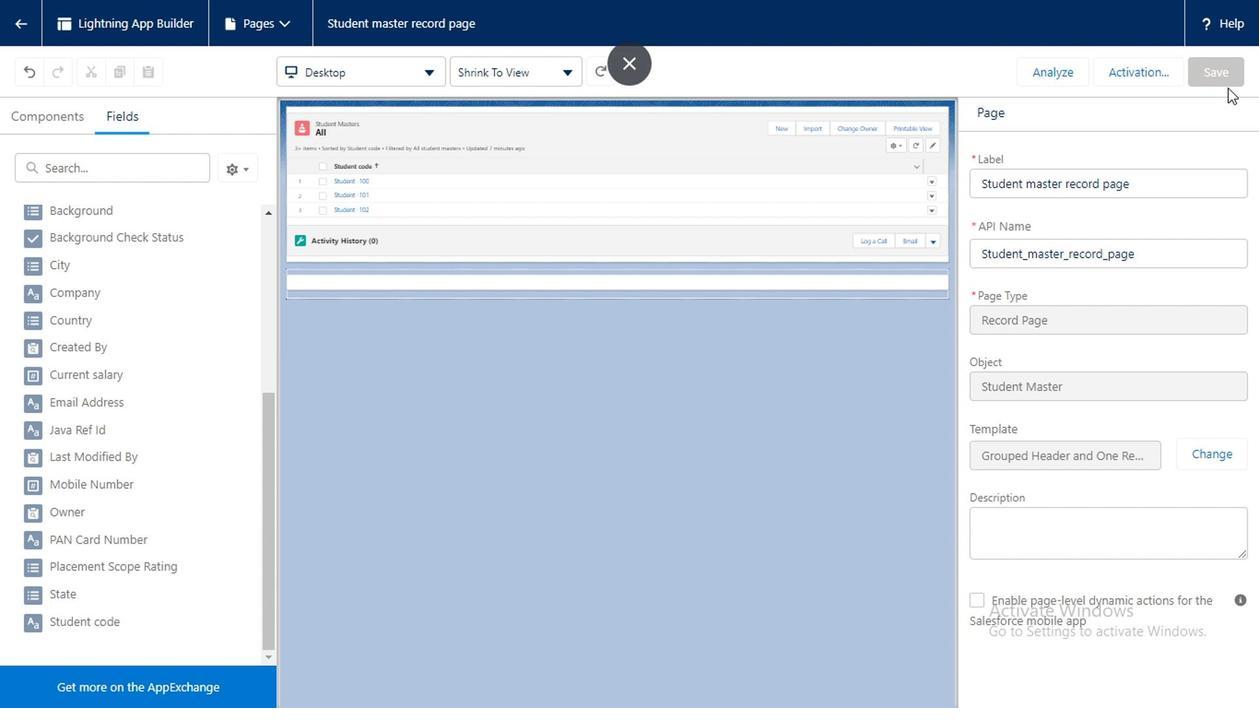 
Action: Mouse moved to (128, 129)
Screenshot: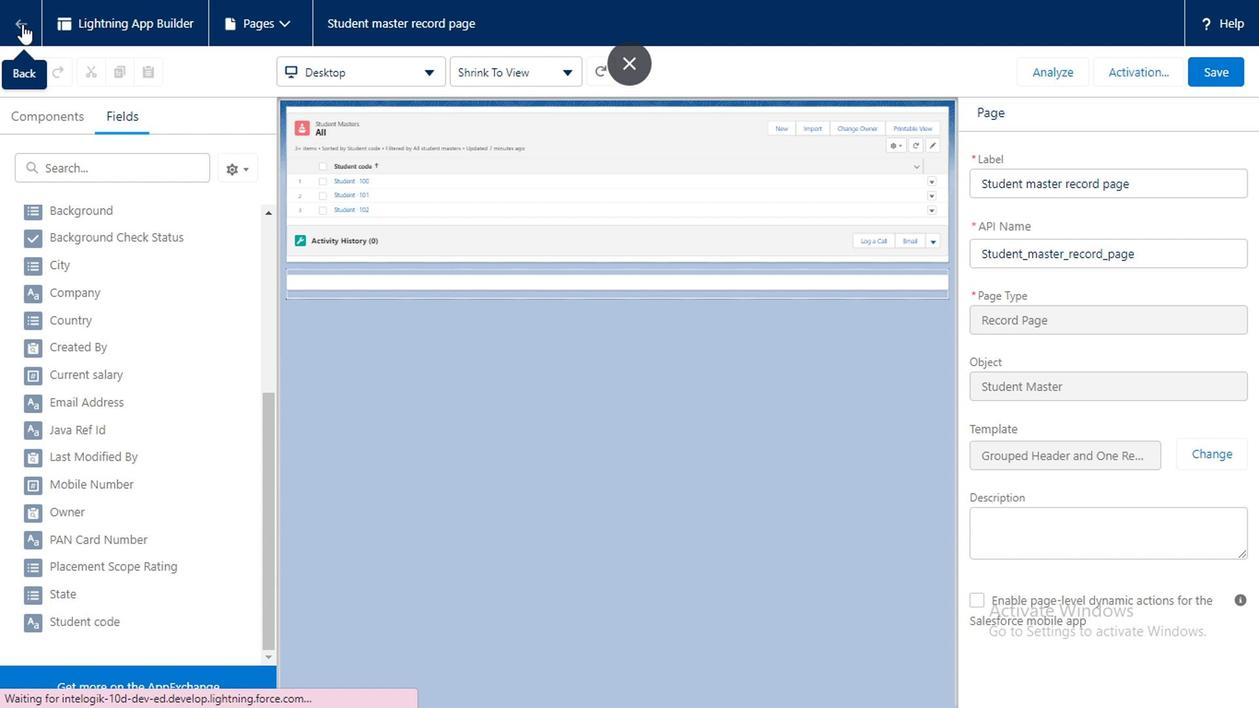 
Action: Mouse pressed left at (128, 129)
Screenshot: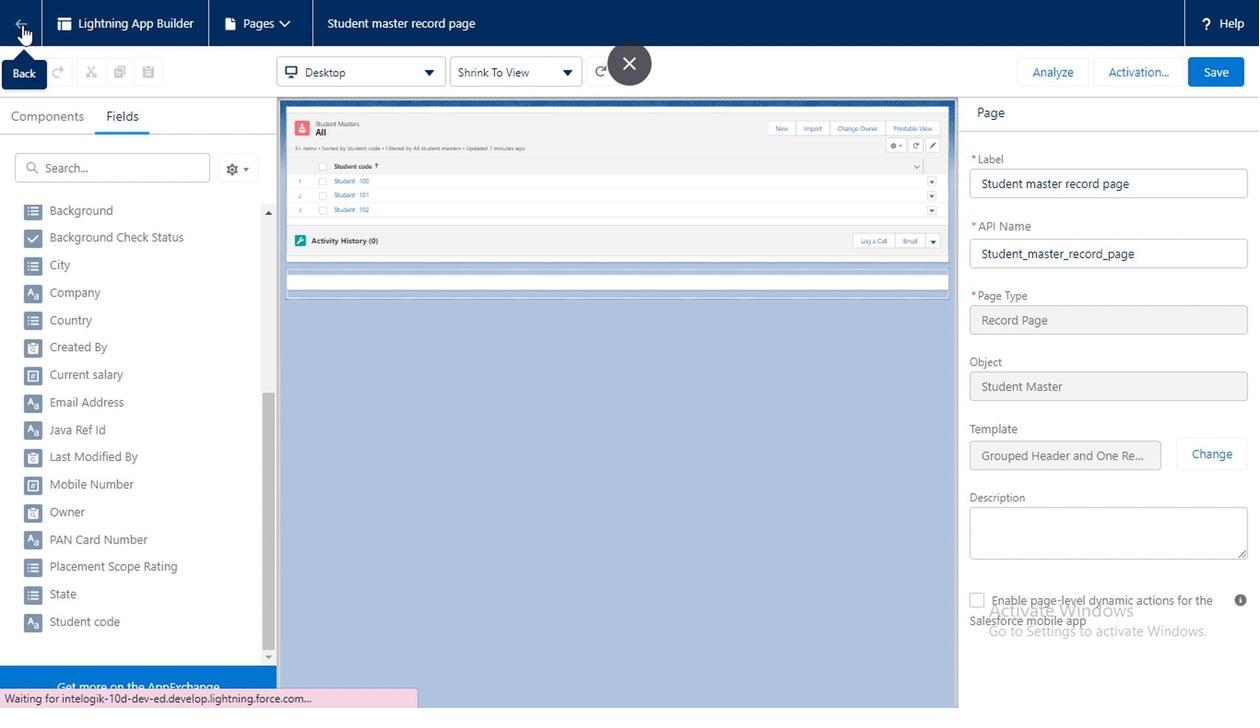 
Action: Mouse moved to (124, 134)
Screenshot: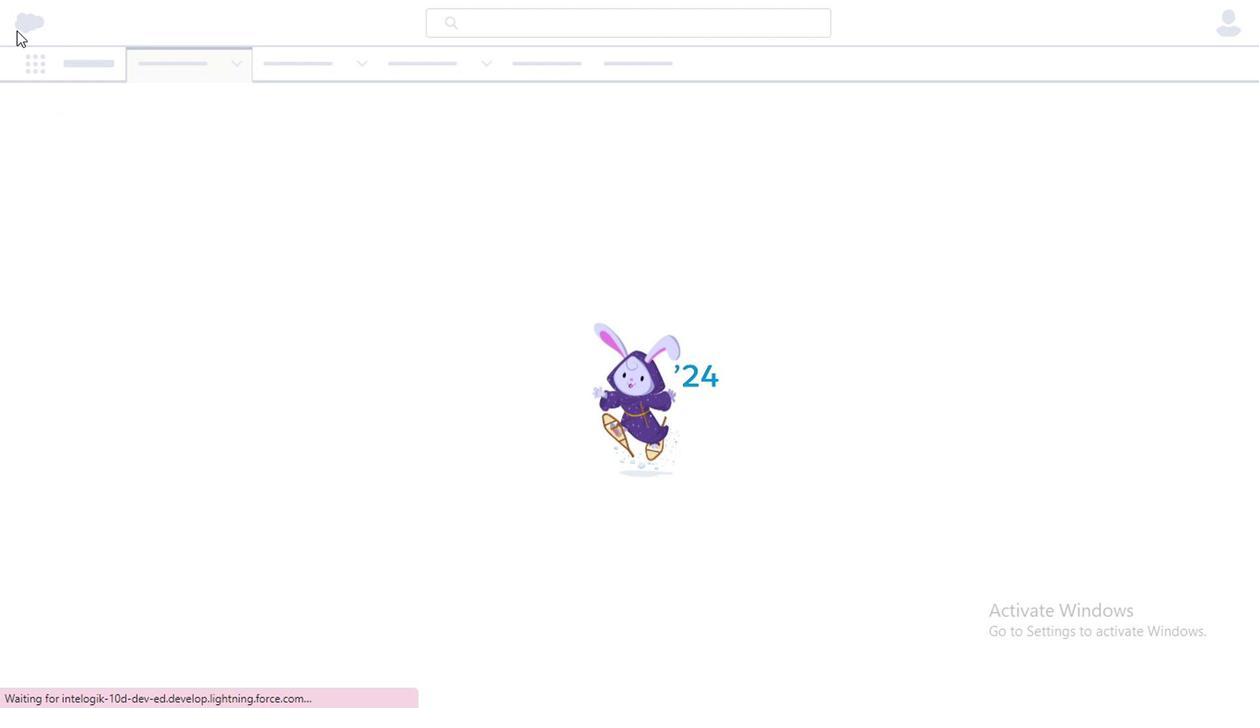 
